 Task: Discover repositories using GitHub's "Topics."
Action: Mouse moved to (18, 71)
Screenshot: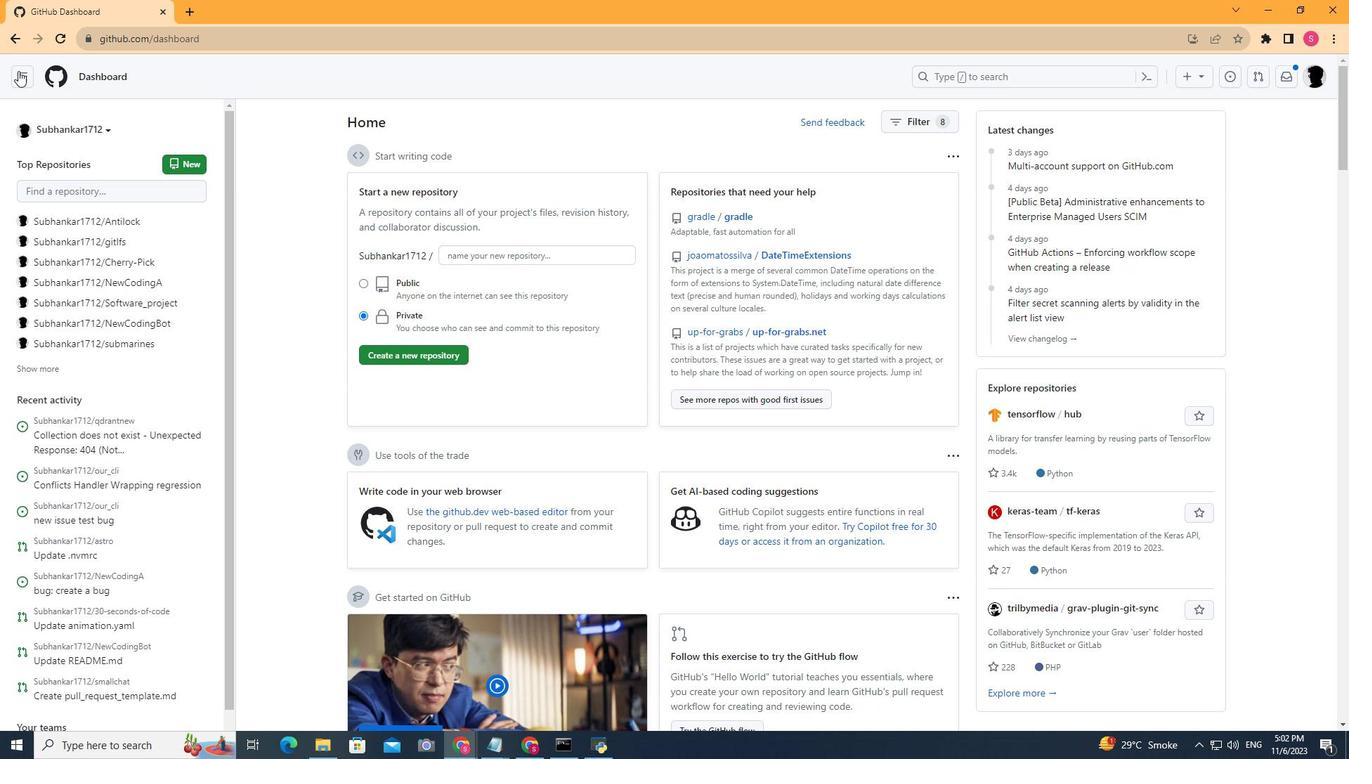 
Action: Mouse pressed left at (18, 71)
Screenshot: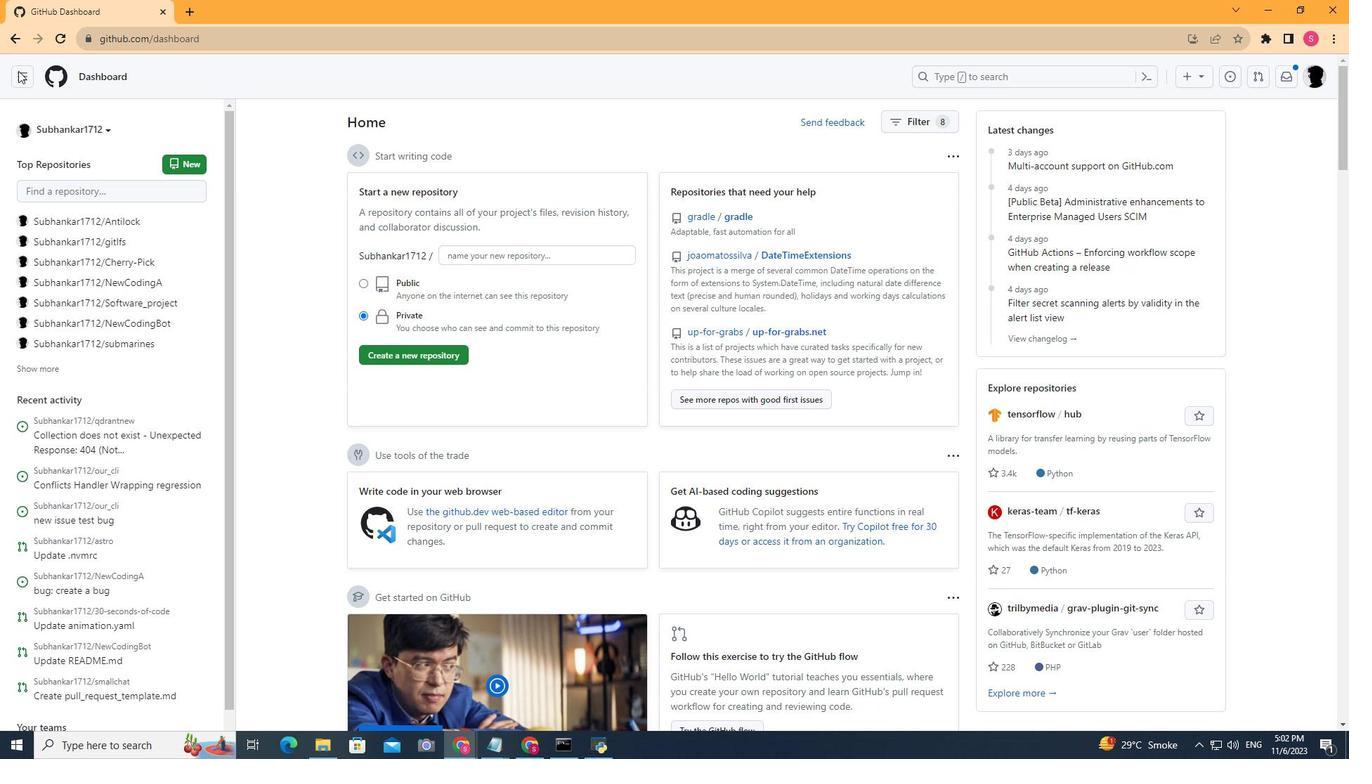 
Action: Mouse moved to (37, 227)
Screenshot: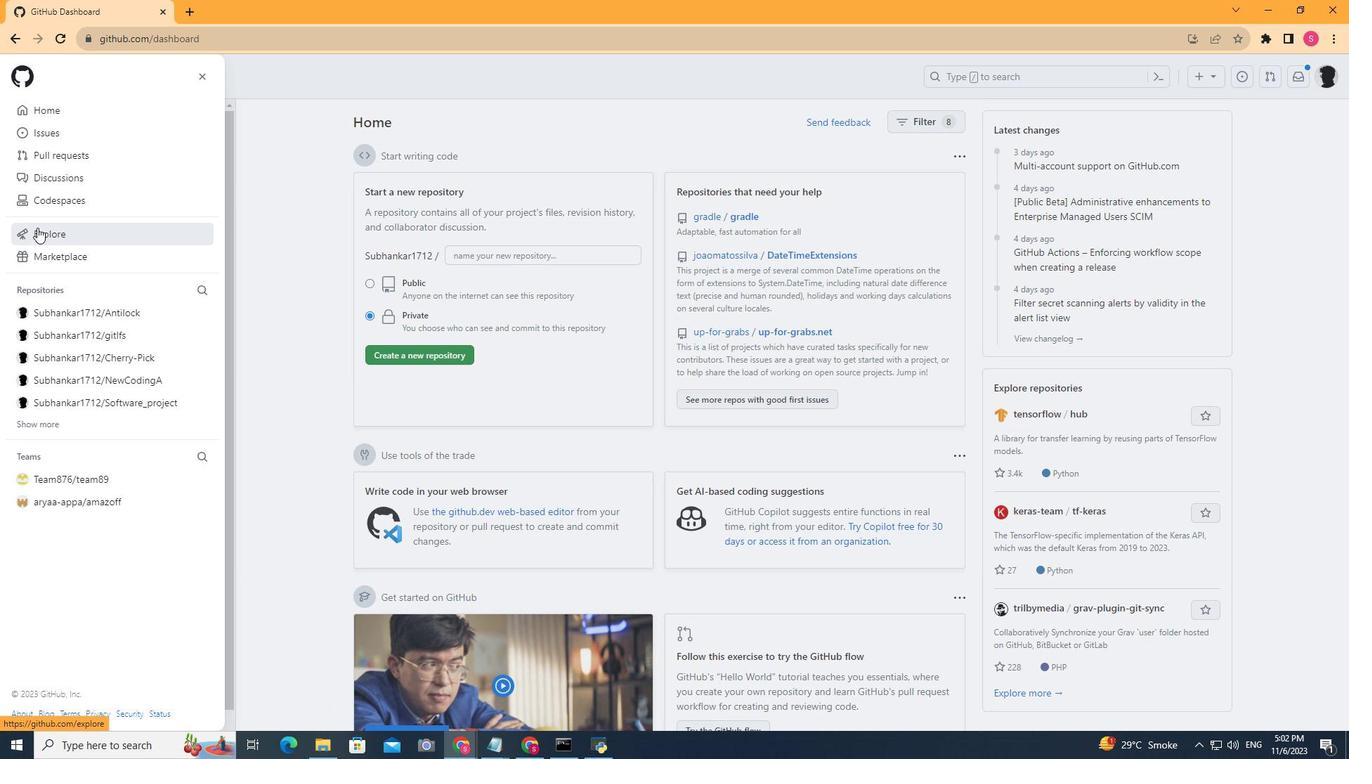 
Action: Mouse pressed left at (37, 227)
Screenshot: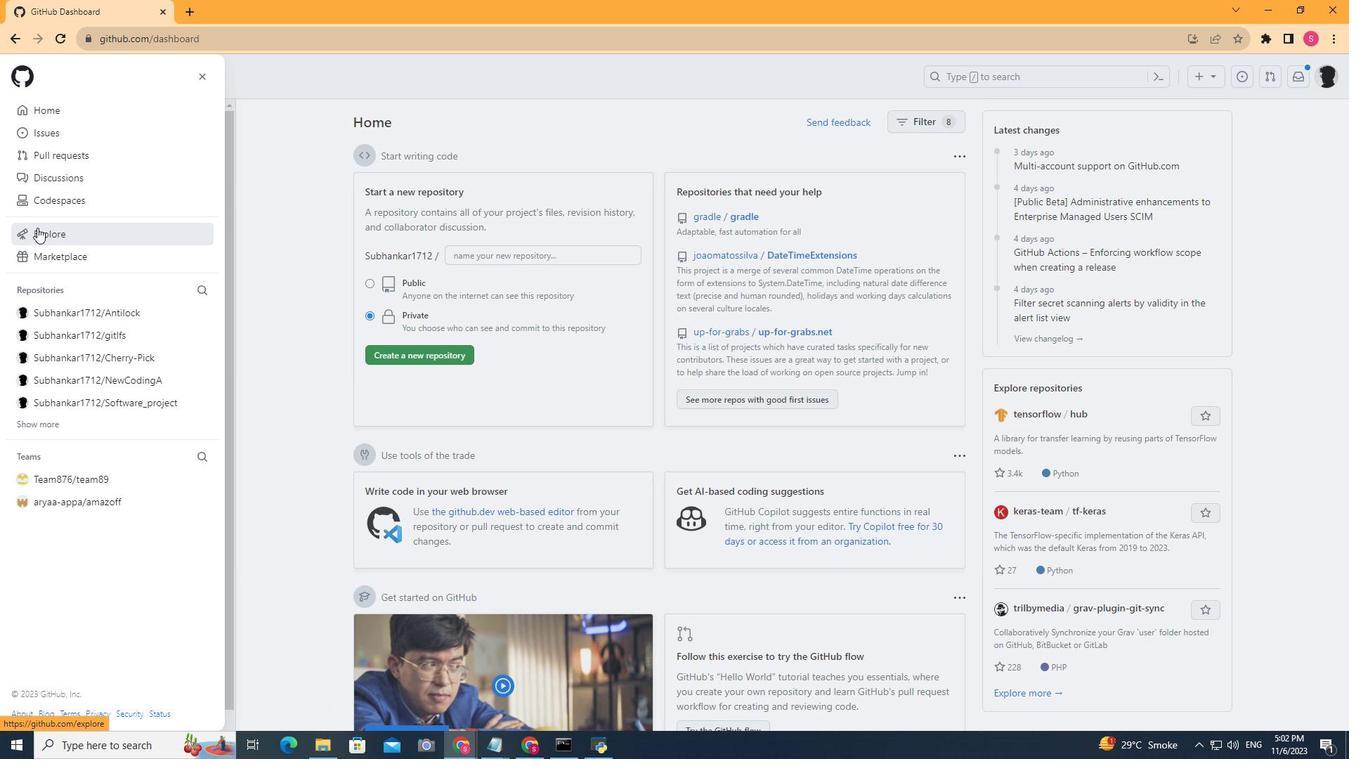 
Action: Mouse moved to (570, 118)
Screenshot: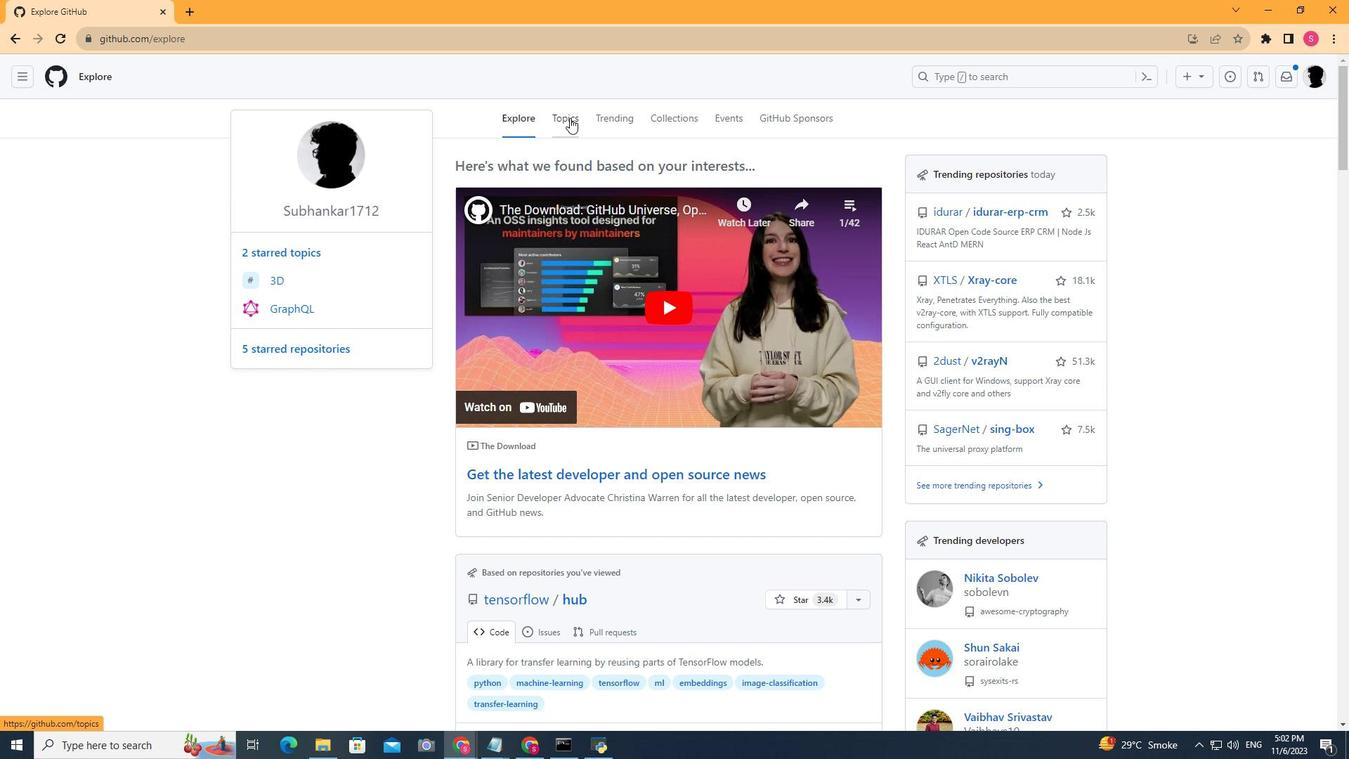 
Action: Mouse pressed left at (570, 118)
Screenshot: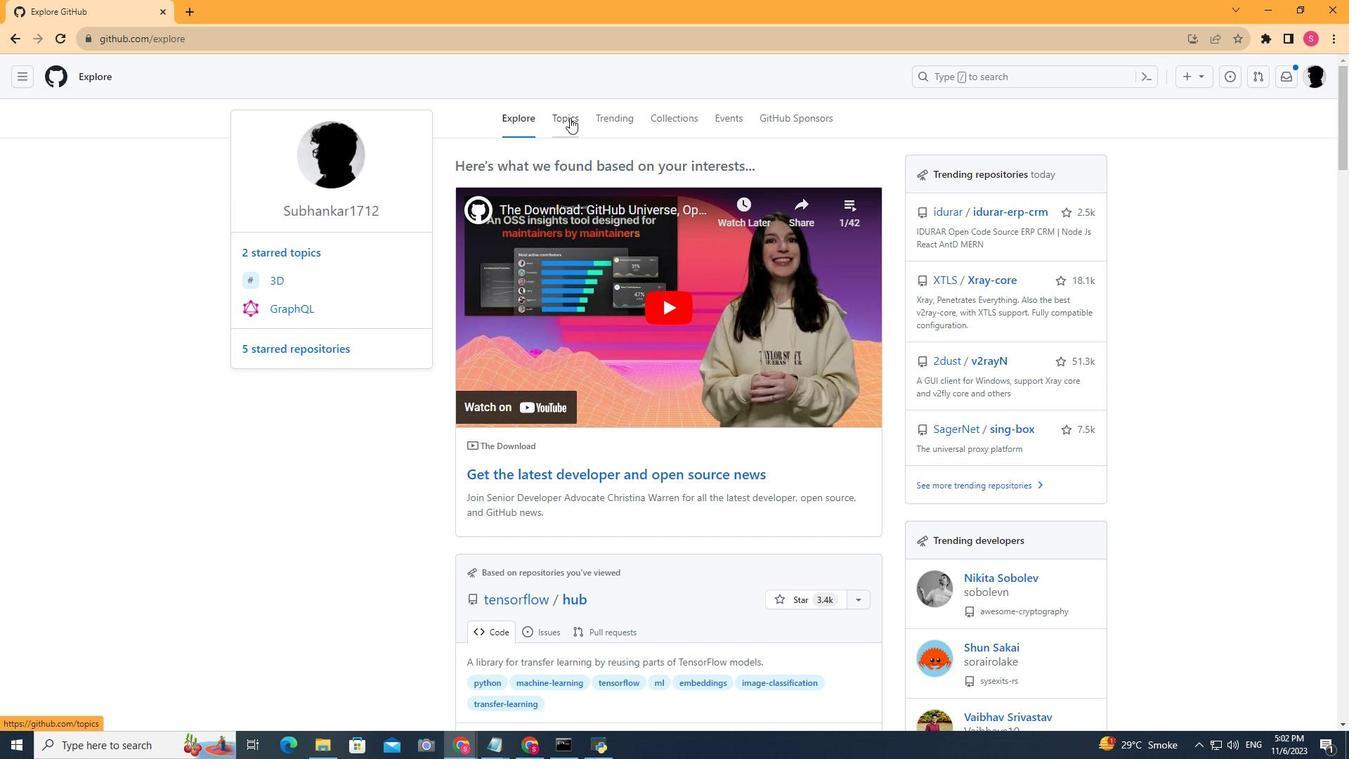 
Action: Mouse moved to (682, 237)
Screenshot: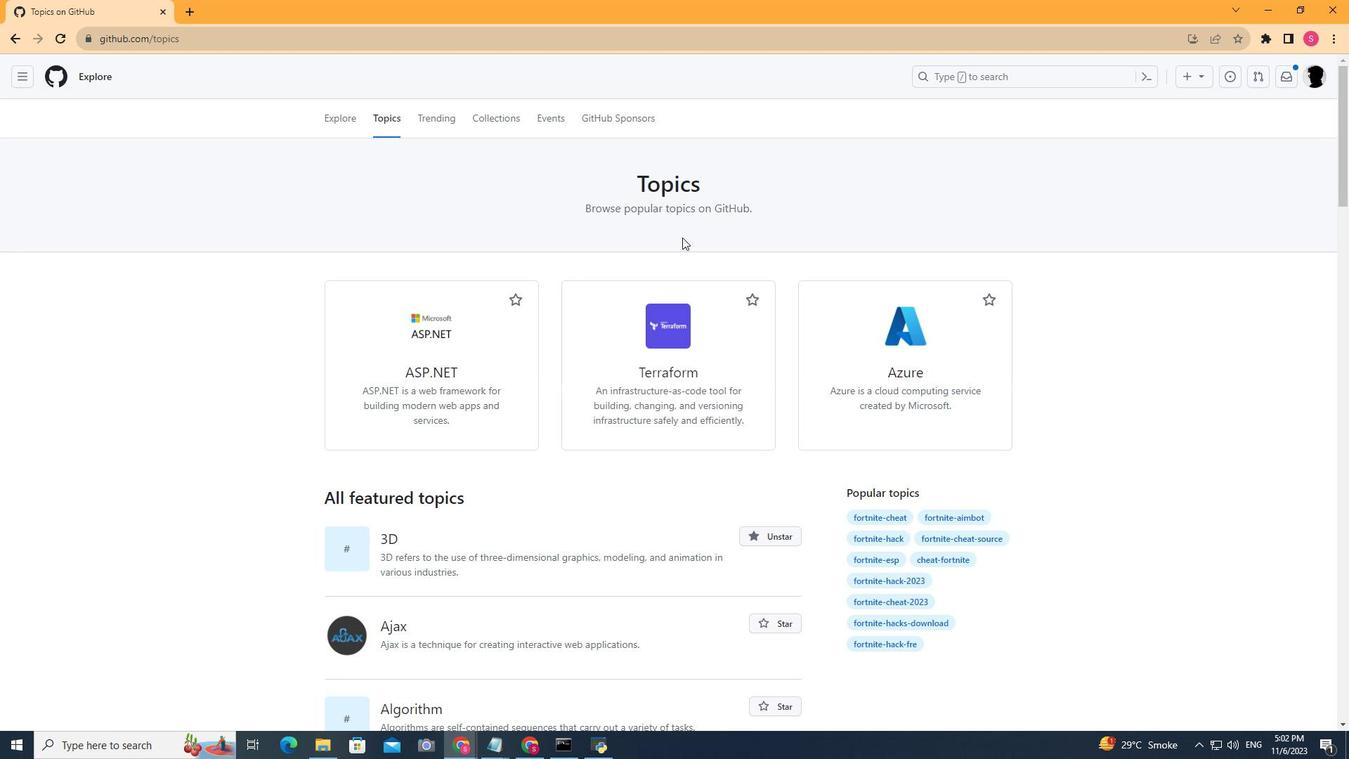 
Action: Mouse scrolled (682, 236) with delta (0, 0)
Screenshot: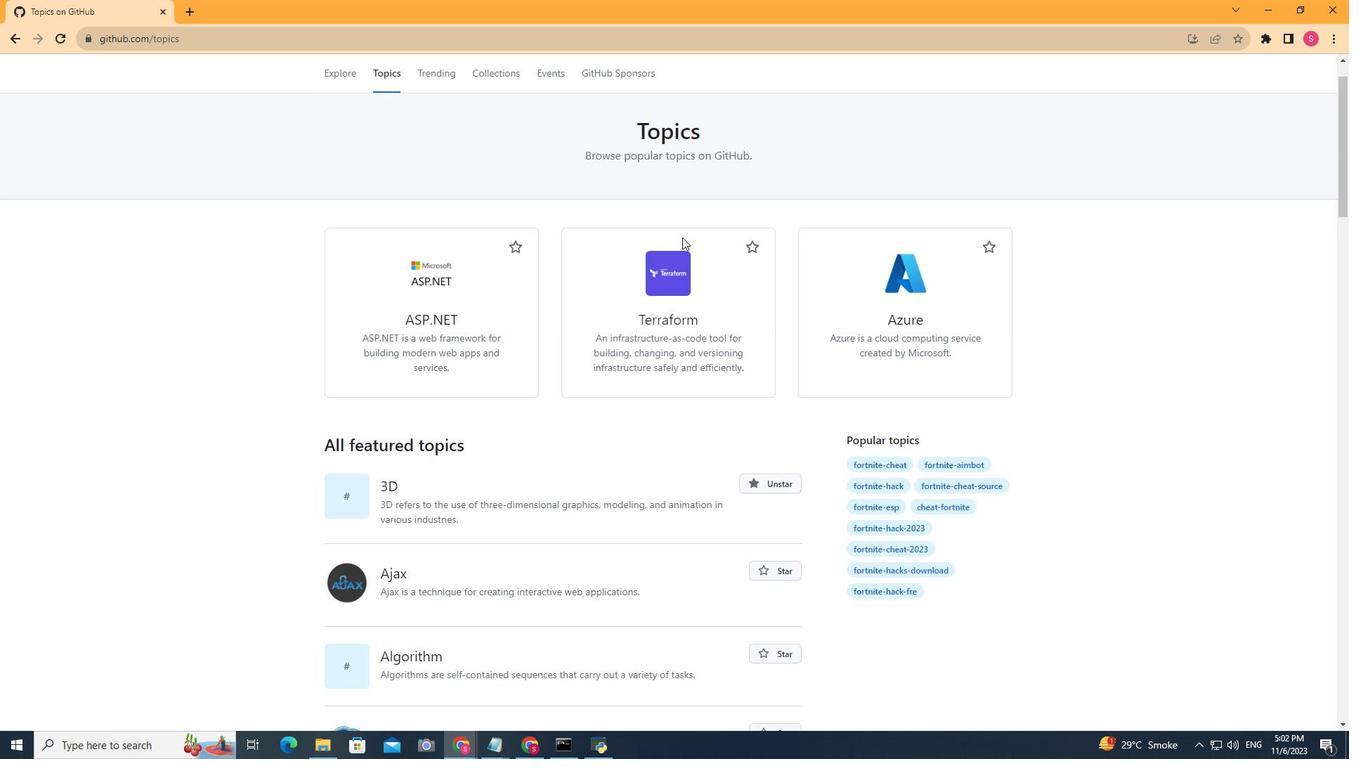 
Action: Mouse scrolled (682, 236) with delta (0, 0)
Screenshot: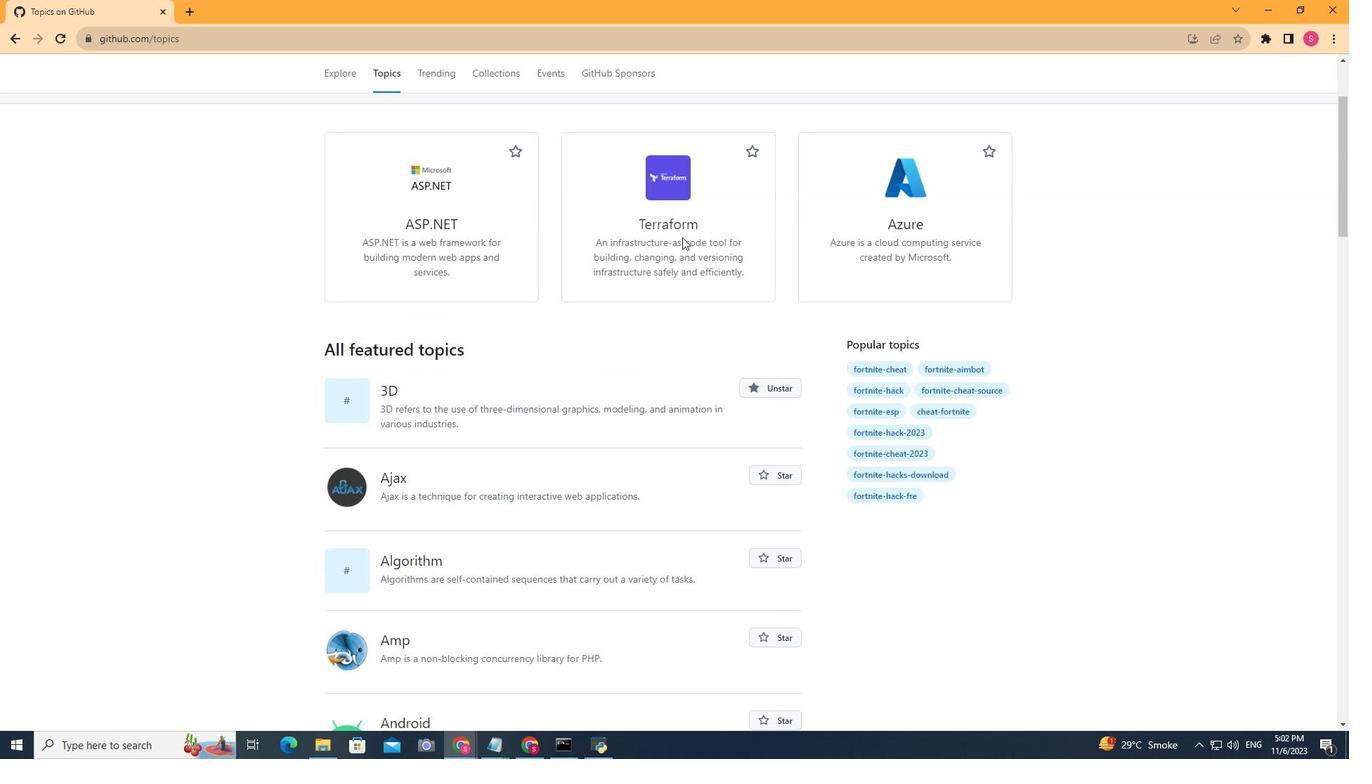 
Action: Mouse scrolled (682, 236) with delta (0, 0)
Screenshot: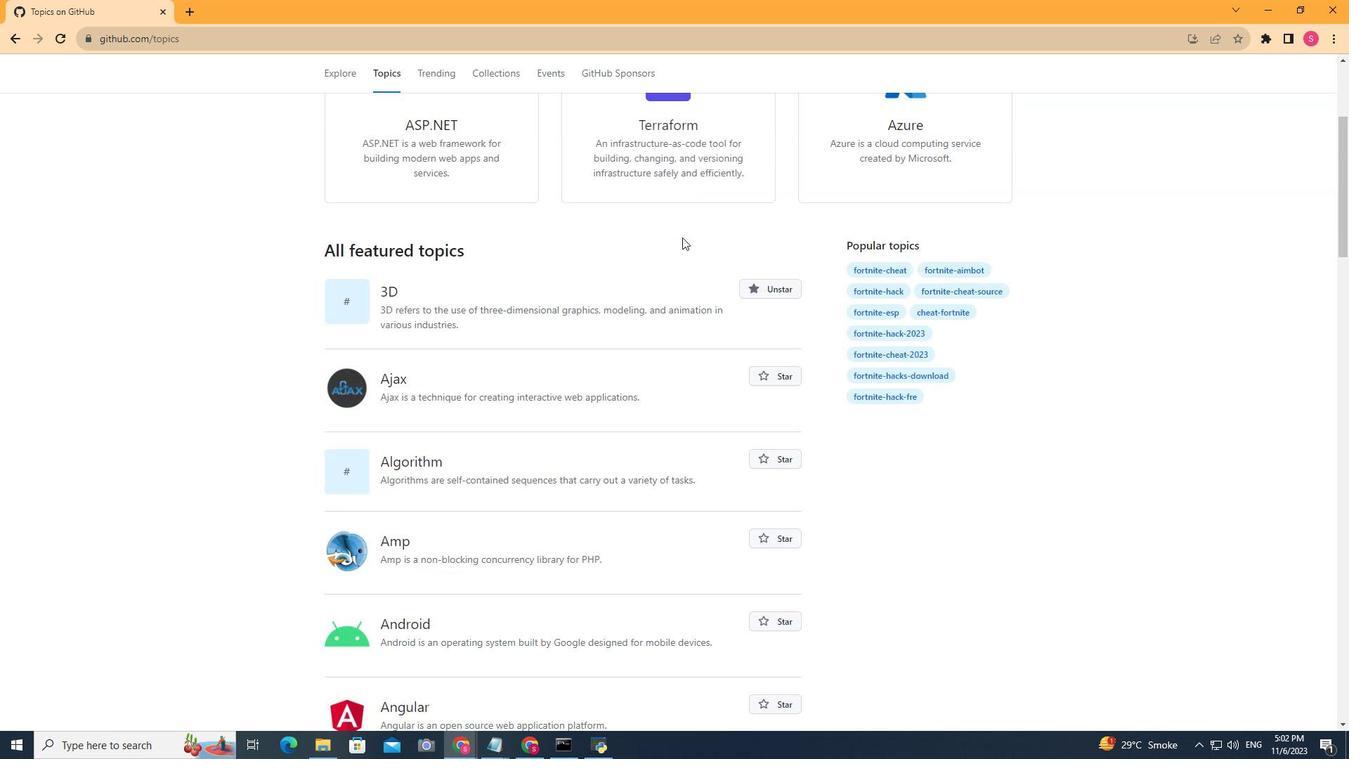 
Action: Mouse scrolled (682, 236) with delta (0, 0)
Screenshot: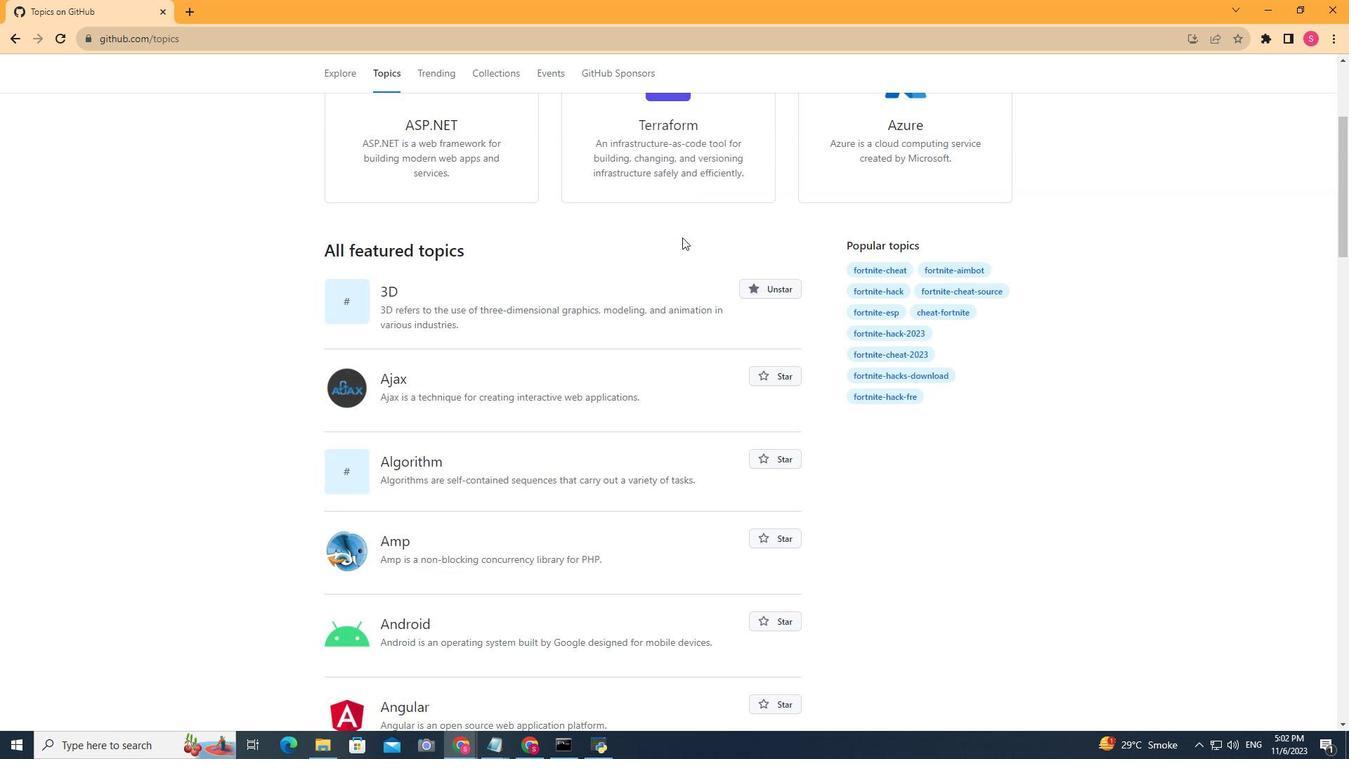 
Action: Mouse scrolled (682, 236) with delta (0, 0)
Screenshot: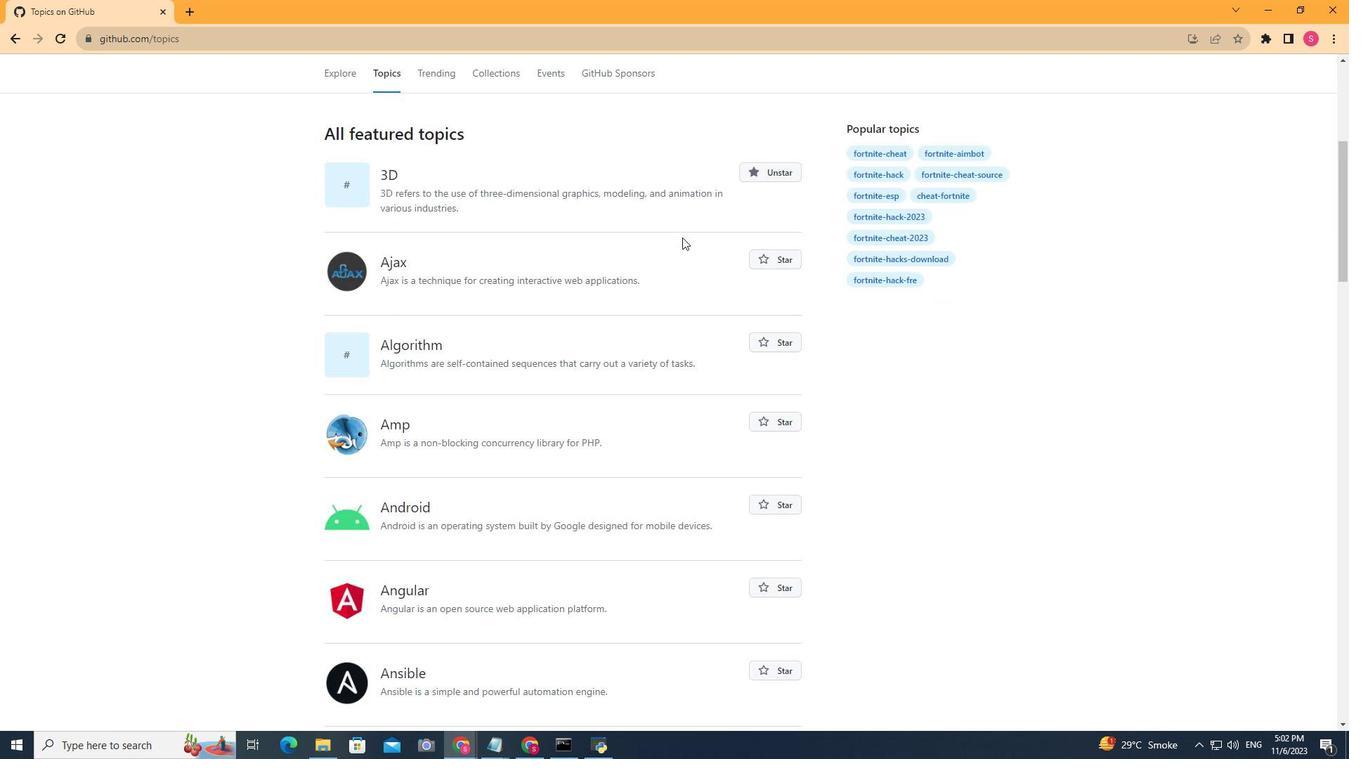 
Action: Mouse scrolled (682, 236) with delta (0, 0)
Screenshot: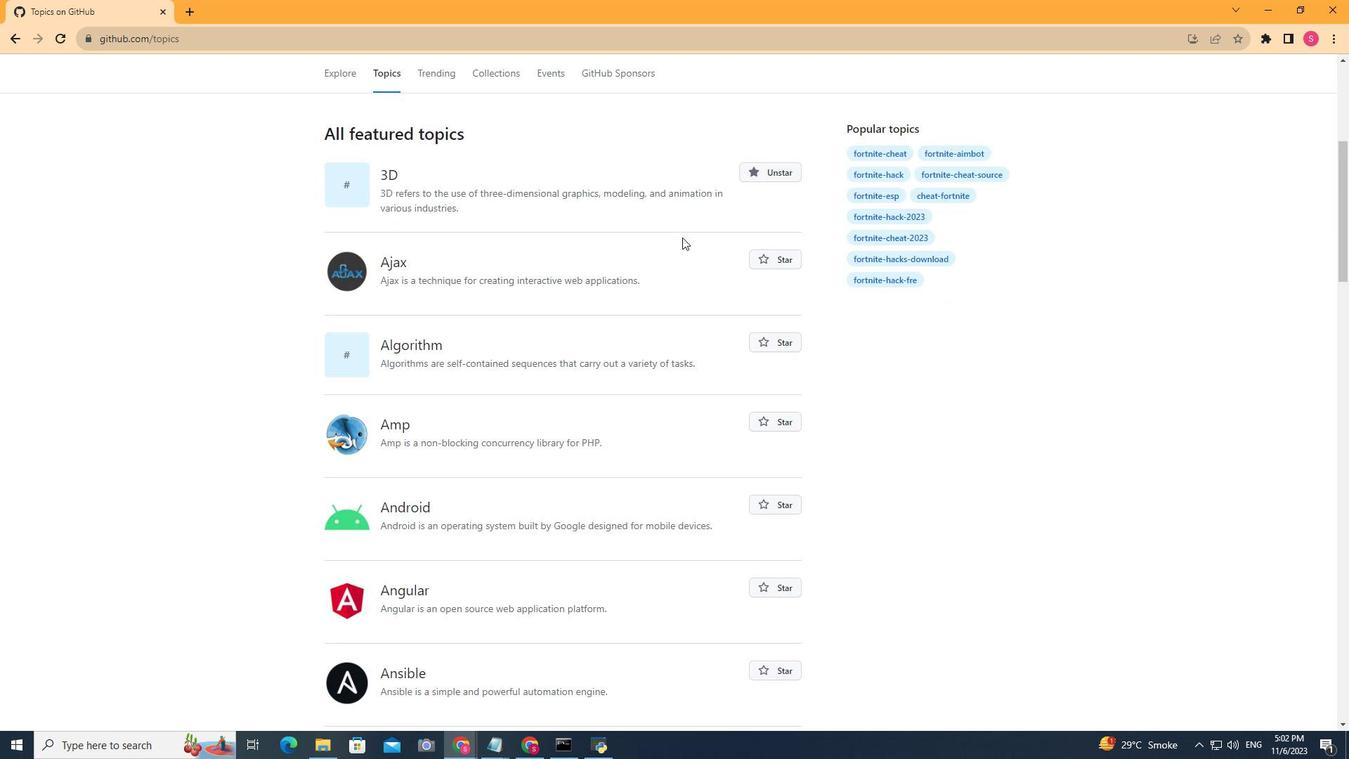 
Action: Mouse moved to (423, 288)
Screenshot: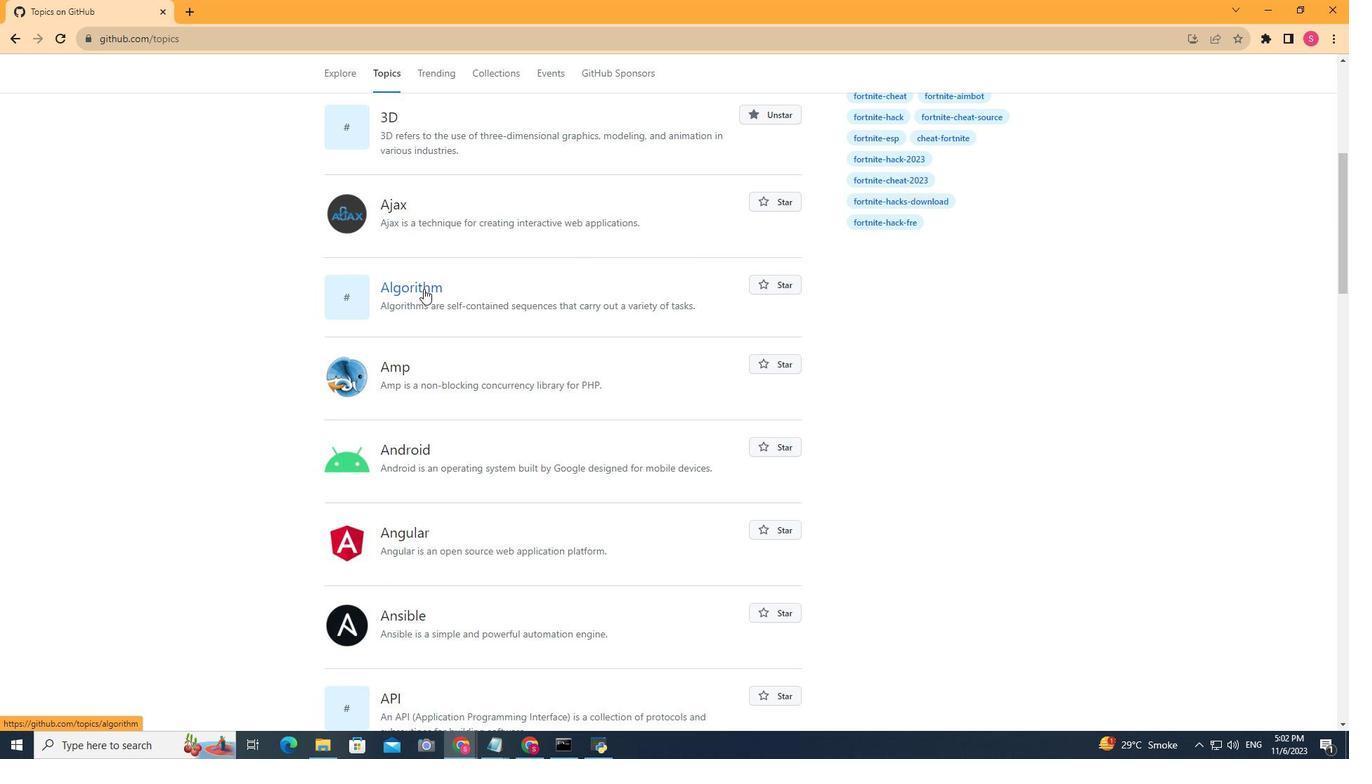 
Action: Mouse scrolled (423, 288) with delta (0, 0)
Screenshot: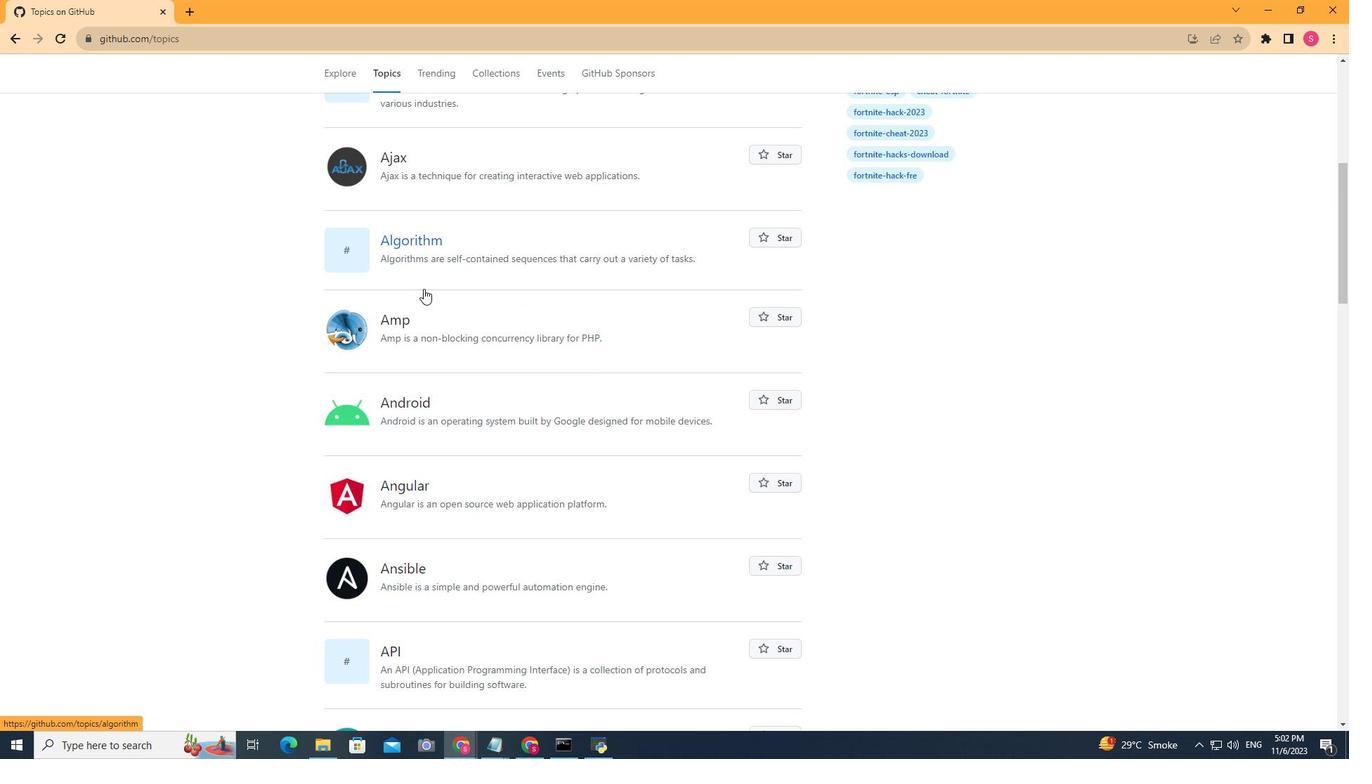 
Action: Mouse scrolled (423, 288) with delta (0, 0)
Screenshot: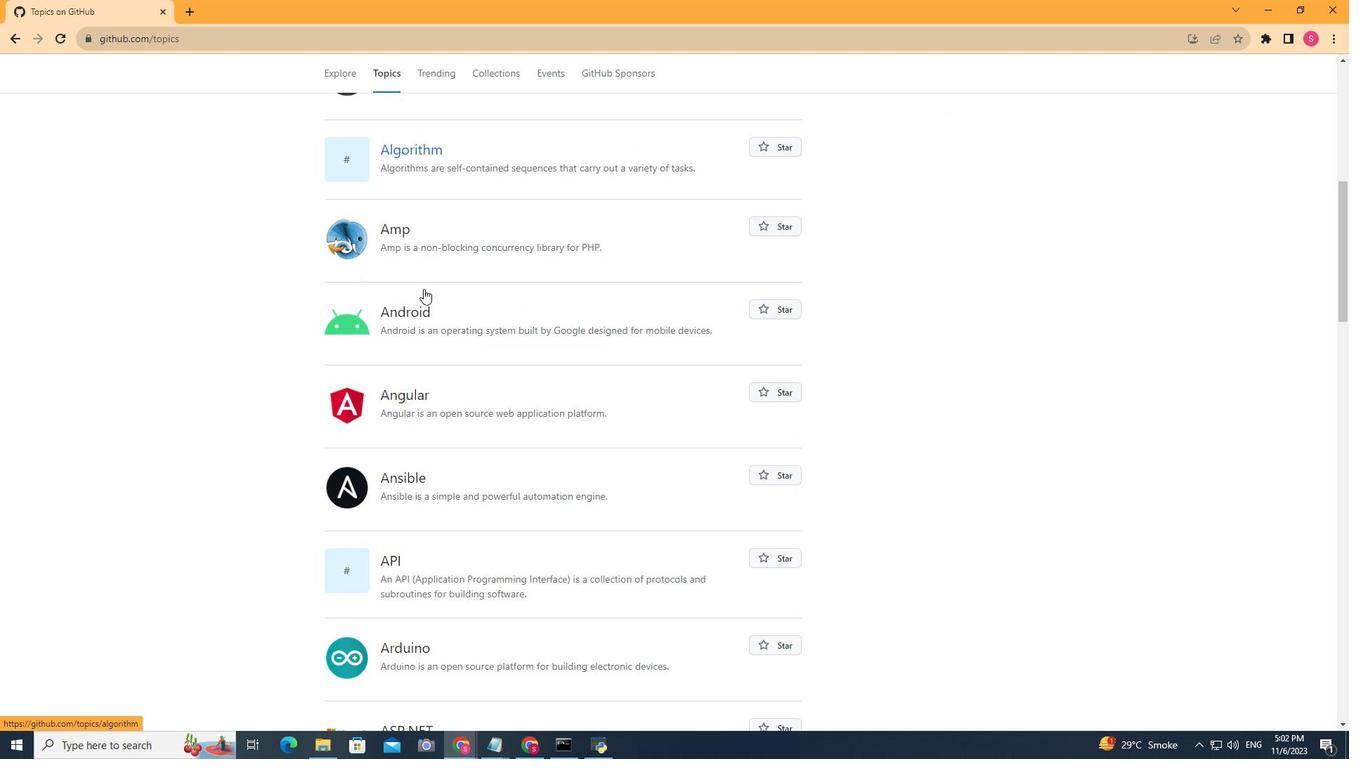 
Action: Mouse moved to (414, 308)
Screenshot: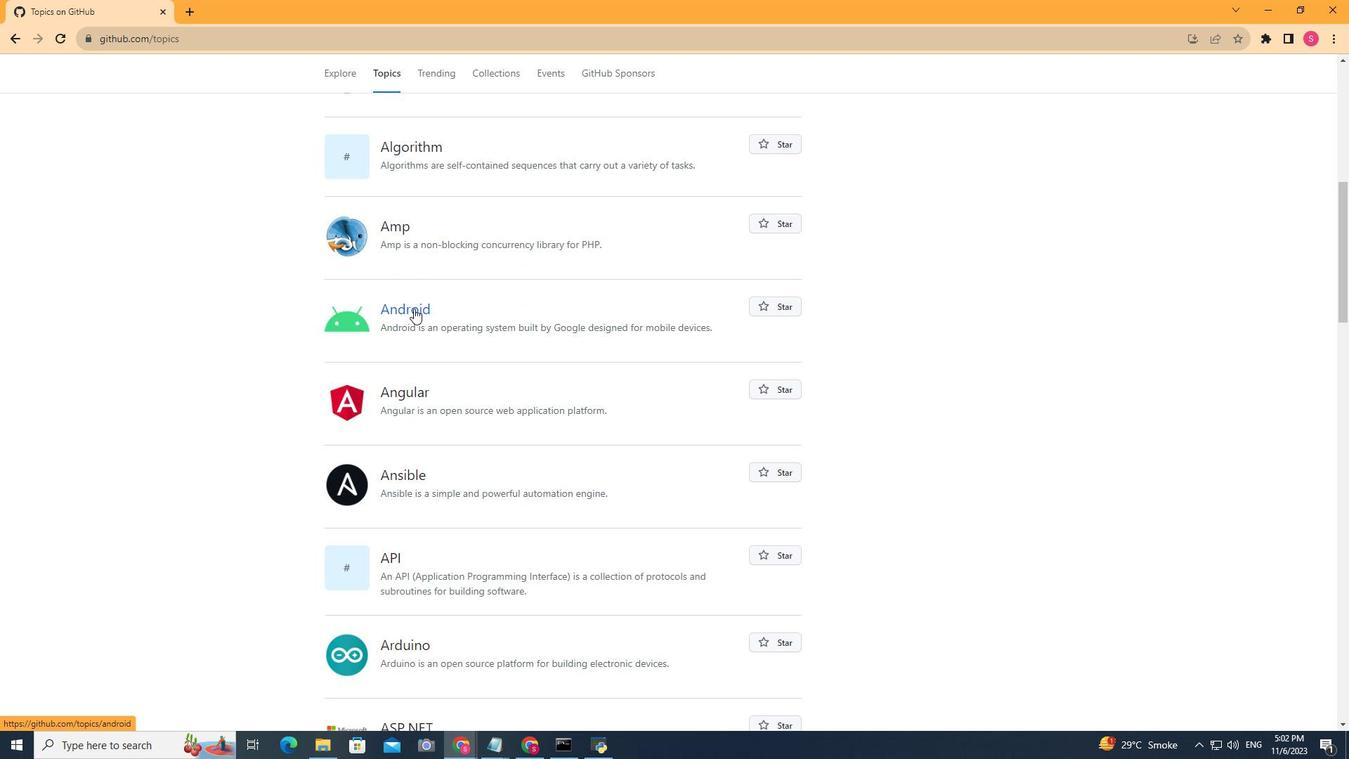
Action: Mouse pressed left at (414, 308)
Screenshot: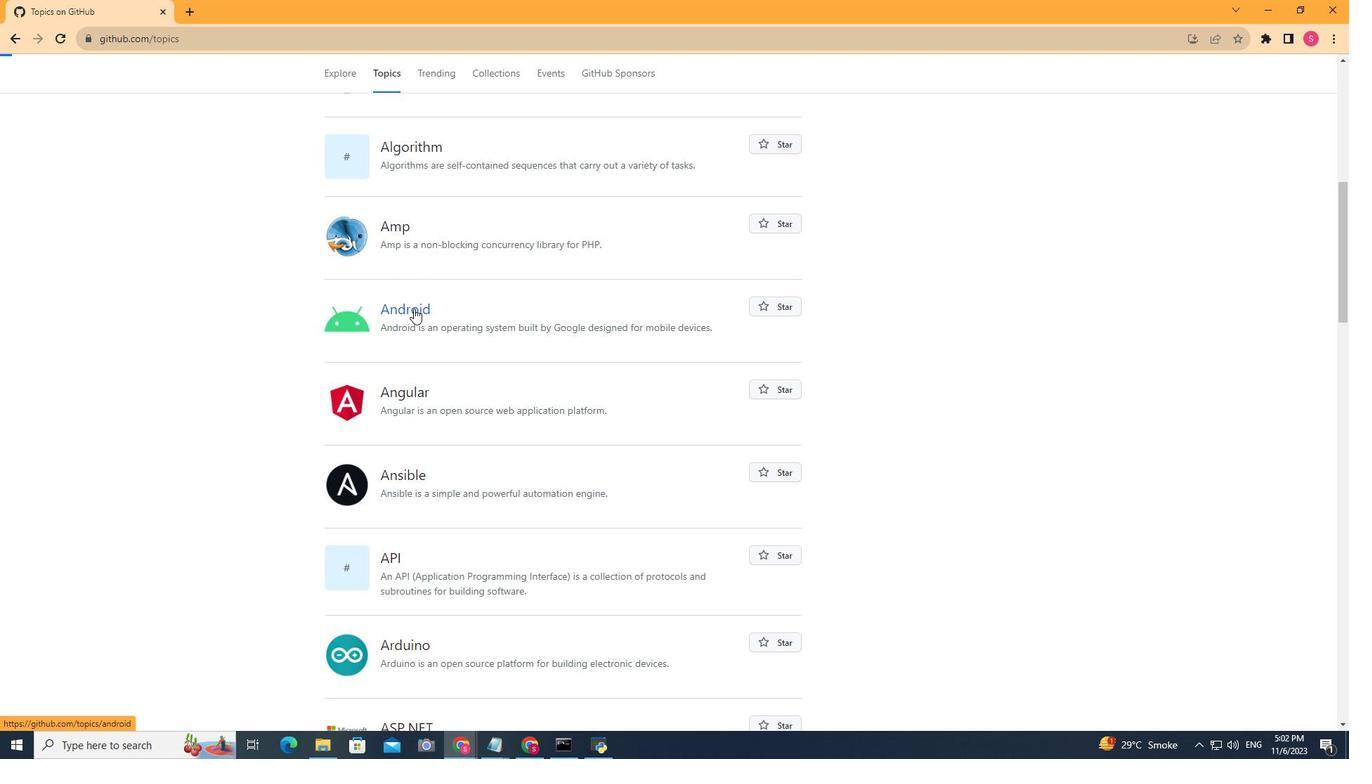 
Action: Mouse moved to (439, 254)
Screenshot: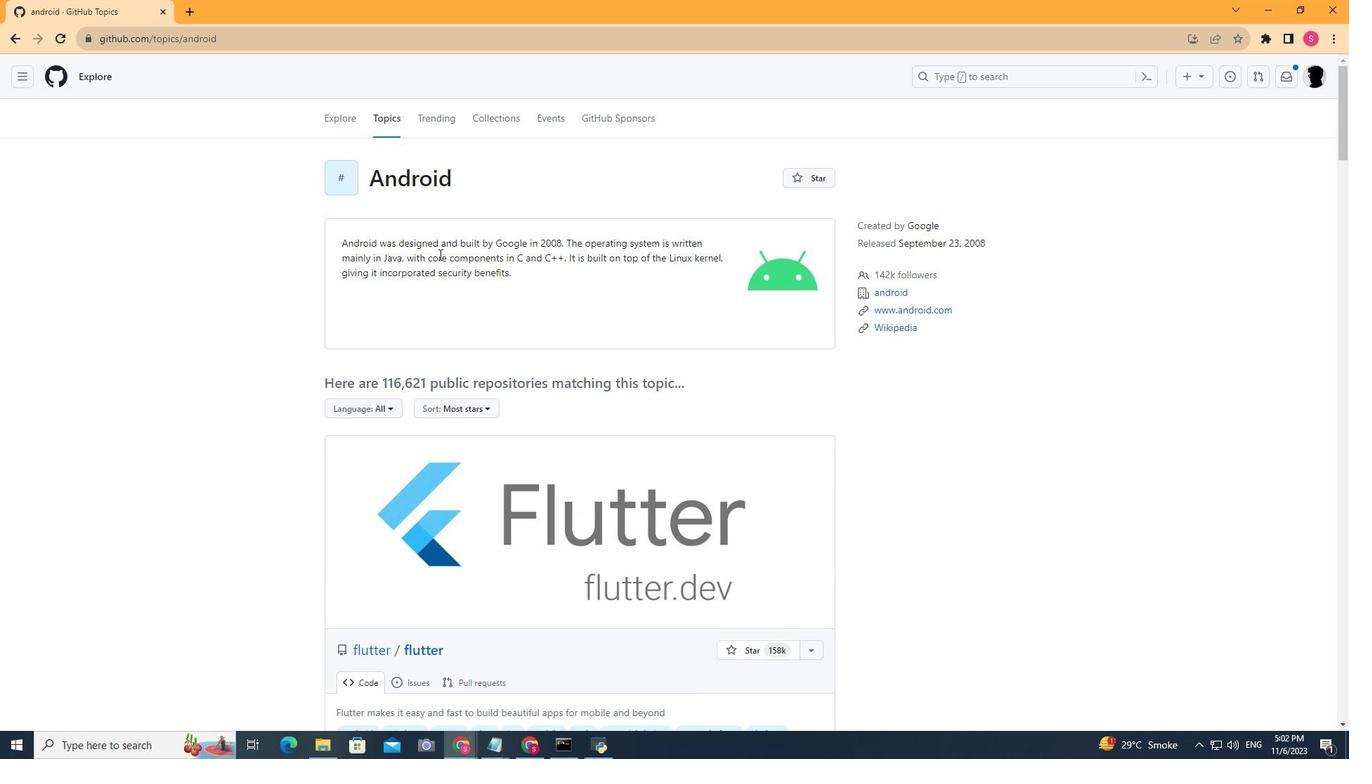 
Action: Mouse scrolled (439, 253) with delta (0, 0)
Screenshot: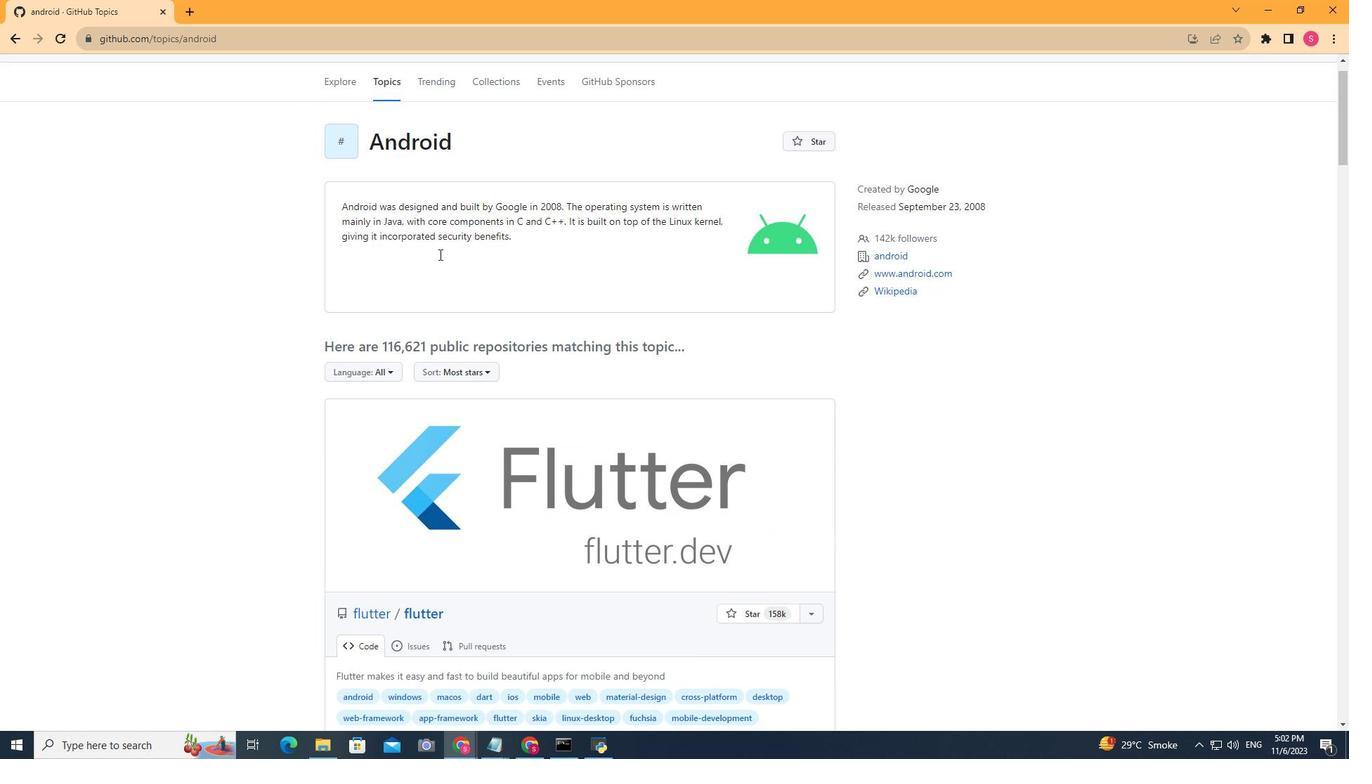 
Action: Mouse scrolled (439, 253) with delta (0, 0)
Screenshot: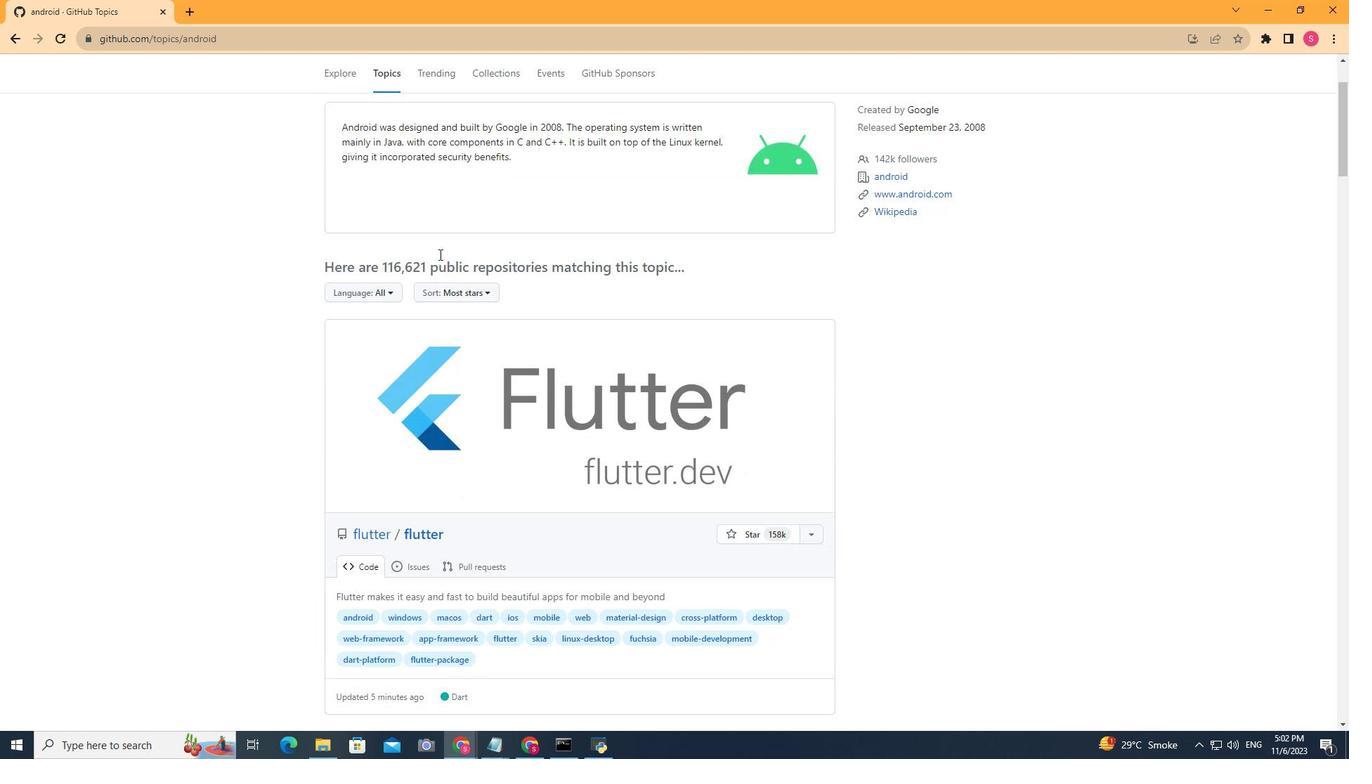
Action: Mouse scrolled (439, 253) with delta (0, 0)
Screenshot: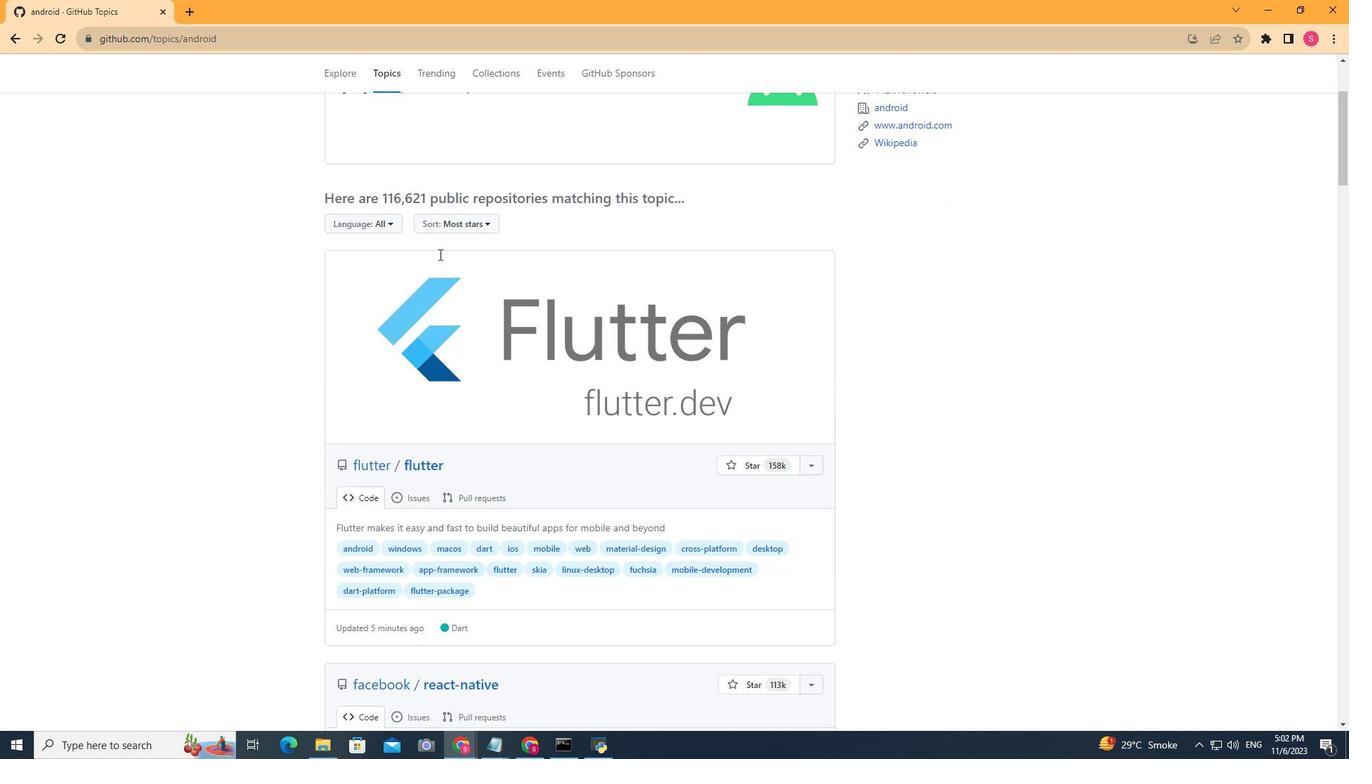 
Action: Mouse scrolled (439, 253) with delta (0, 0)
Screenshot: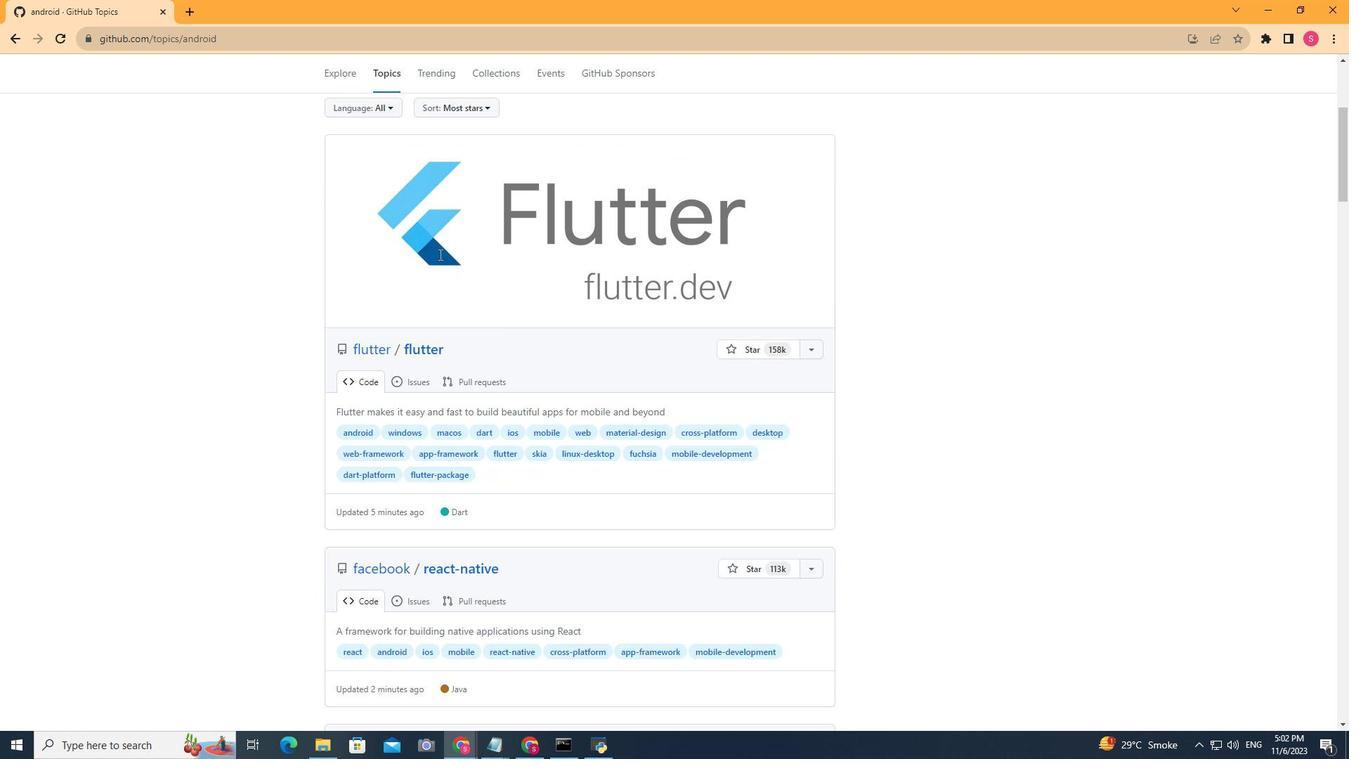 
Action: Mouse scrolled (439, 253) with delta (0, 0)
Screenshot: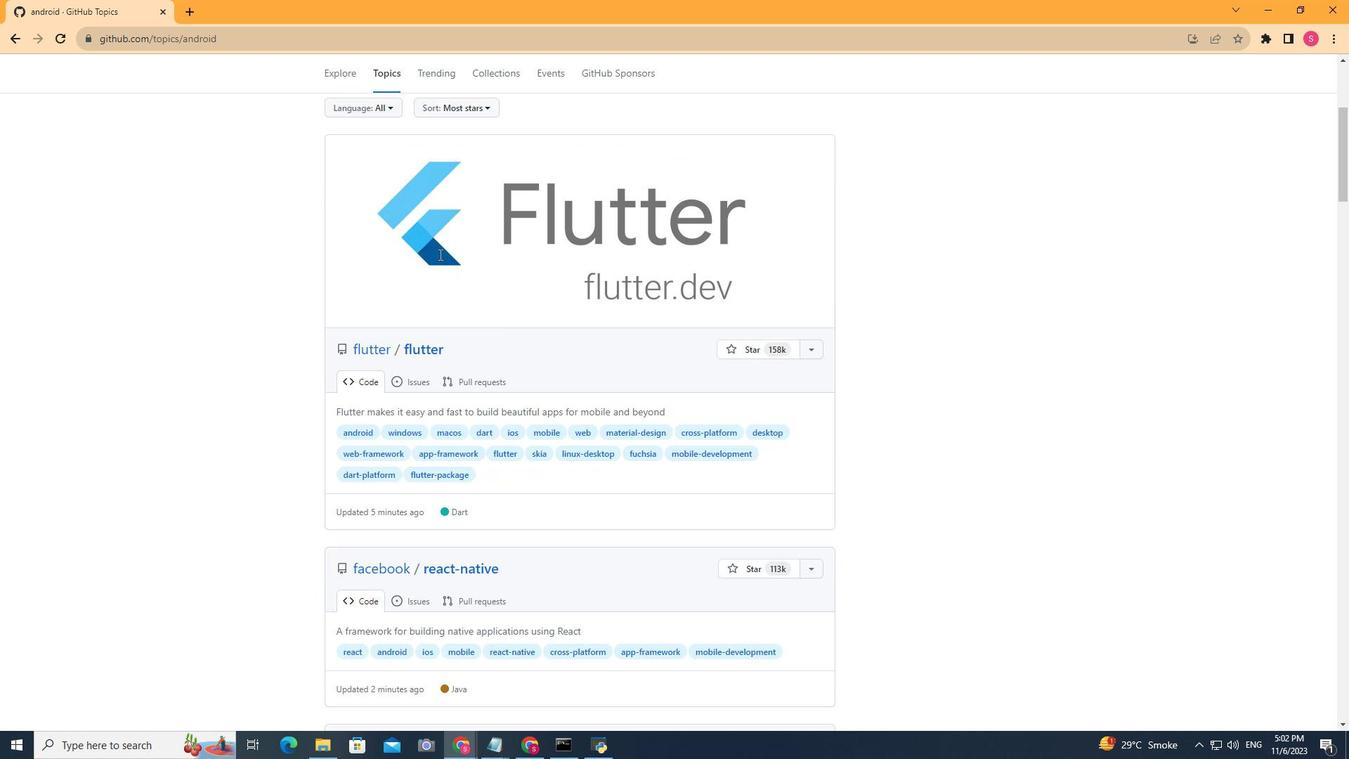 
Action: Mouse scrolled (439, 253) with delta (0, 0)
Screenshot: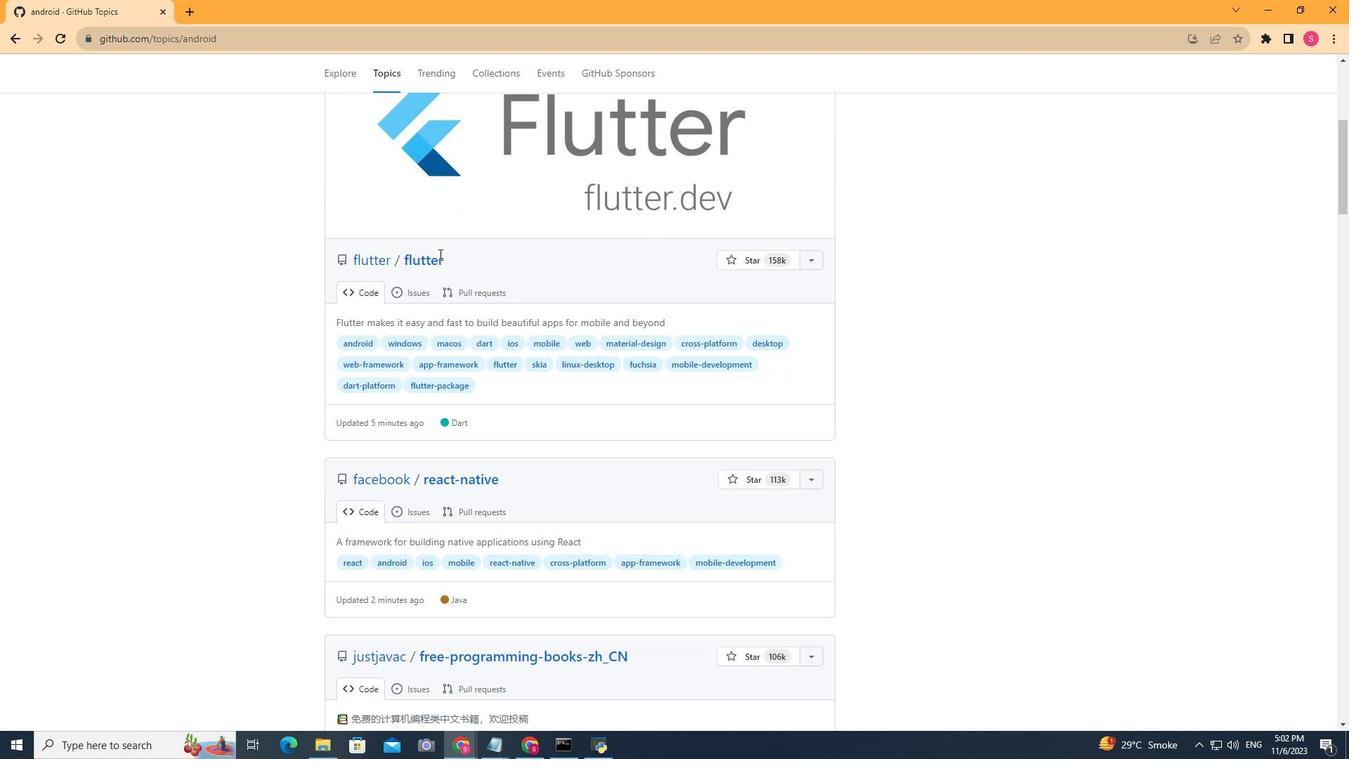 
Action: Mouse scrolled (439, 253) with delta (0, 0)
Screenshot: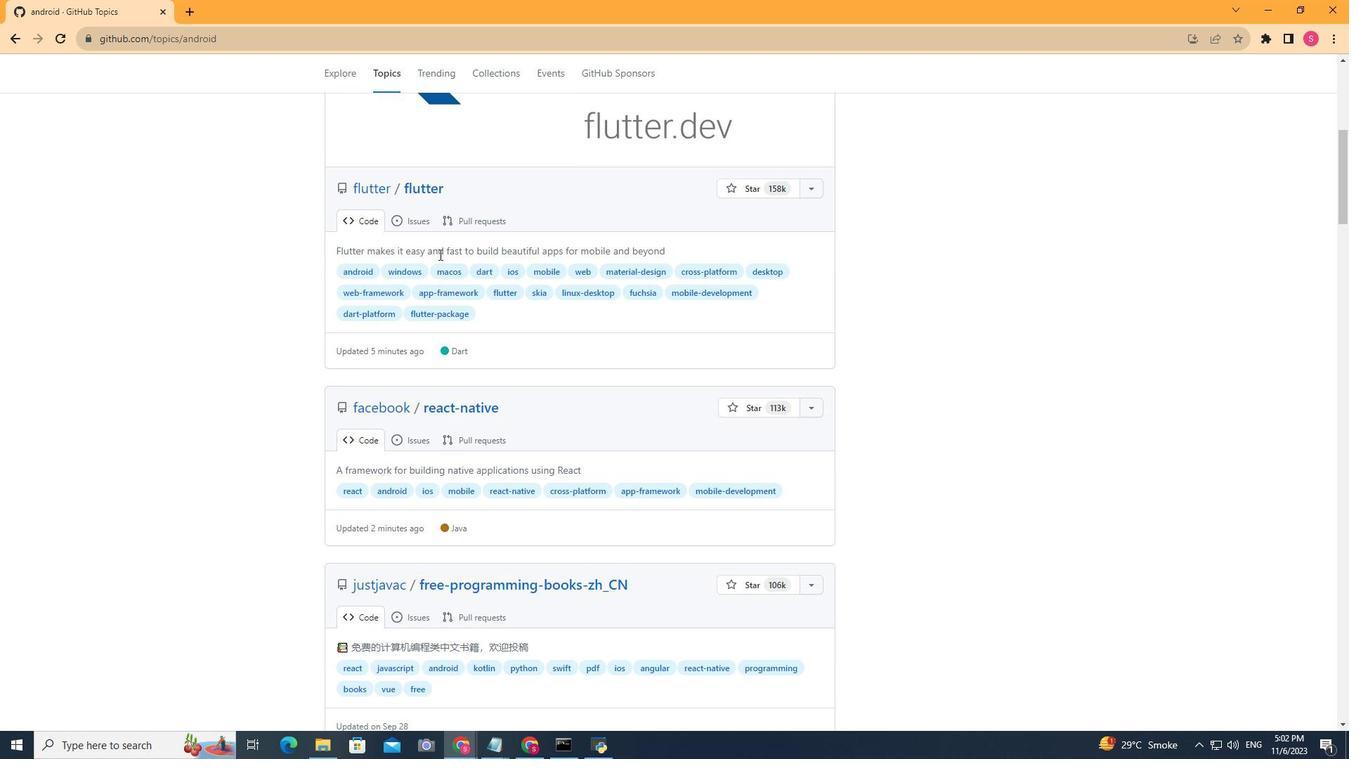 
Action: Mouse scrolled (439, 253) with delta (0, 0)
Screenshot: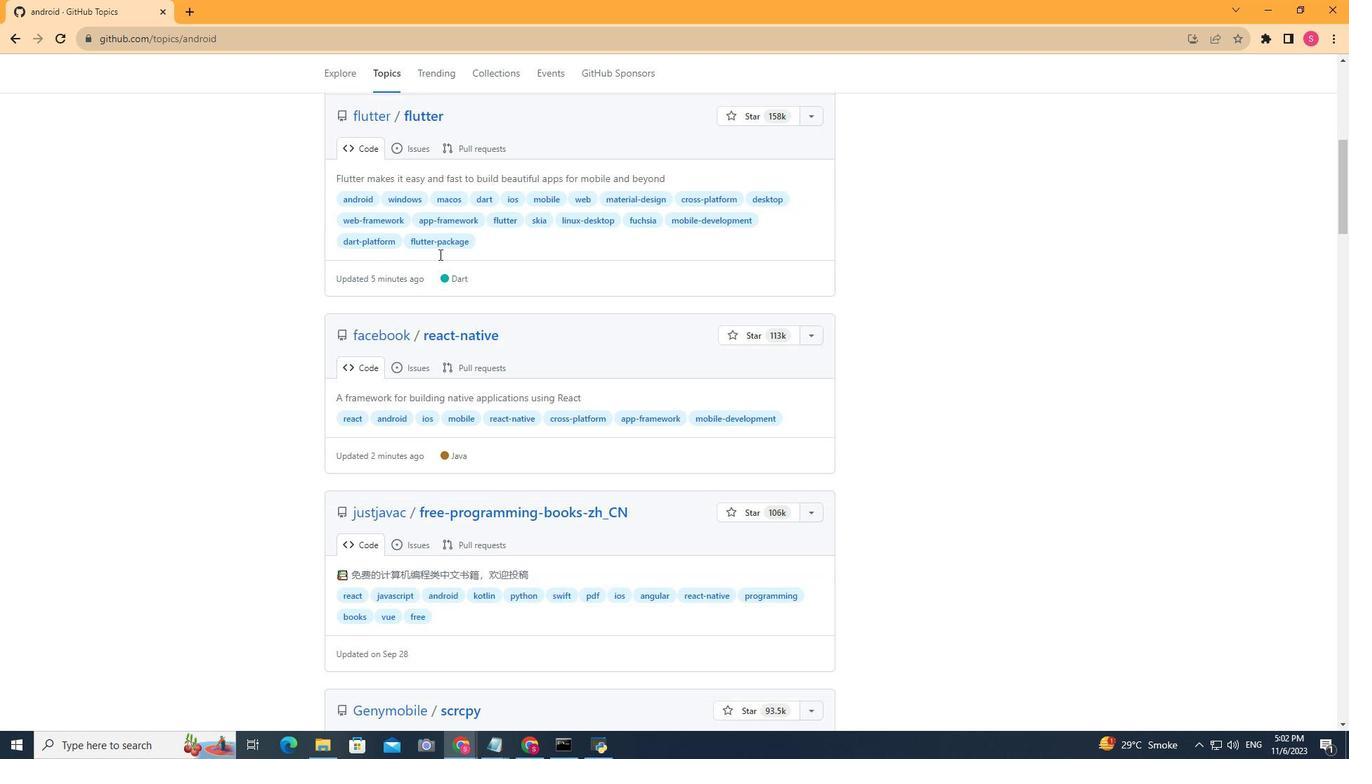 
Action: Mouse scrolled (439, 253) with delta (0, 0)
Screenshot: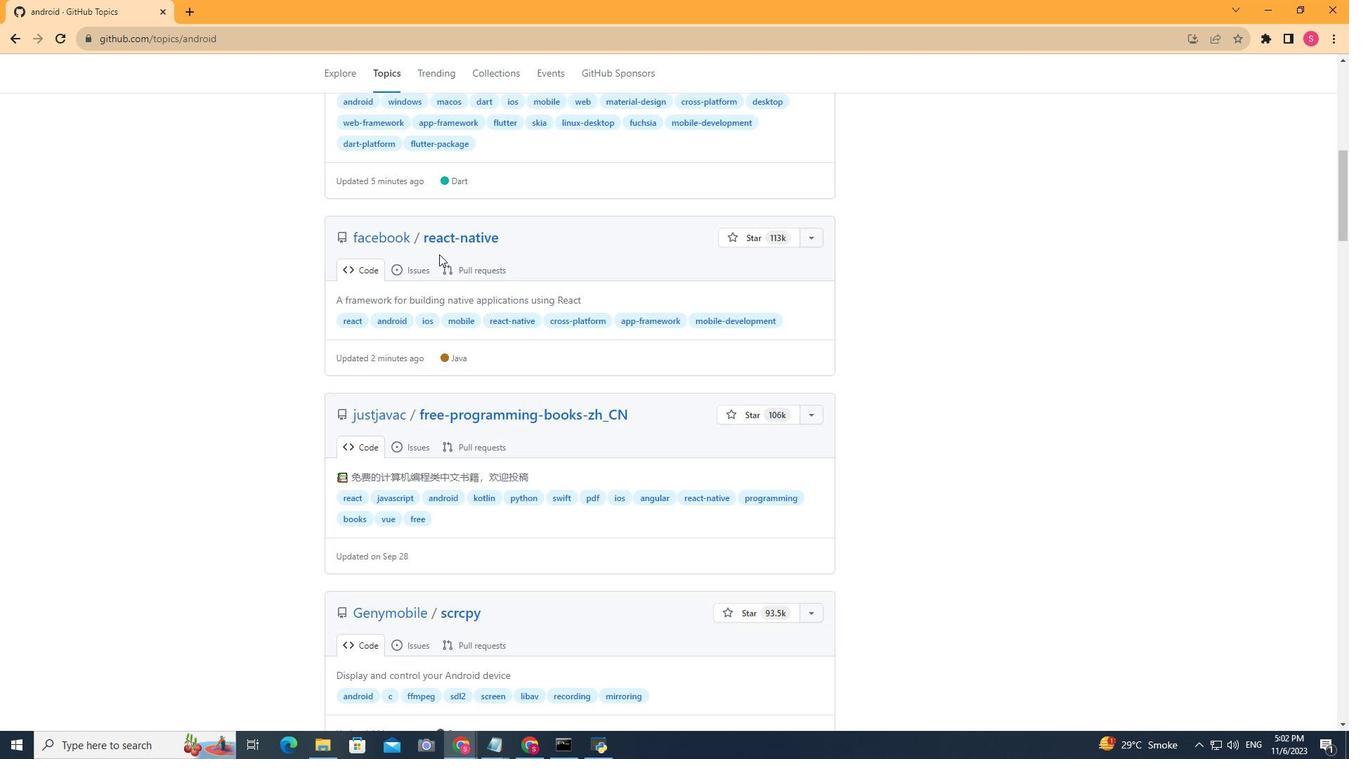 
Action: Mouse moved to (461, 243)
Screenshot: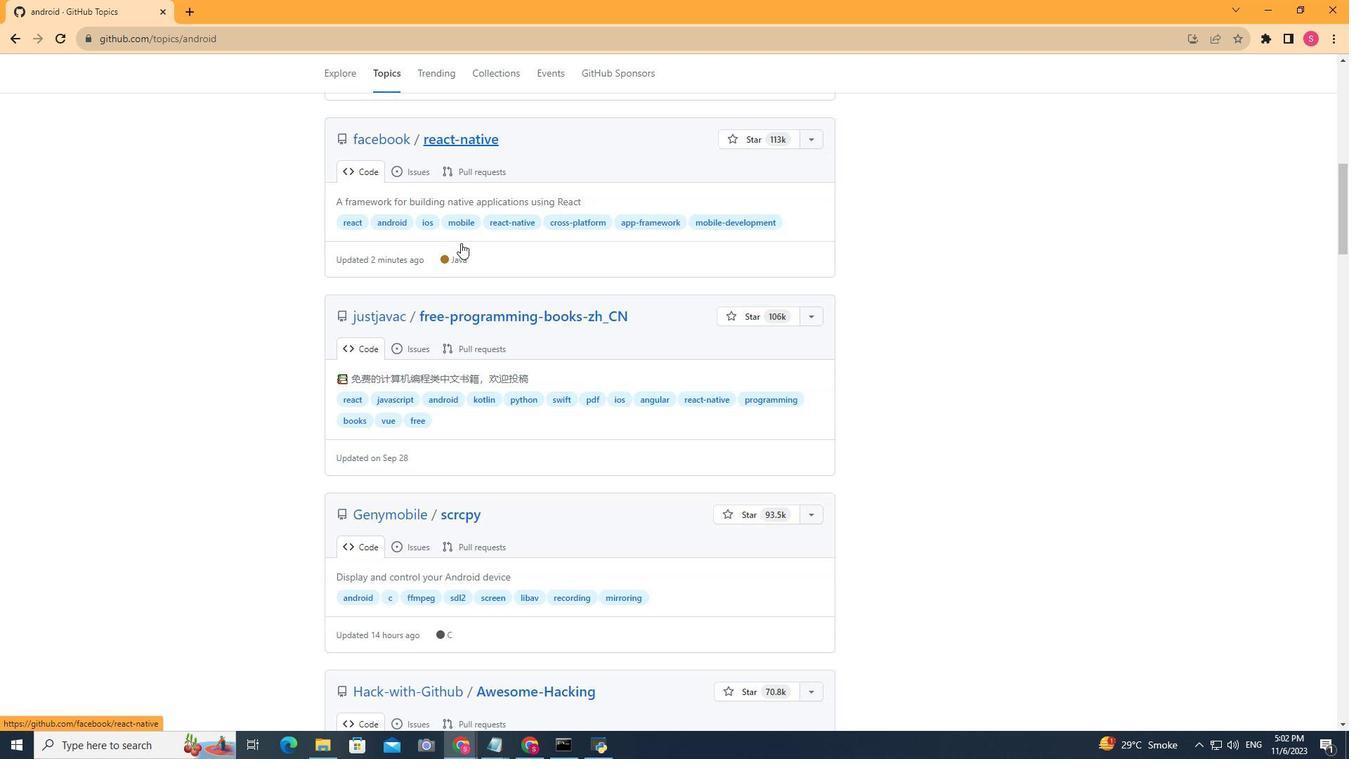 
Action: Mouse scrolled (461, 242) with delta (0, 0)
Screenshot: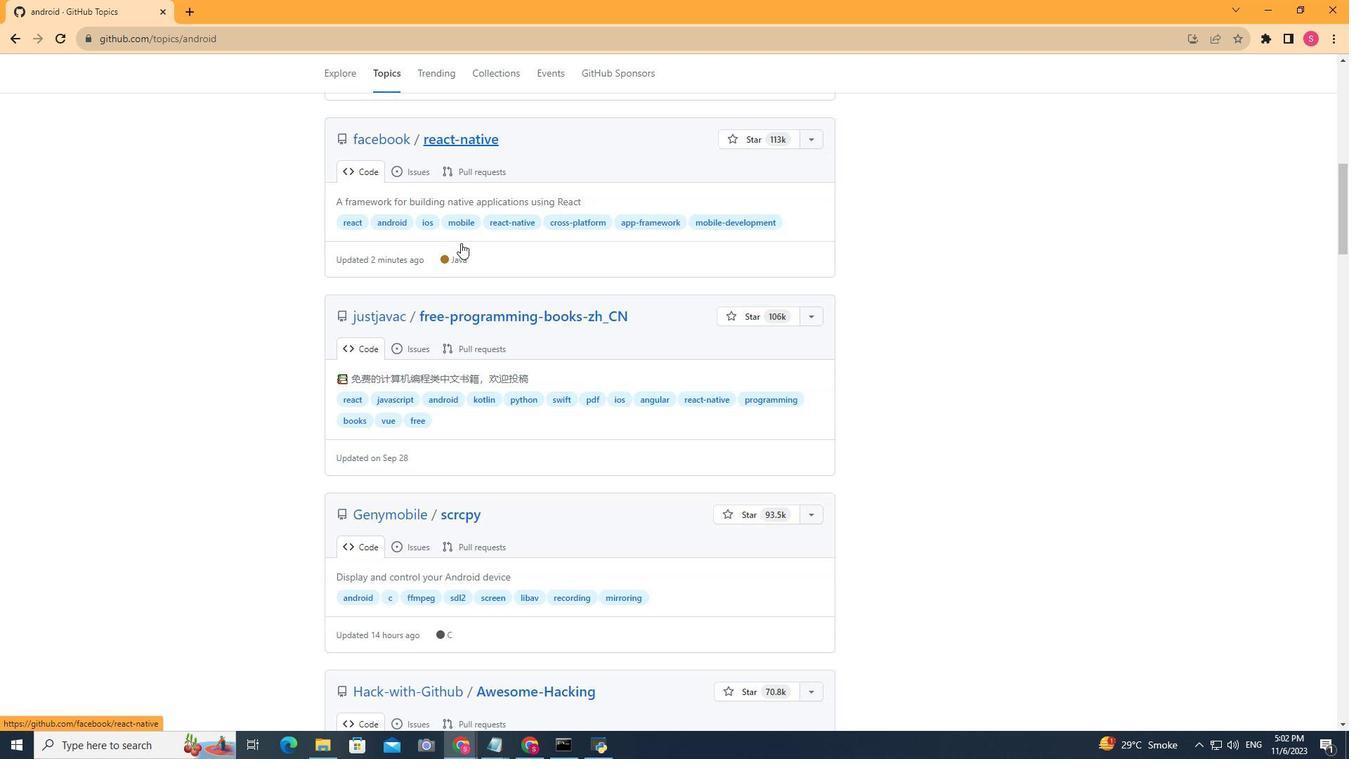 
Action: Mouse scrolled (461, 242) with delta (0, 0)
Screenshot: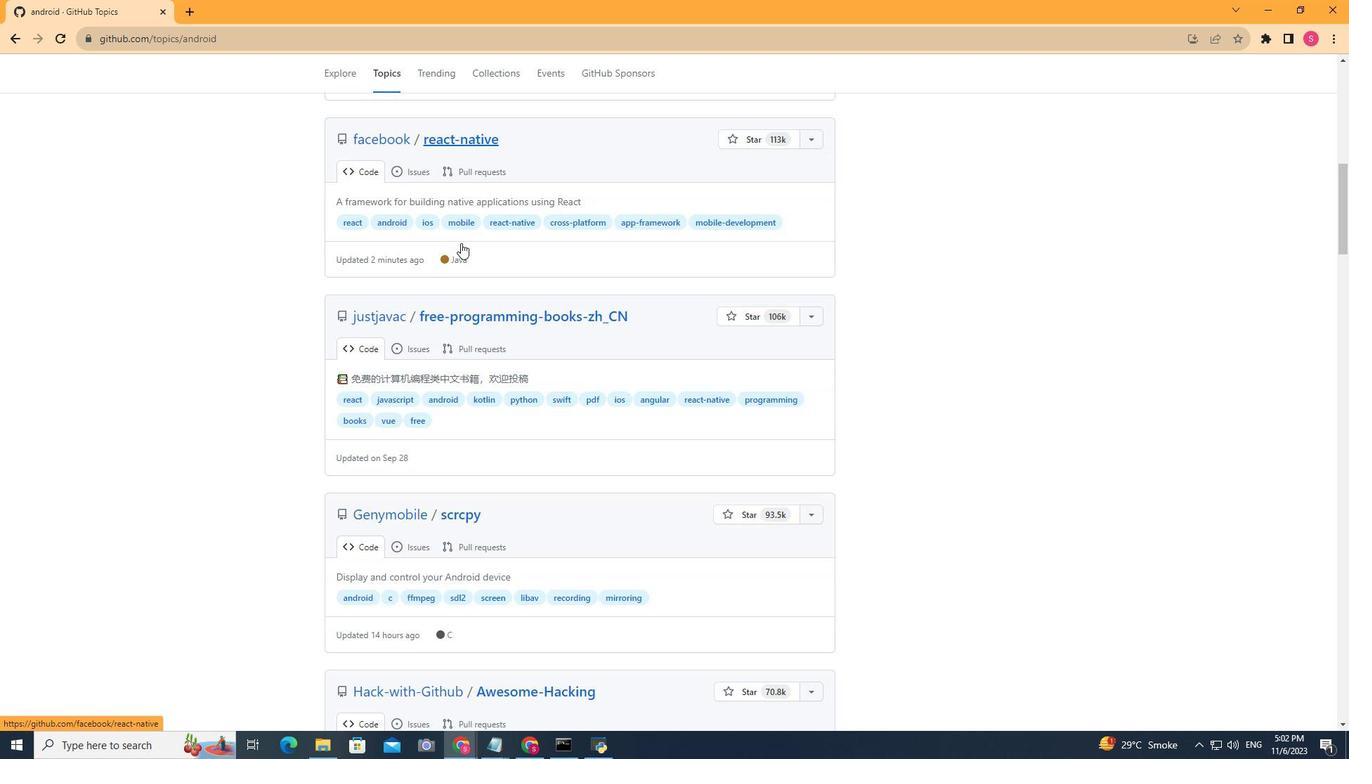 
Action: Mouse scrolled (461, 242) with delta (0, 0)
Screenshot: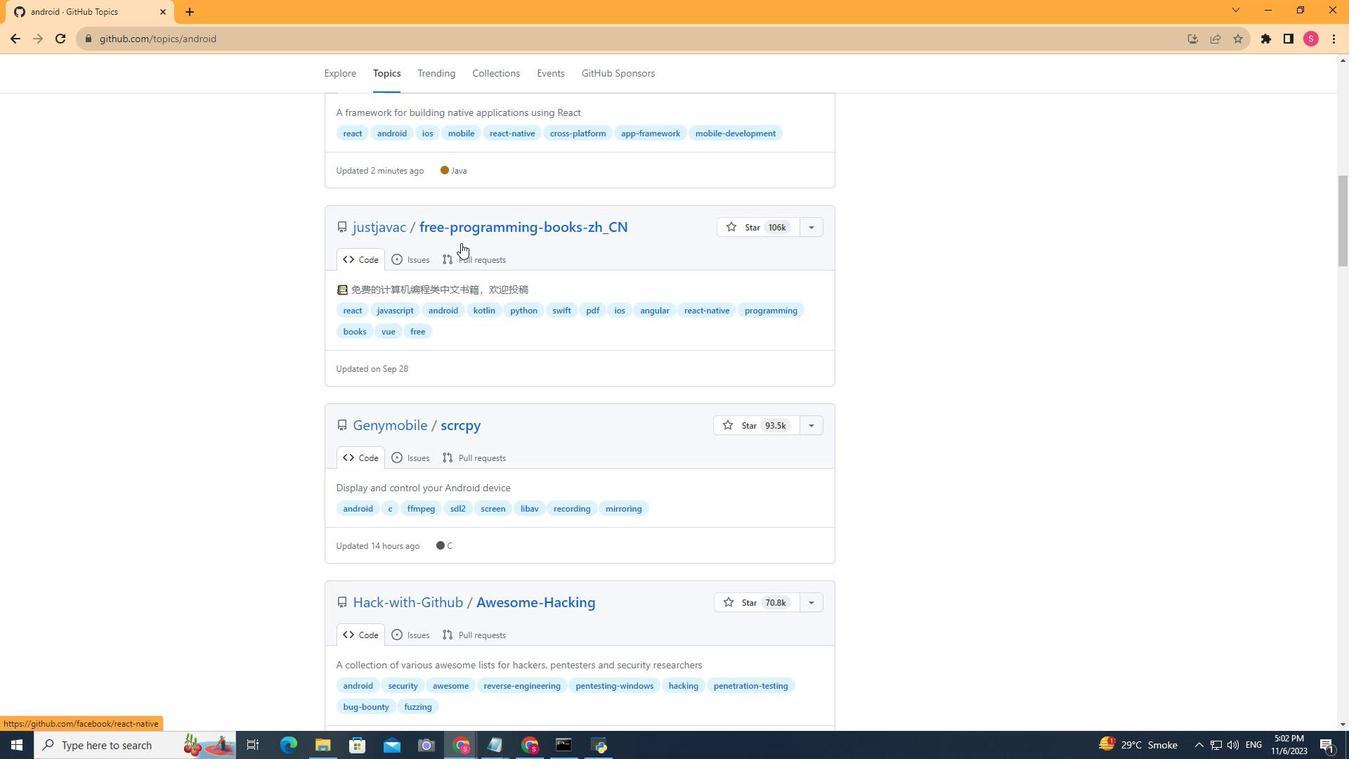
Action: Mouse scrolled (461, 243) with delta (0, 0)
Screenshot: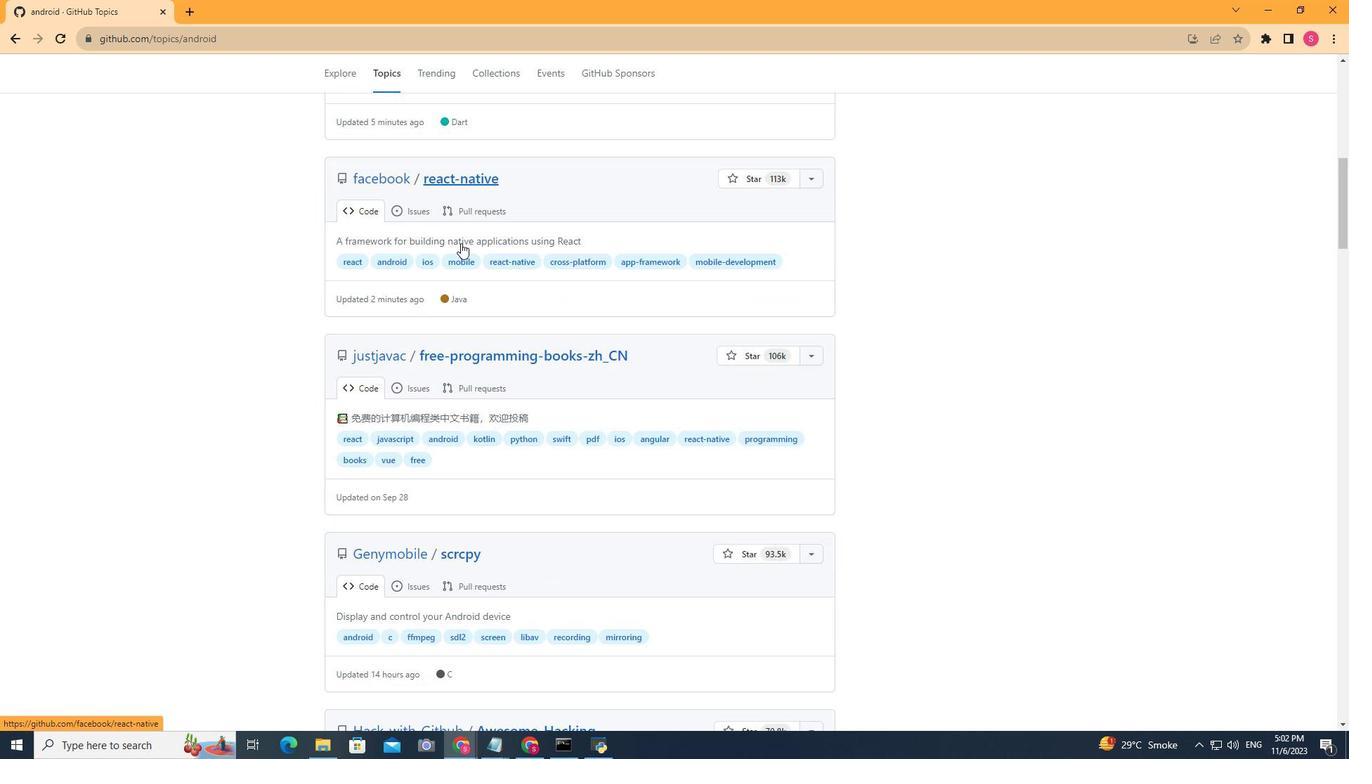 
Action: Mouse scrolled (461, 243) with delta (0, 0)
Screenshot: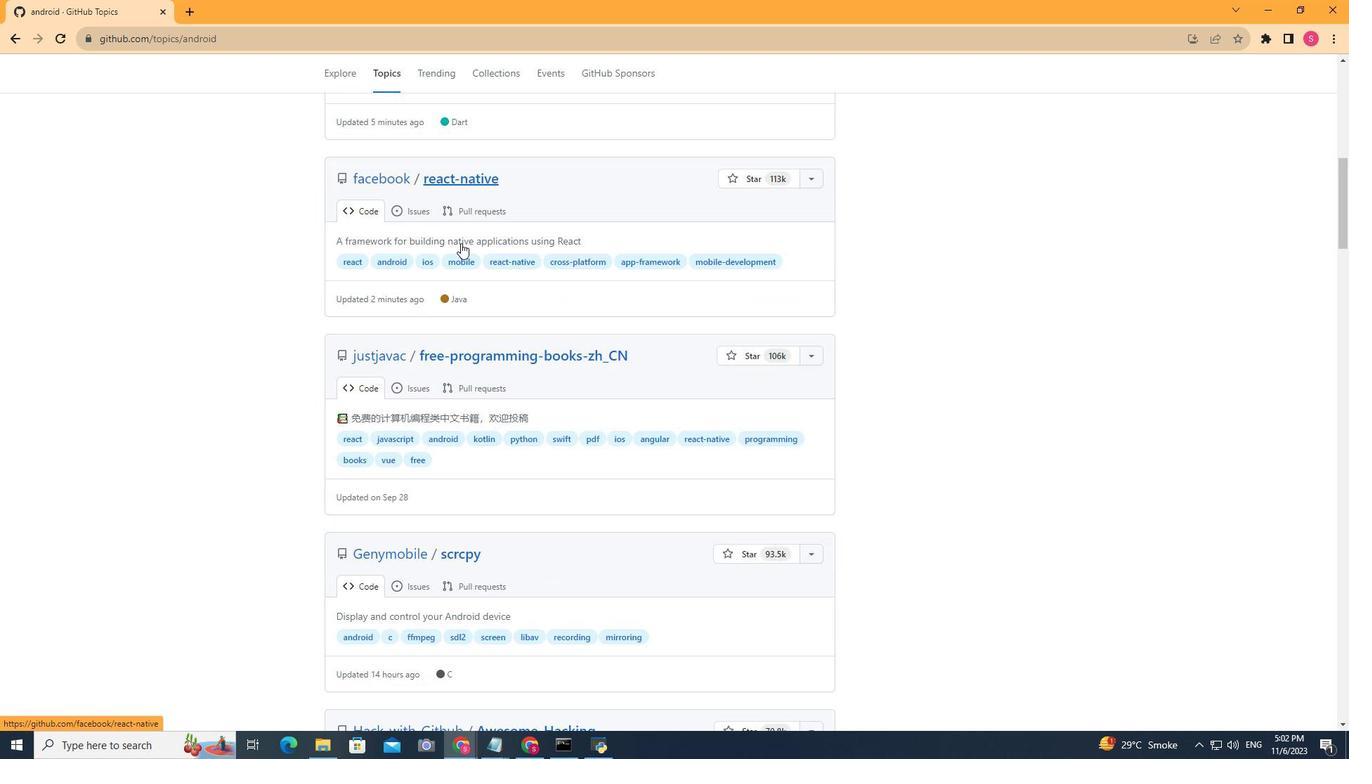
Action: Mouse scrolled (461, 243) with delta (0, 0)
Screenshot: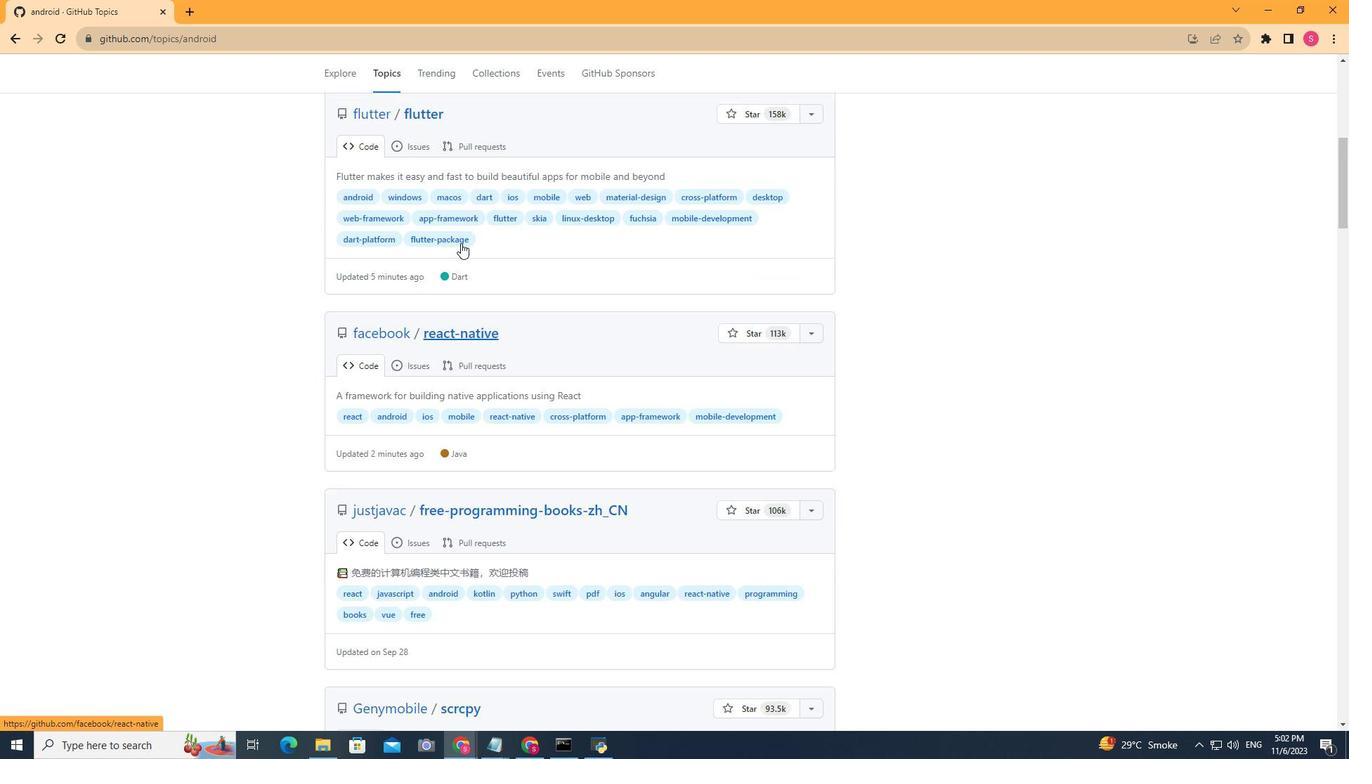 
Action: Mouse scrolled (461, 243) with delta (0, 0)
Screenshot: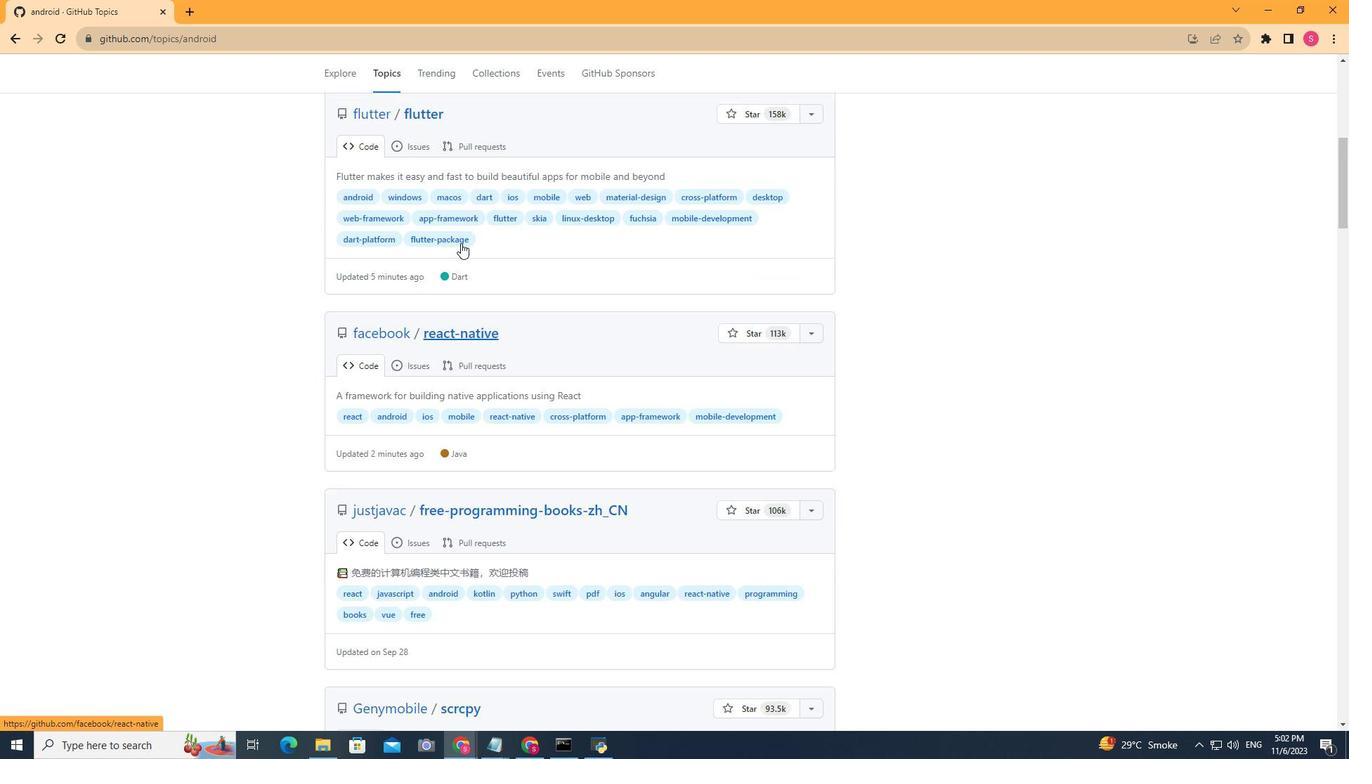 
Action: Mouse scrolled (461, 243) with delta (0, 0)
Screenshot: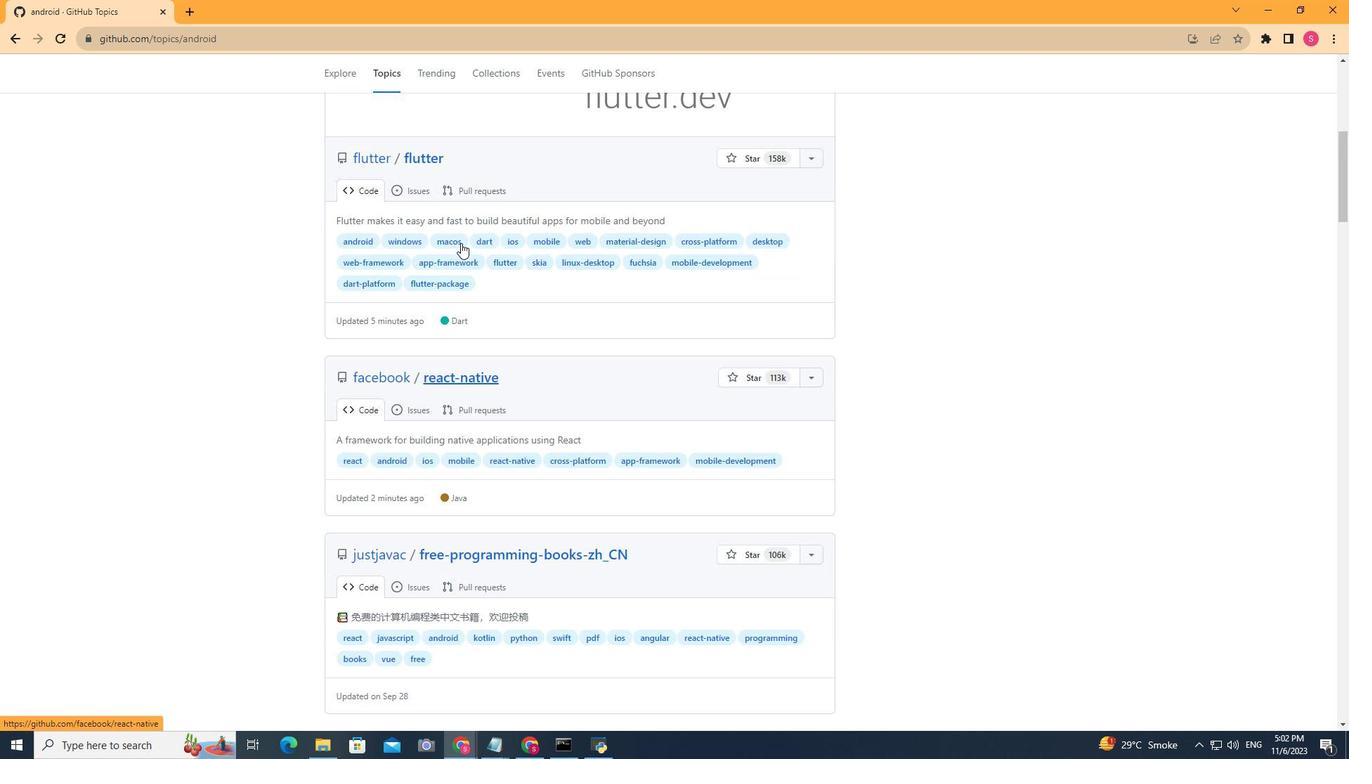 
Action: Mouse scrolled (461, 243) with delta (0, 0)
Screenshot: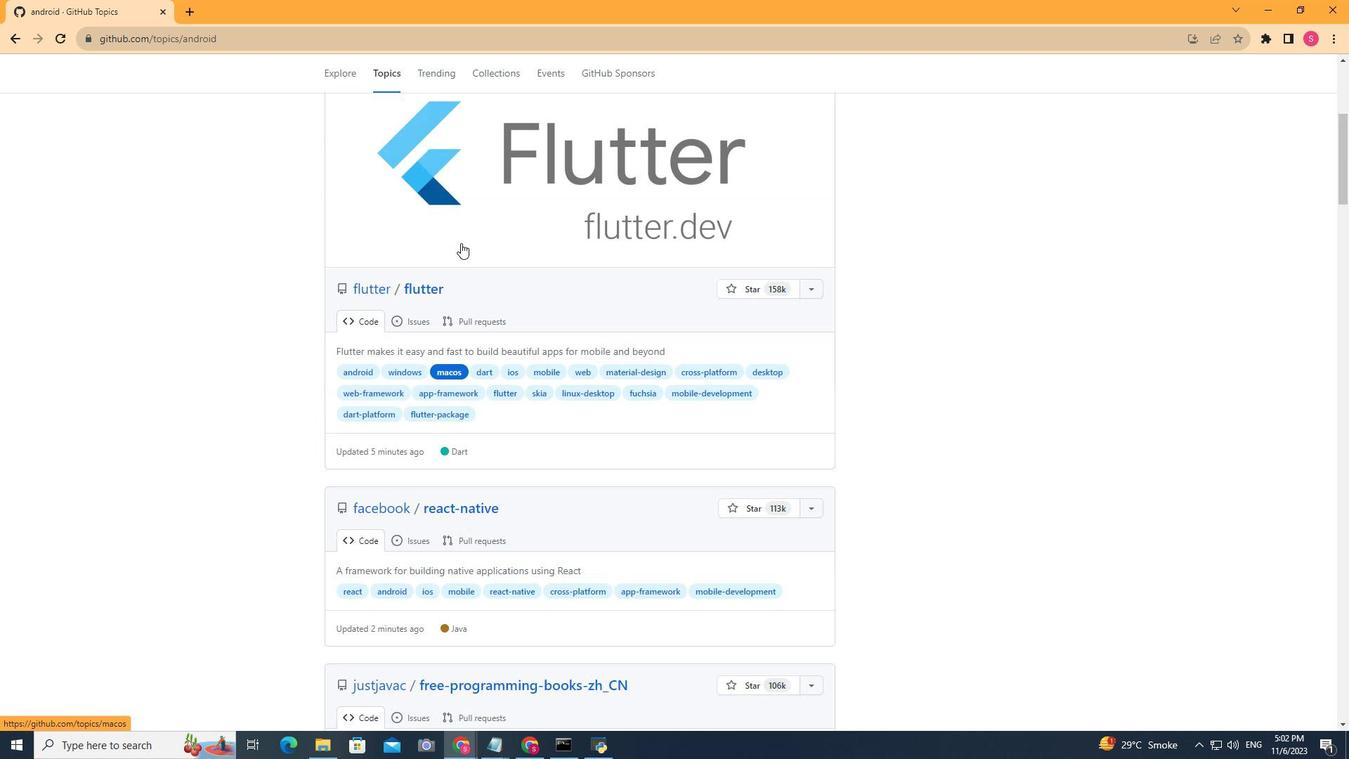 
Action: Mouse scrolled (461, 243) with delta (0, 0)
Screenshot: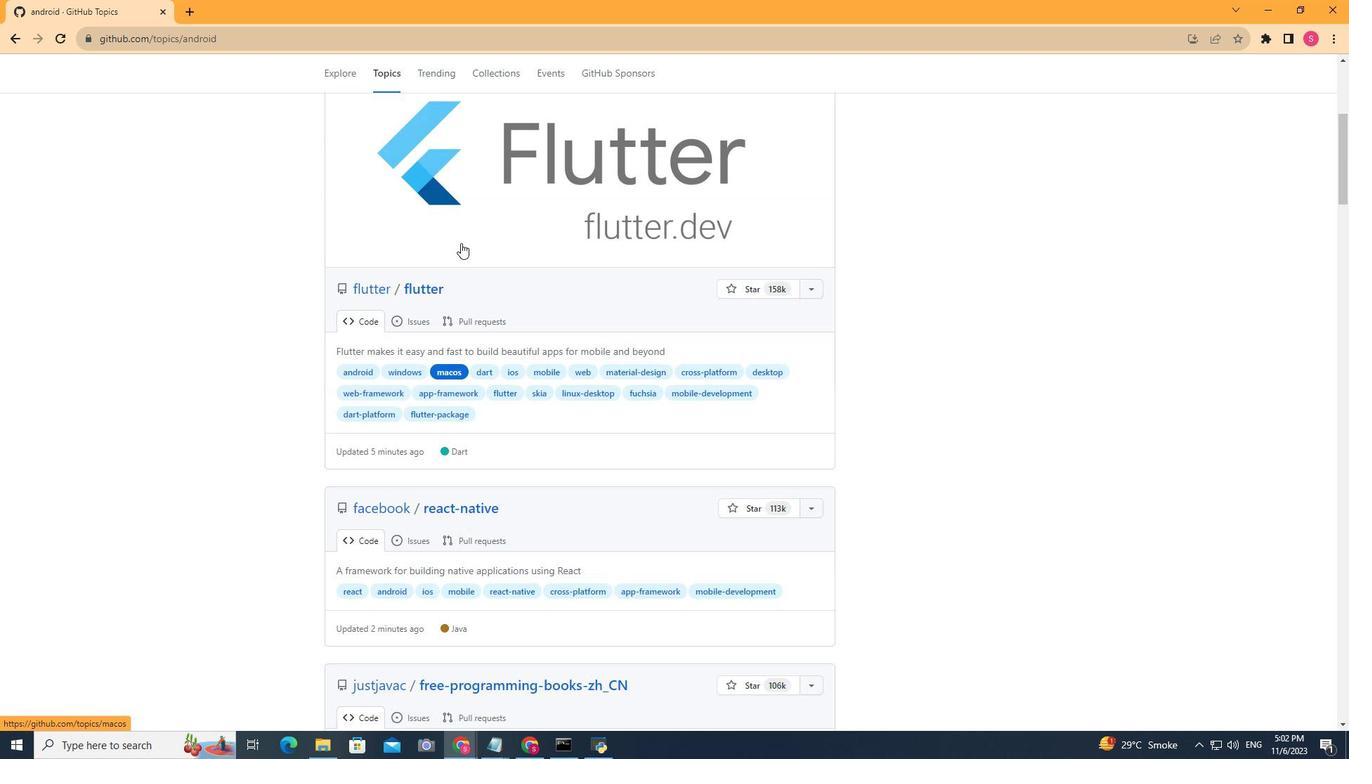 
Action: Mouse scrolled (461, 243) with delta (0, 0)
Screenshot: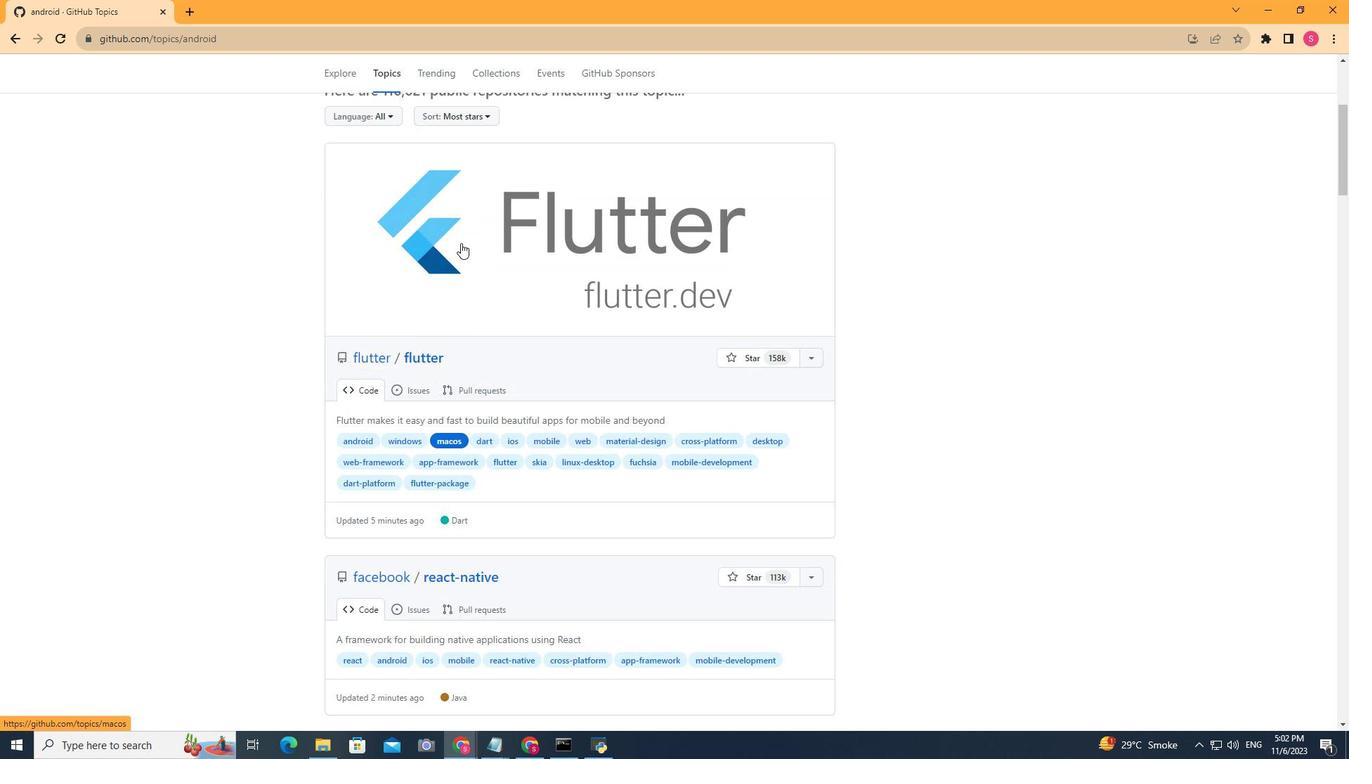 
Action: Mouse scrolled (461, 242) with delta (0, 0)
Screenshot: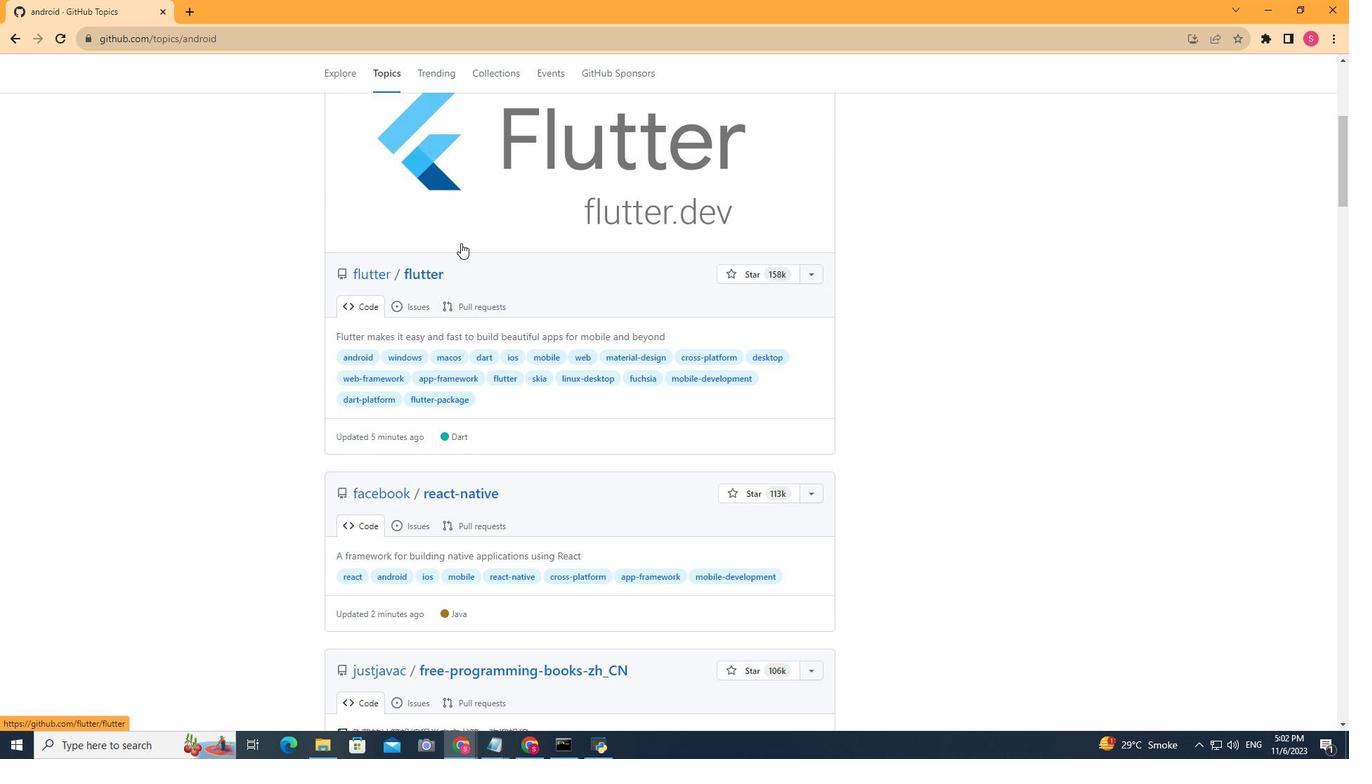 
Action: Mouse scrolled (461, 242) with delta (0, 0)
Screenshot: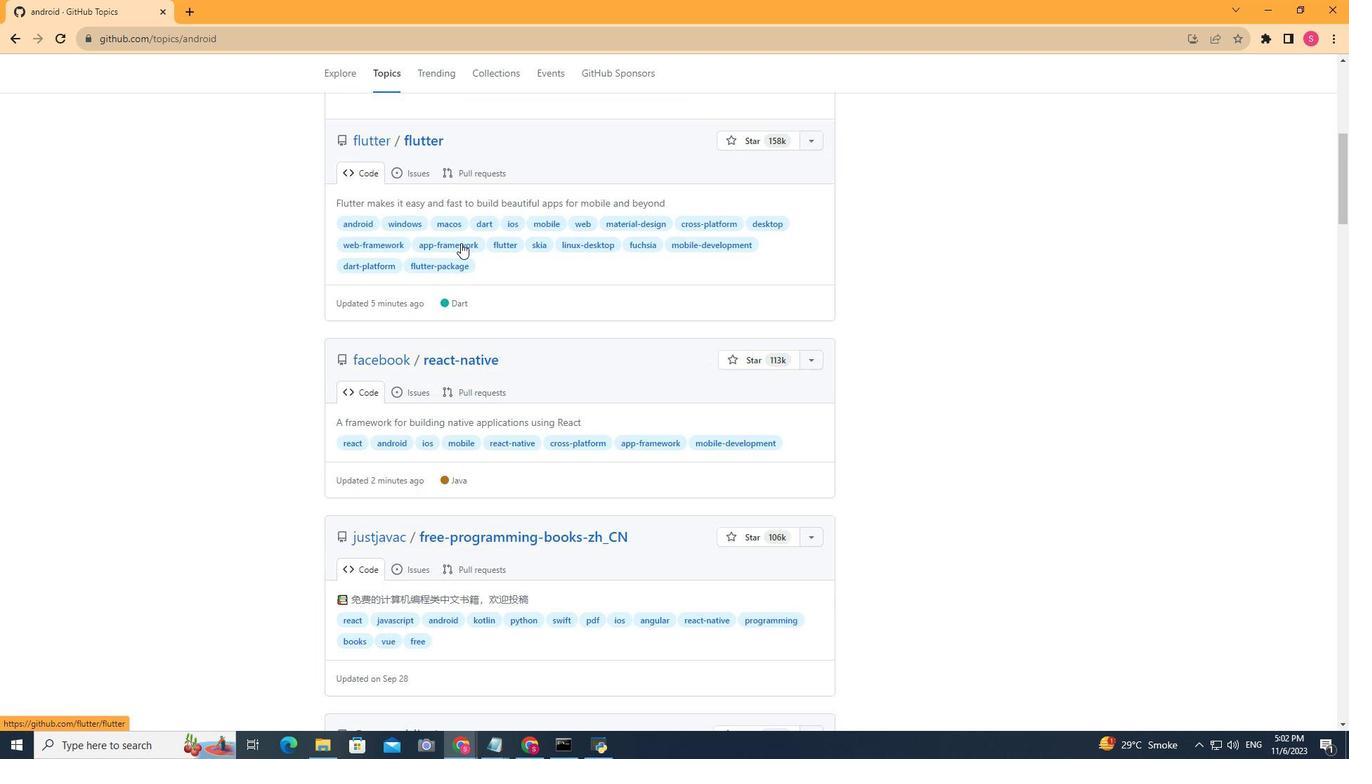 
Action: Mouse scrolled (461, 242) with delta (0, 0)
Screenshot: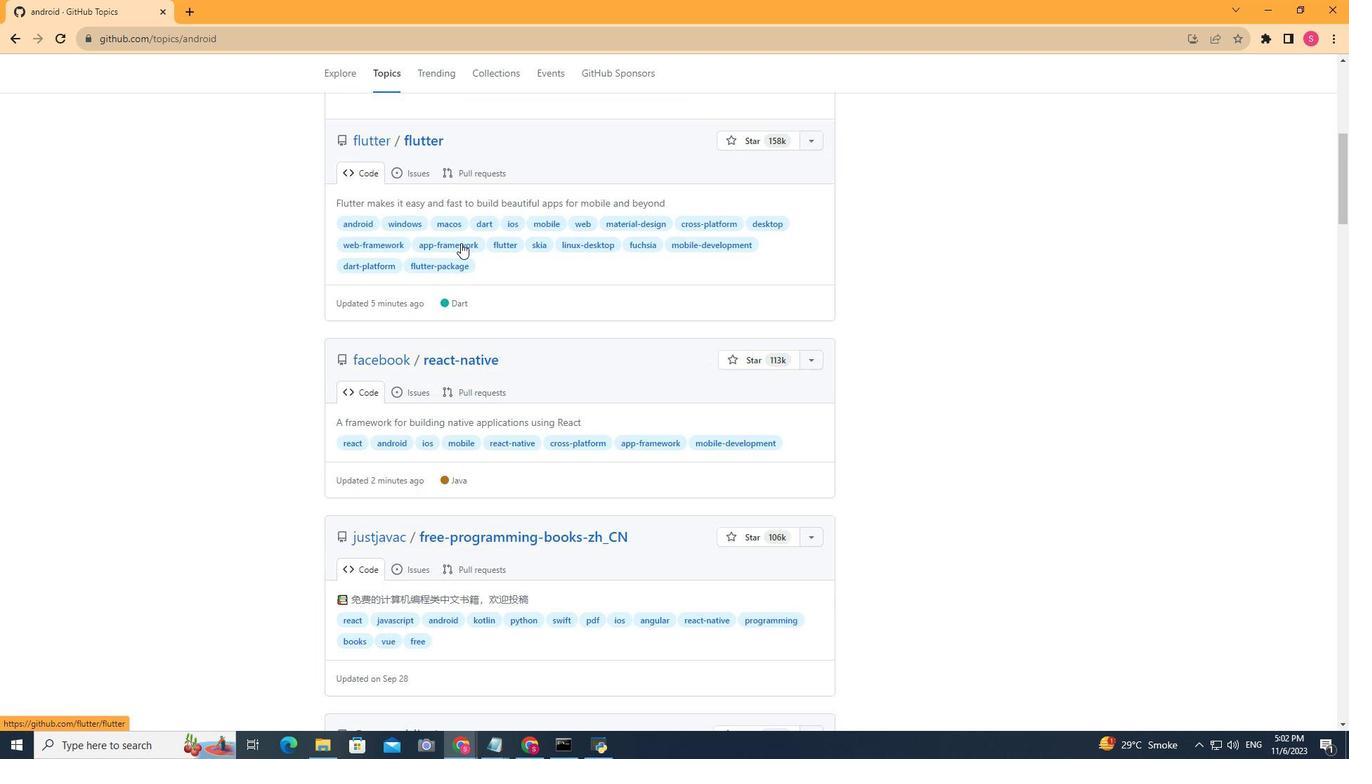 
Action: Mouse scrolled (461, 242) with delta (0, 0)
Screenshot: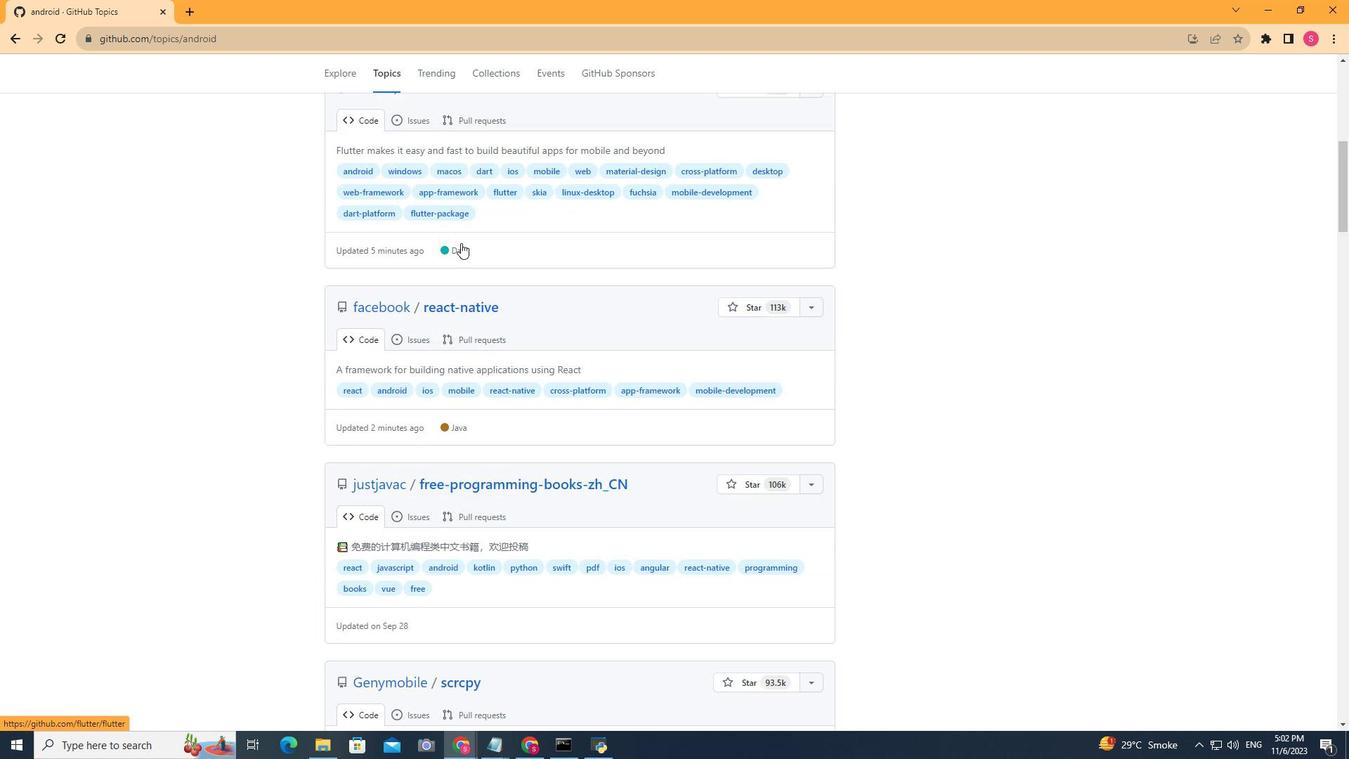 
Action: Mouse scrolled (461, 242) with delta (0, 0)
Screenshot: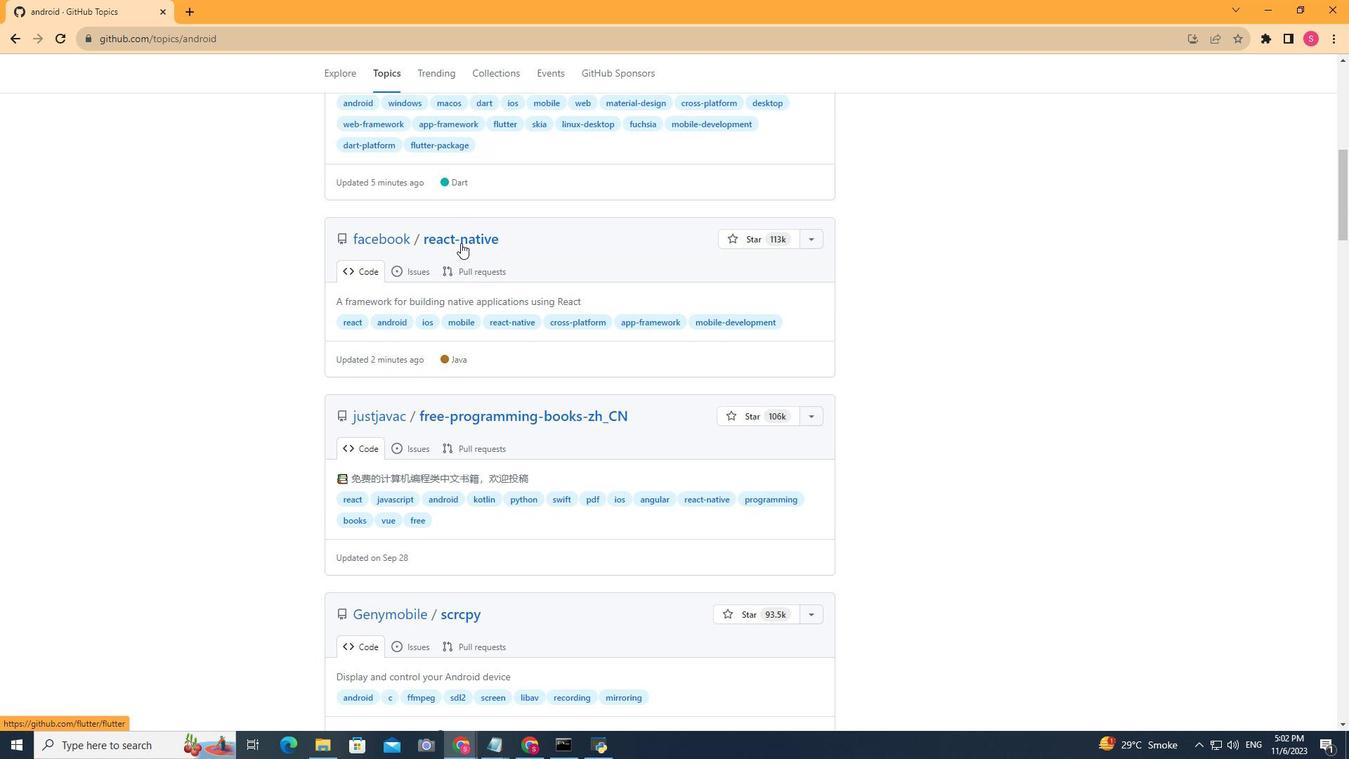 
Action: Mouse scrolled (461, 242) with delta (0, 0)
Screenshot: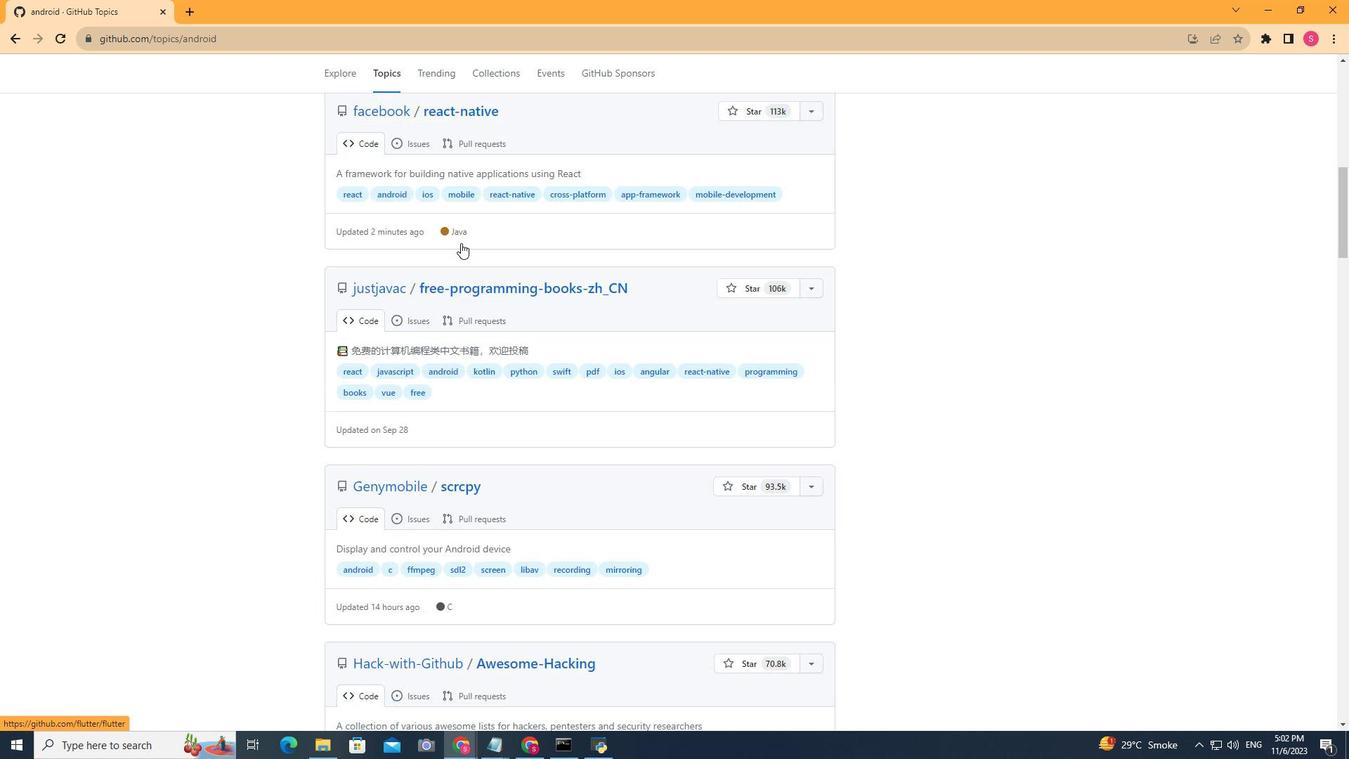 
Action: Mouse scrolled (461, 242) with delta (0, 0)
Screenshot: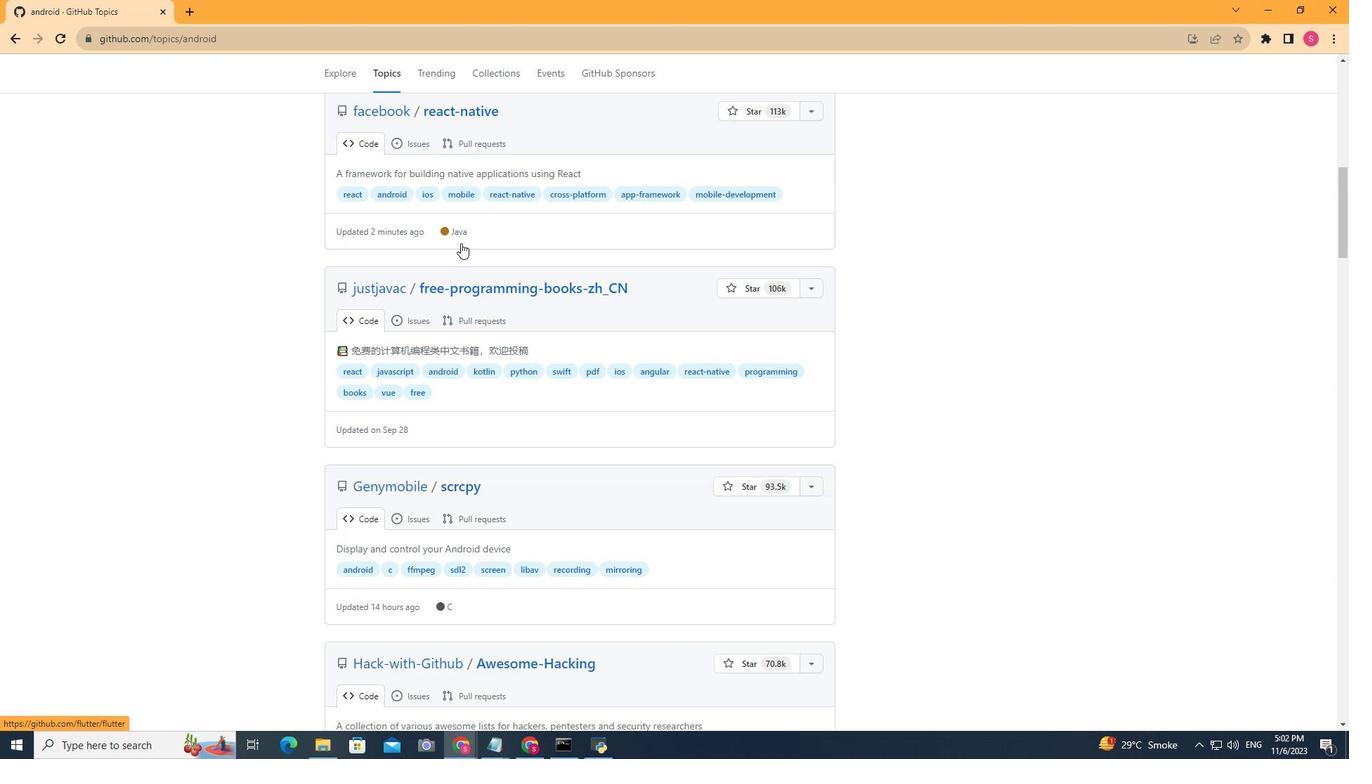 
Action: Mouse moved to (468, 272)
Screenshot: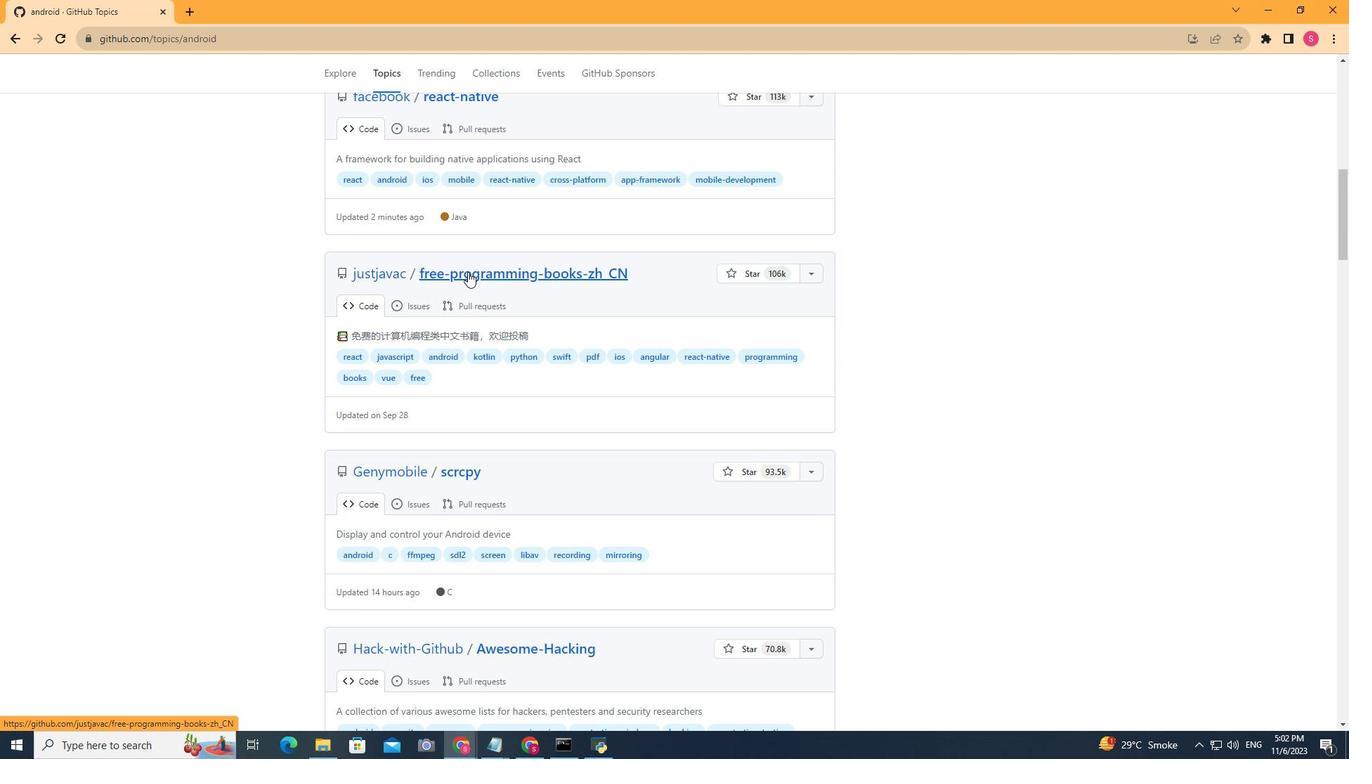 
Action: Mouse pressed left at (468, 272)
Screenshot: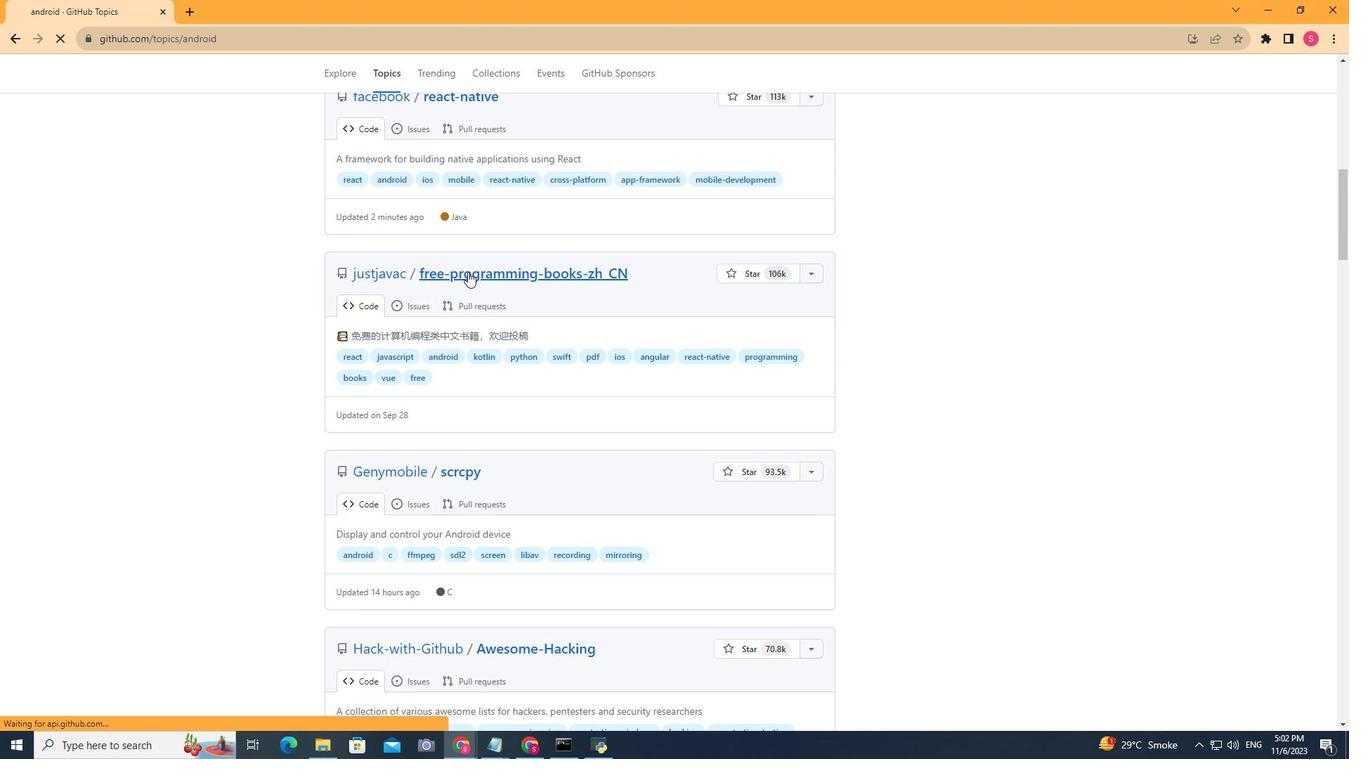 
Action: Mouse moved to (461, 258)
Screenshot: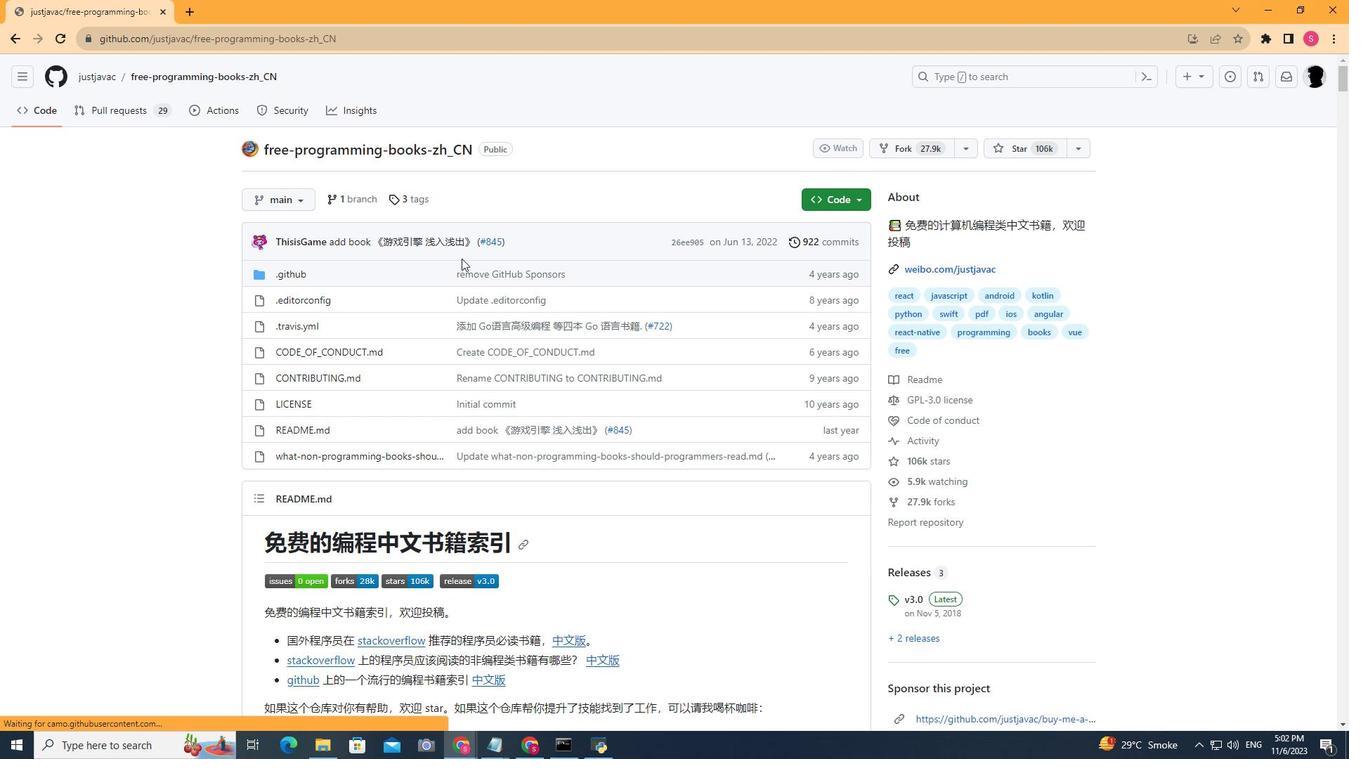 
Action: Mouse scrolled (461, 258) with delta (0, 0)
Screenshot: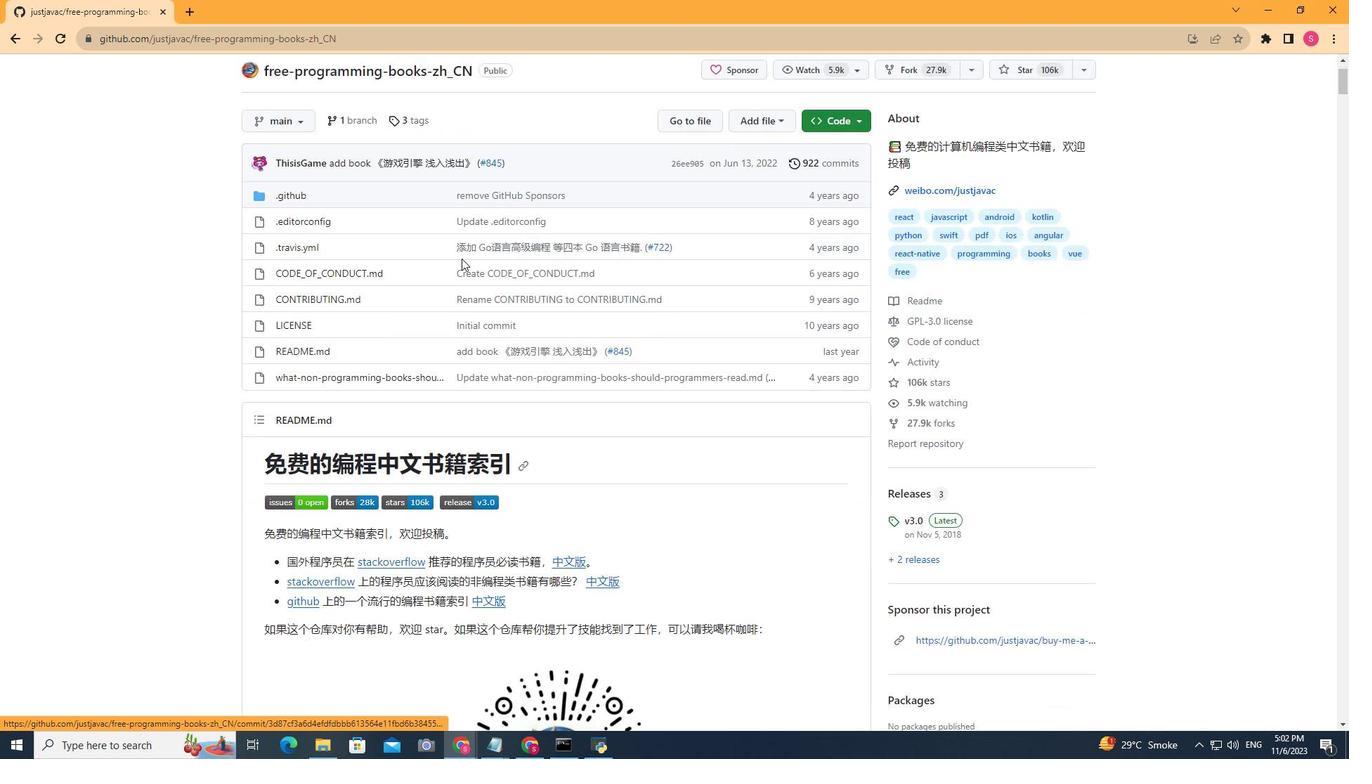 
Action: Mouse scrolled (461, 258) with delta (0, 0)
Screenshot: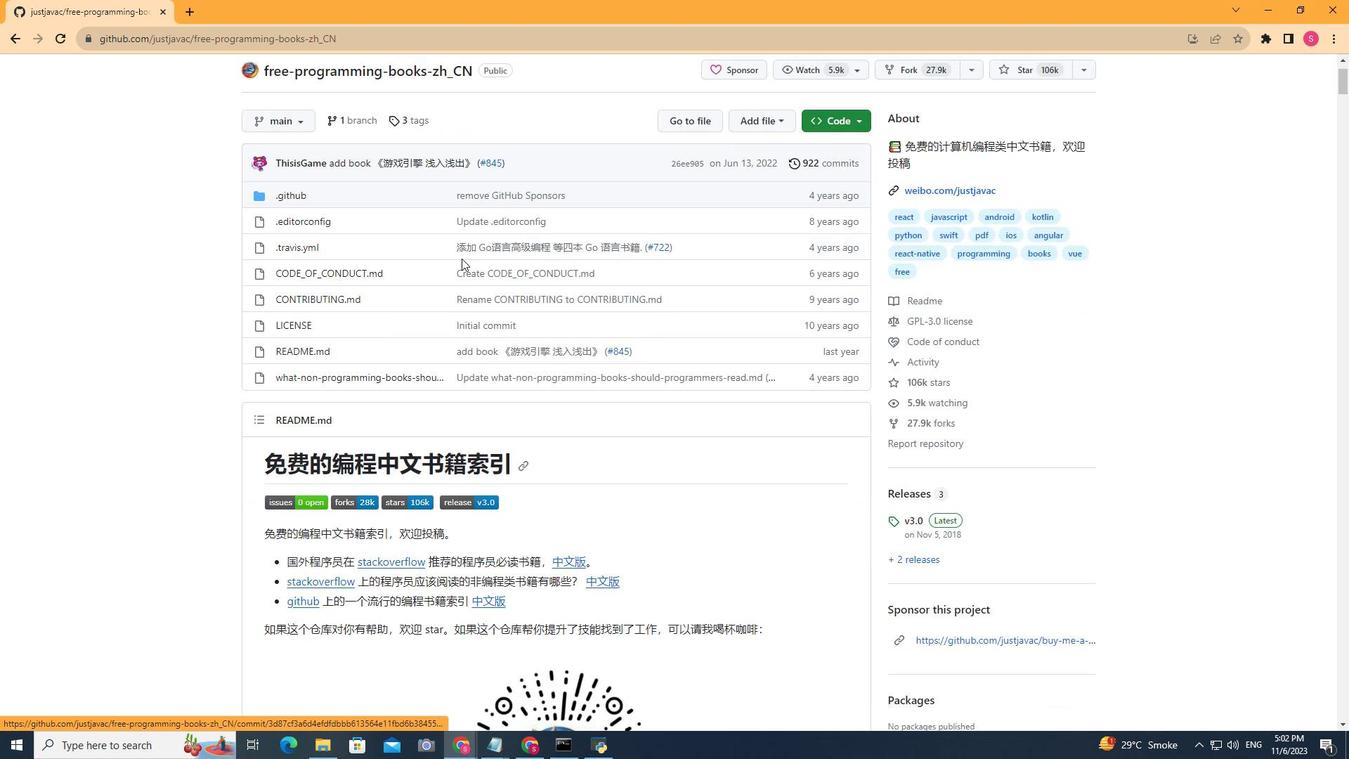 
Action: Mouse scrolled (461, 258) with delta (0, 0)
Screenshot: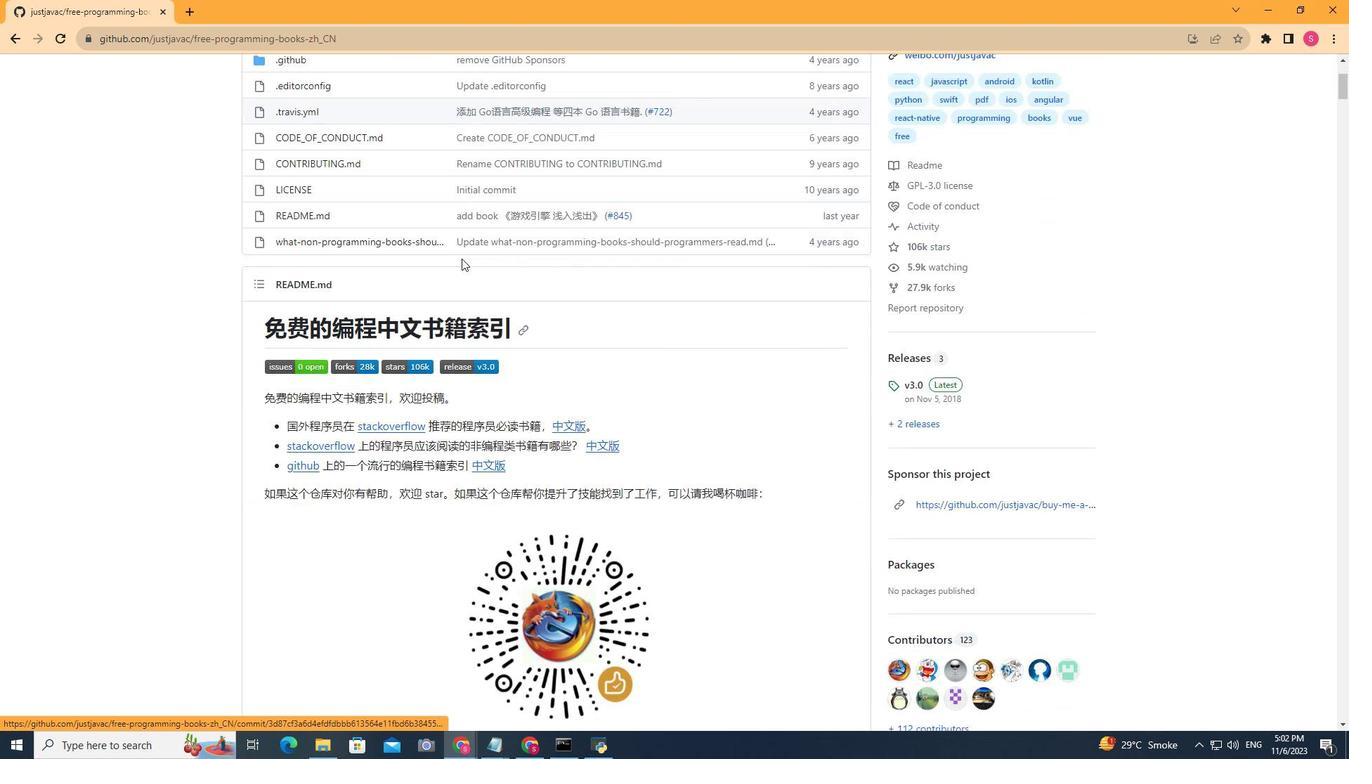 
Action: Mouse scrolled (461, 258) with delta (0, 0)
Screenshot: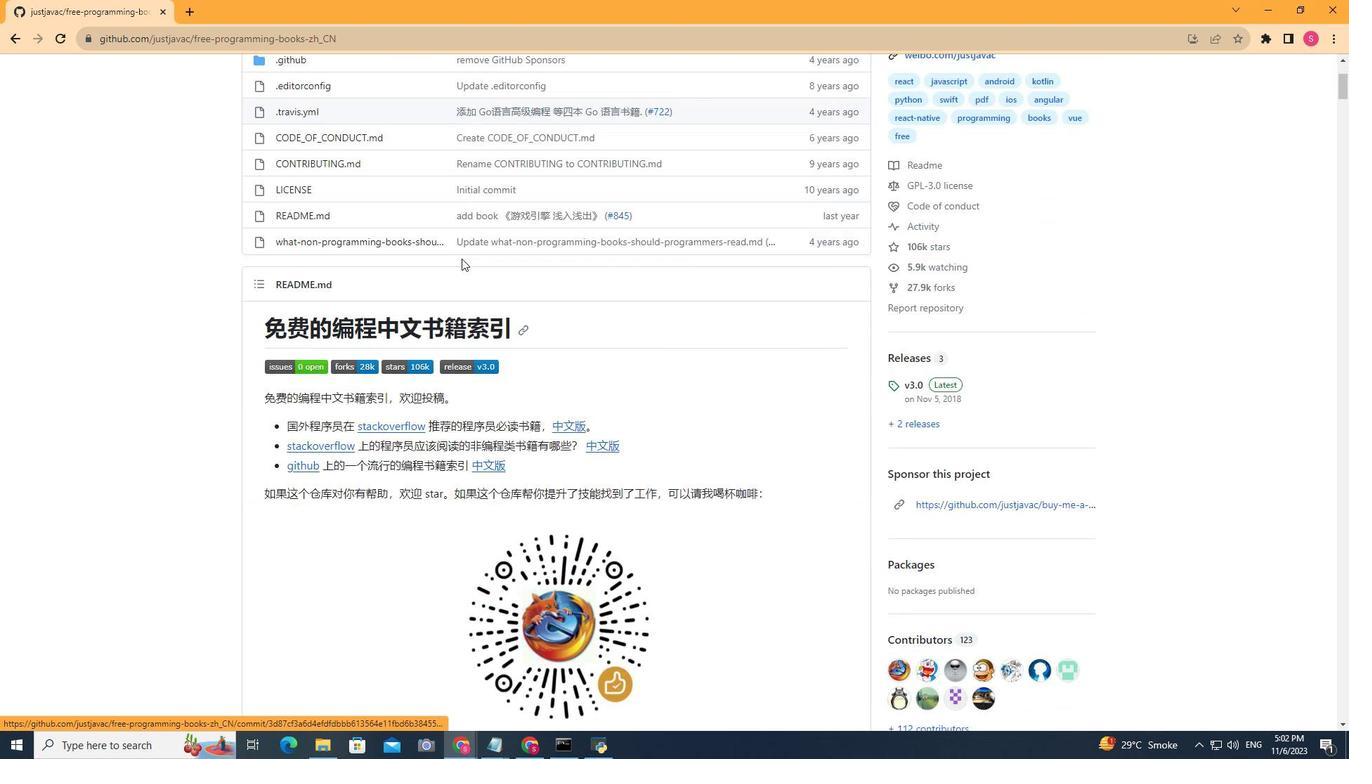 
Action: Mouse scrolled (461, 258) with delta (0, 0)
Screenshot: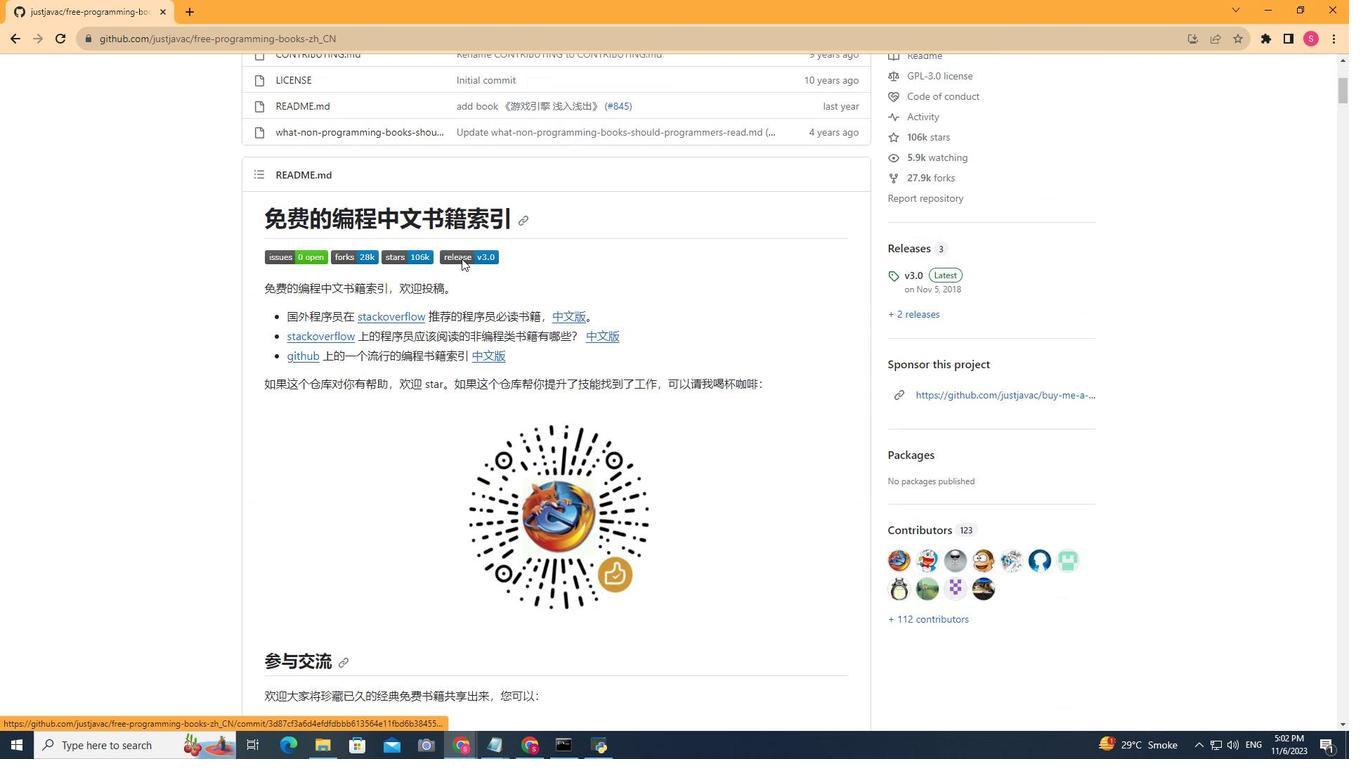 
Action: Mouse scrolled (461, 259) with delta (0, 0)
Screenshot: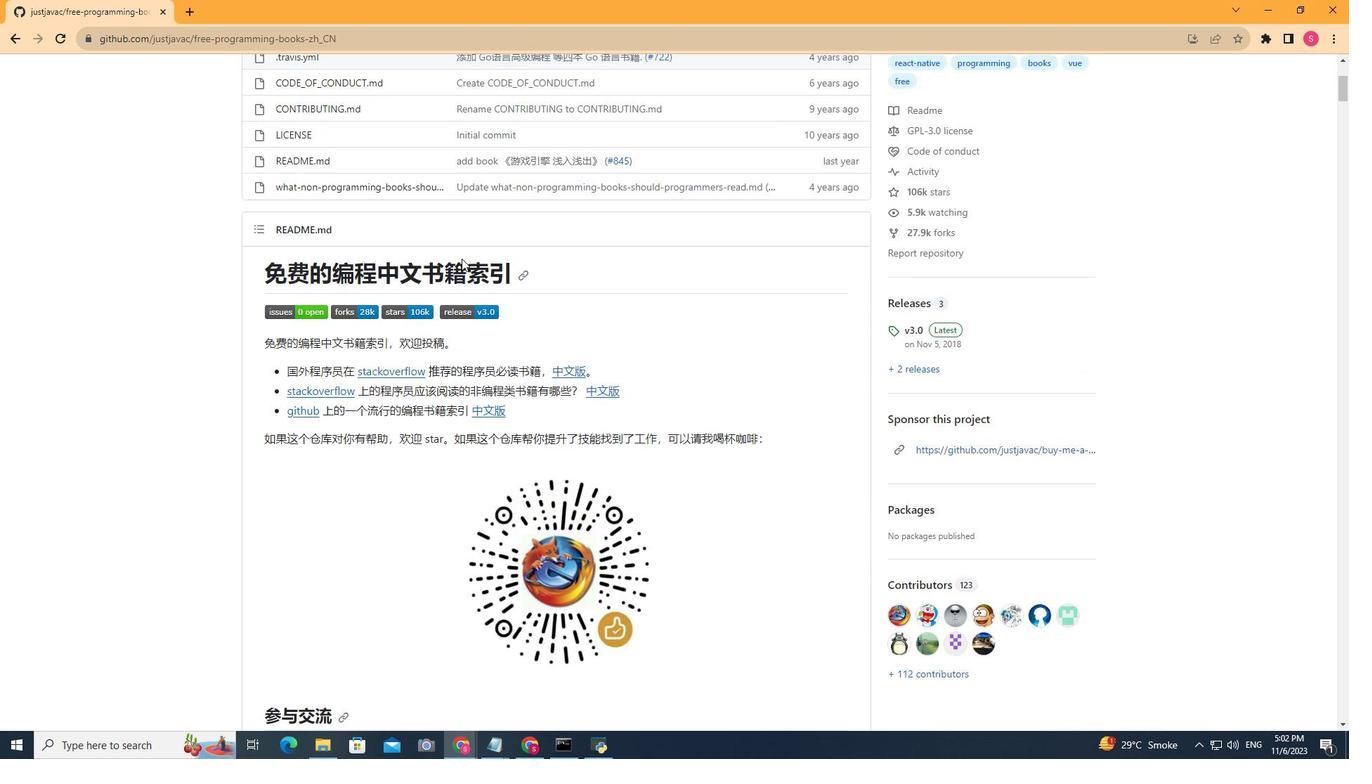 
Action: Mouse scrolled (461, 259) with delta (0, 0)
Screenshot: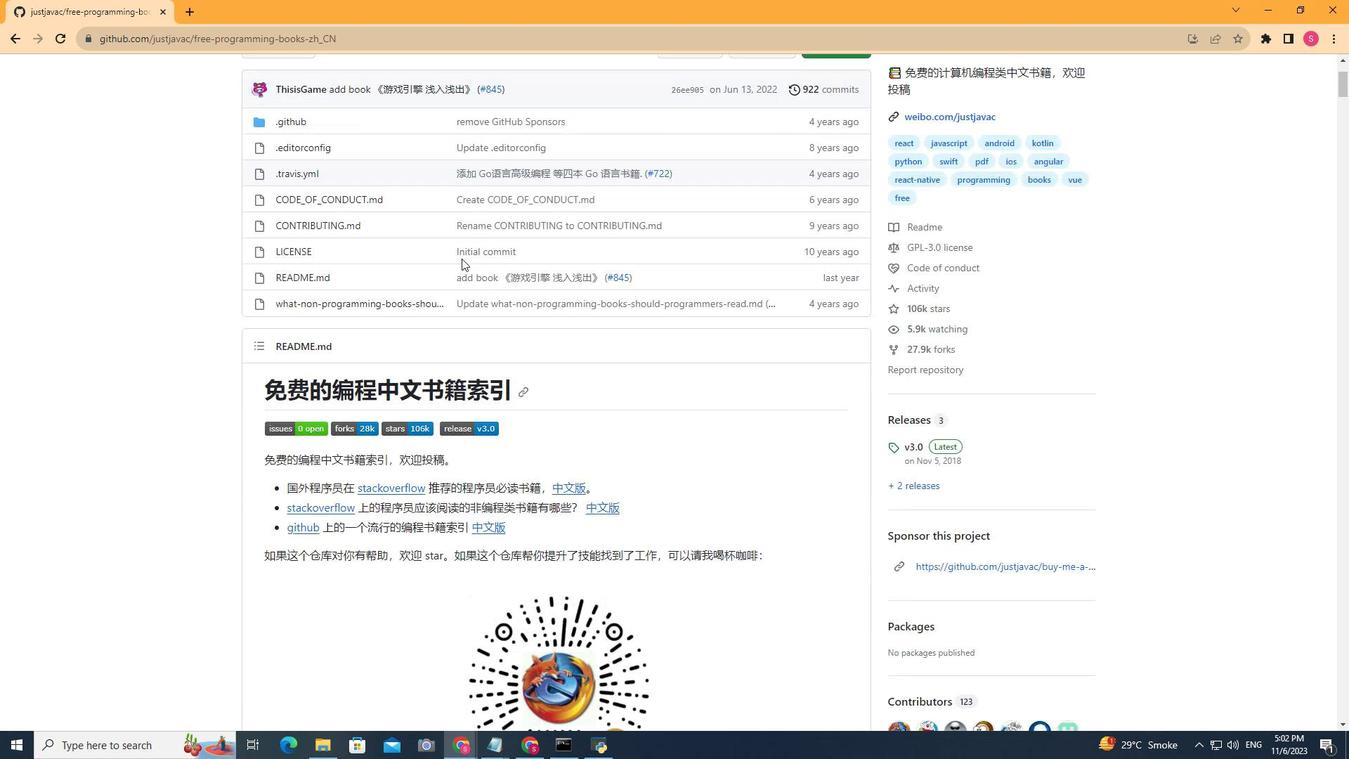 
Action: Mouse scrolled (461, 259) with delta (0, 0)
Screenshot: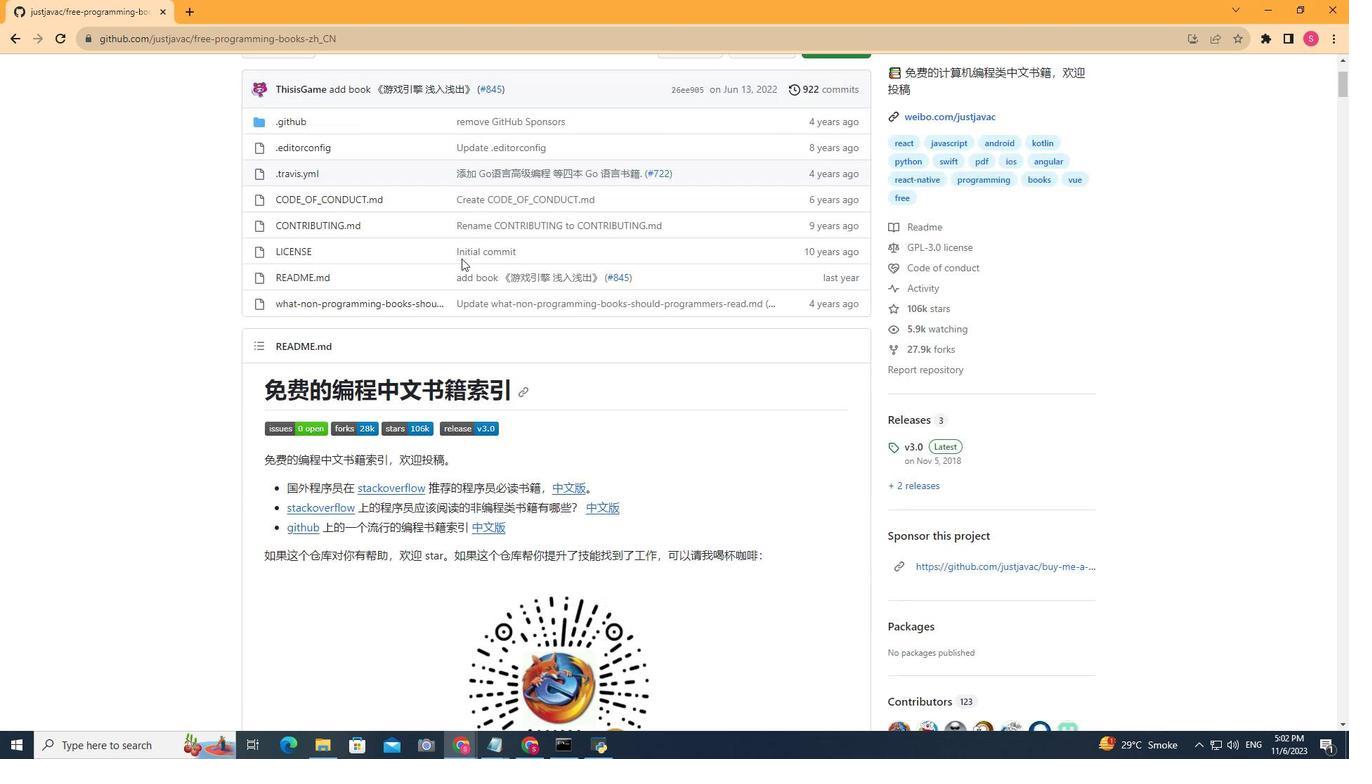 
Action: Mouse scrolled (461, 259) with delta (0, 0)
Screenshot: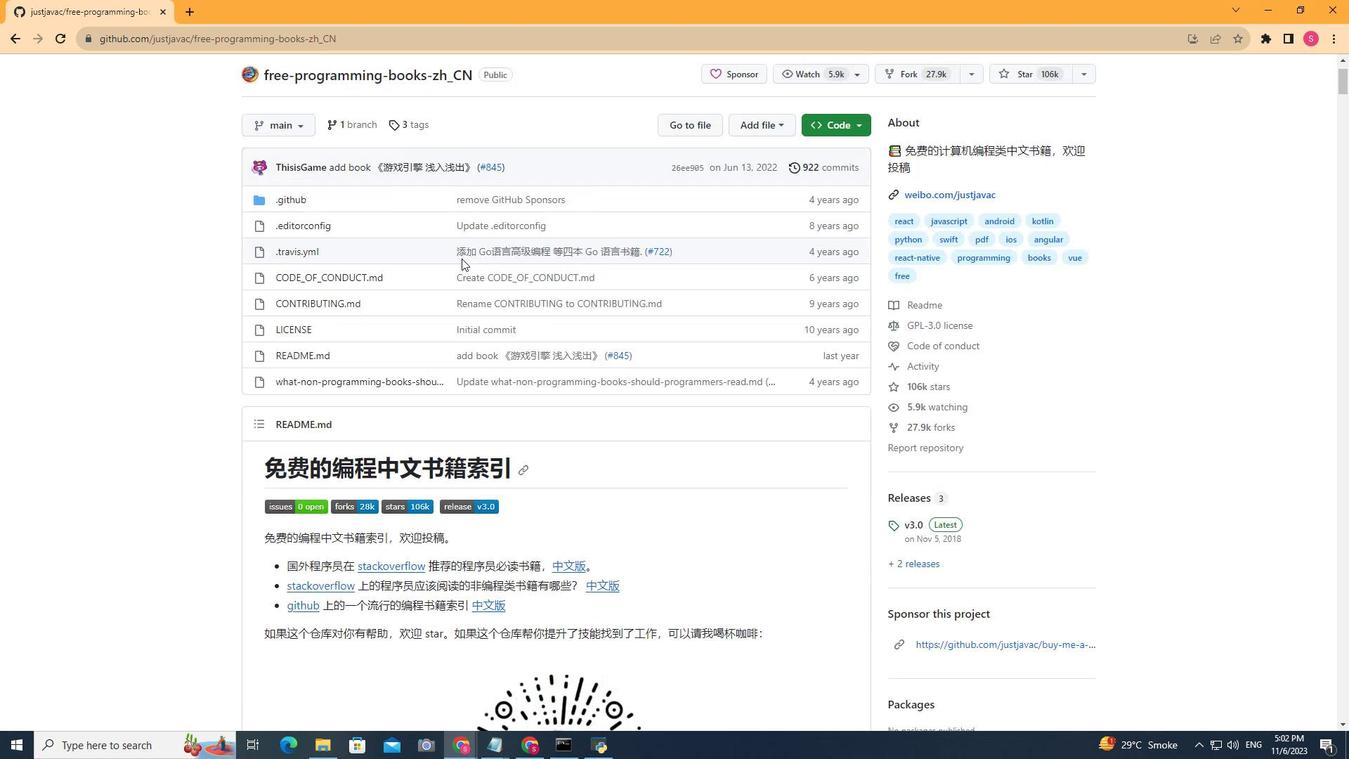 
Action: Mouse scrolled (461, 259) with delta (0, 0)
Screenshot: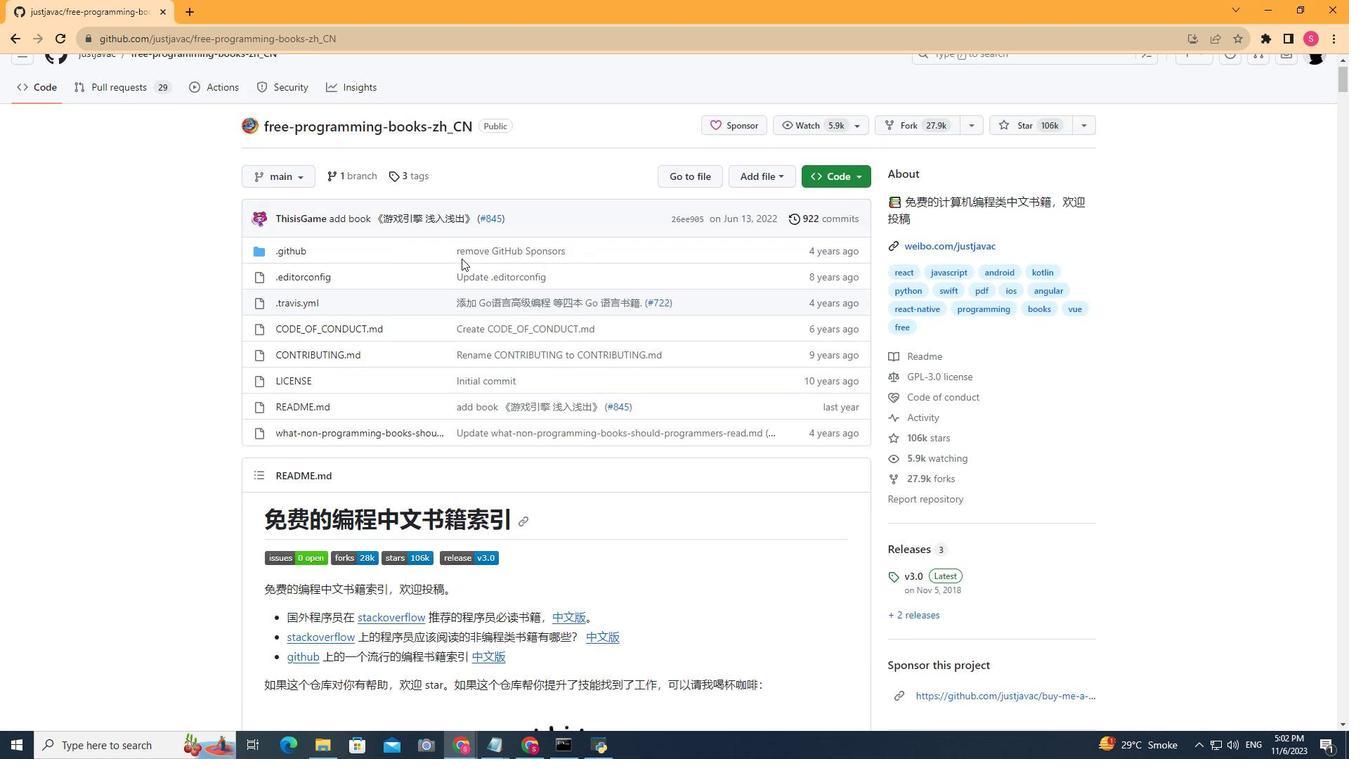 
Action: Mouse scrolled (461, 259) with delta (0, 0)
Screenshot: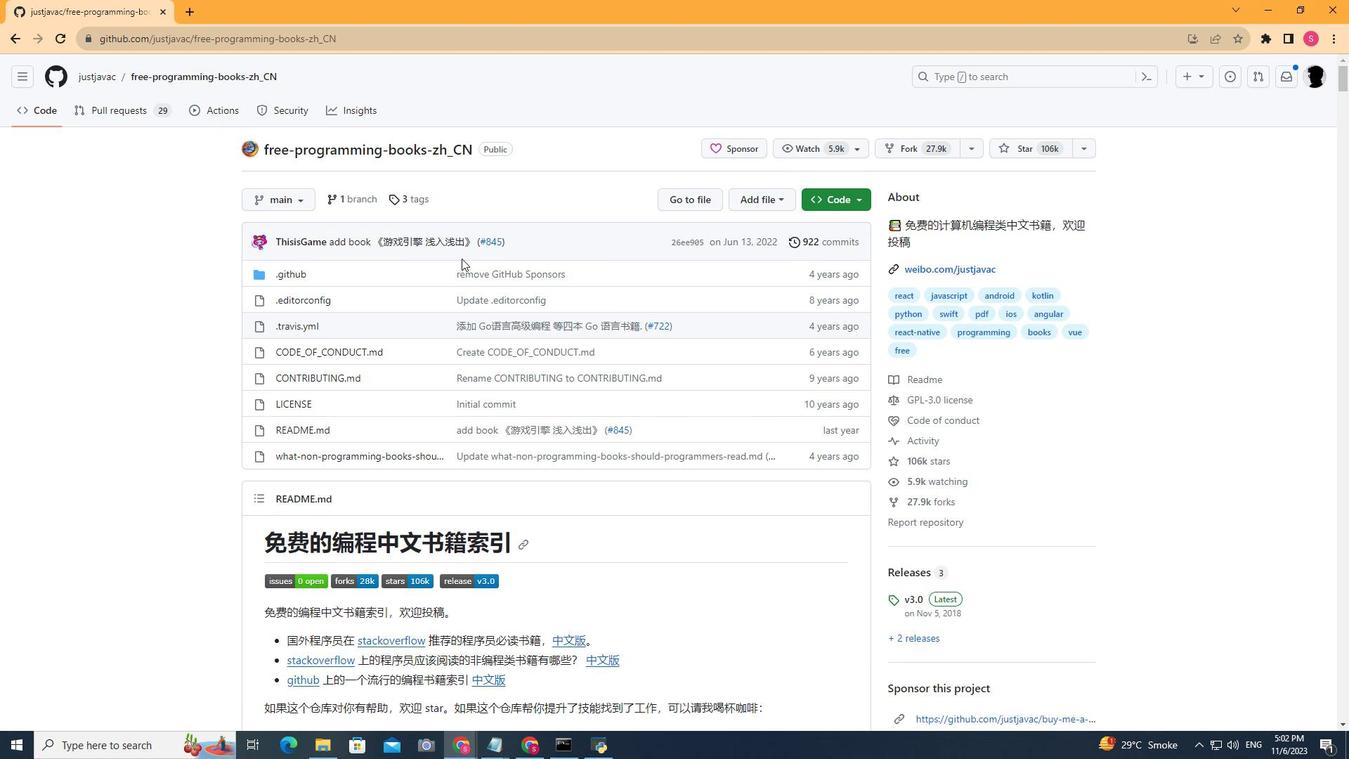 
Action: Mouse scrolled (461, 259) with delta (0, 0)
Screenshot: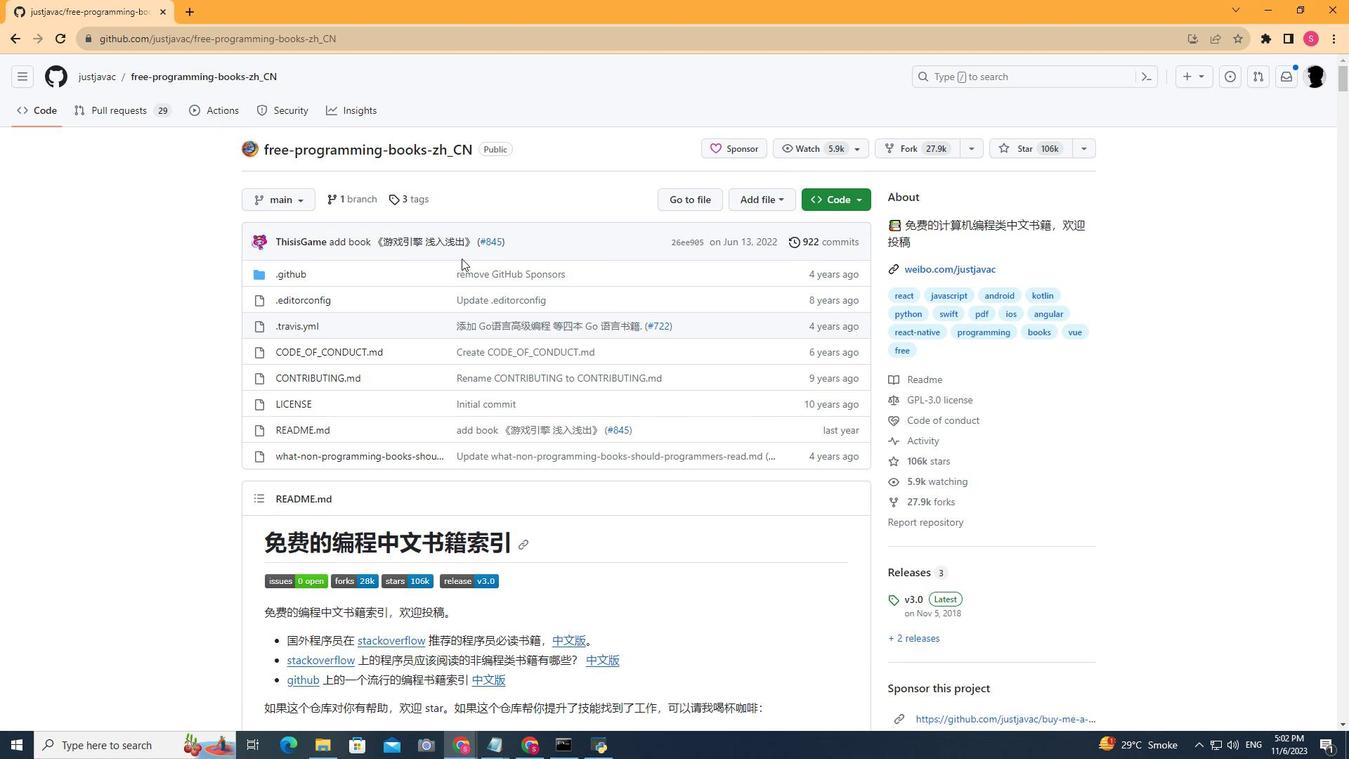 
Action: Mouse scrolled (461, 259) with delta (0, 0)
Screenshot: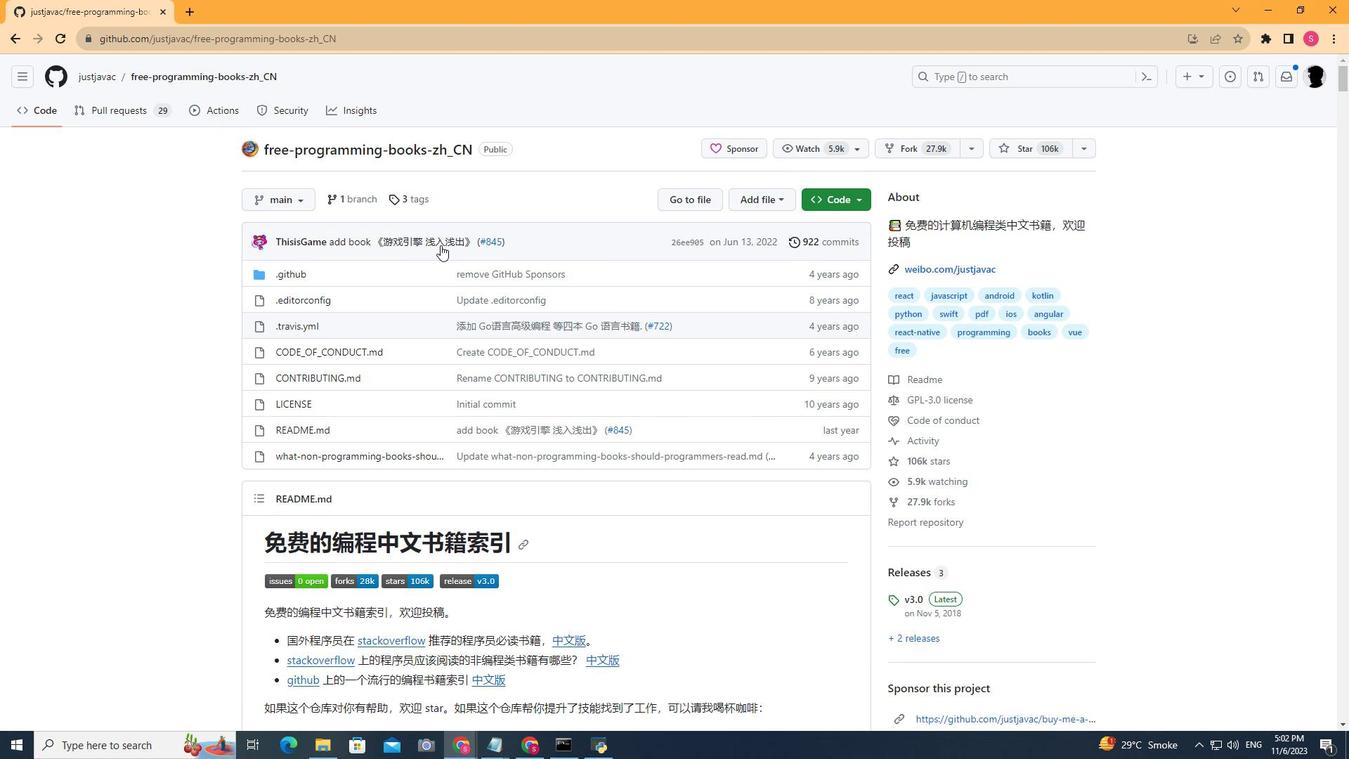 
Action: Mouse scrolled (461, 259) with delta (0, 0)
Screenshot: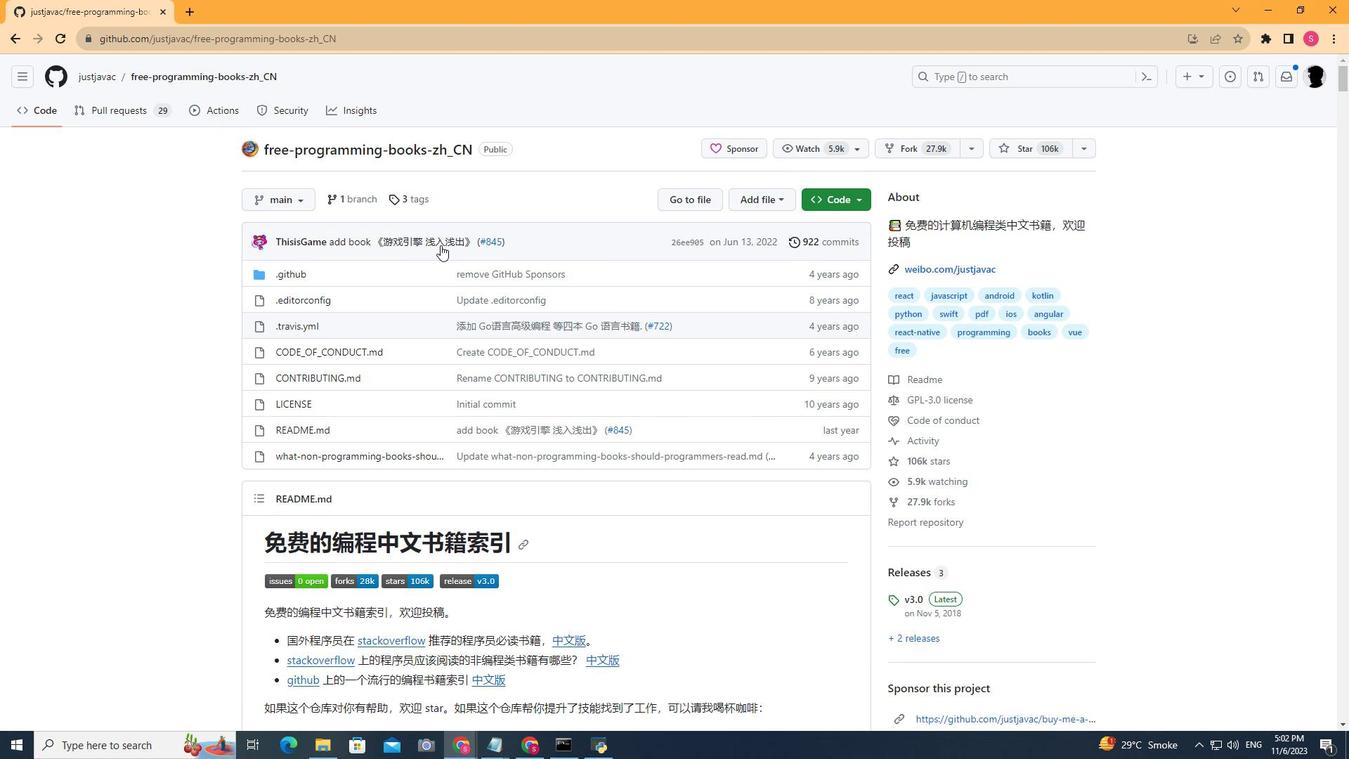 
Action: Mouse scrolled (461, 259) with delta (0, 0)
Screenshot: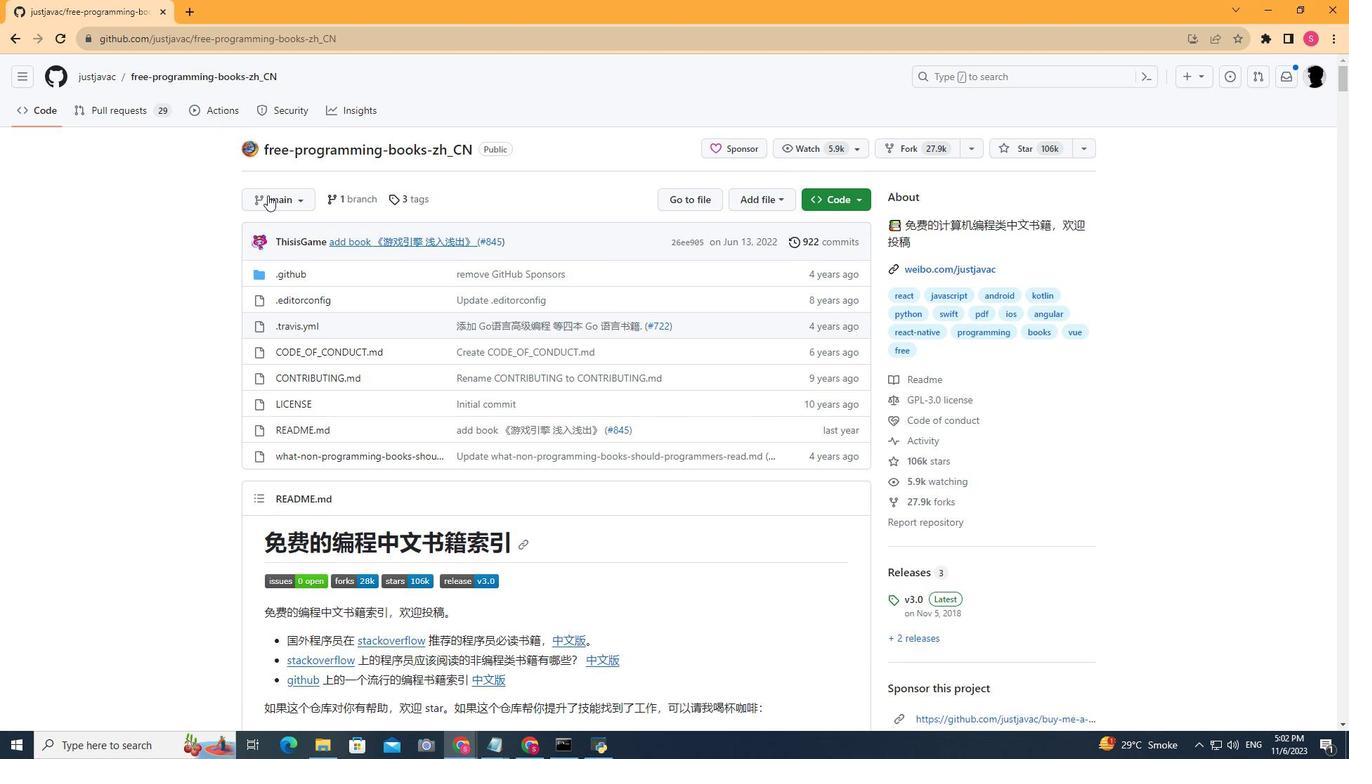 
Action: Mouse moved to (12, 38)
Screenshot: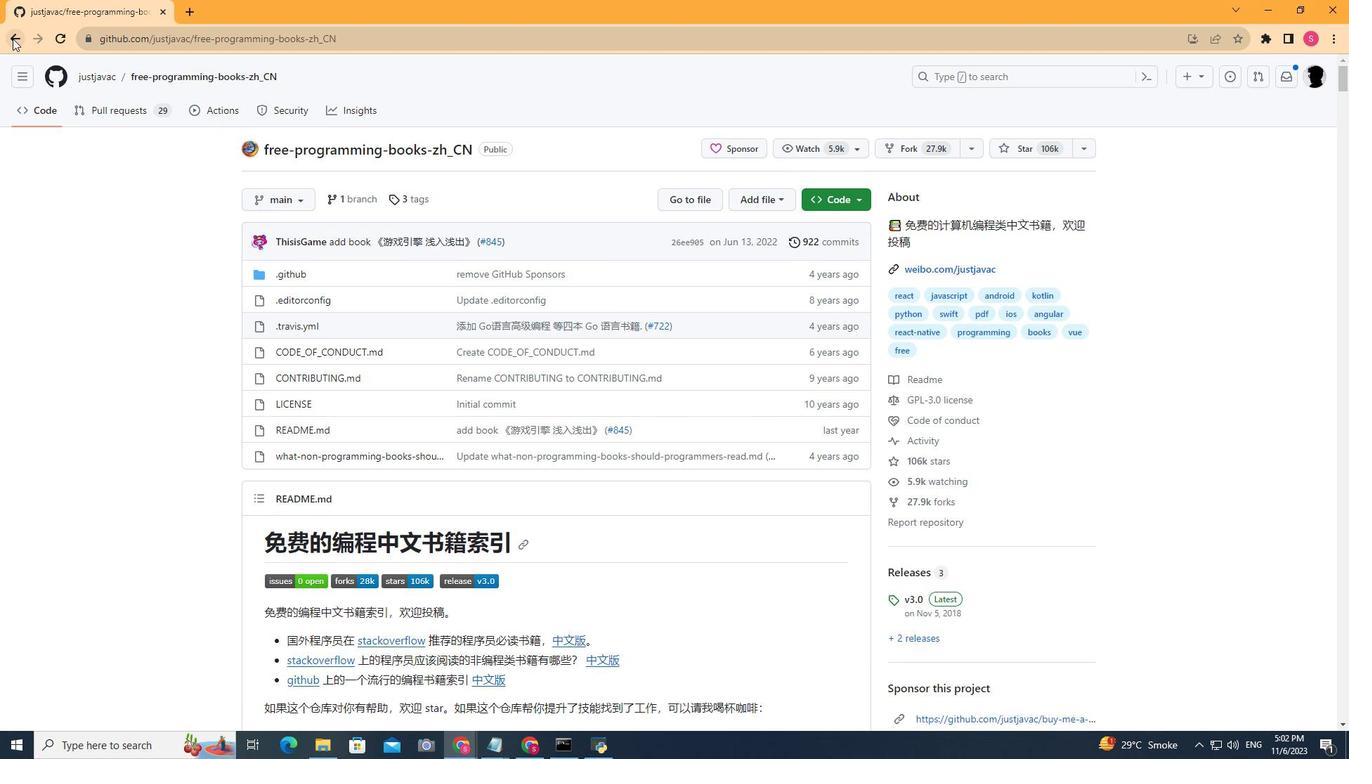 
Action: Mouse pressed left at (12, 38)
Screenshot: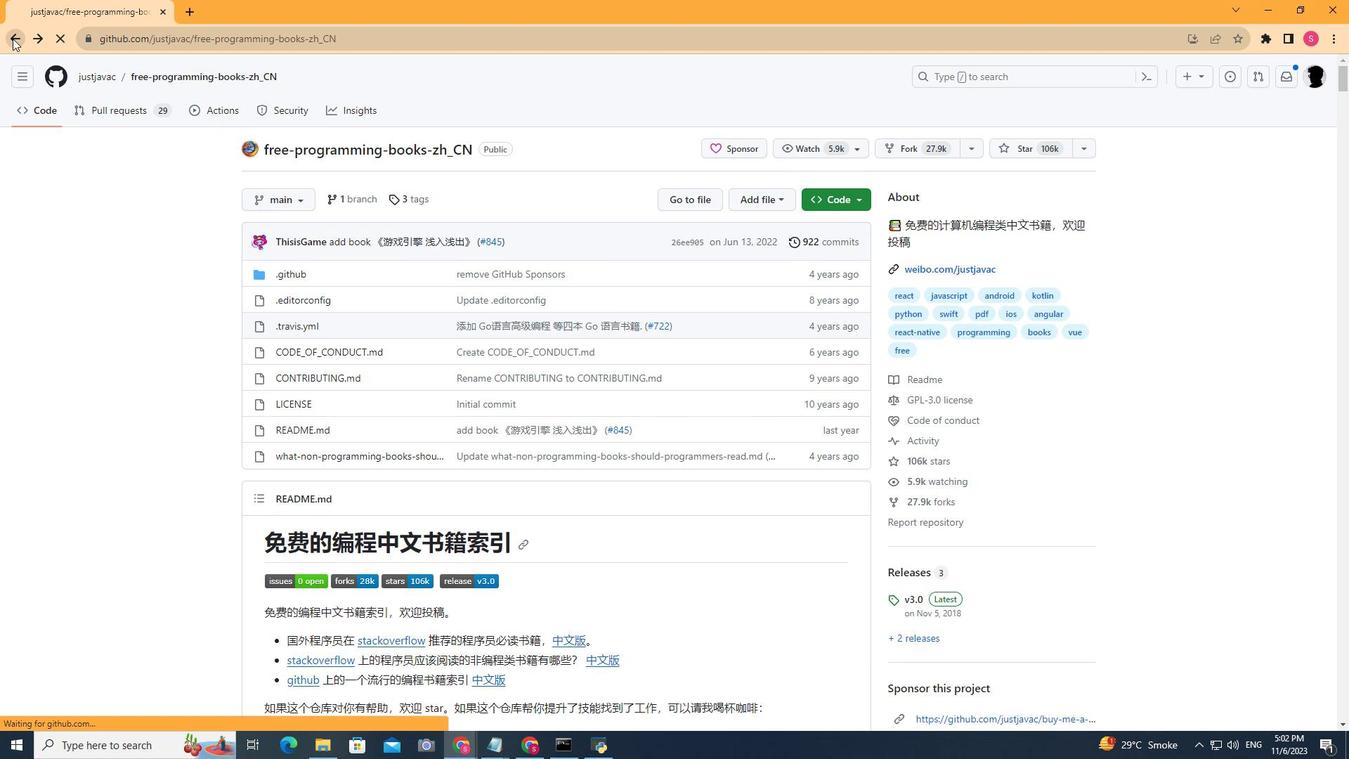 
Action: Mouse moved to (379, 305)
Screenshot: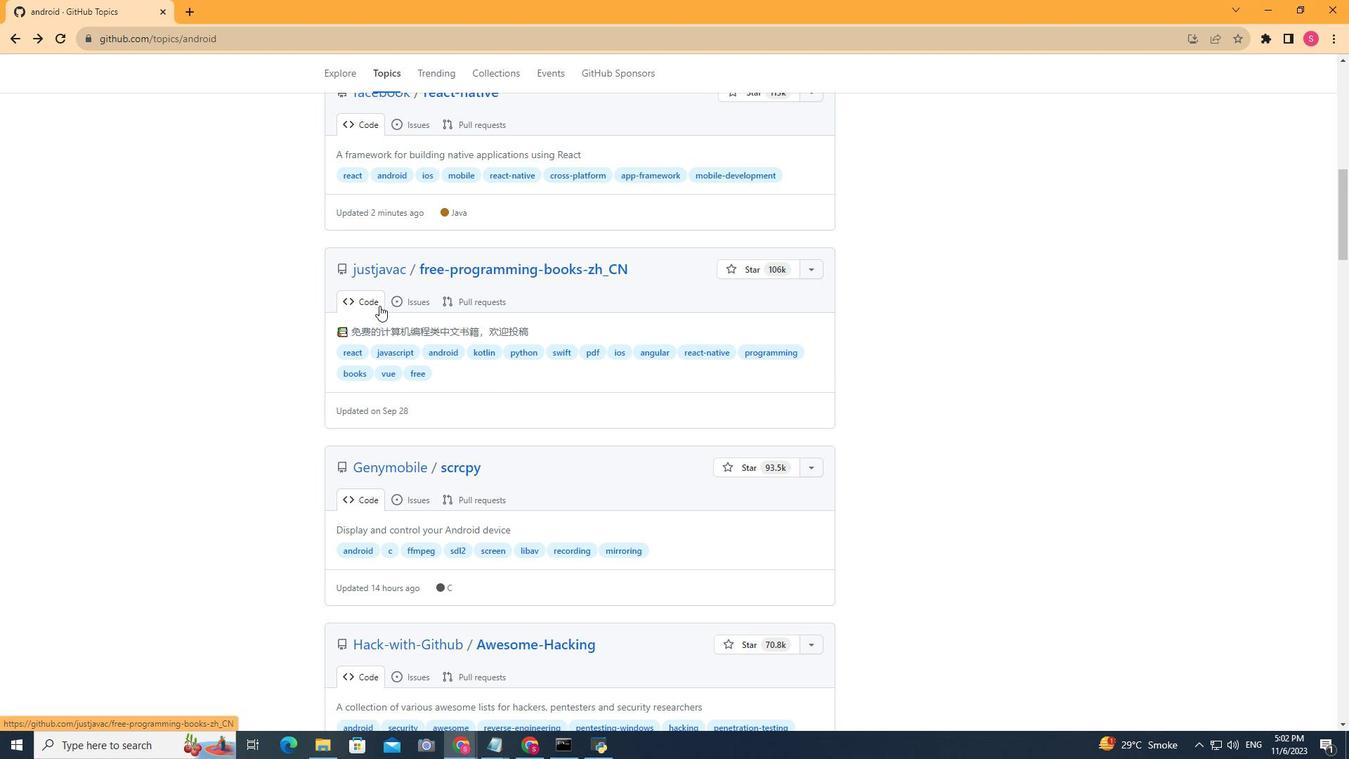 
Action: Mouse scrolled (379, 305) with delta (0, 0)
Screenshot: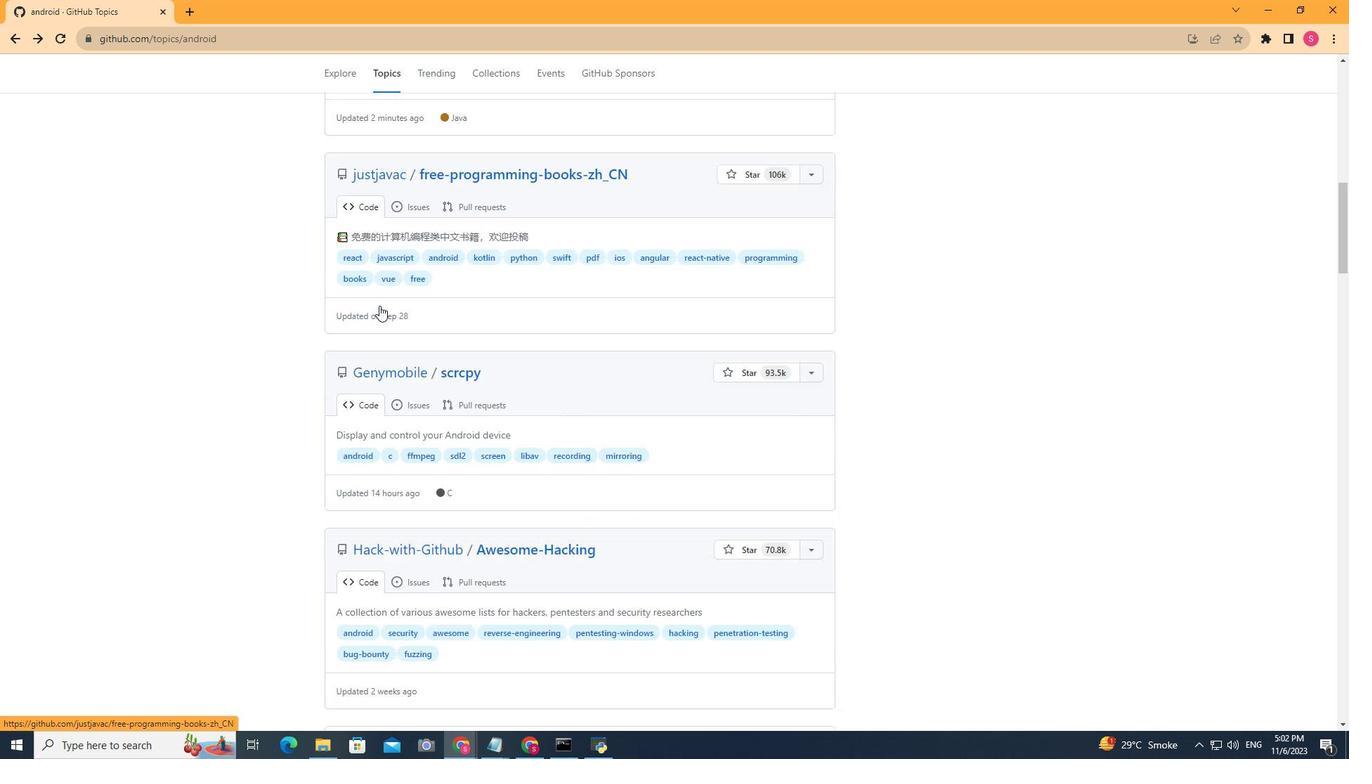 
Action: Mouse scrolled (379, 305) with delta (0, 0)
Screenshot: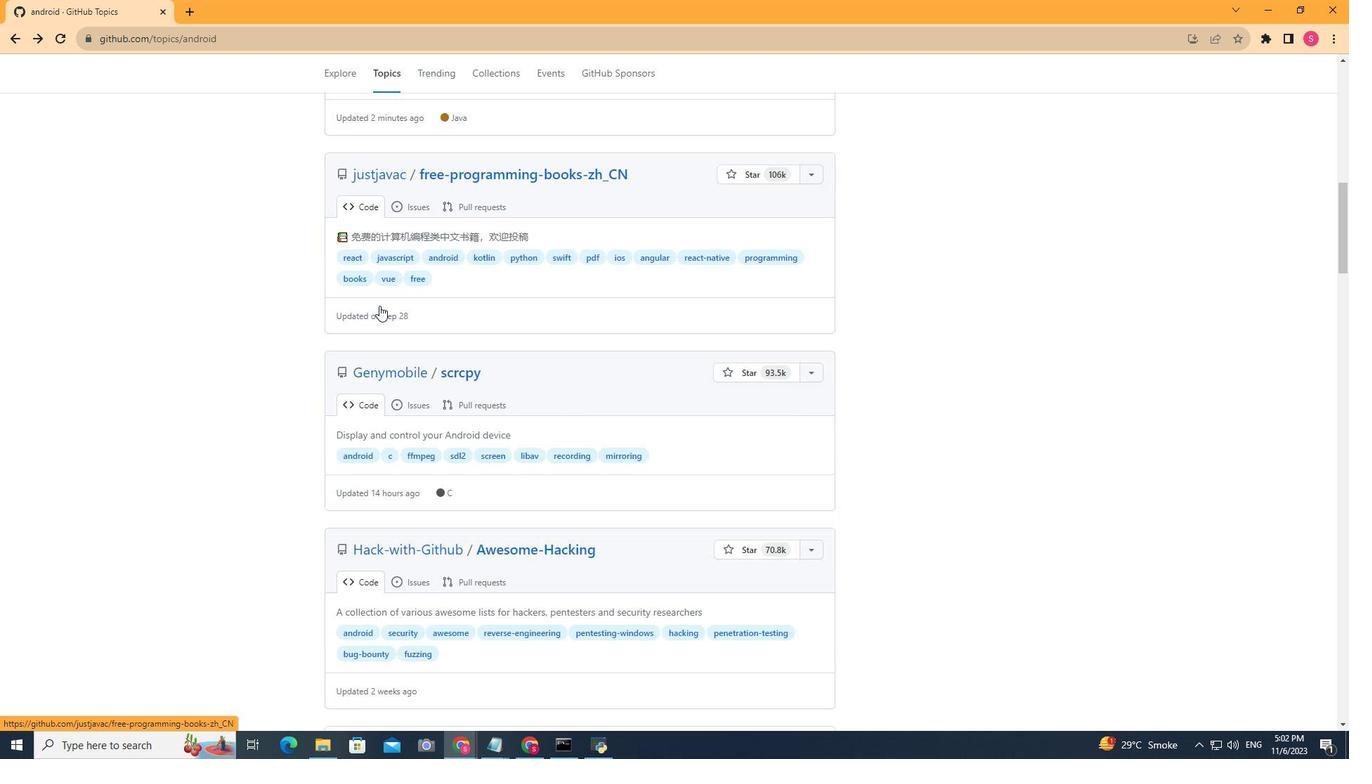 
Action: Mouse moved to (392, 327)
Screenshot: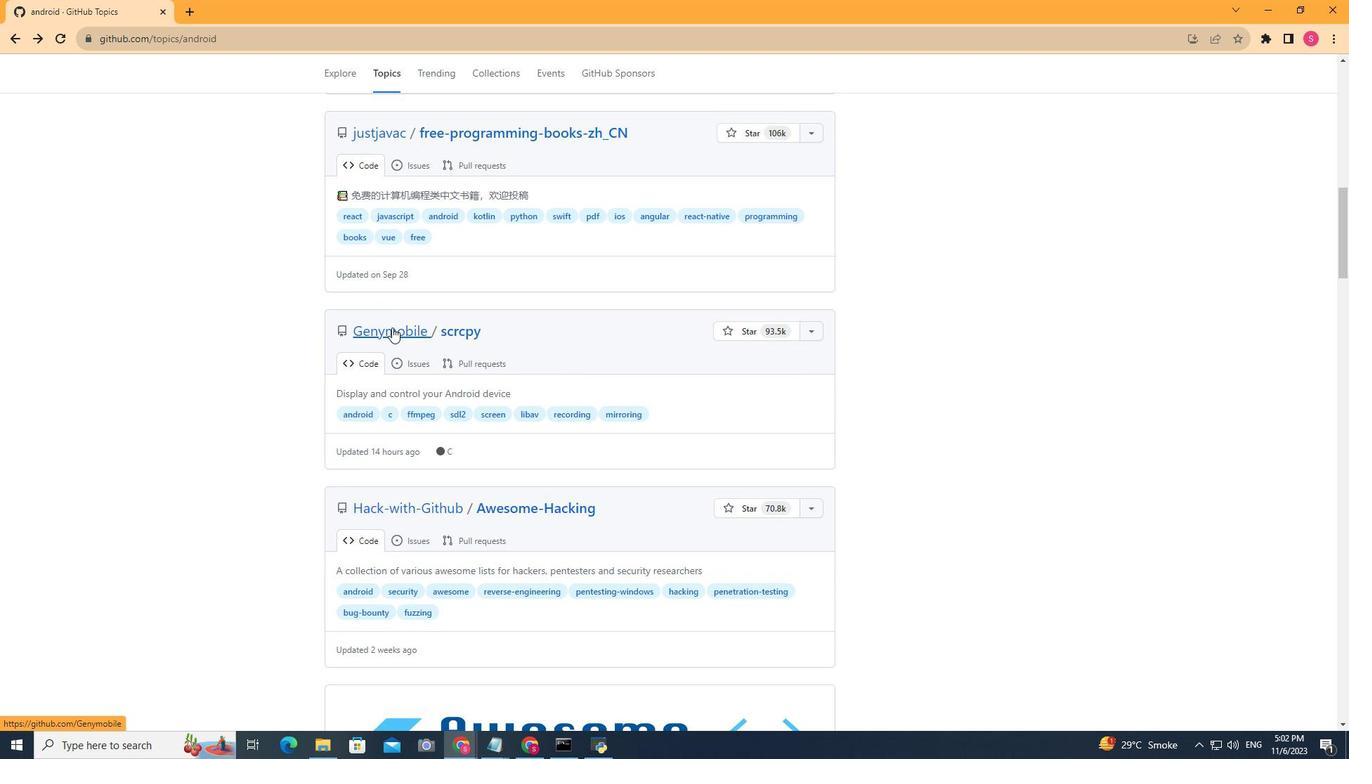 
Action: Mouse pressed left at (392, 327)
Screenshot: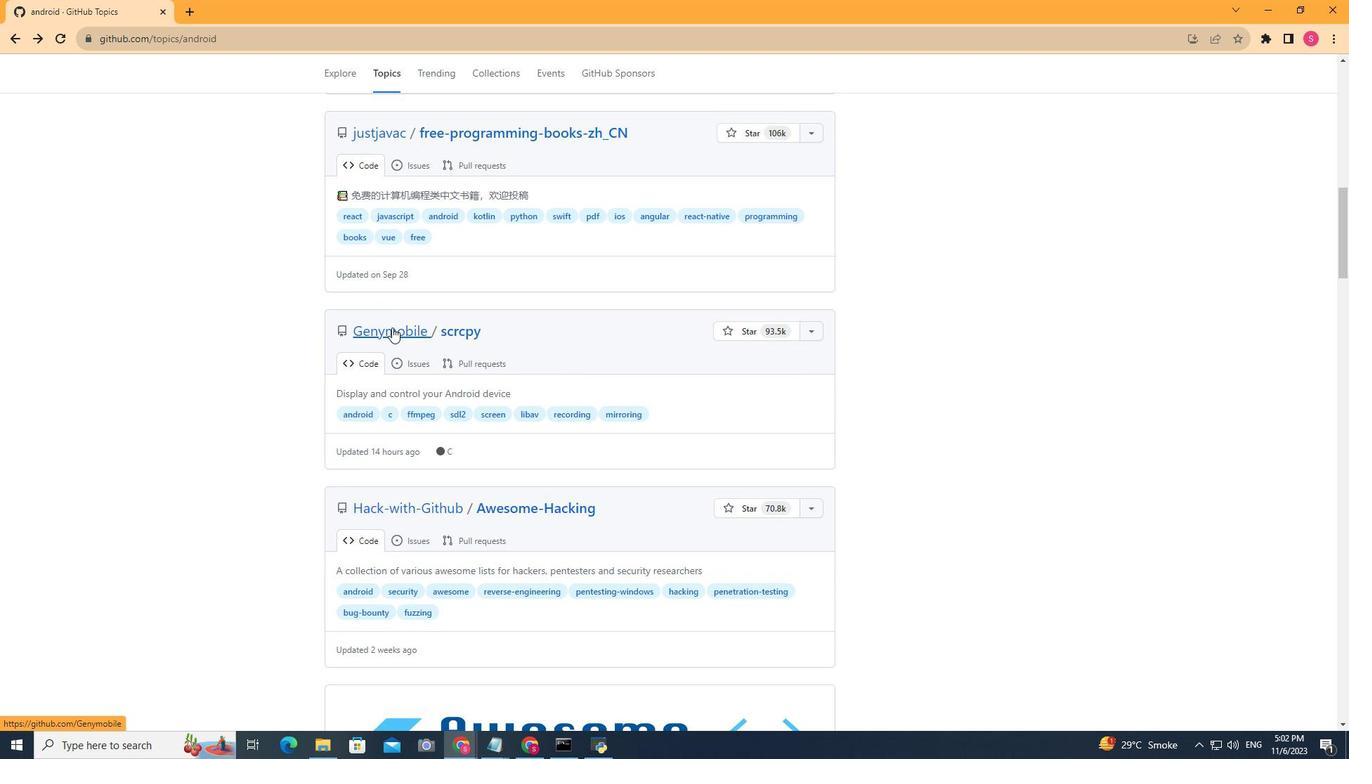 
Action: Mouse moved to (453, 279)
Screenshot: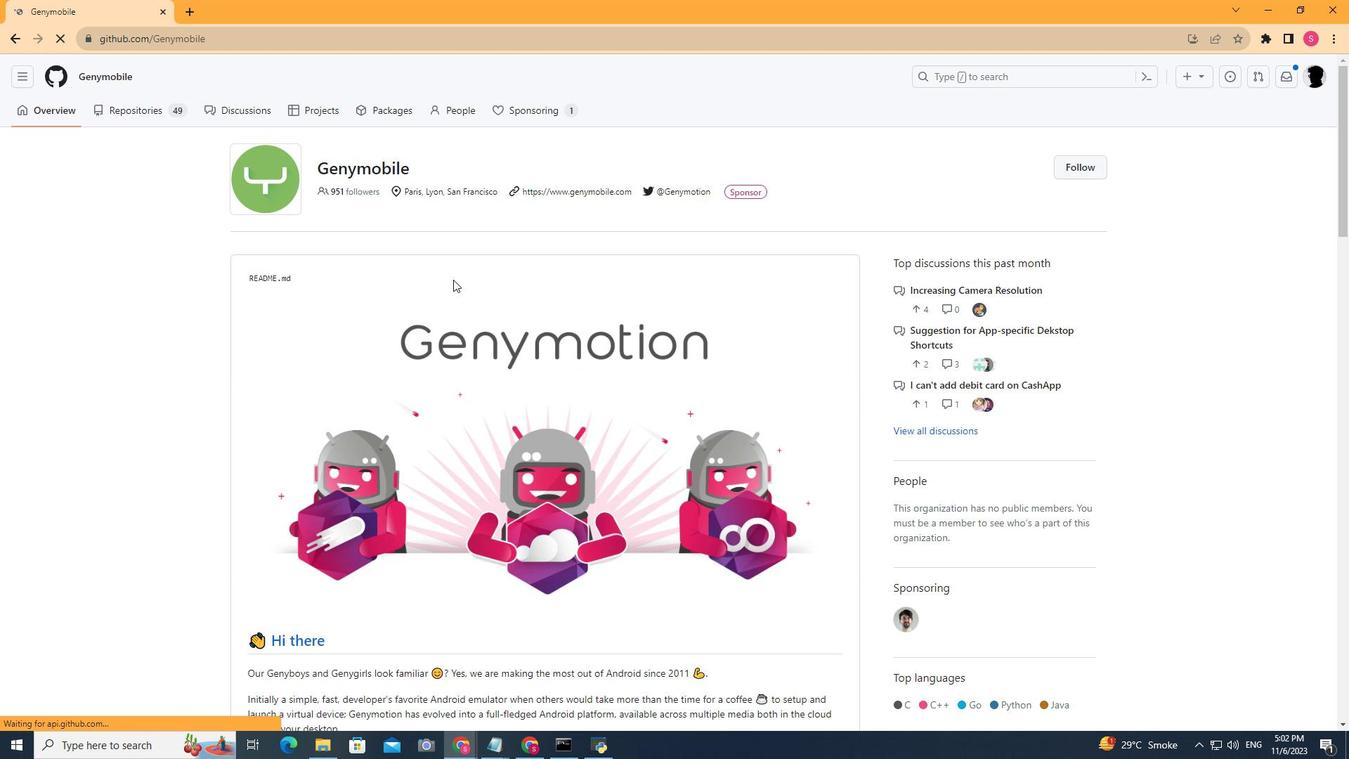 
Action: Mouse scrolled (453, 279) with delta (0, 0)
Screenshot: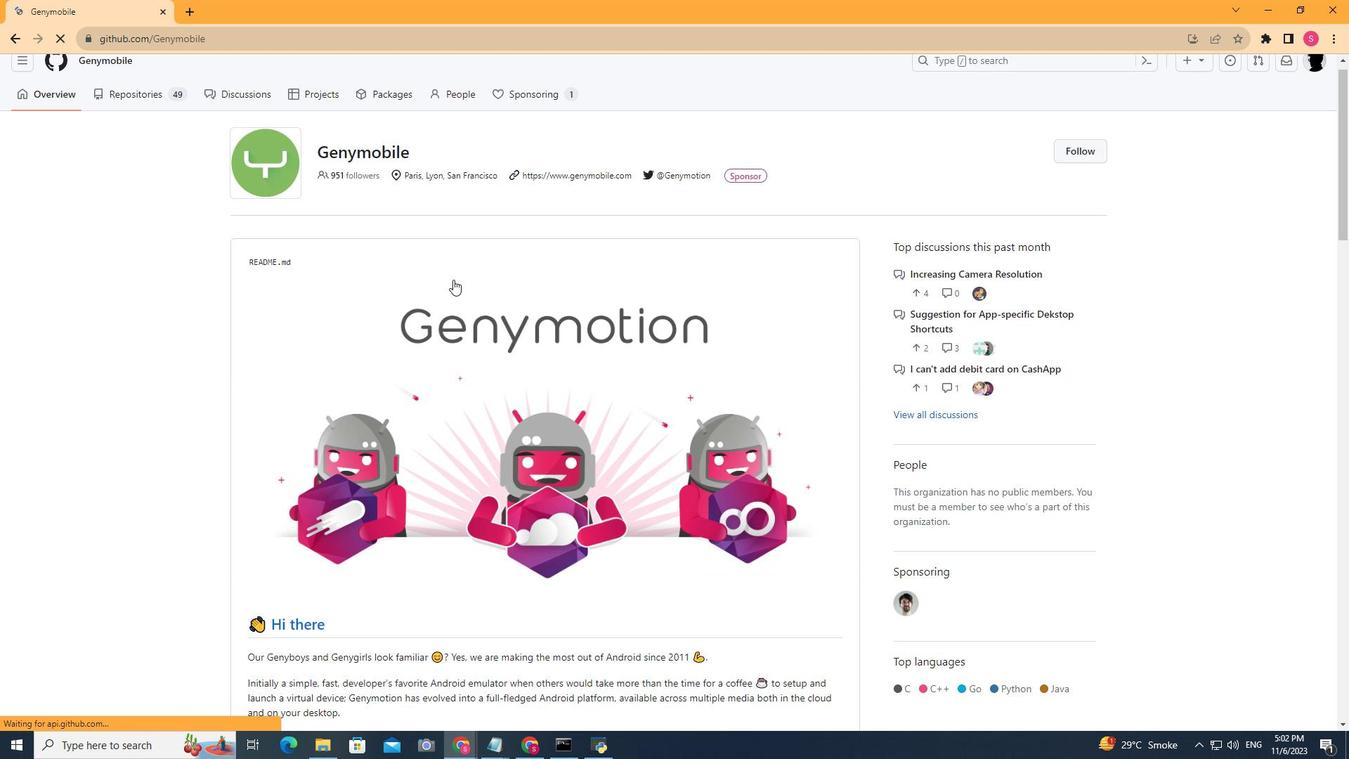 
Action: Mouse scrolled (453, 279) with delta (0, 0)
Screenshot: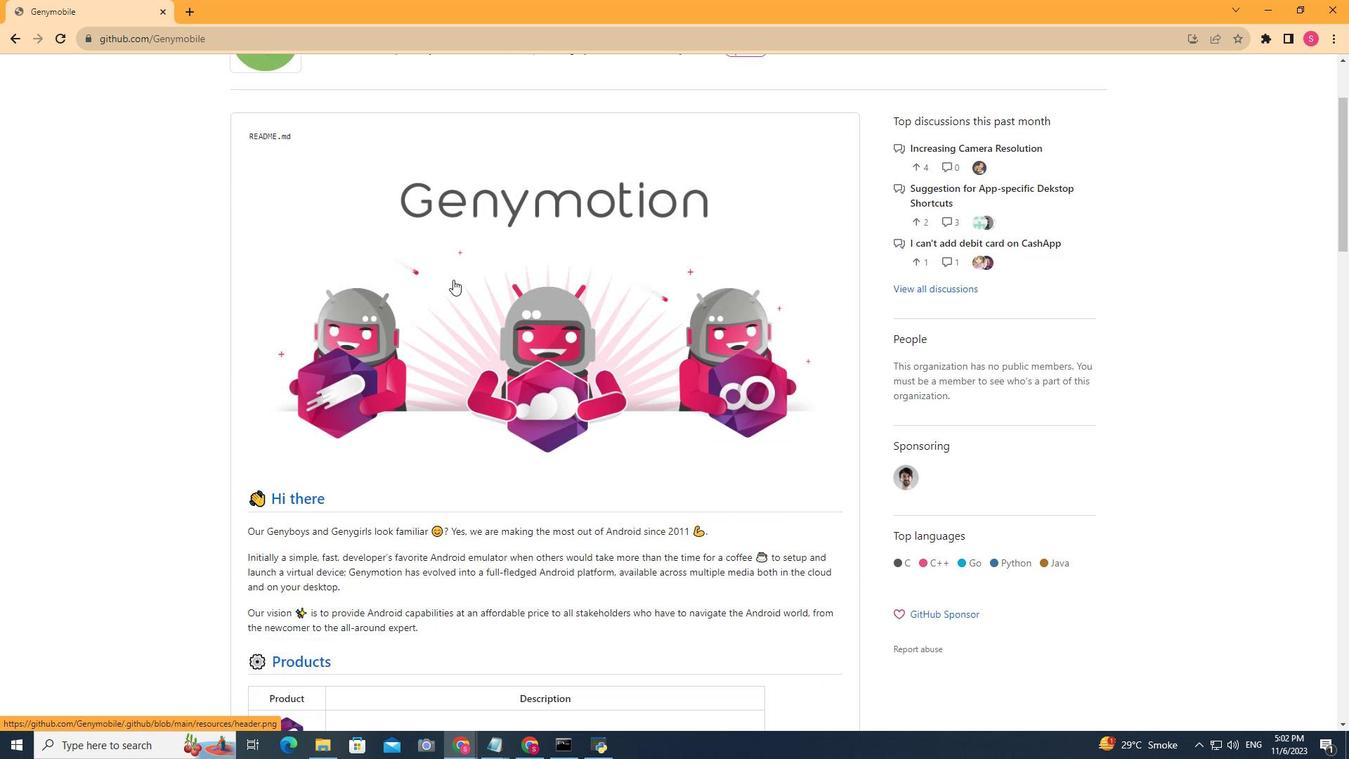 
Action: Mouse scrolled (453, 279) with delta (0, 0)
Screenshot: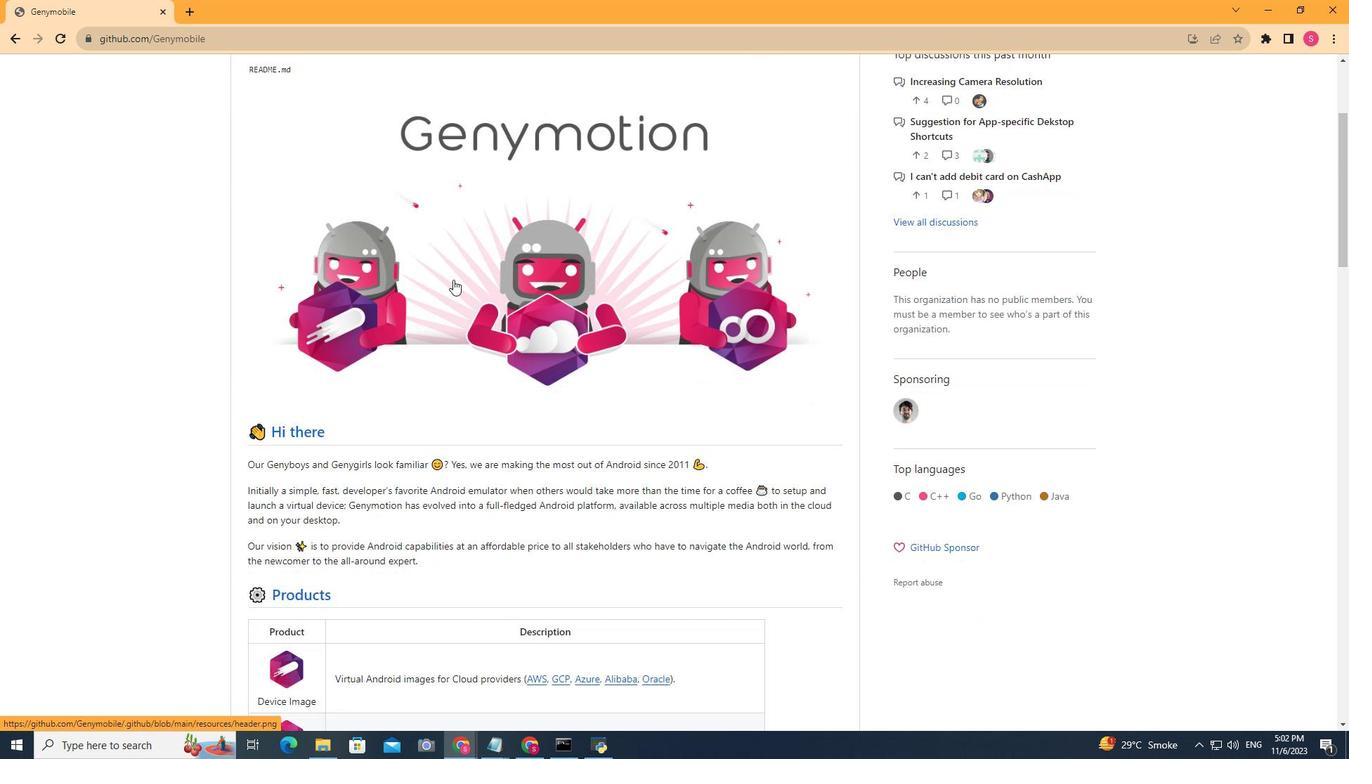 
Action: Mouse scrolled (453, 279) with delta (0, 0)
Screenshot: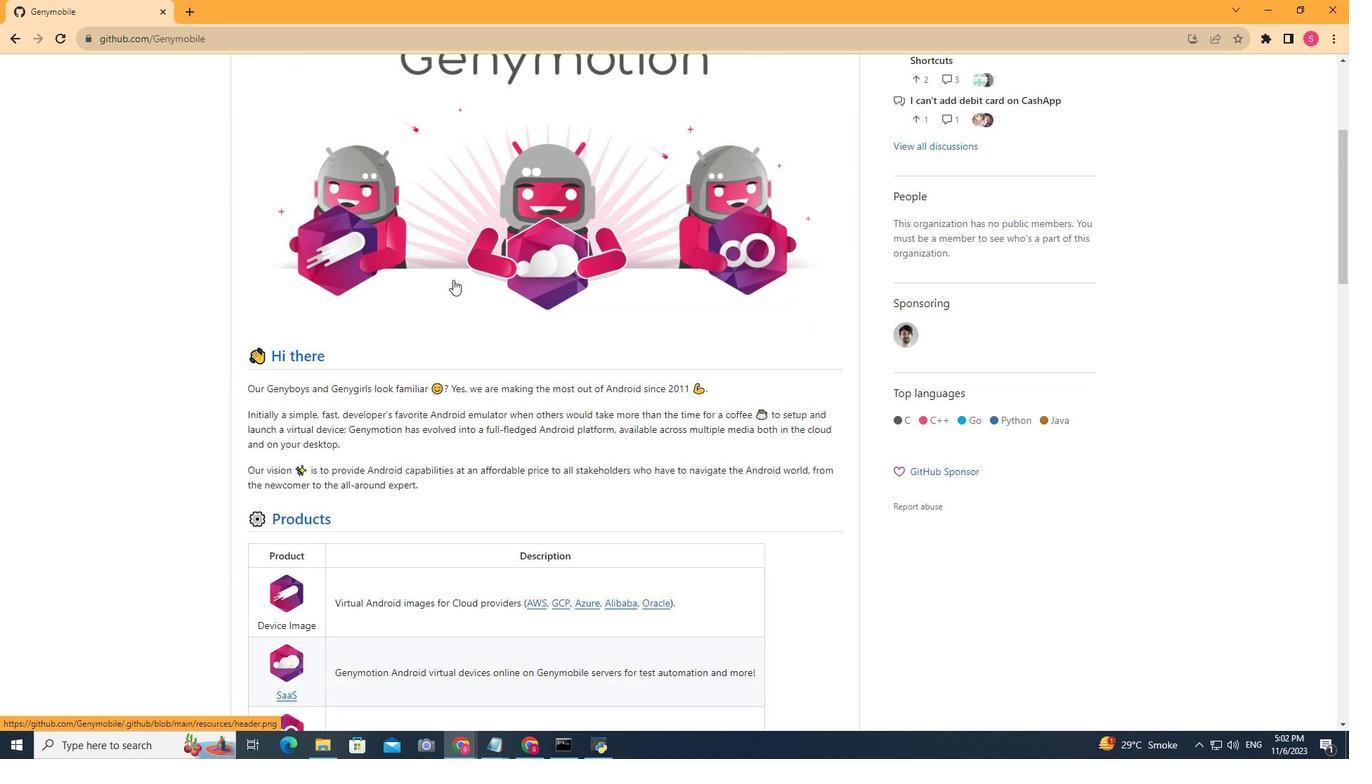 
Action: Mouse scrolled (453, 279) with delta (0, 0)
Screenshot: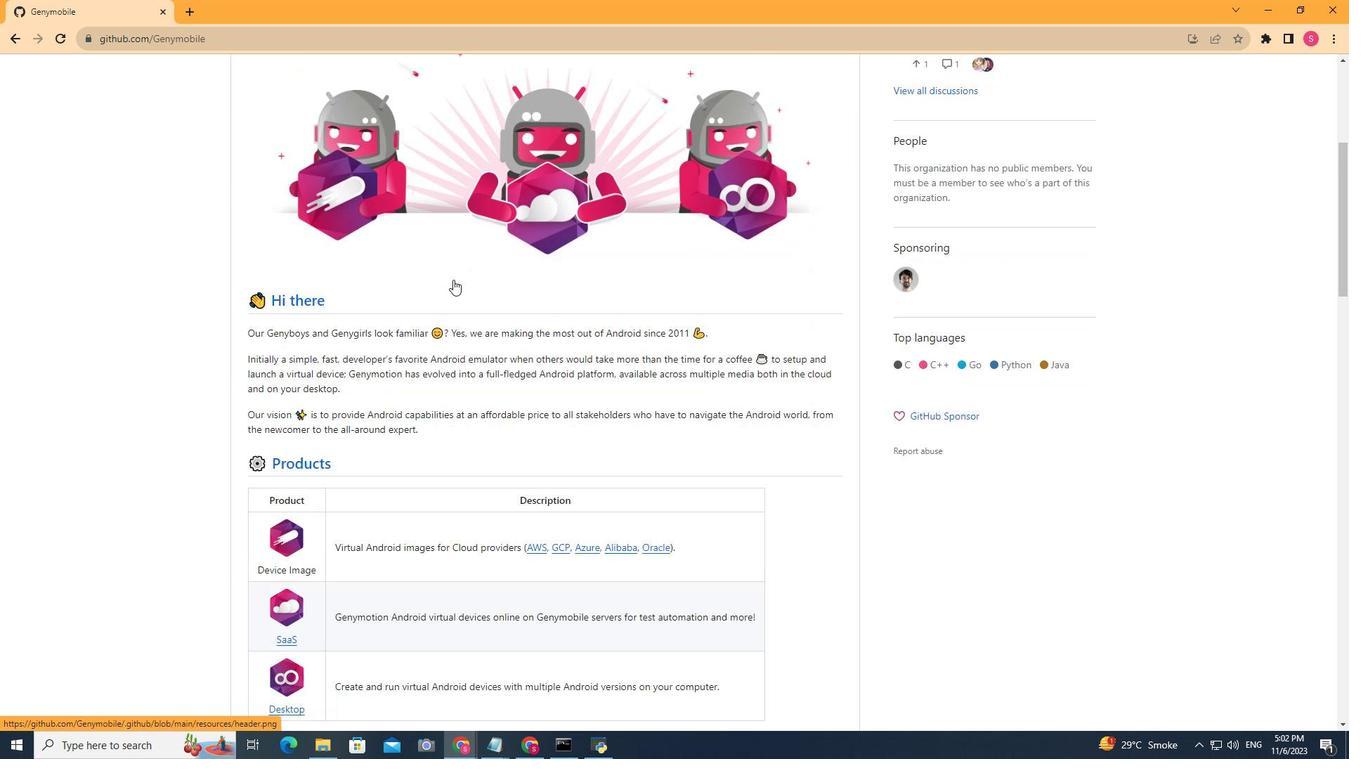 
Action: Mouse scrolled (453, 279) with delta (0, 0)
Screenshot: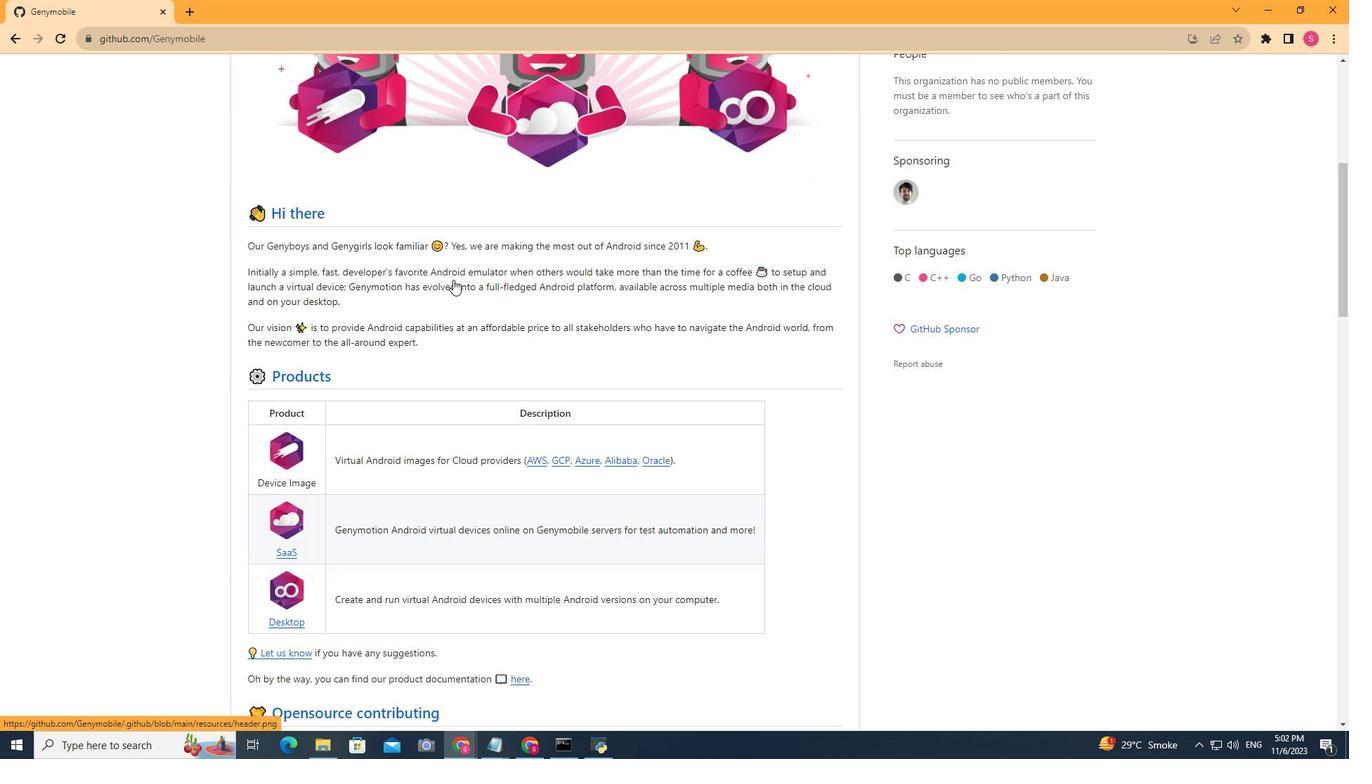 
Action: Mouse scrolled (453, 279) with delta (0, 0)
Screenshot: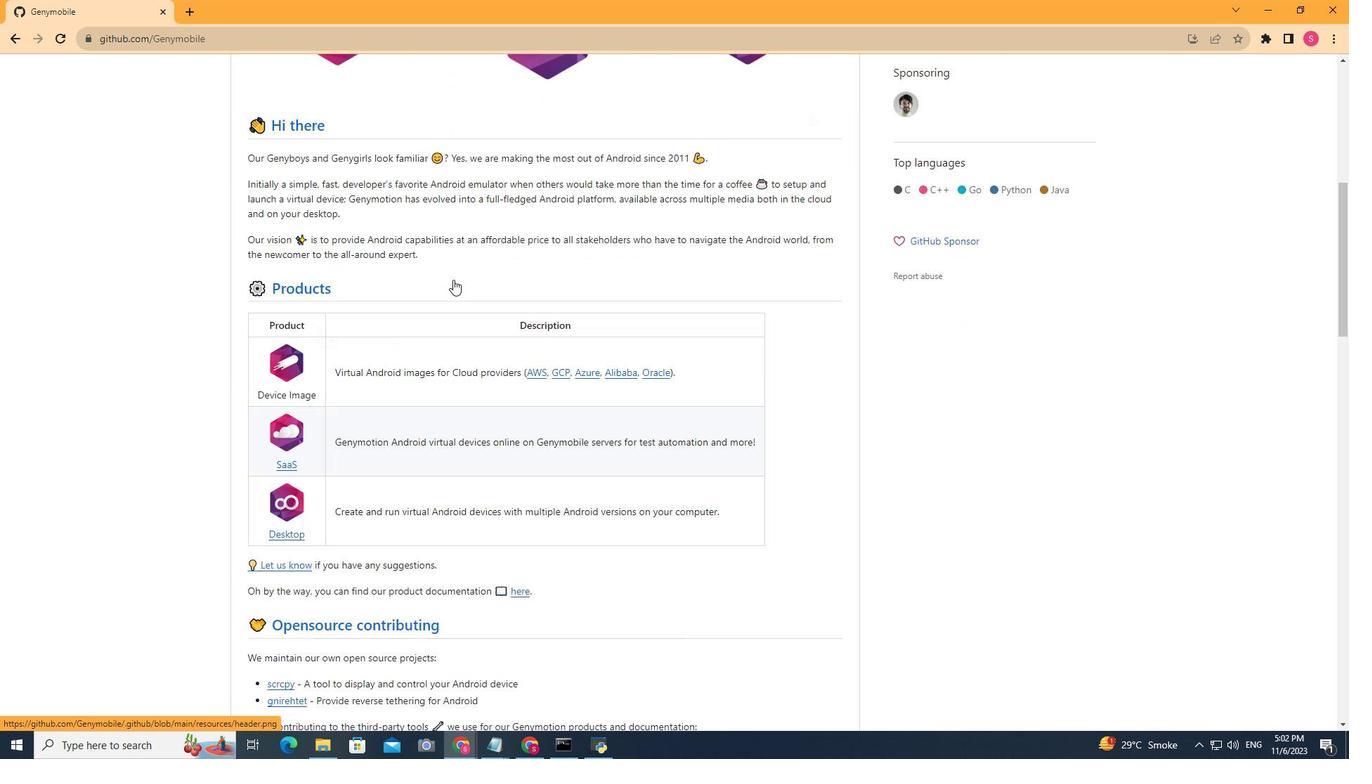 
Action: Mouse scrolled (453, 279) with delta (0, 0)
Screenshot: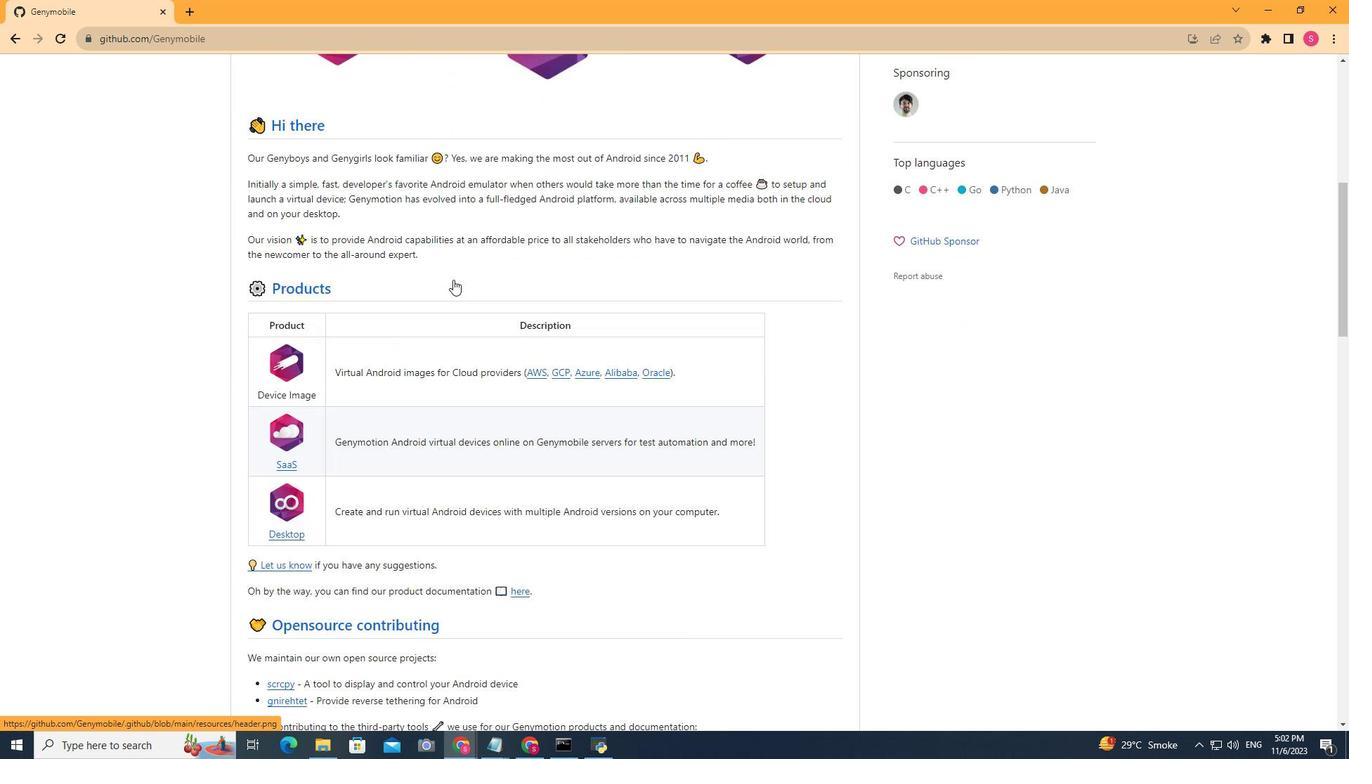 
Action: Mouse scrolled (453, 279) with delta (0, 0)
Screenshot: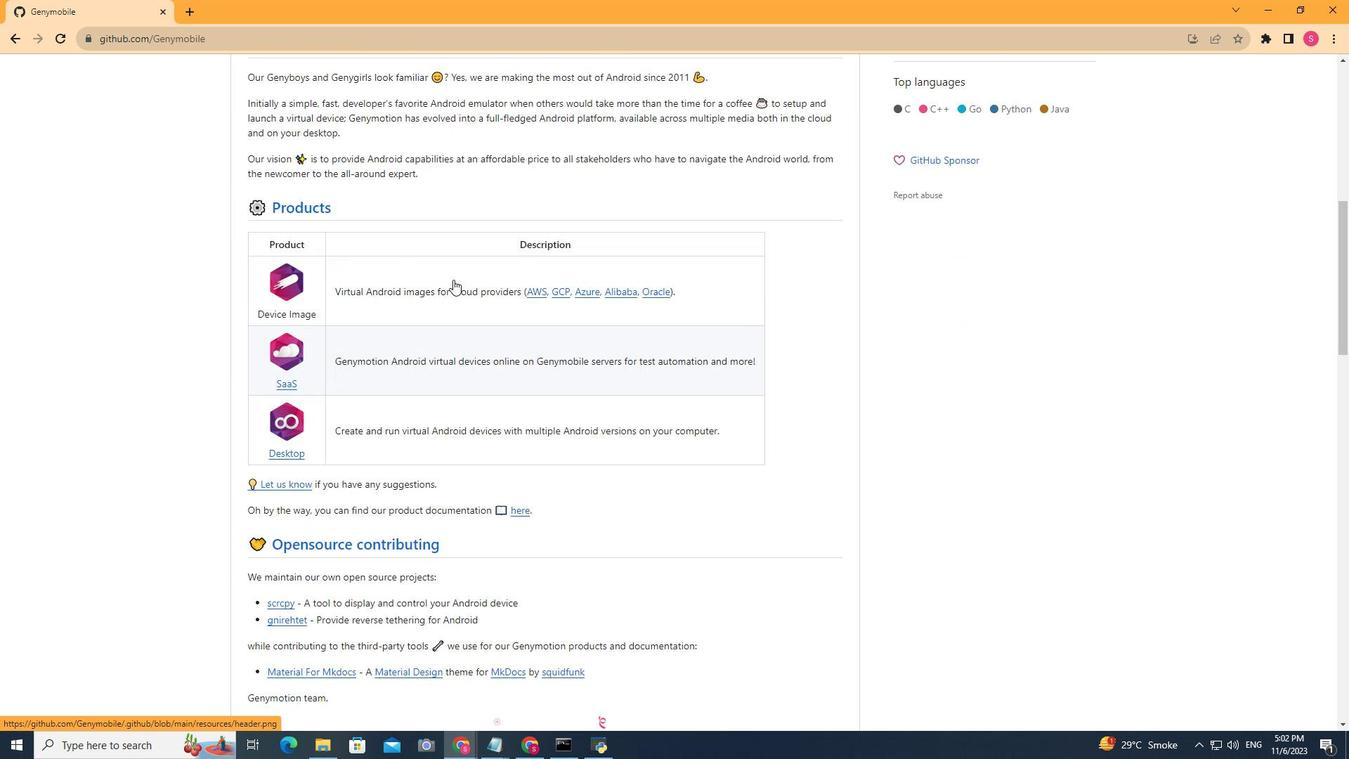 
Action: Mouse scrolled (453, 280) with delta (0, 0)
Screenshot: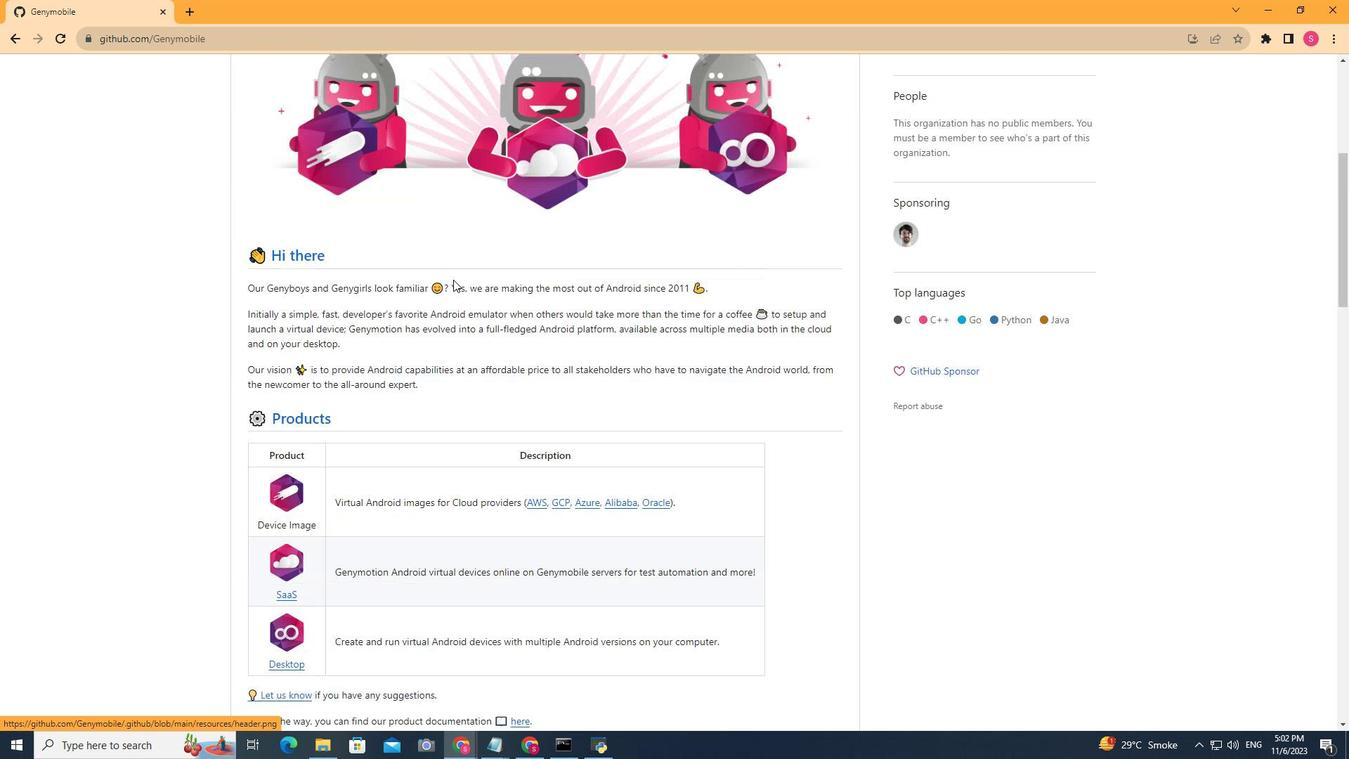 
Action: Mouse scrolled (453, 280) with delta (0, 0)
Screenshot: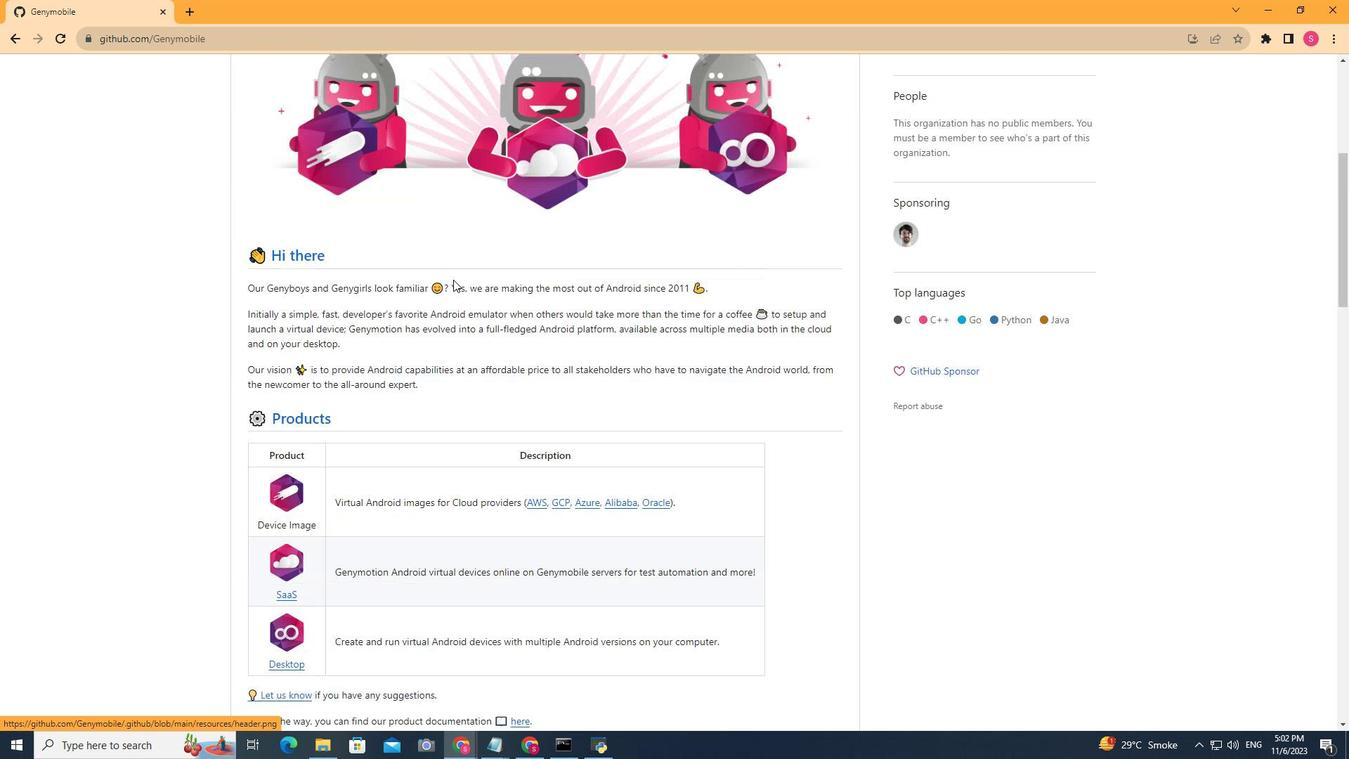 
Action: Mouse scrolled (453, 280) with delta (0, 0)
Screenshot: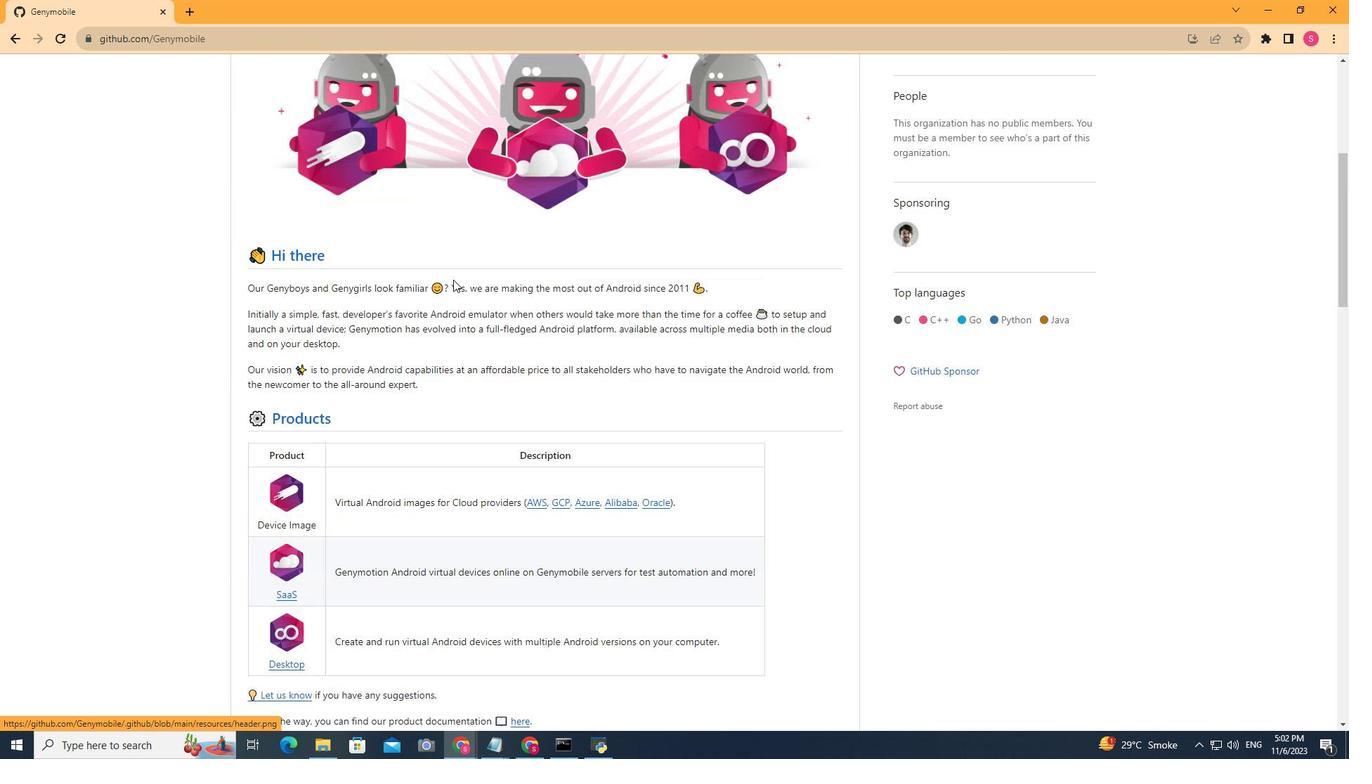 
Action: Mouse scrolled (453, 280) with delta (0, 0)
Screenshot: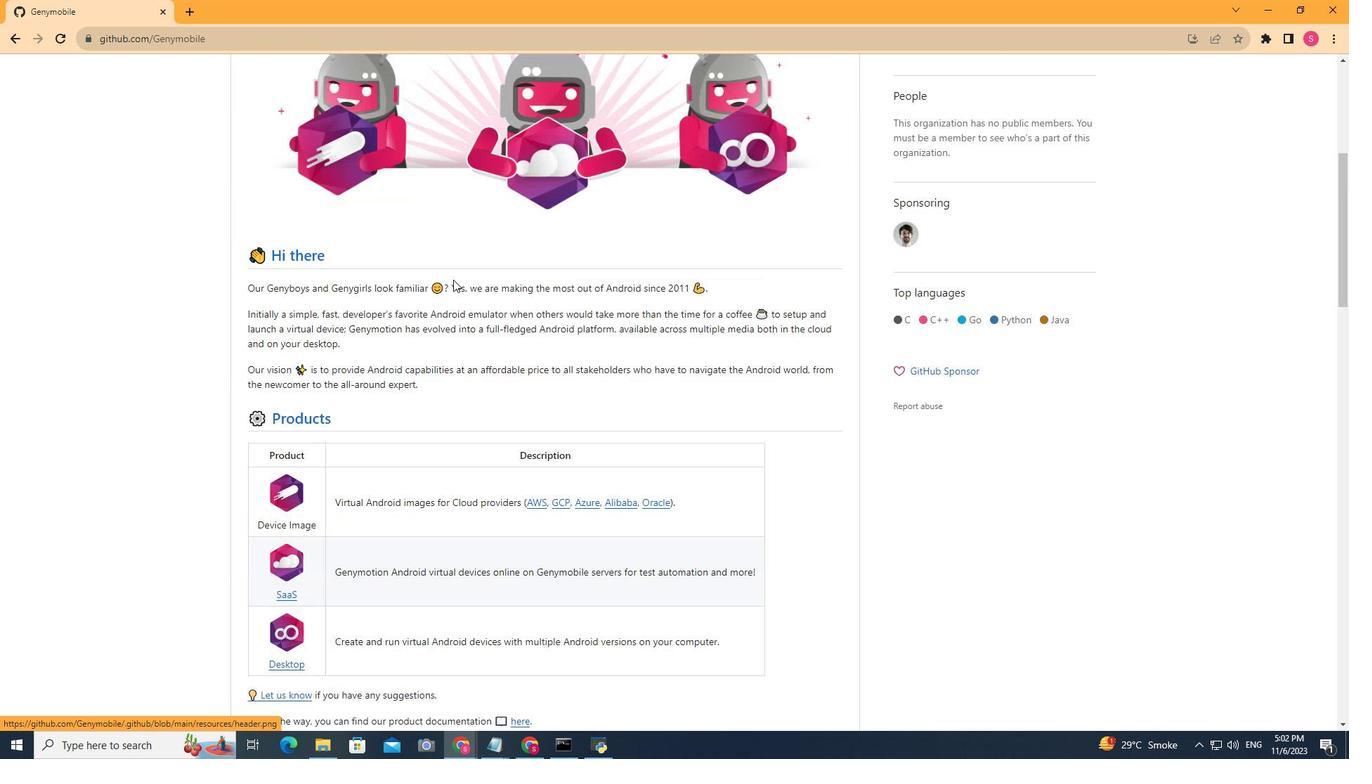 
Action: Mouse scrolled (453, 280) with delta (0, 0)
Screenshot: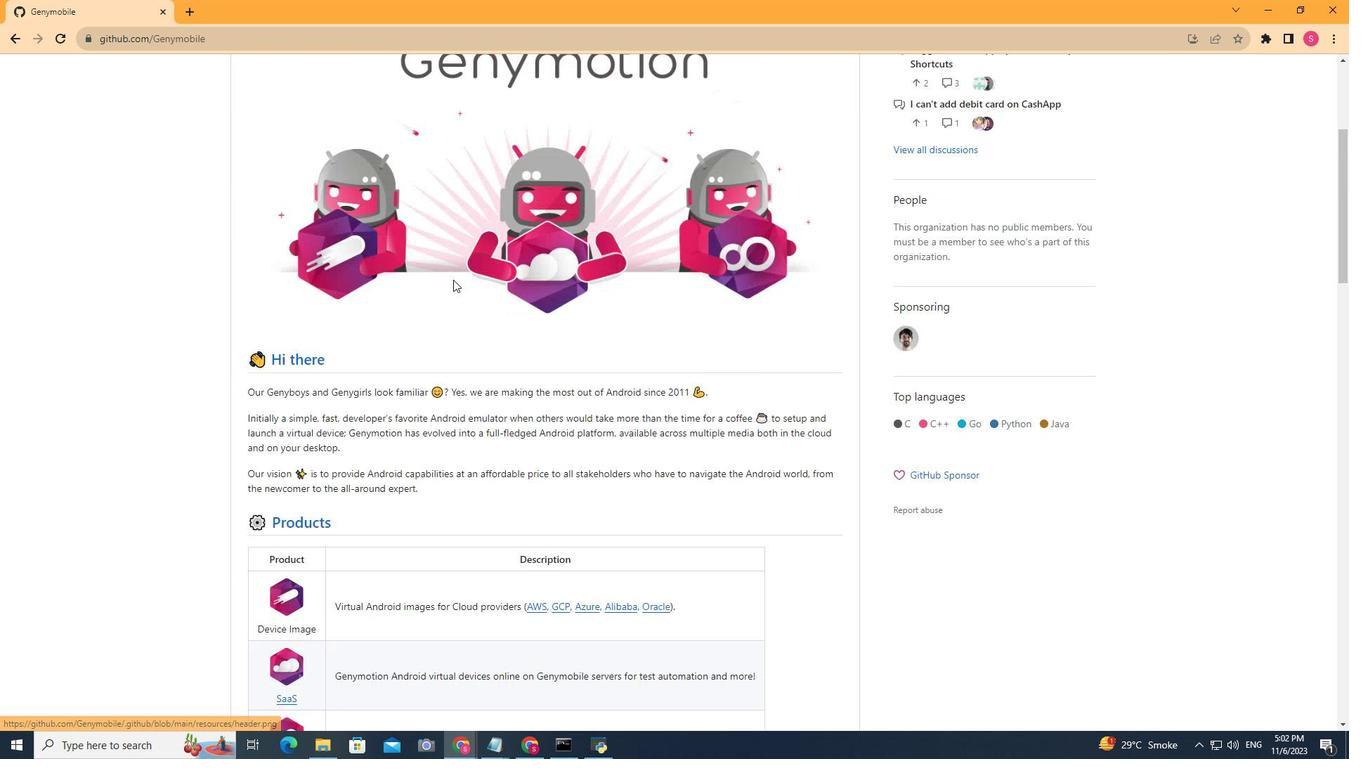 
Action: Mouse scrolled (453, 280) with delta (0, 0)
Screenshot: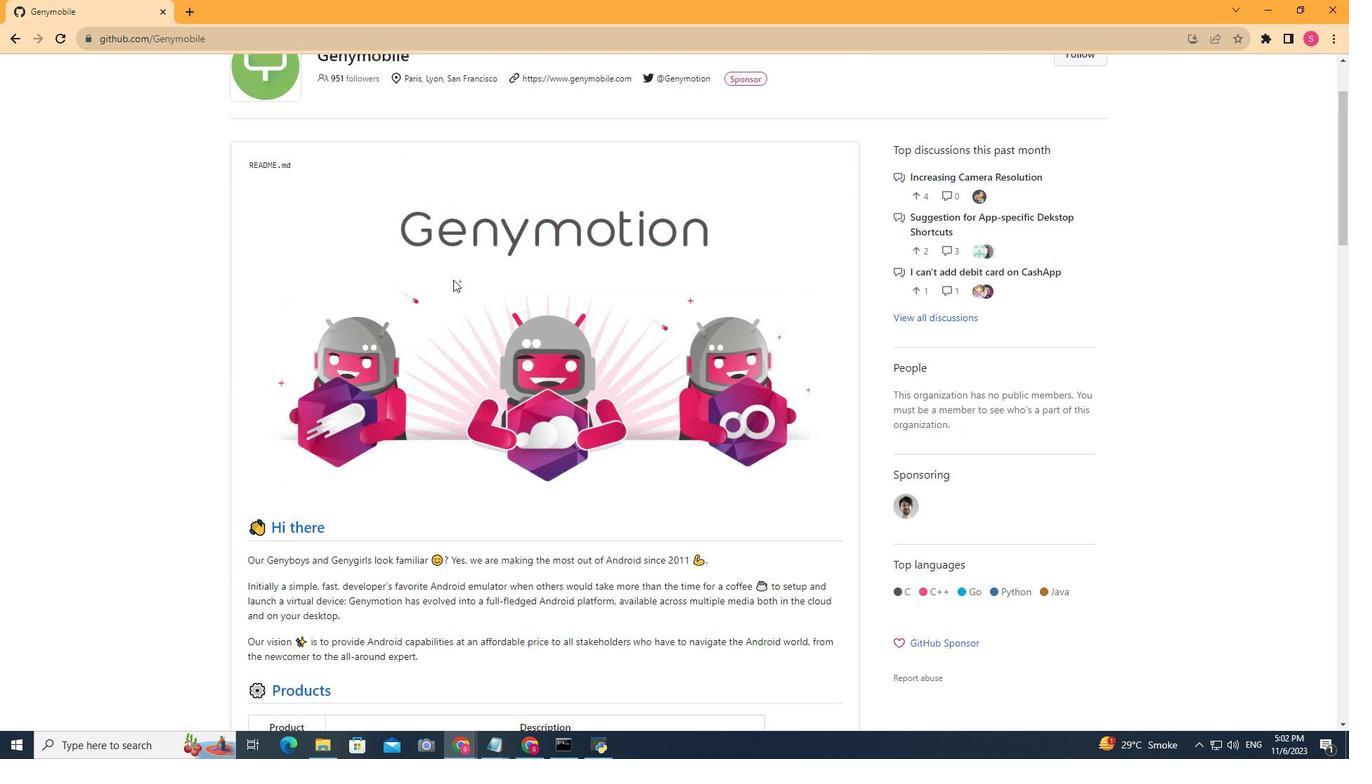 
Action: Mouse scrolled (453, 280) with delta (0, 0)
Screenshot: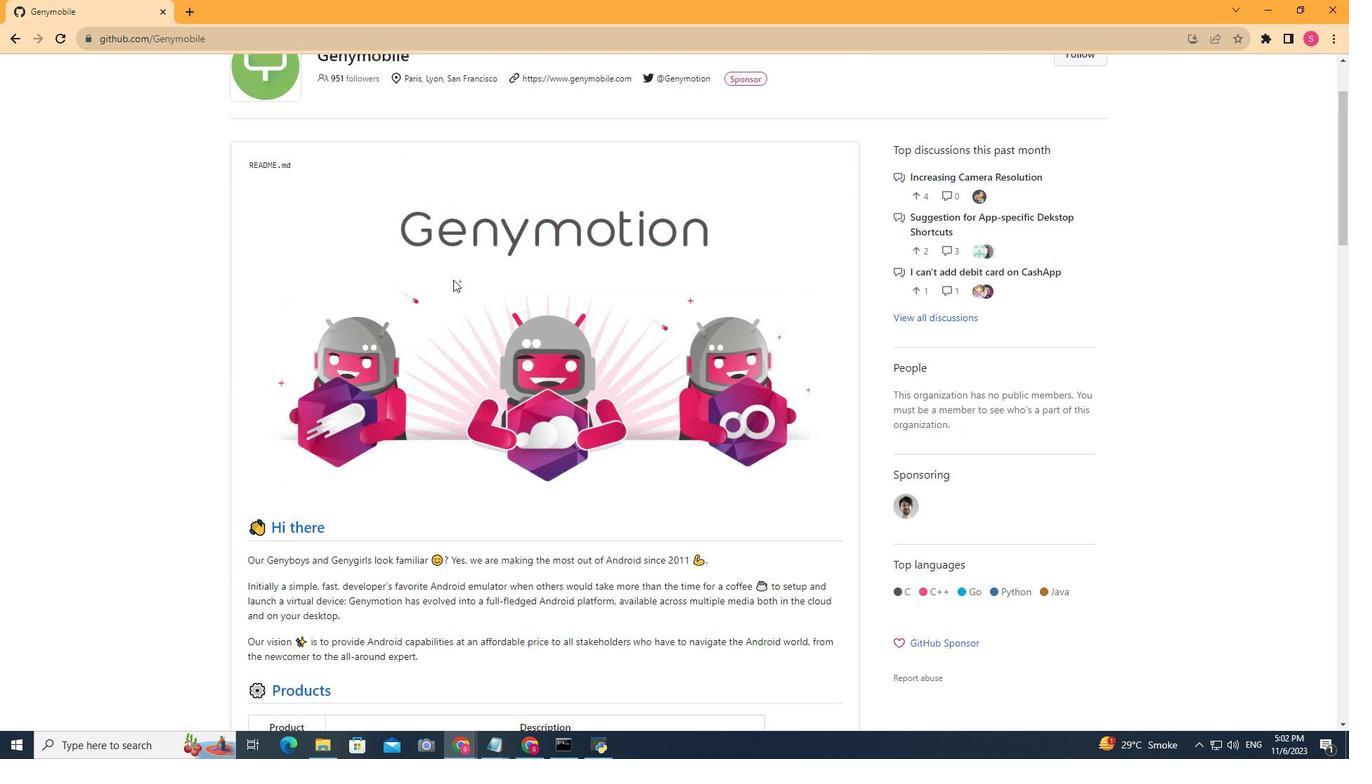 
Action: Mouse scrolled (453, 280) with delta (0, 0)
Screenshot: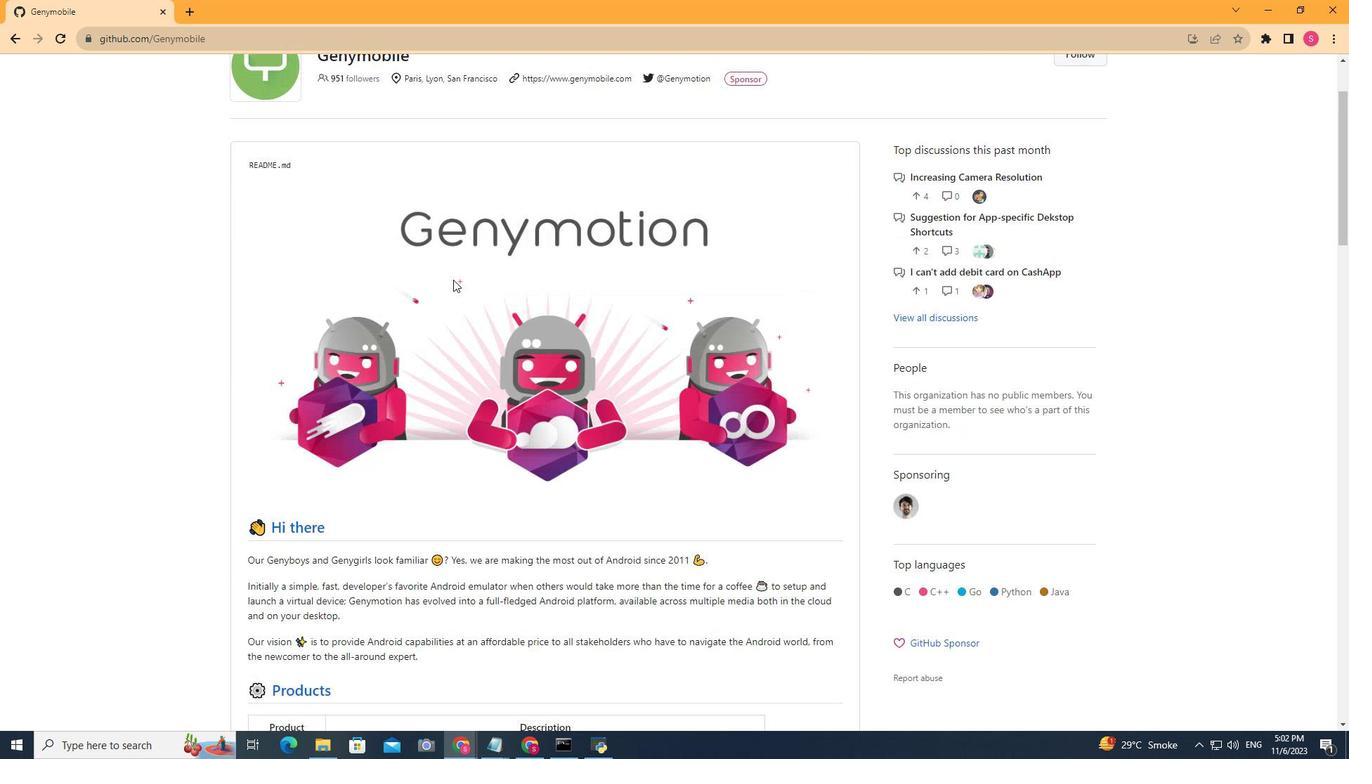 
Action: Mouse scrolled (453, 280) with delta (0, 0)
Screenshot: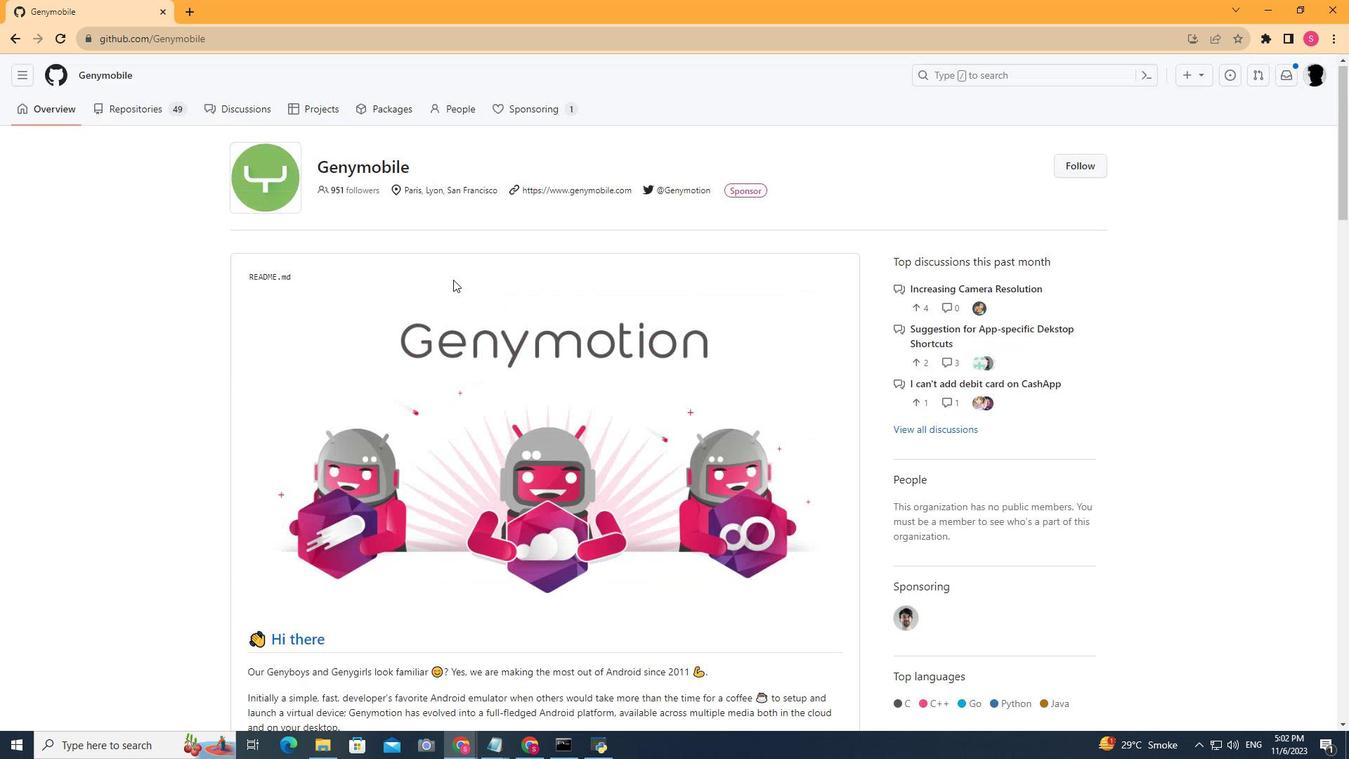 
Action: Mouse scrolled (453, 280) with delta (0, 0)
Screenshot: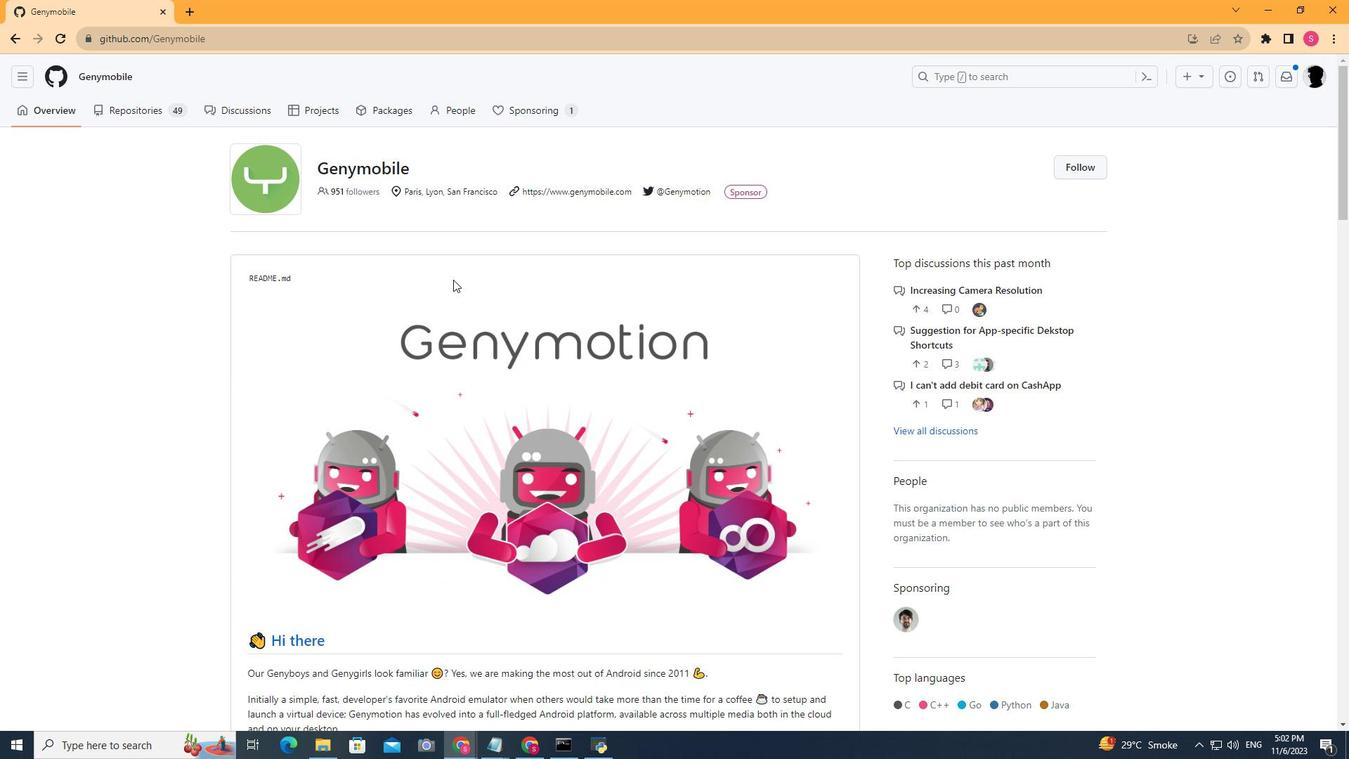 
Action: Mouse scrolled (453, 280) with delta (0, 0)
Screenshot: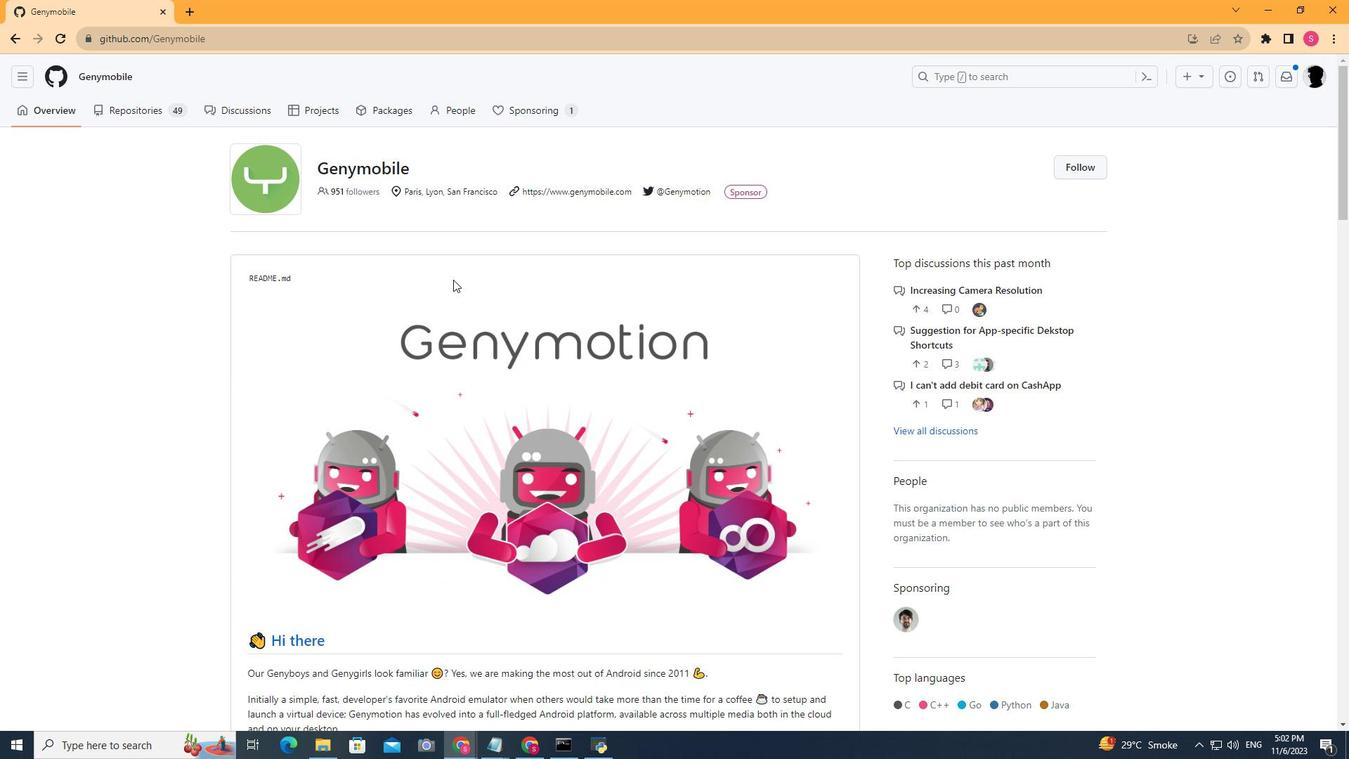 
Action: Mouse scrolled (453, 280) with delta (0, 0)
Screenshot: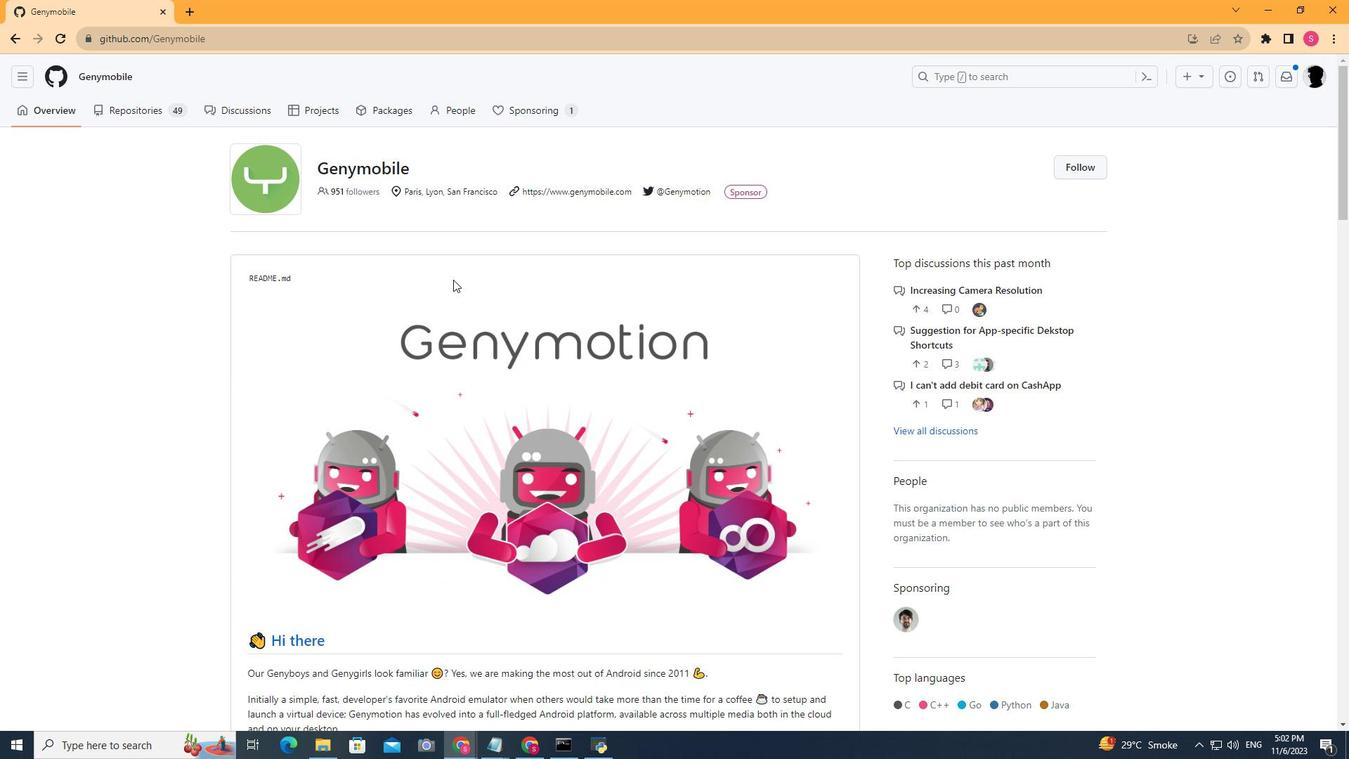 
Action: Mouse scrolled (453, 280) with delta (0, 0)
Screenshot: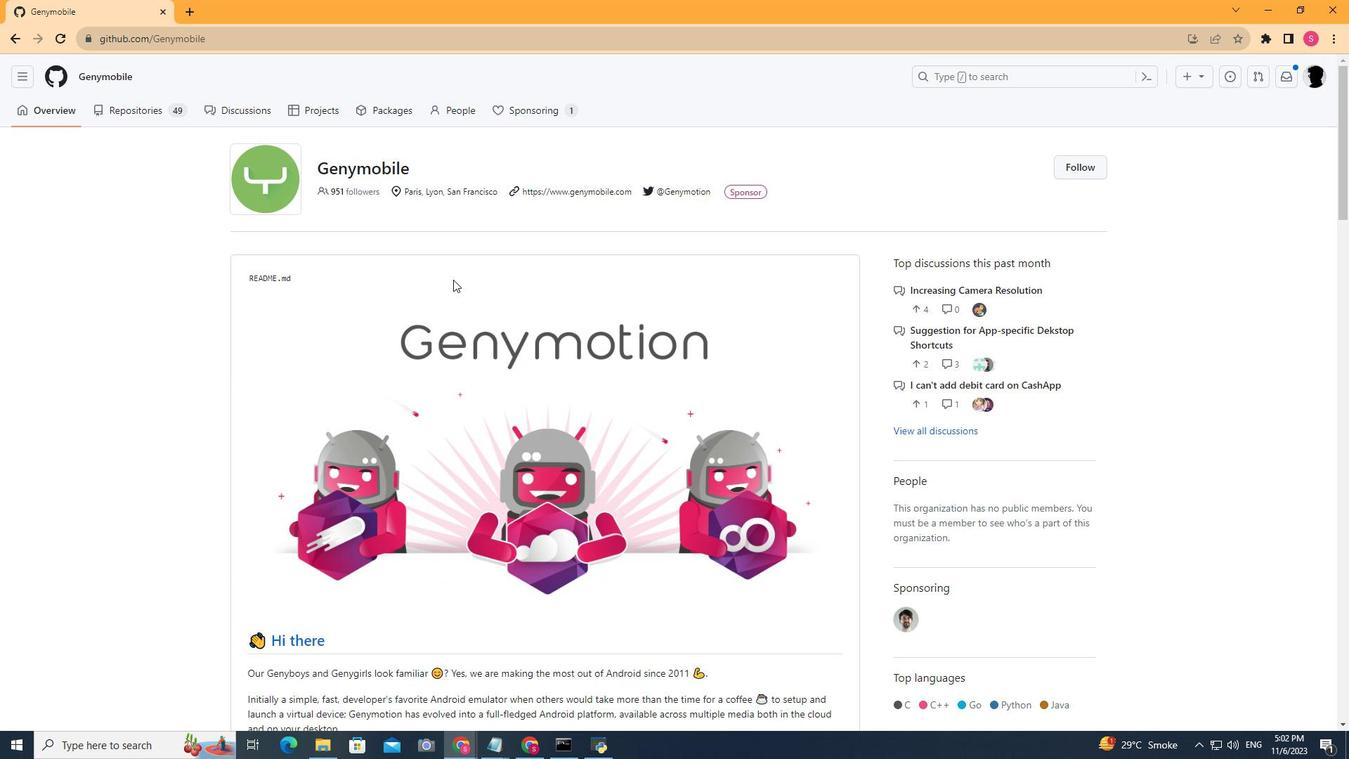 
Action: Mouse scrolled (453, 280) with delta (0, 0)
Screenshot: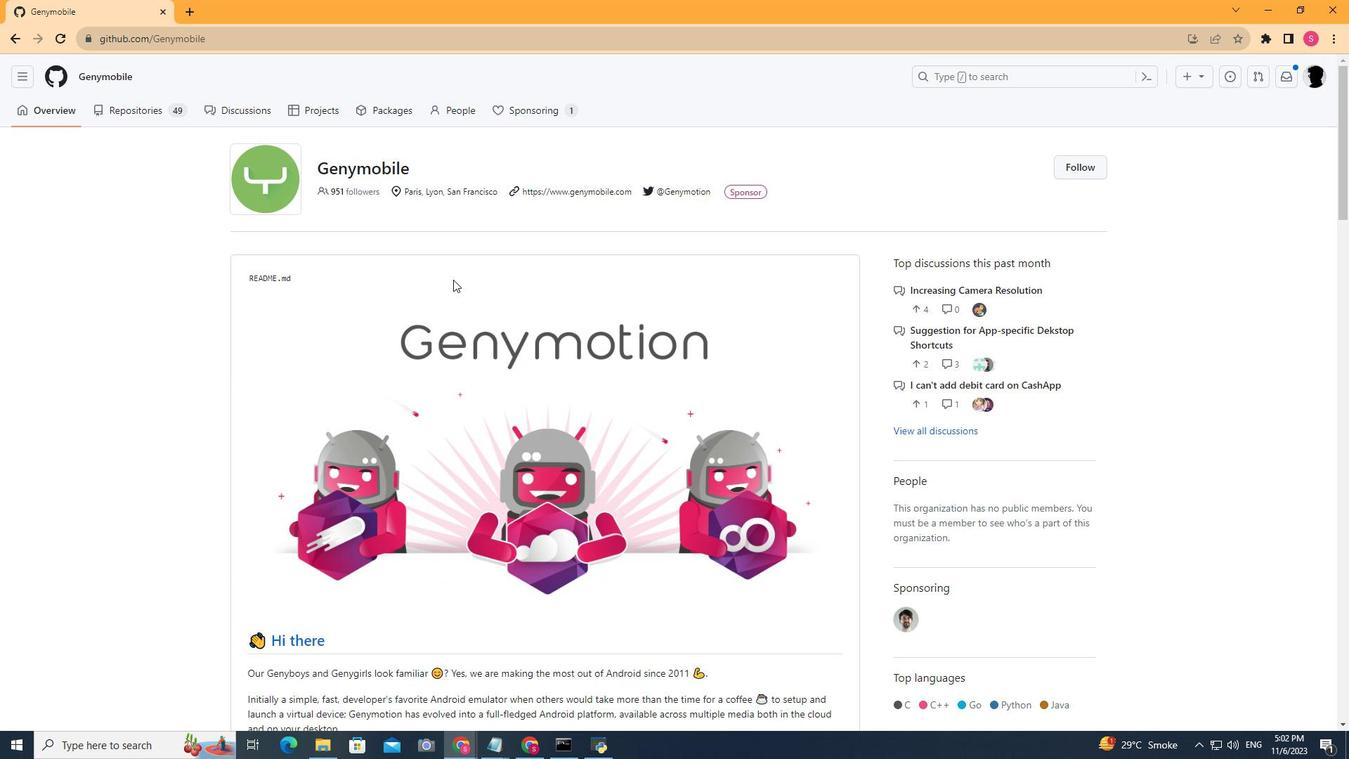 
Action: Mouse moved to (15, 41)
Screenshot: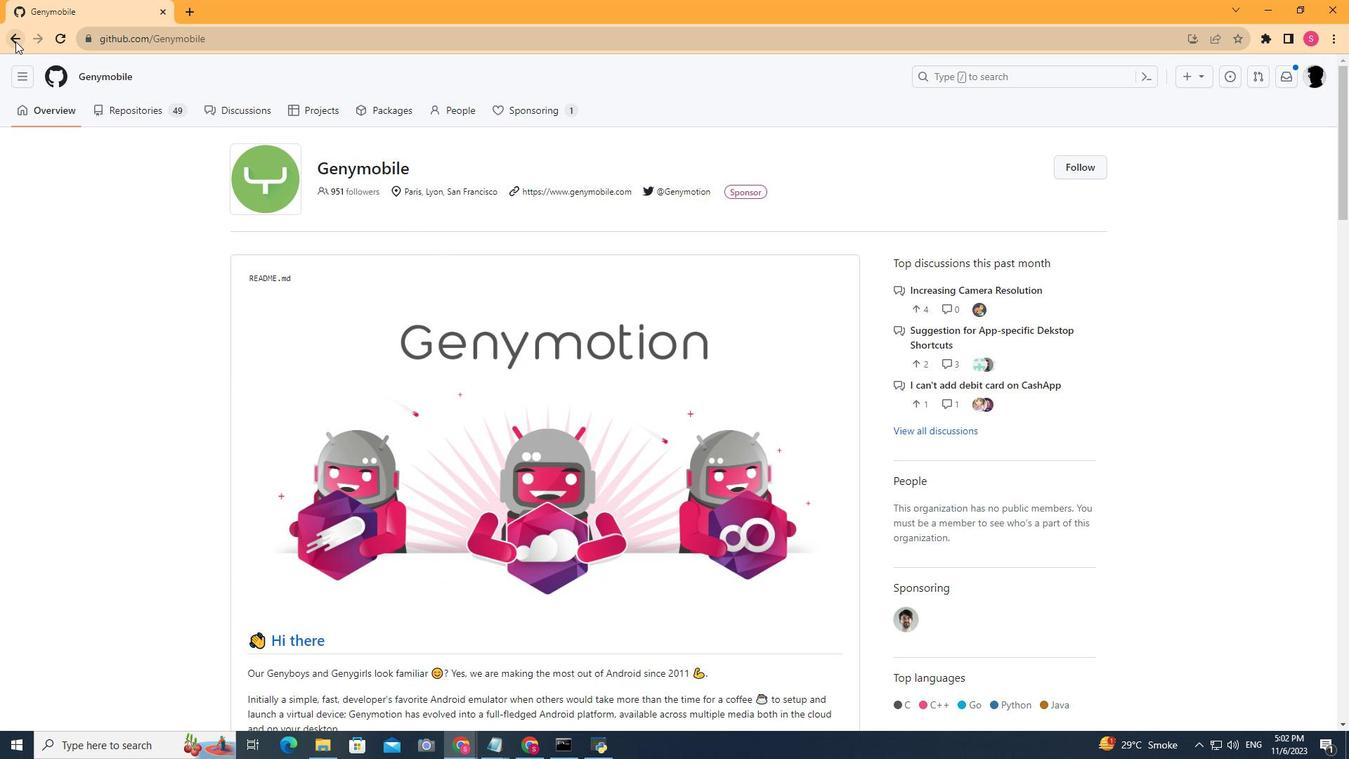 
Action: Mouse pressed left at (15, 41)
Screenshot: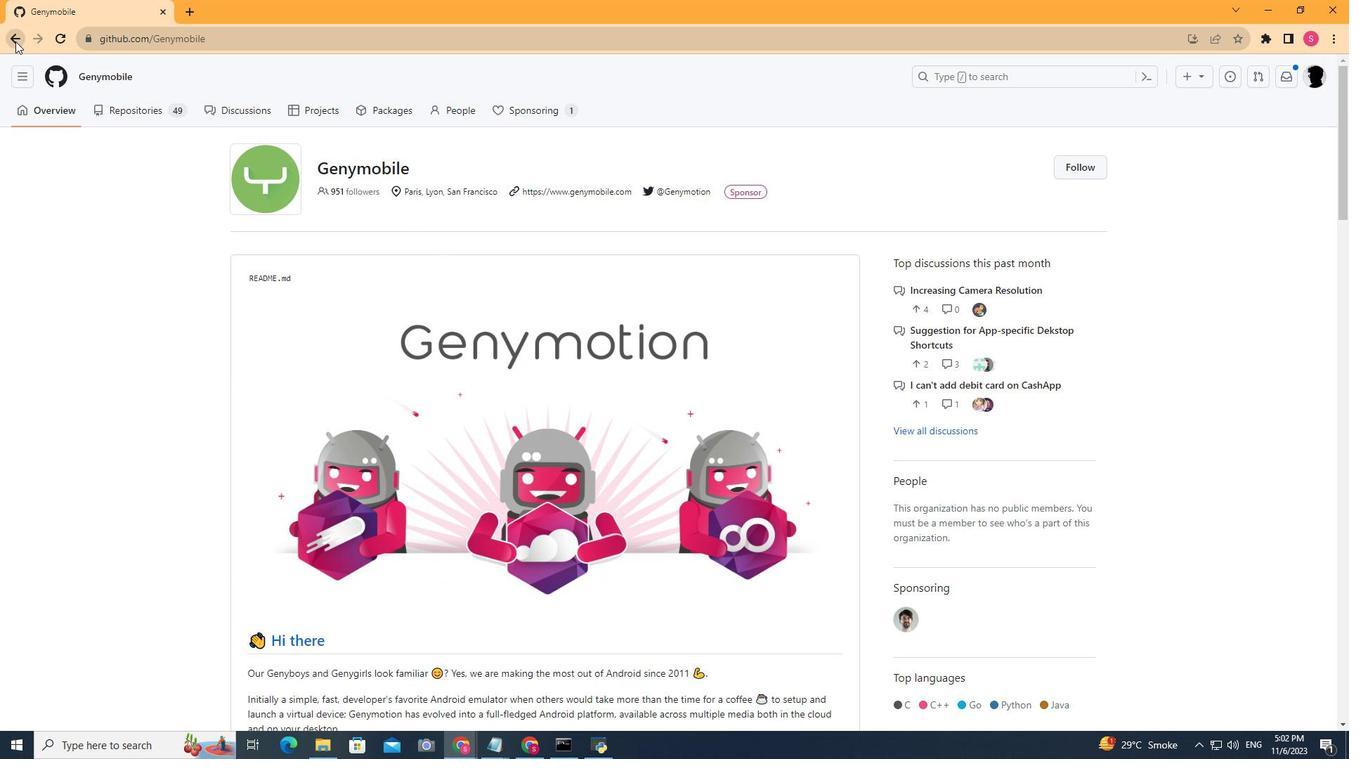 
Action: Mouse moved to (514, 507)
Screenshot: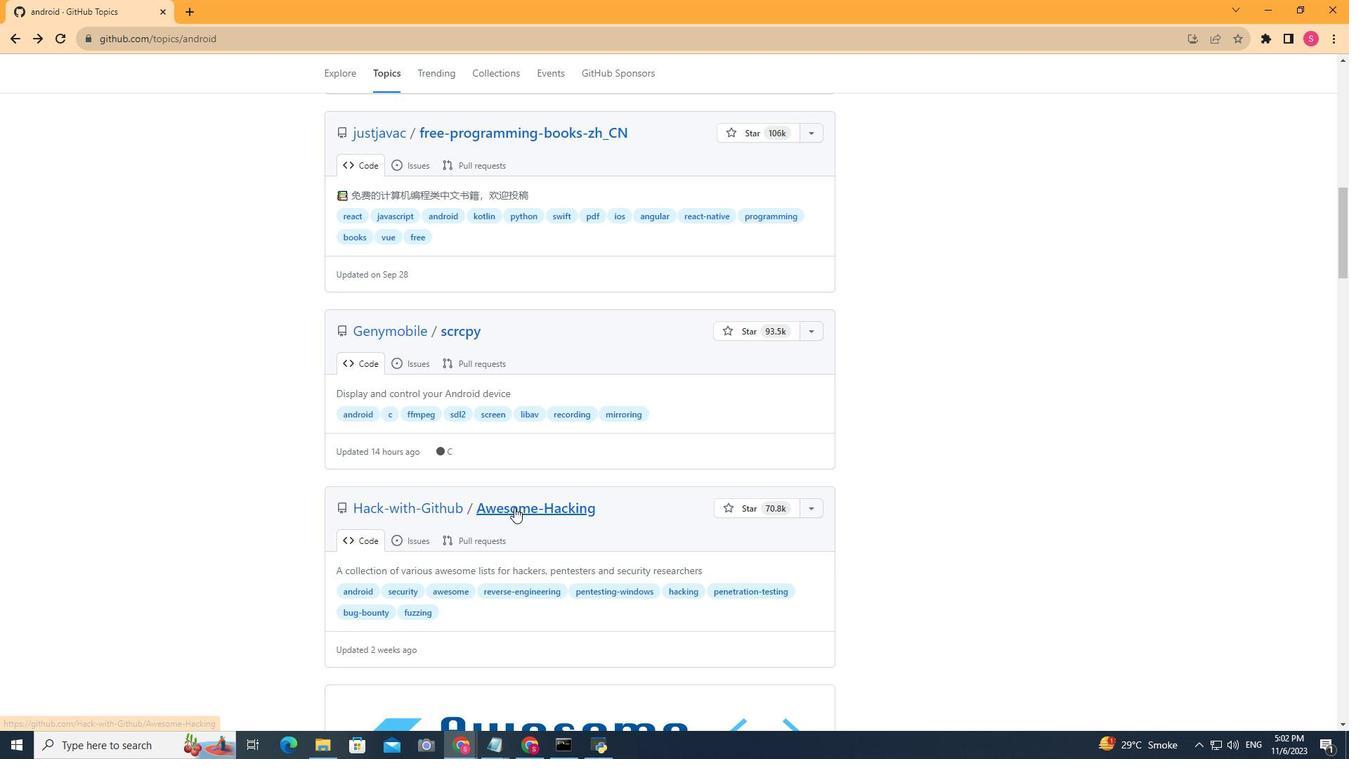 
Action: Mouse pressed left at (514, 507)
Screenshot: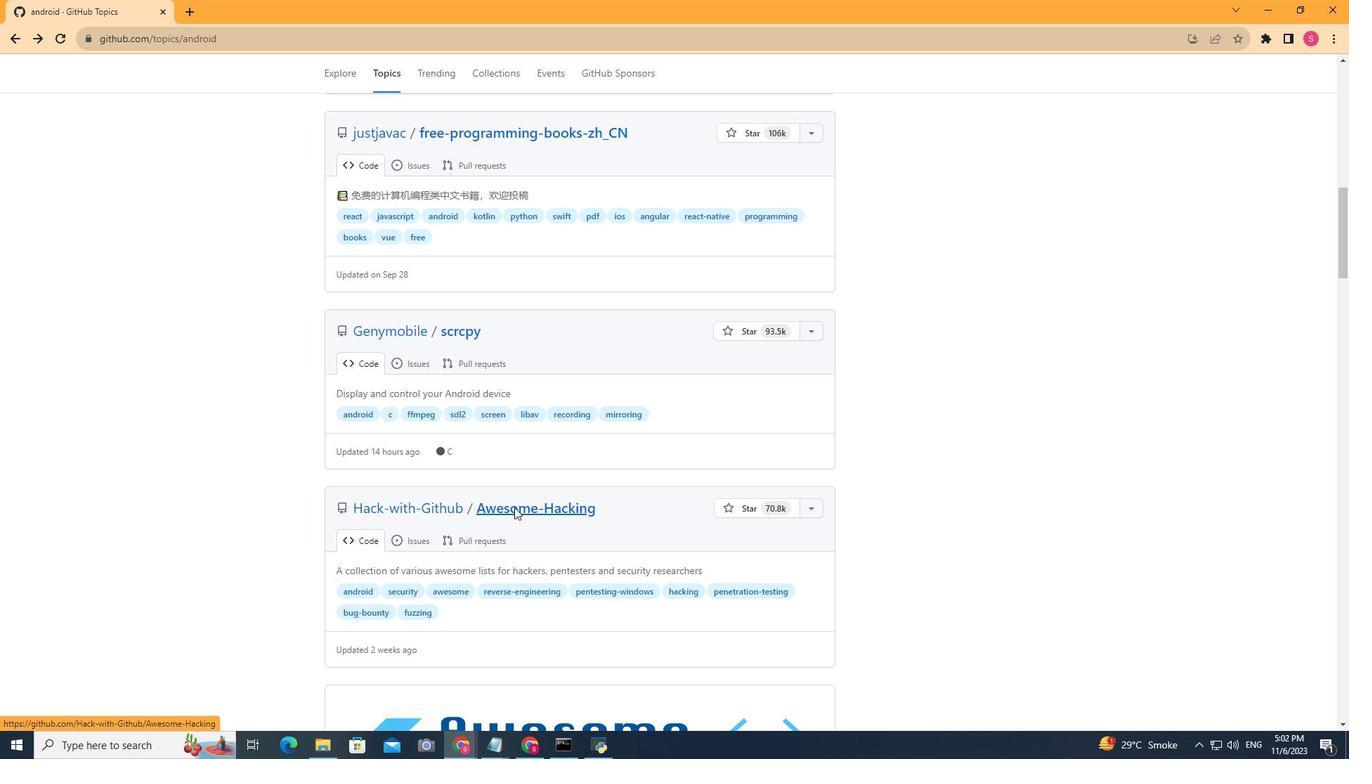 
Action: Mouse moved to (535, 448)
Screenshot: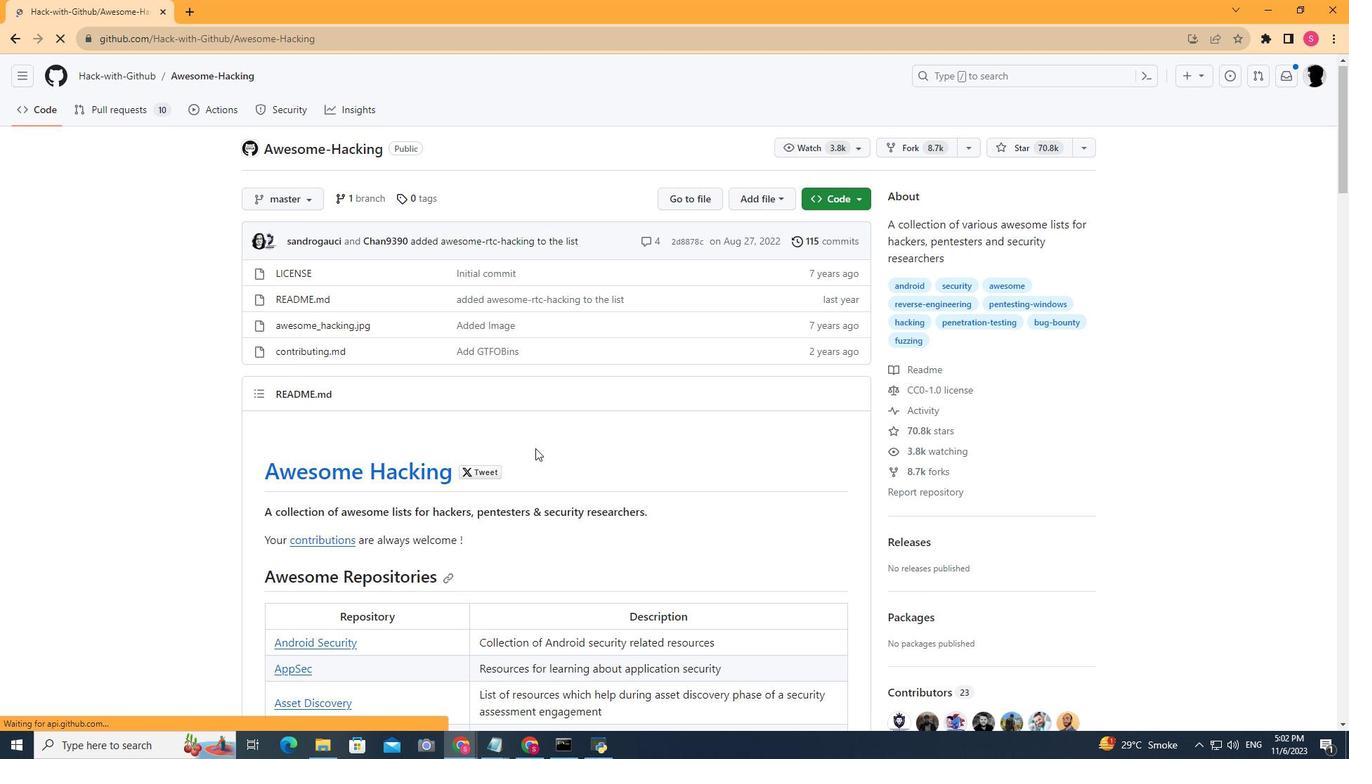 
Action: Mouse scrolled (535, 447) with delta (0, 0)
Screenshot: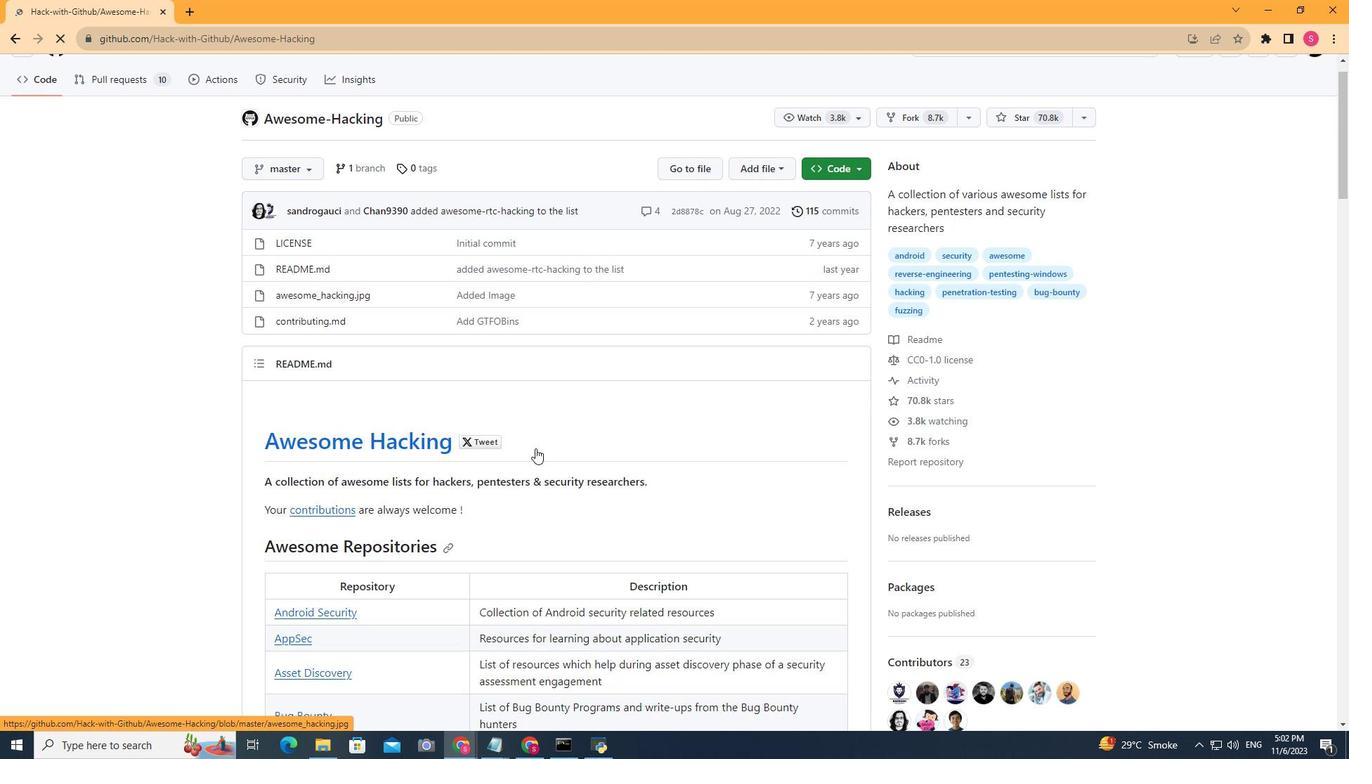 
Action: Mouse scrolled (535, 447) with delta (0, 0)
Screenshot: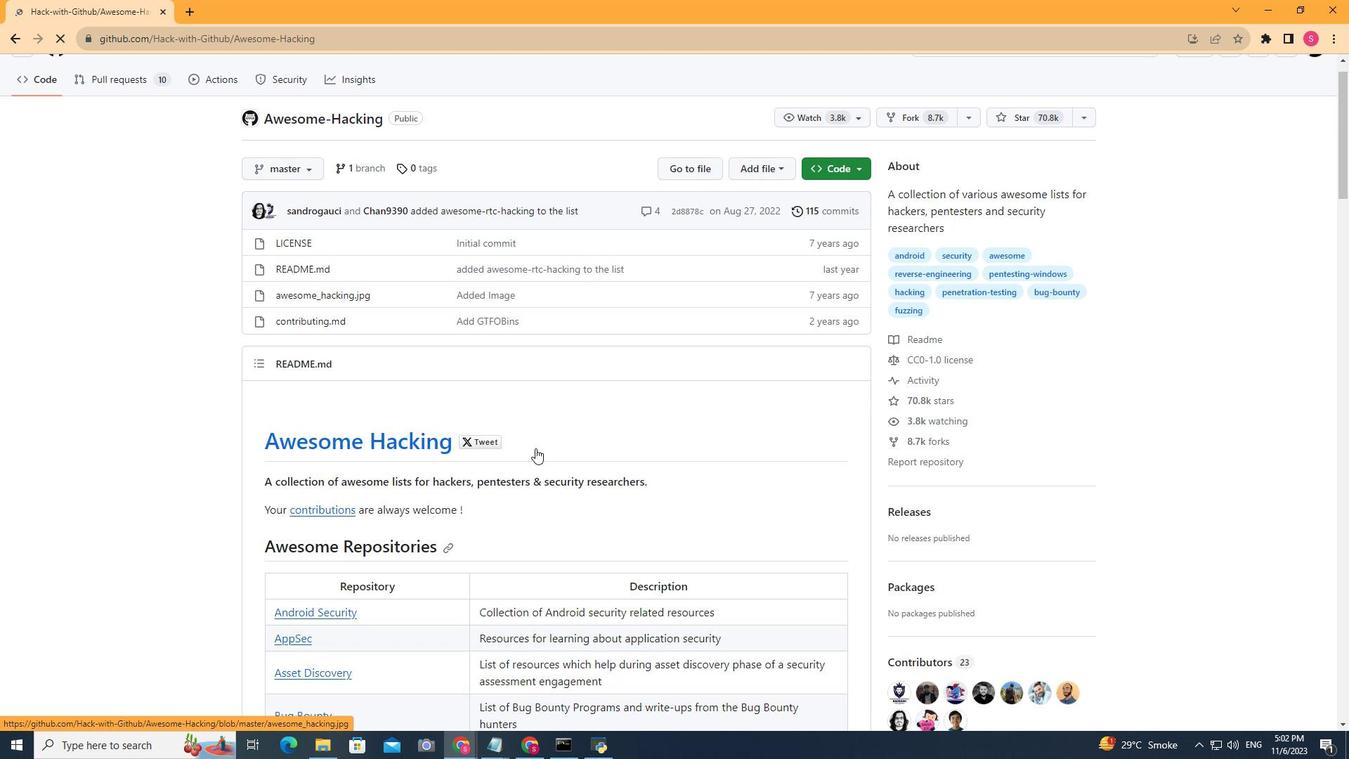
Action: Mouse scrolled (535, 447) with delta (0, 0)
Screenshot: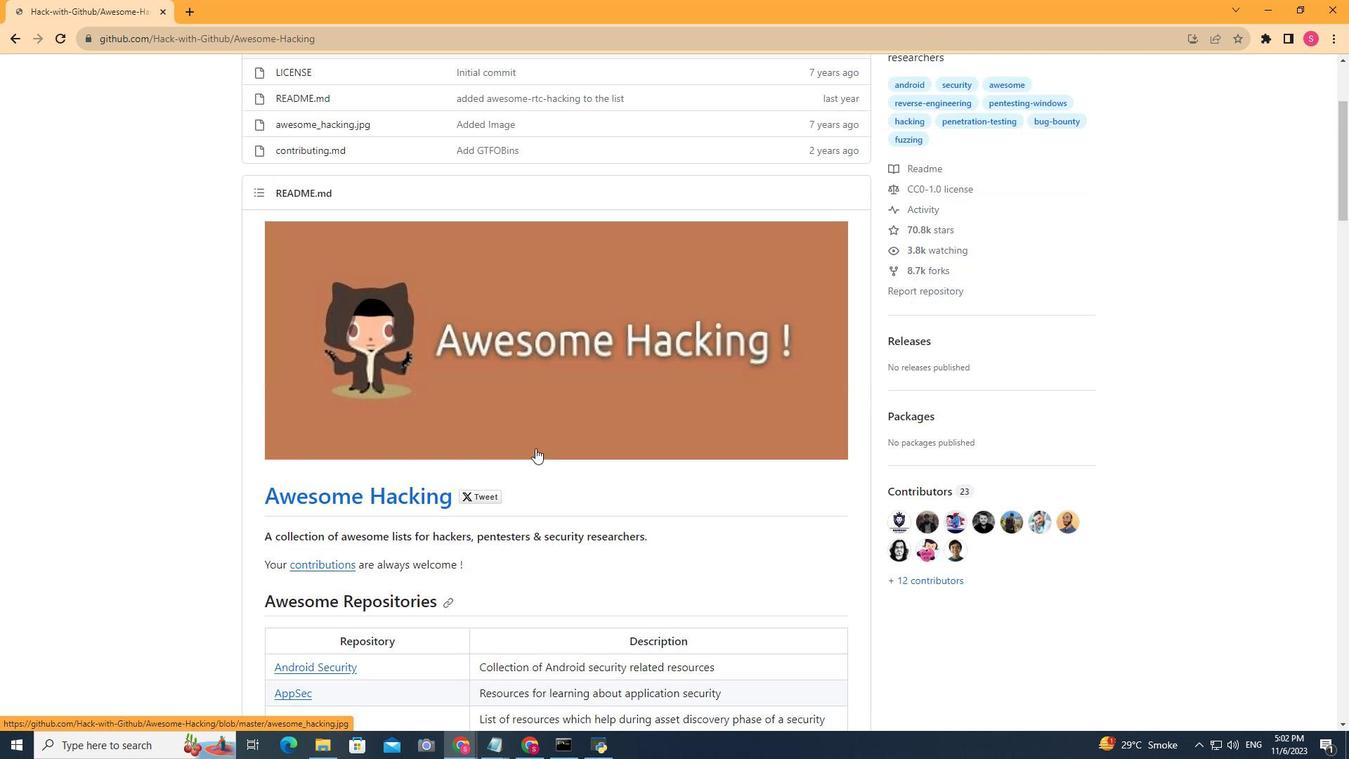 
Action: Mouse scrolled (535, 447) with delta (0, 0)
Screenshot: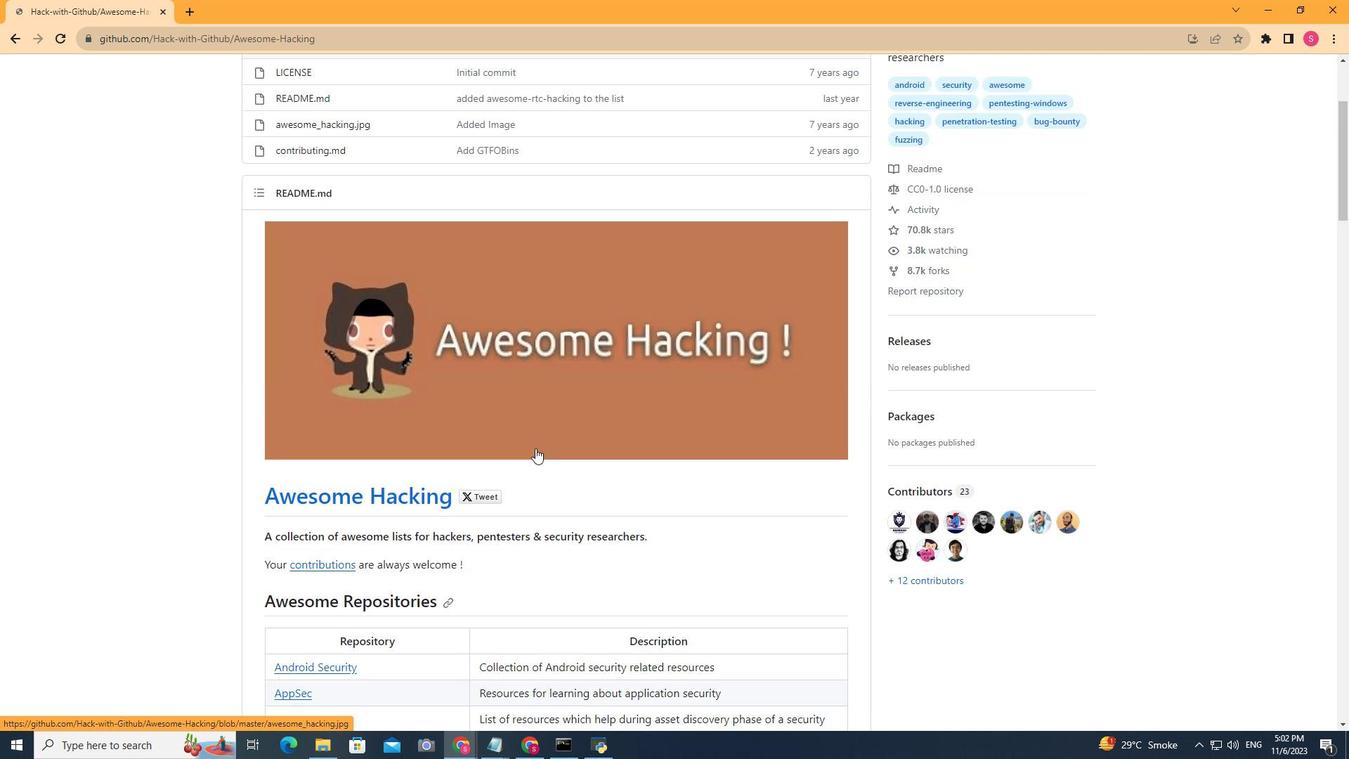 
Action: Mouse scrolled (535, 447) with delta (0, 0)
Screenshot: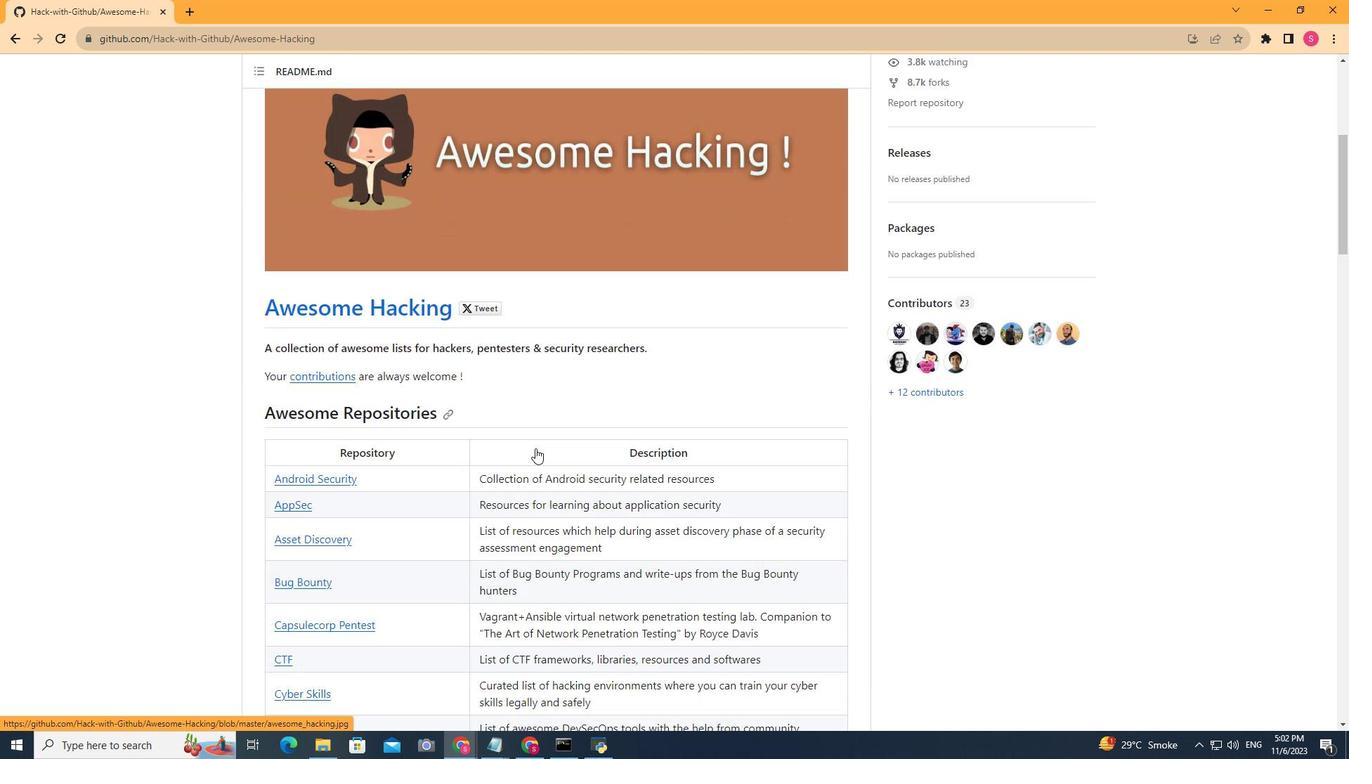 
Action: Mouse scrolled (535, 447) with delta (0, 0)
Screenshot: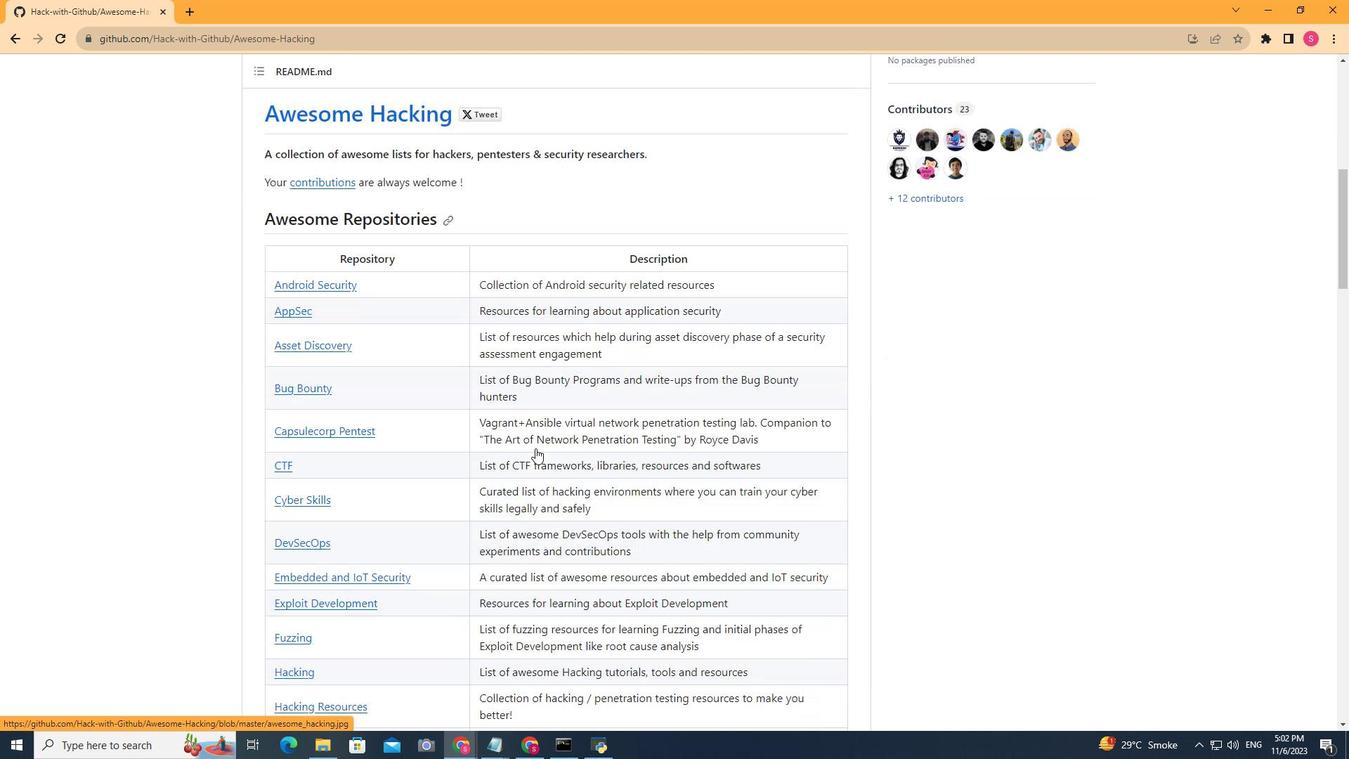 
Action: Mouse scrolled (535, 447) with delta (0, 0)
Screenshot: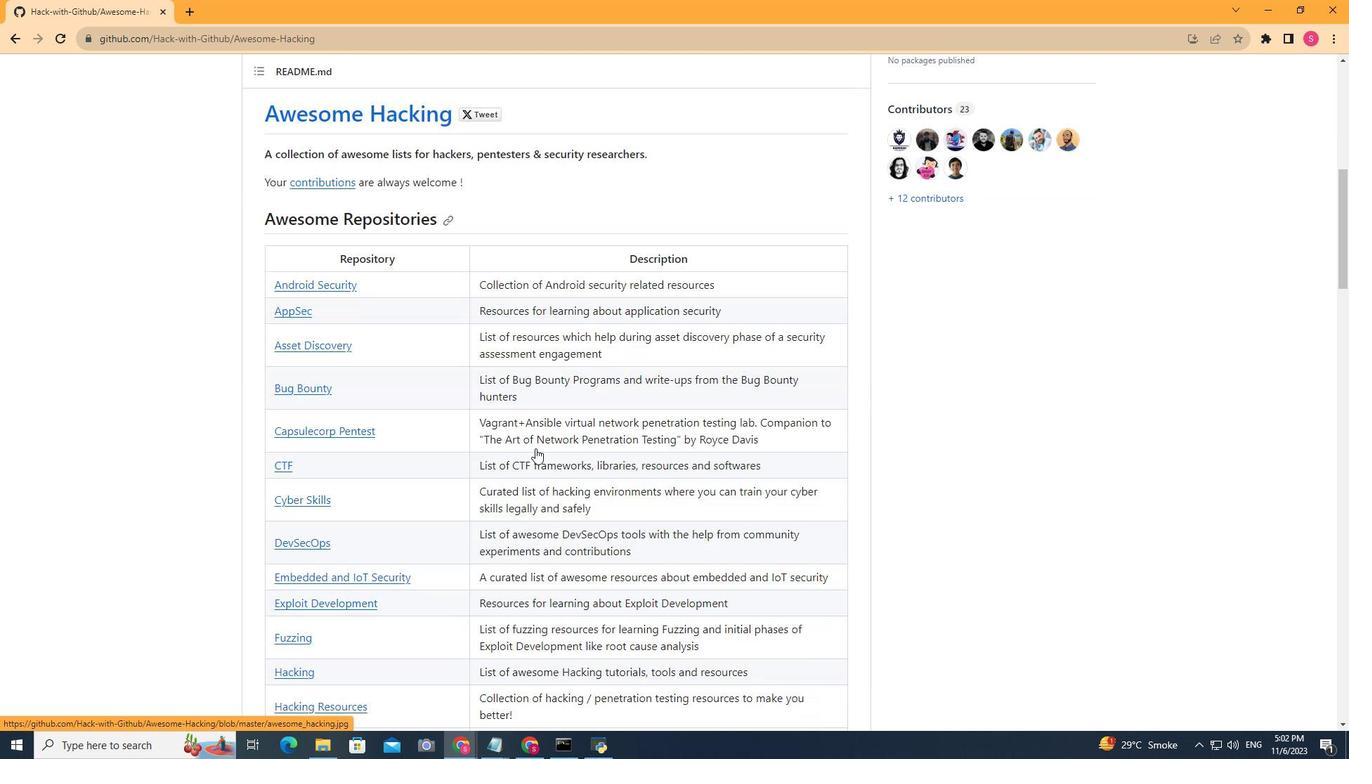 
Action: Mouse scrolled (535, 447) with delta (0, 0)
Screenshot: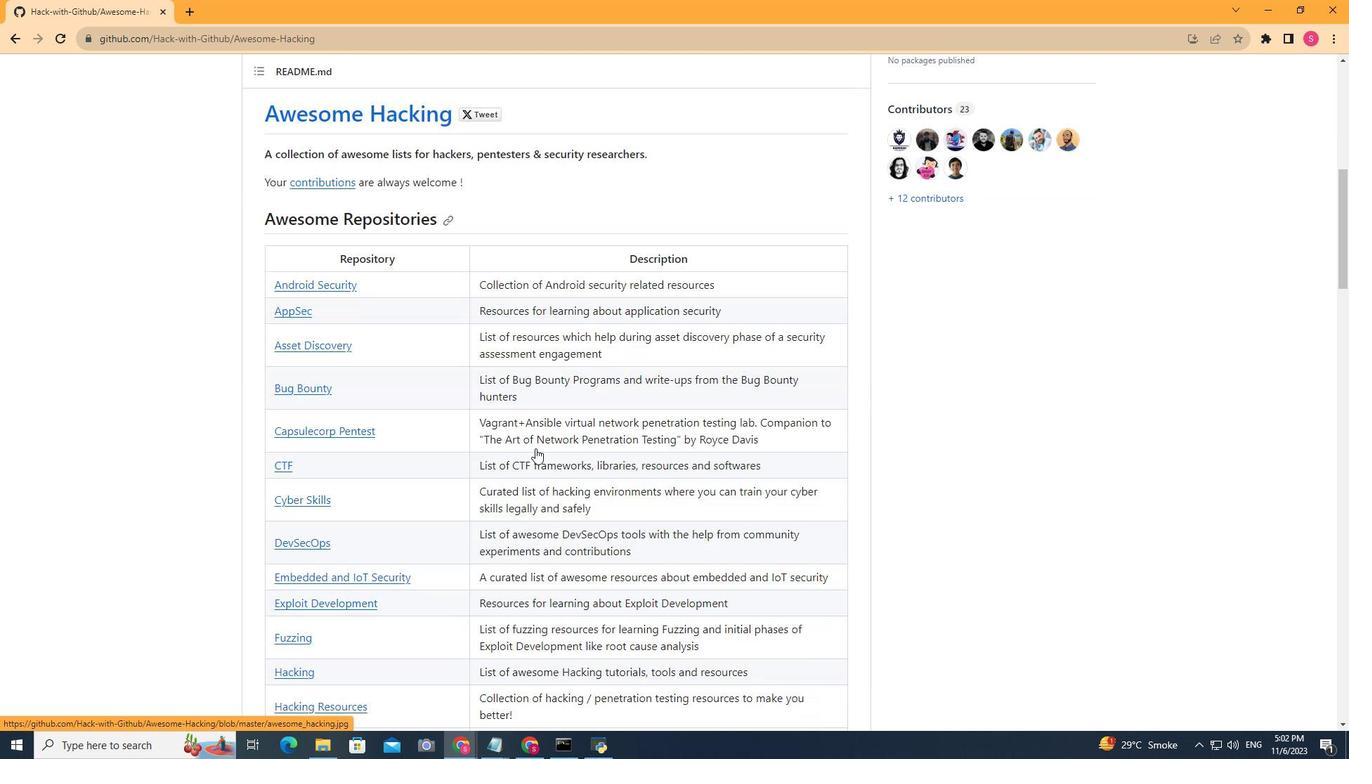
Action: Mouse scrolled (535, 447) with delta (0, 0)
Screenshot: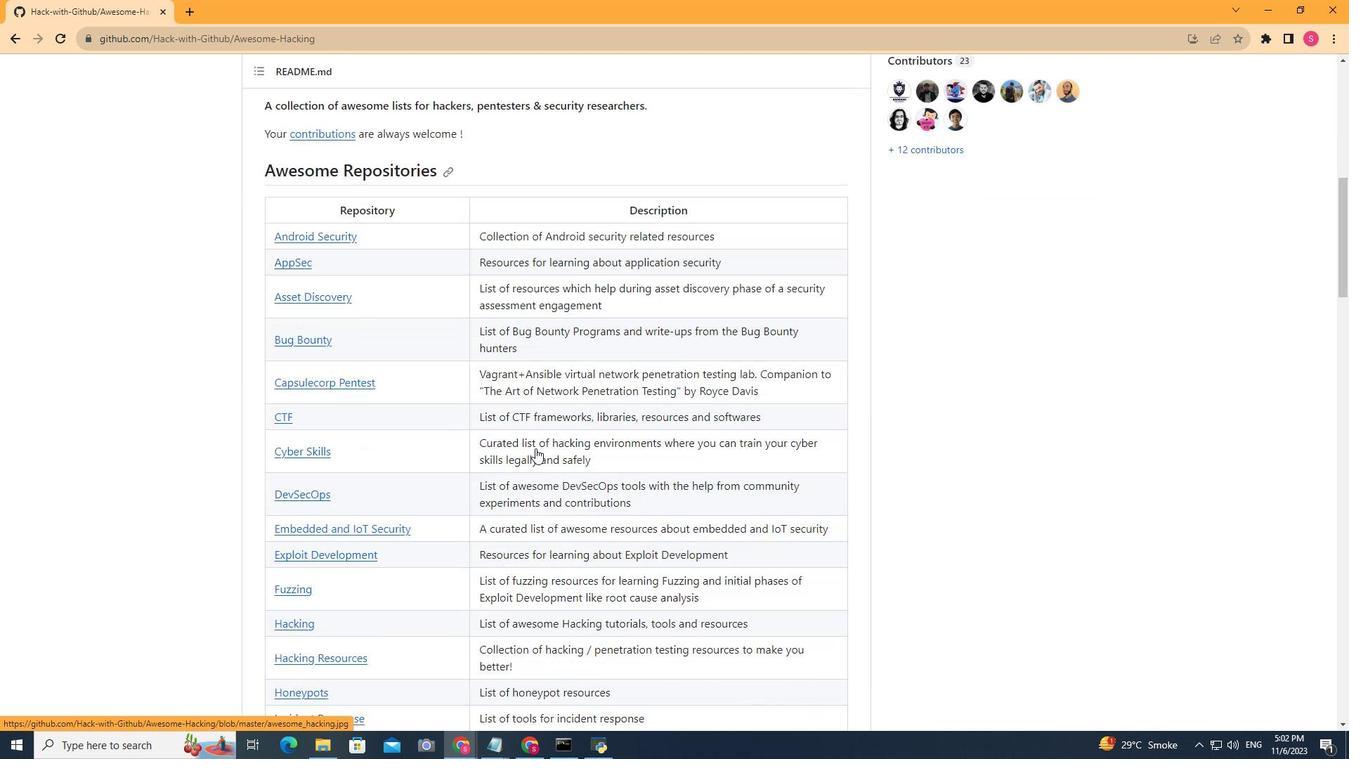 
Action: Mouse scrolled (535, 447) with delta (0, 0)
Screenshot: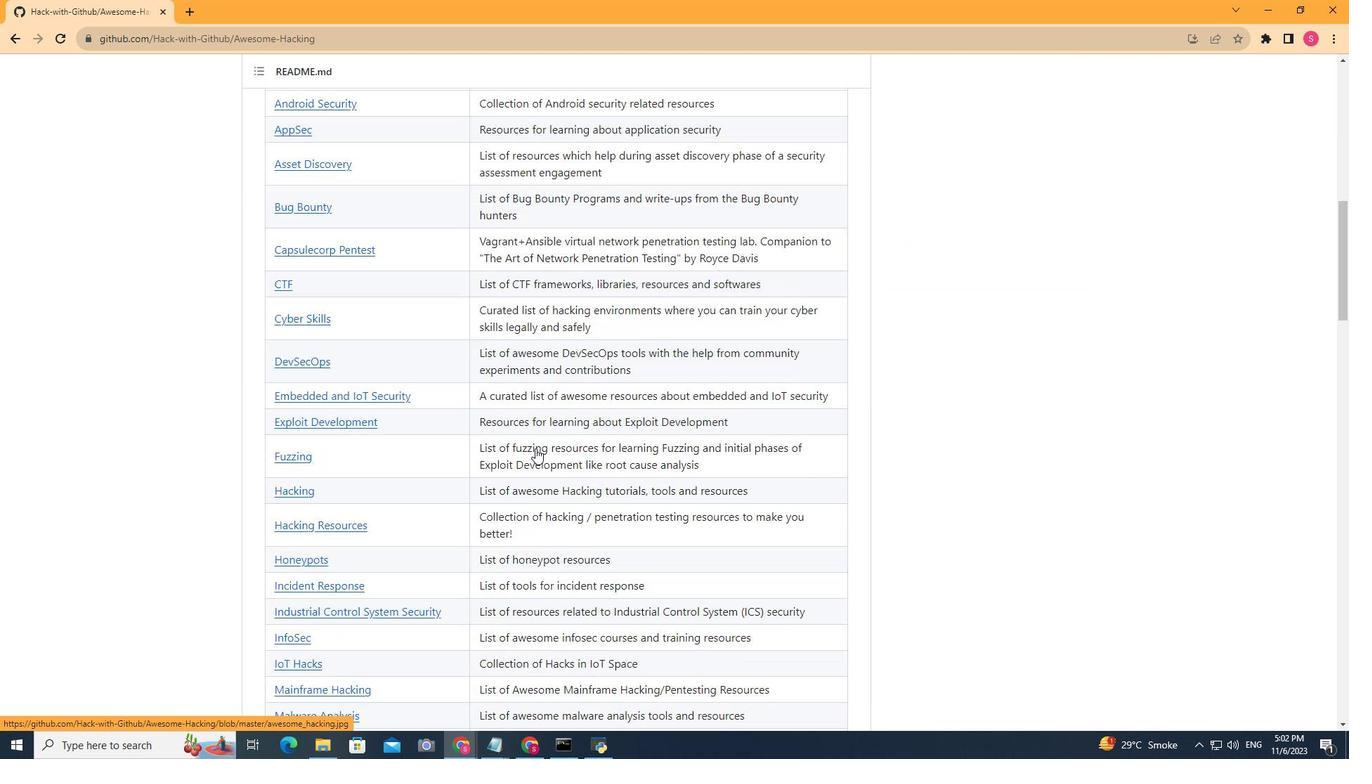 
Action: Mouse scrolled (535, 447) with delta (0, 0)
Screenshot: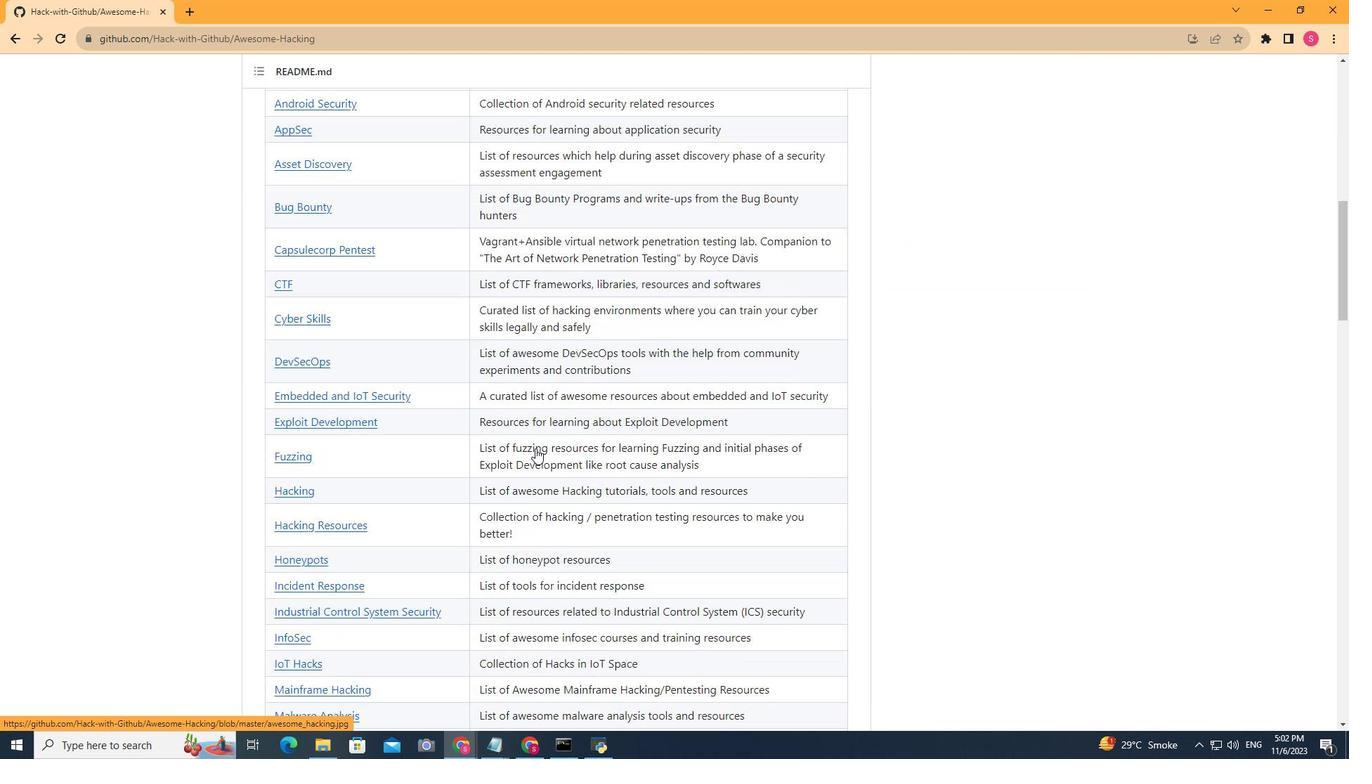 
Action: Mouse scrolled (535, 447) with delta (0, 0)
Screenshot: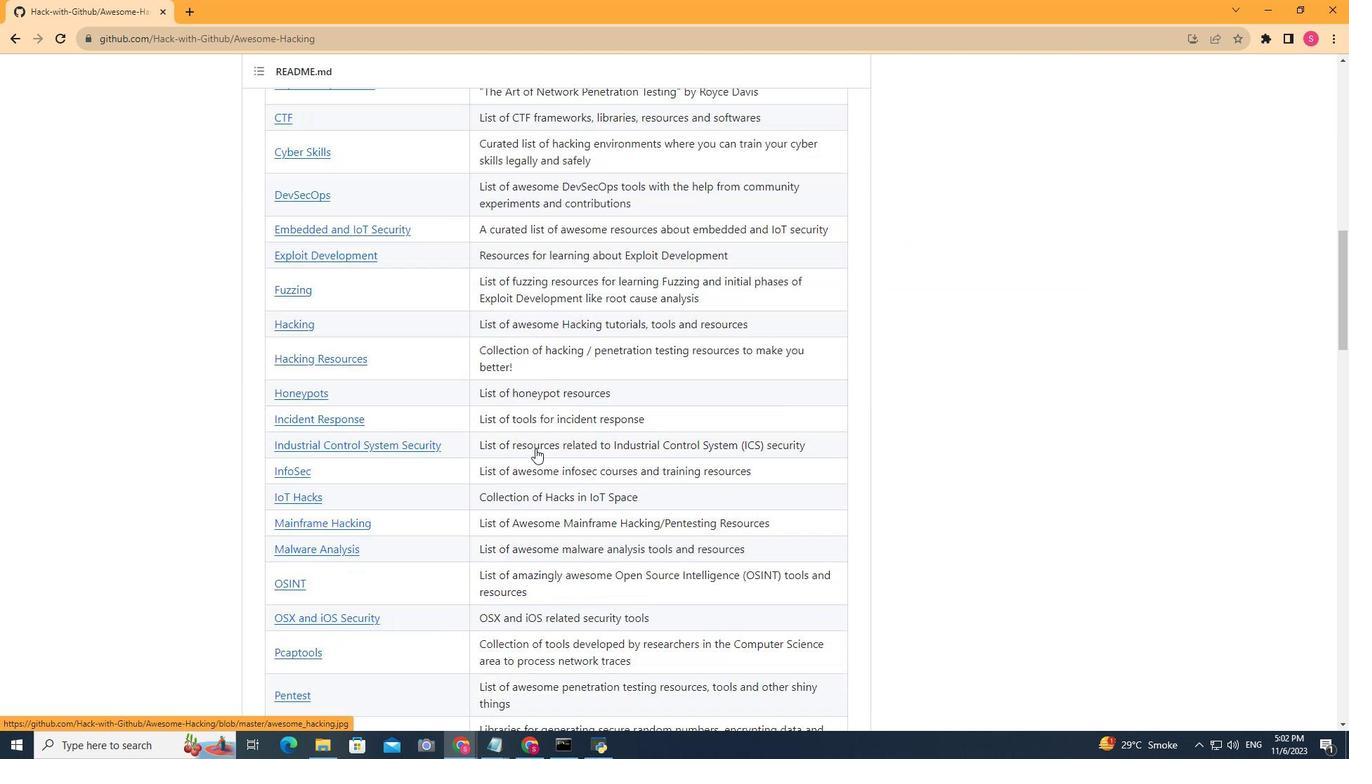 
Action: Mouse scrolled (535, 447) with delta (0, 0)
Screenshot: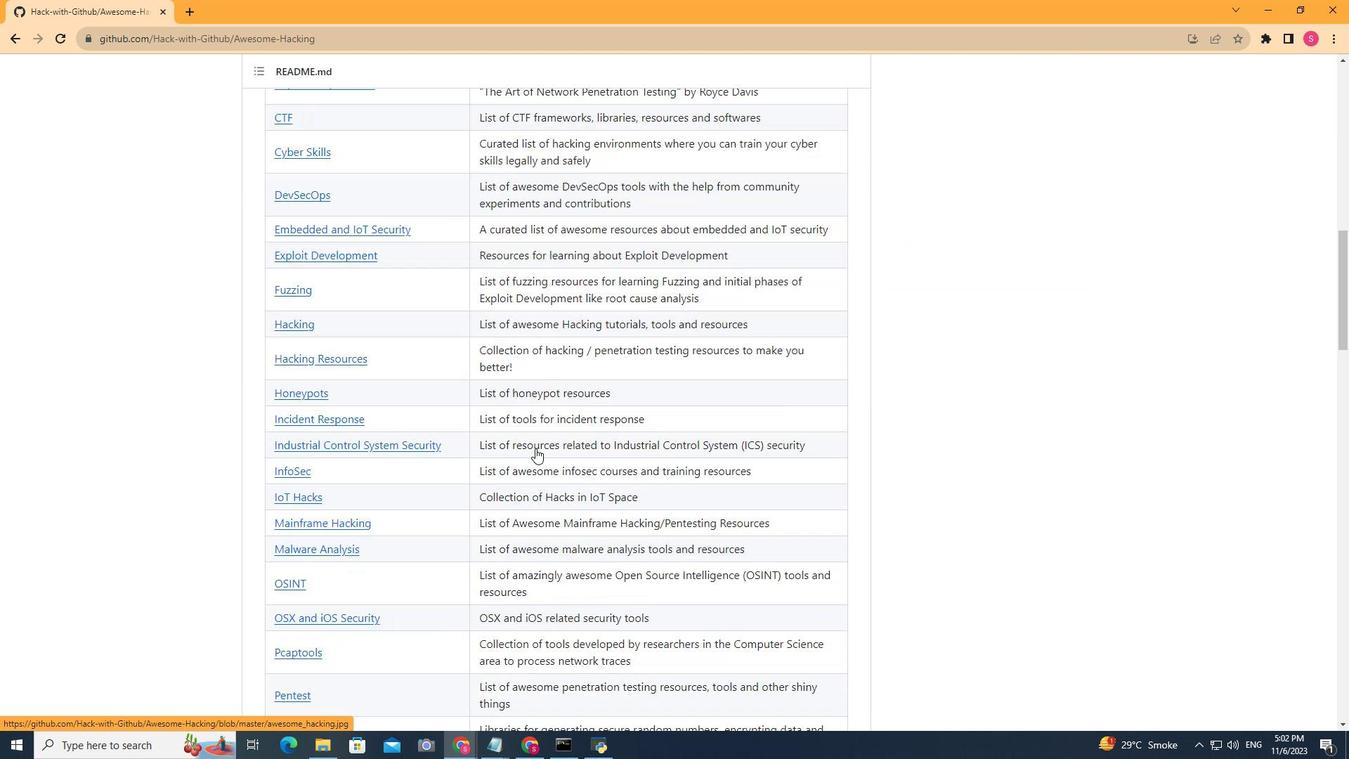 
Action: Mouse scrolled (535, 447) with delta (0, 0)
Screenshot: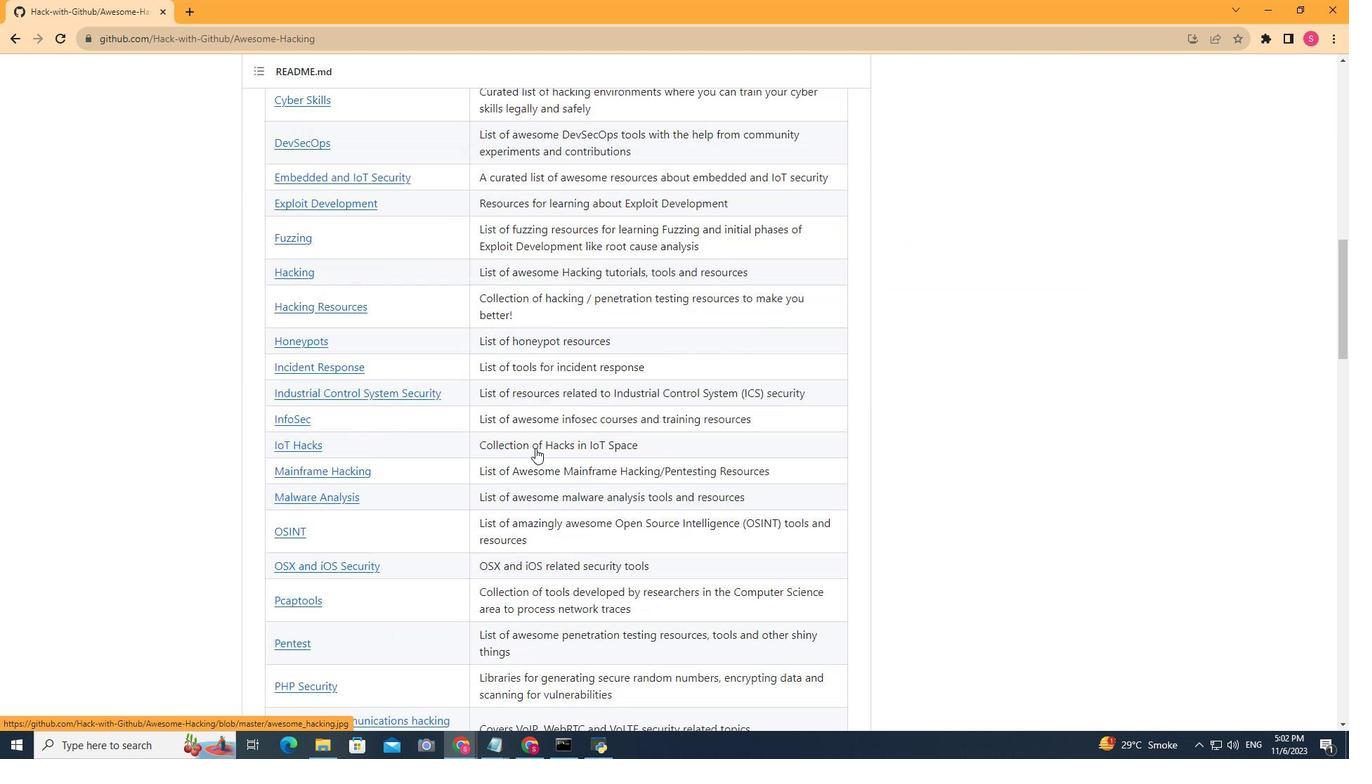 
Action: Mouse scrolled (535, 447) with delta (0, 0)
Screenshot: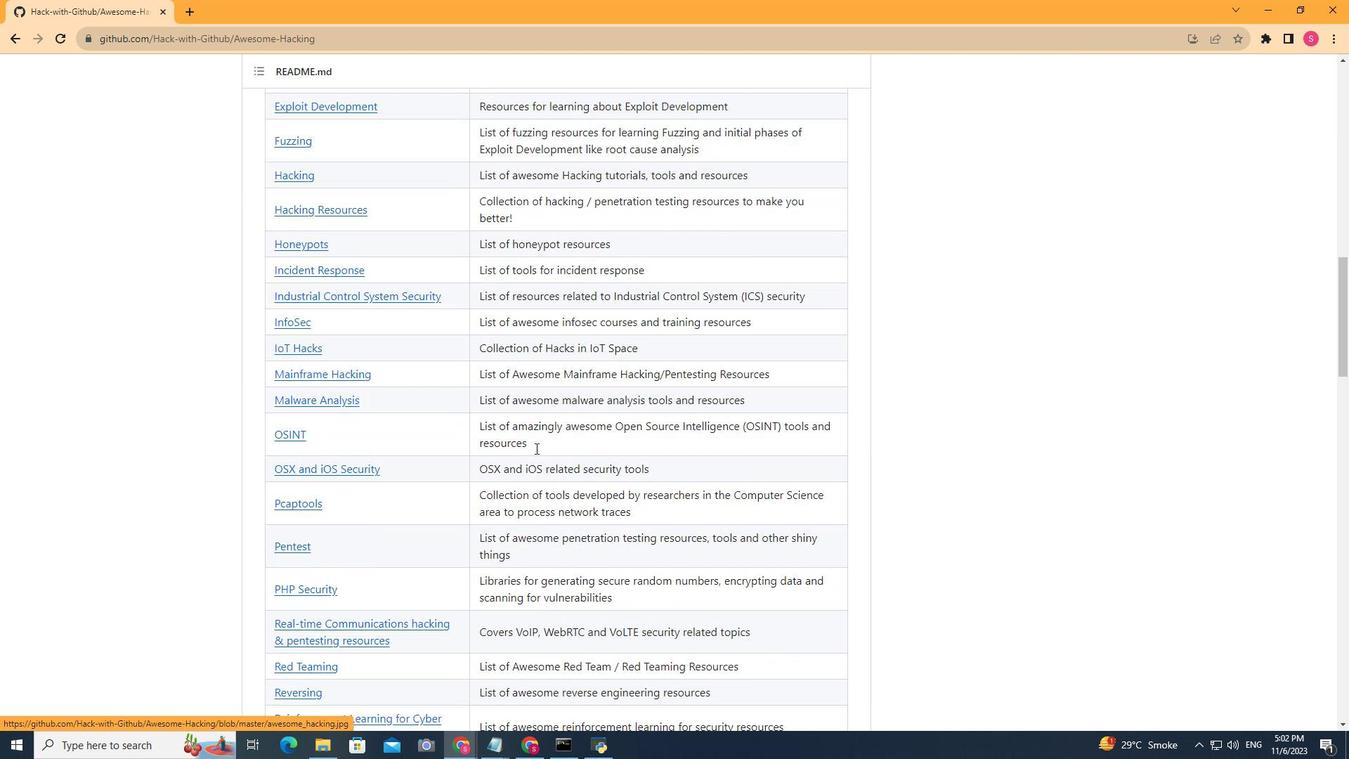 
Action: Mouse scrolled (535, 447) with delta (0, 0)
Screenshot: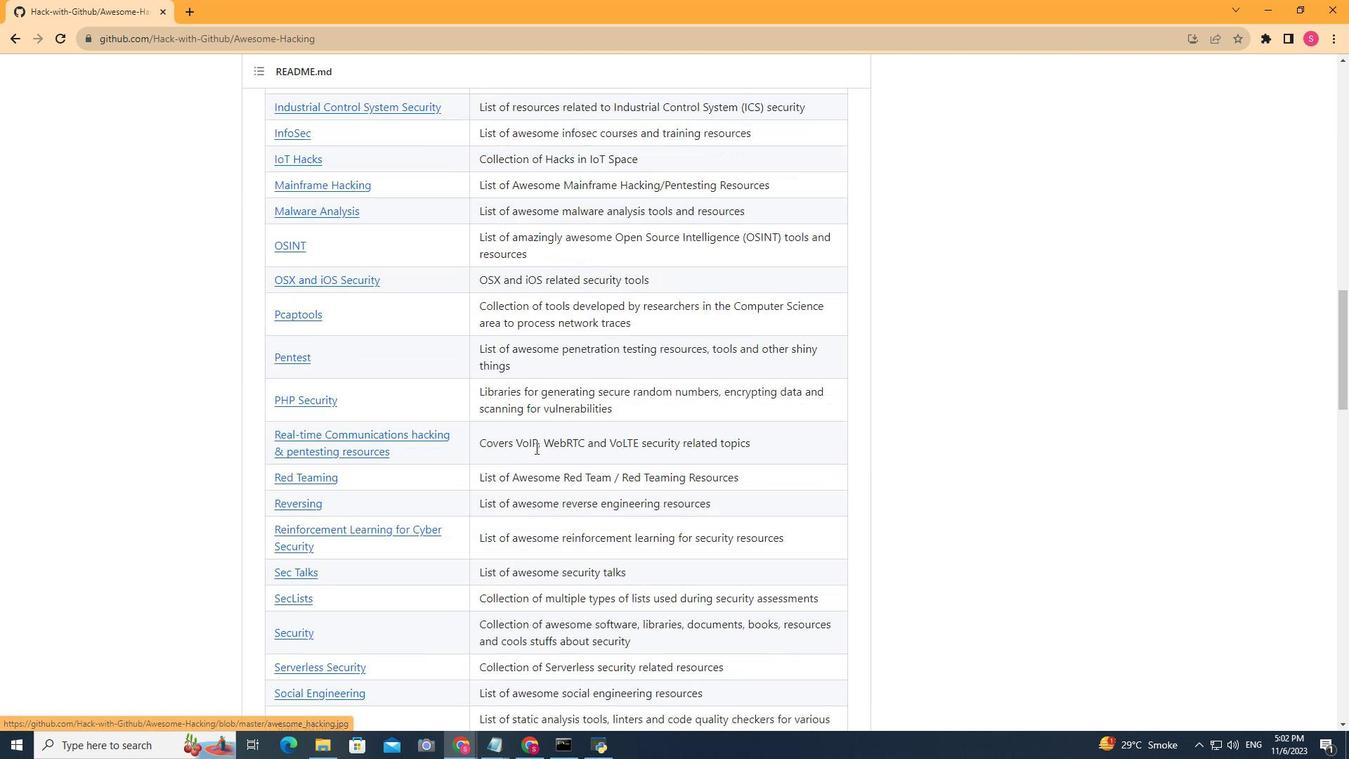 
Action: Mouse scrolled (535, 447) with delta (0, 0)
Screenshot: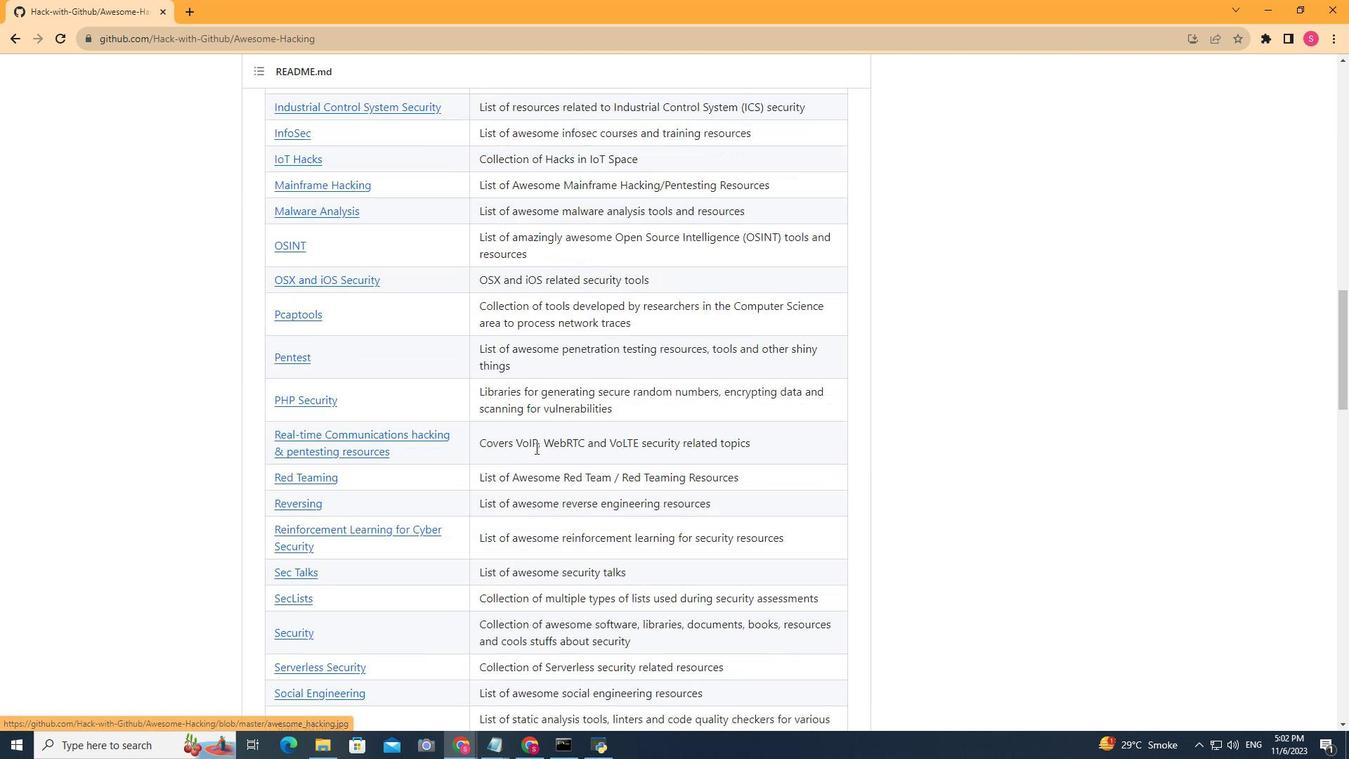 
Action: Mouse scrolled (535, 447) with delta (0, 0)
Screenshot: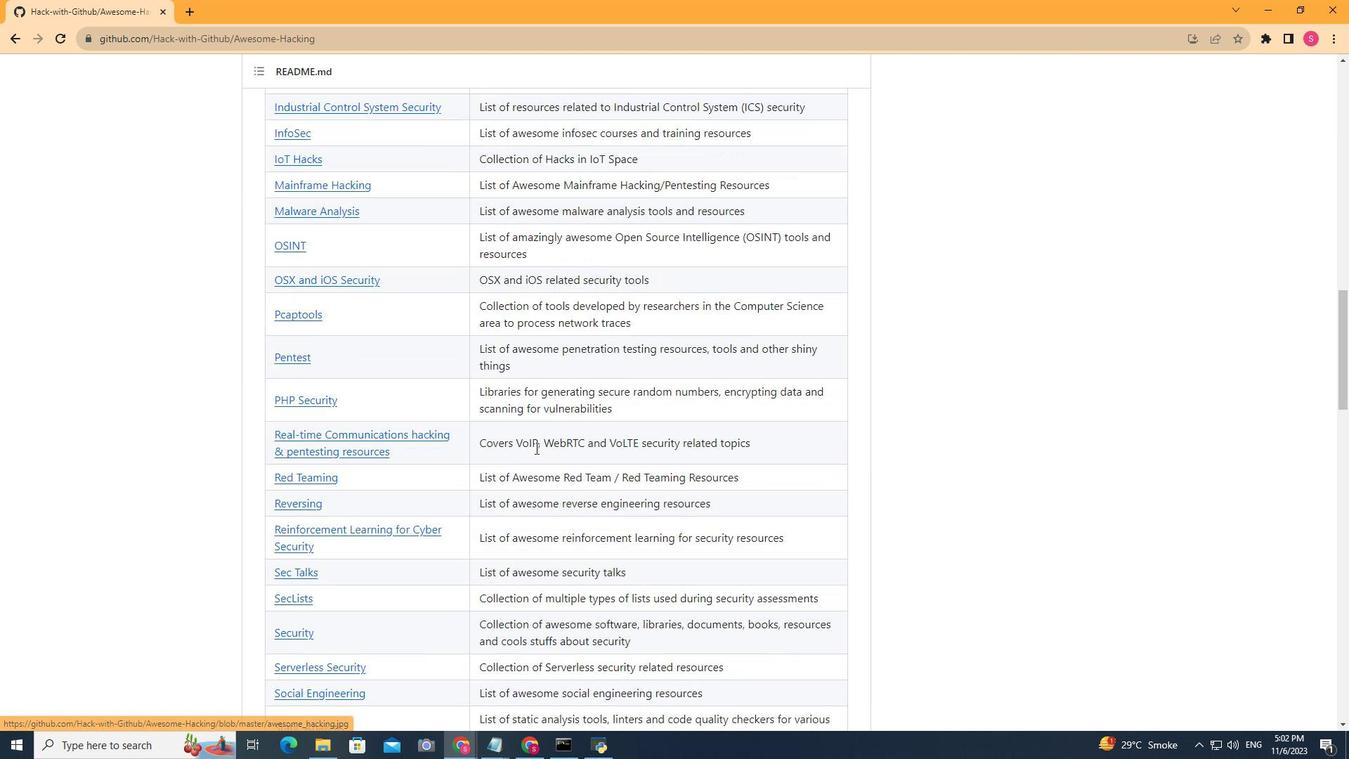 
Action: Mouse scrolled (535, 447) with delta (0, 0)
Screenshot: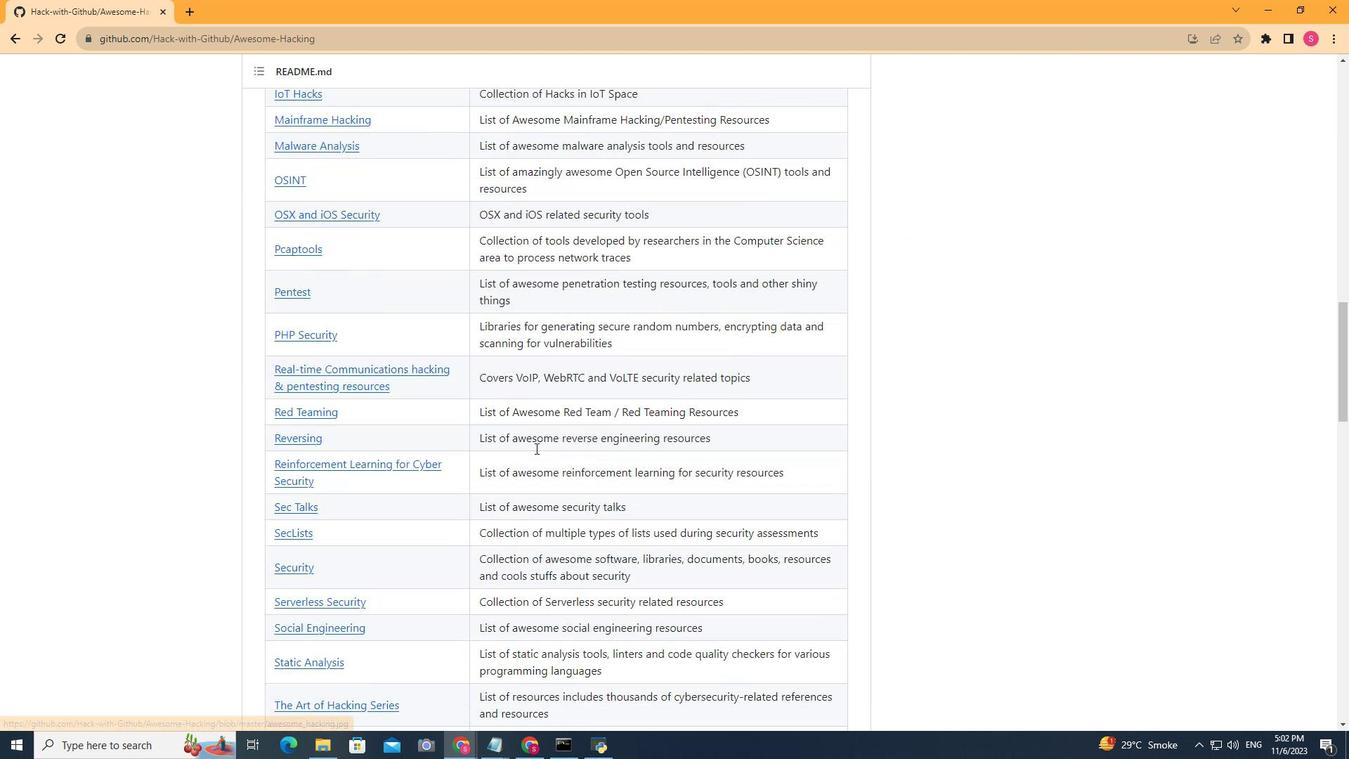 
Action: Mouse scrolled (535, 447) with delta (0, 0)
Screenshot: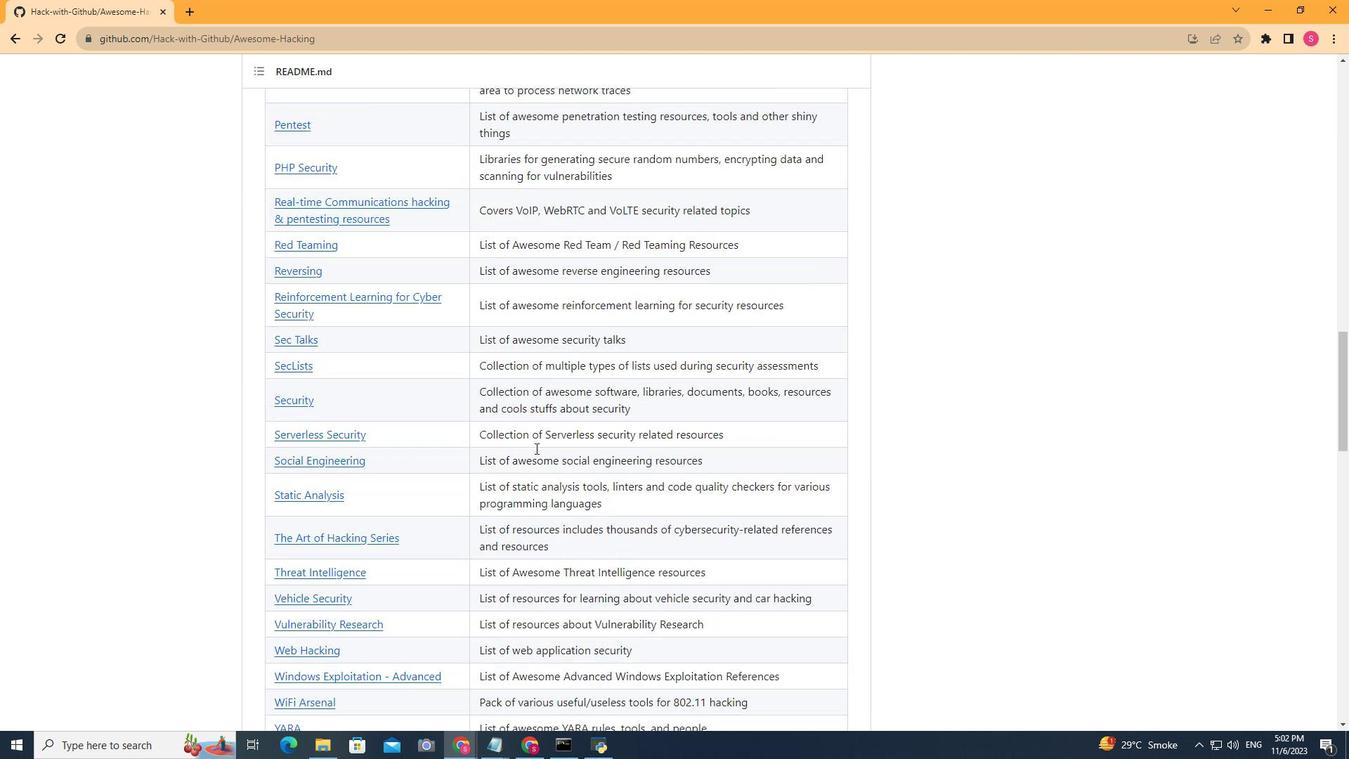 
Action: Mouse scrolled (535, 447) with delta (0, 0)
Screenshot: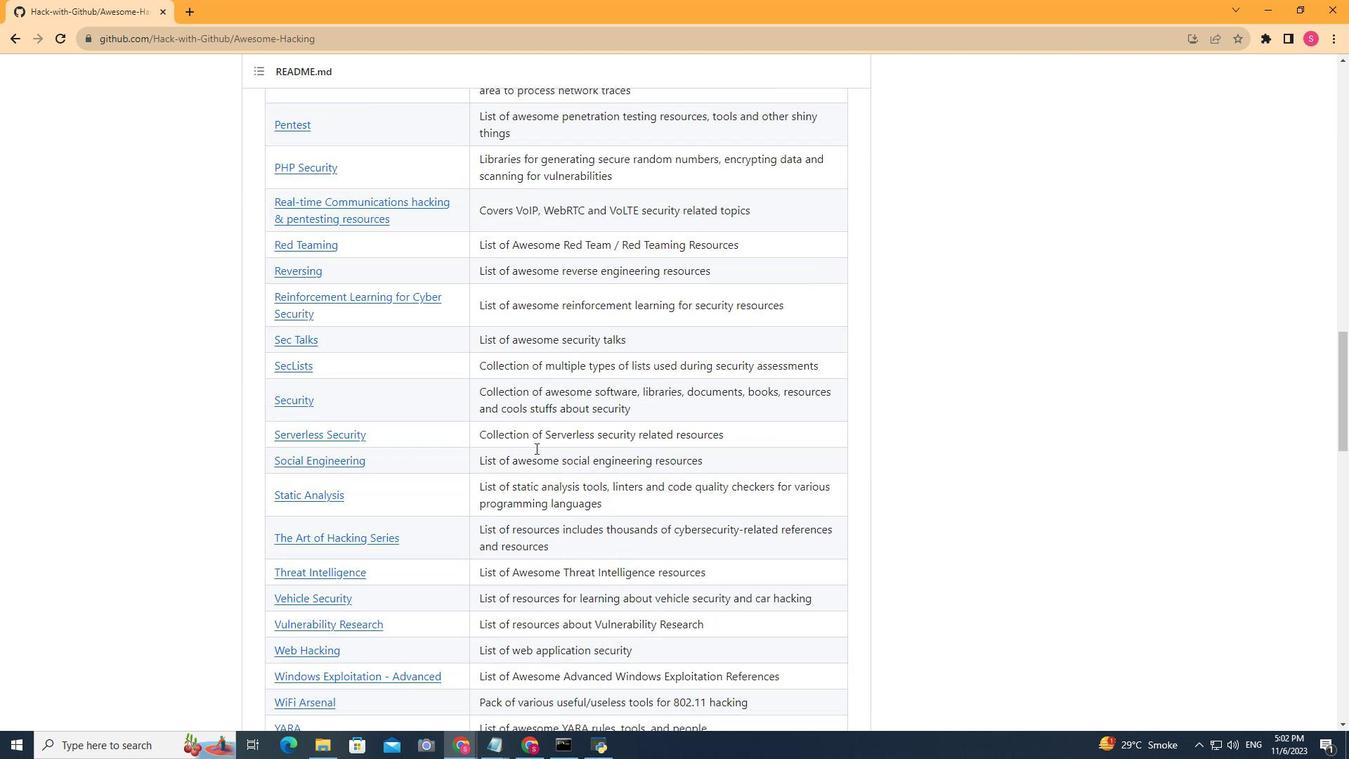 
Action: Mouse scrolled (535, 447) with delta (0, 0)
Screenshot: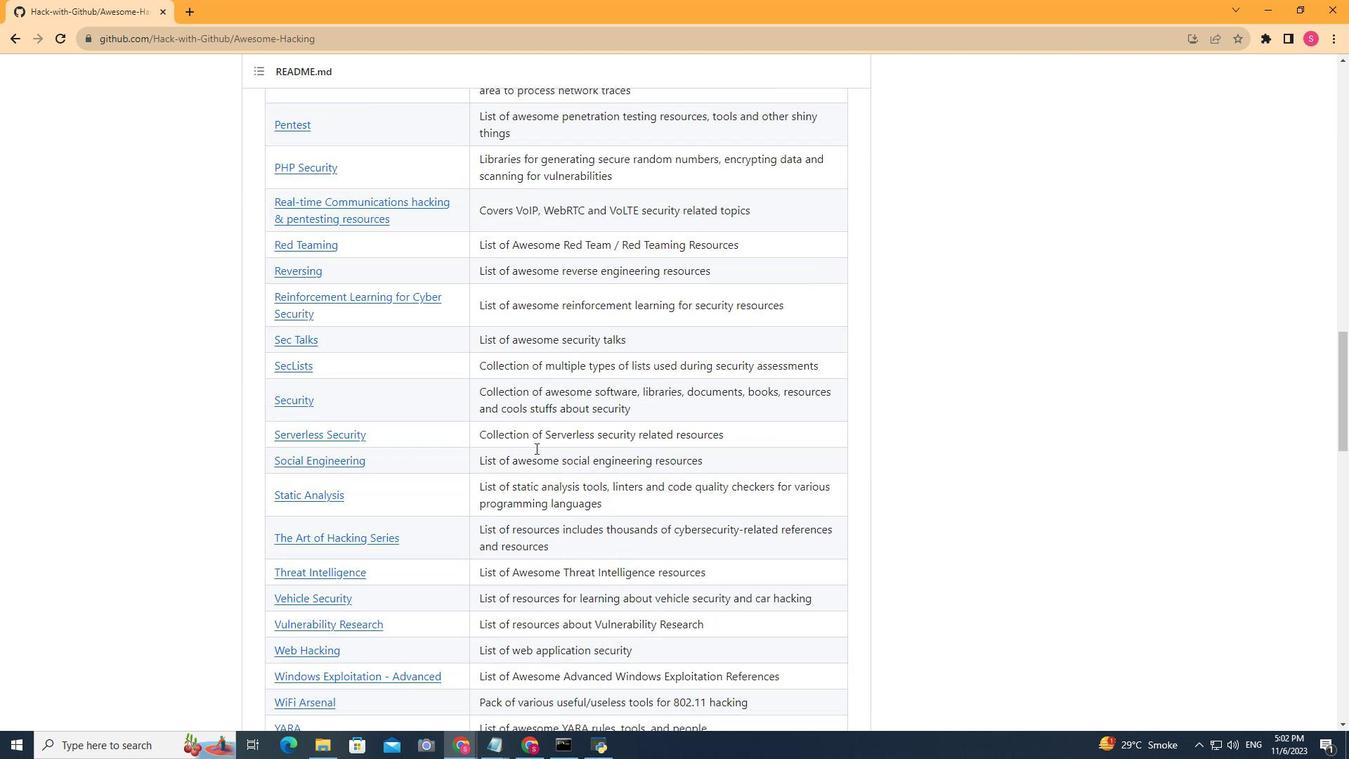 
Action: Mouse scrolled (535, 447) with delta (0, 0)
Screenshot: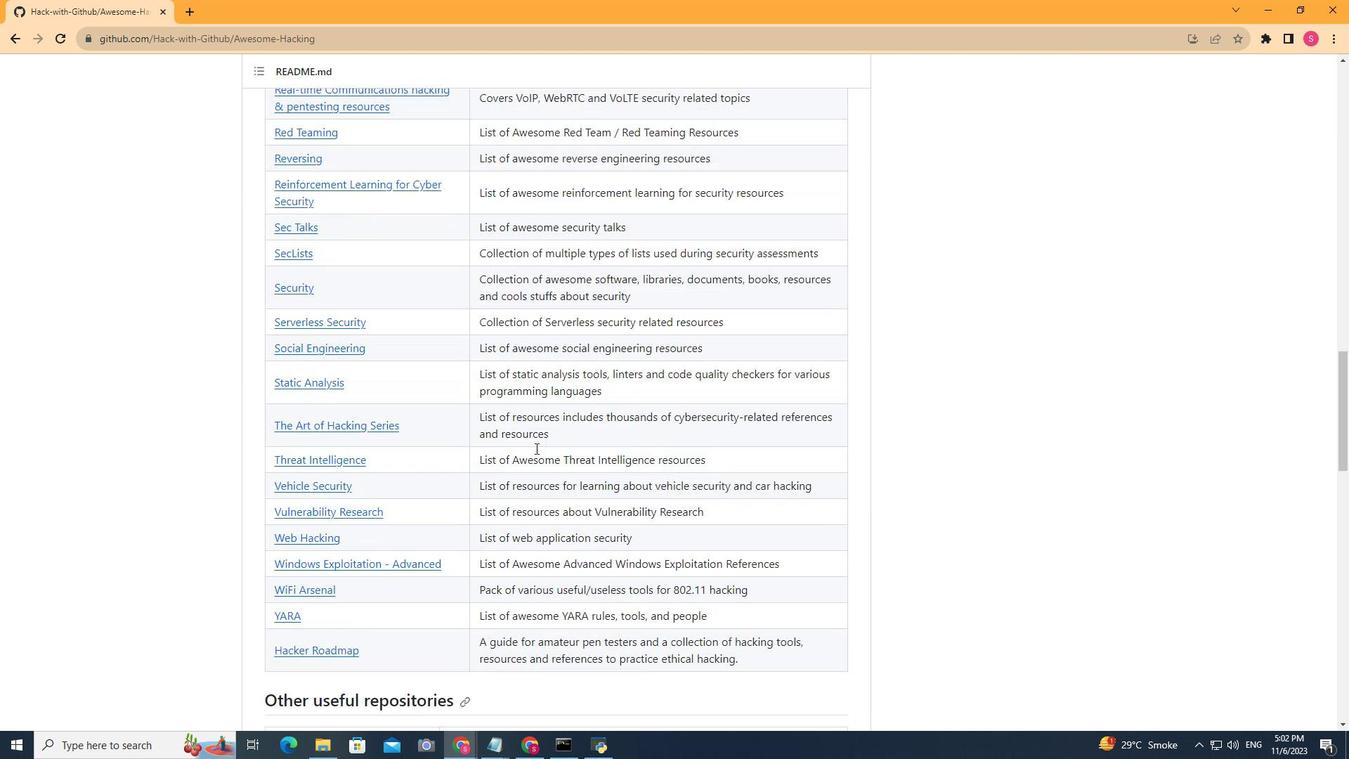 
Action: Mouse moved to (535, 448)
Screenshot: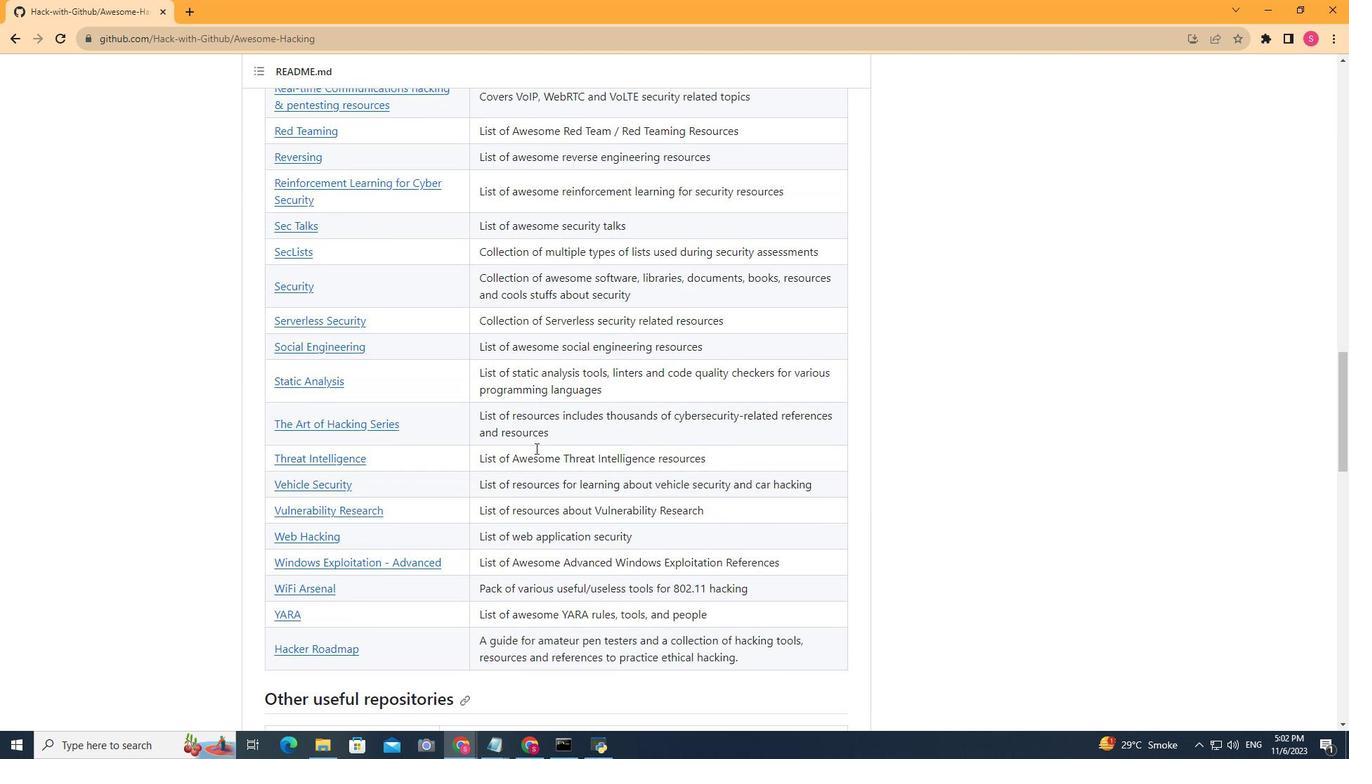 
Action: Mouse scrolled (535, 449) with delta (0, 0)
Screenshot: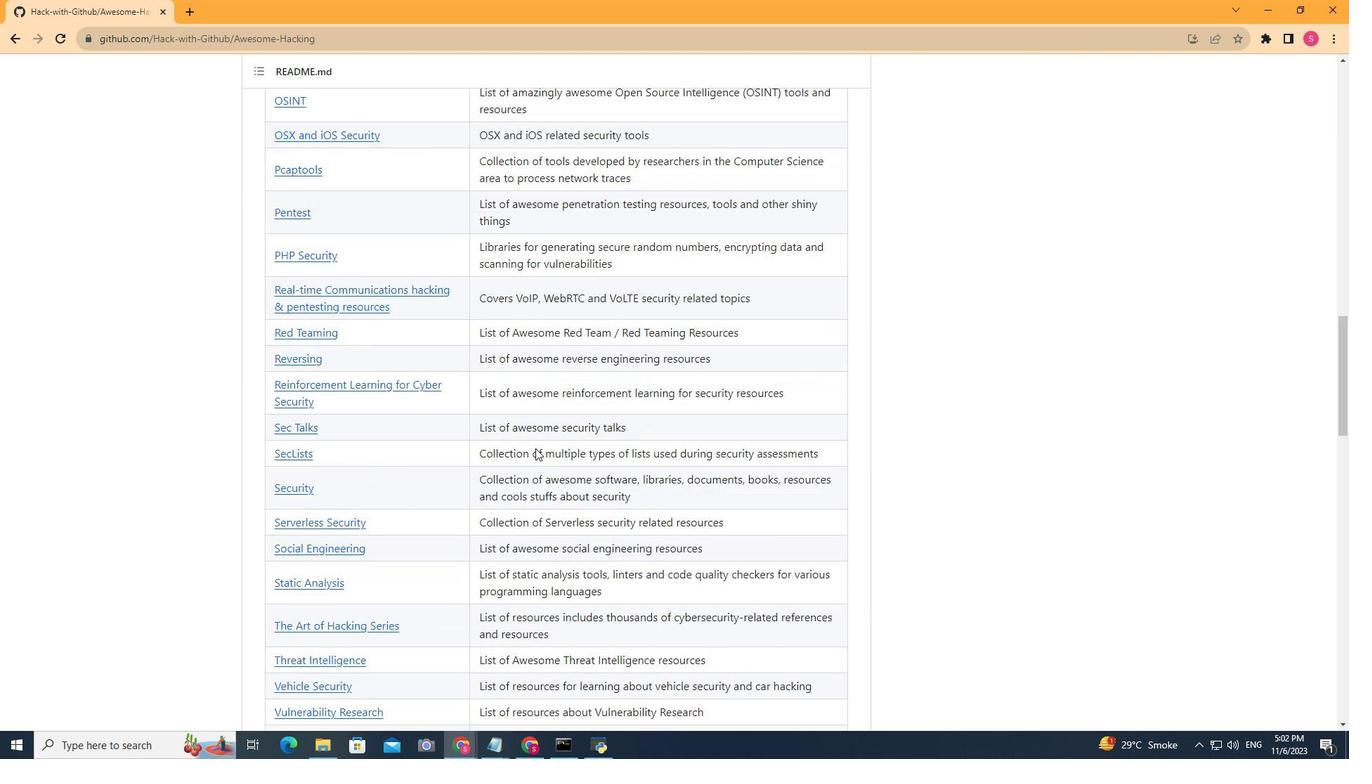 
Action: Mouse scrolled (535, 449) with delta (0, 0)
Screenshot: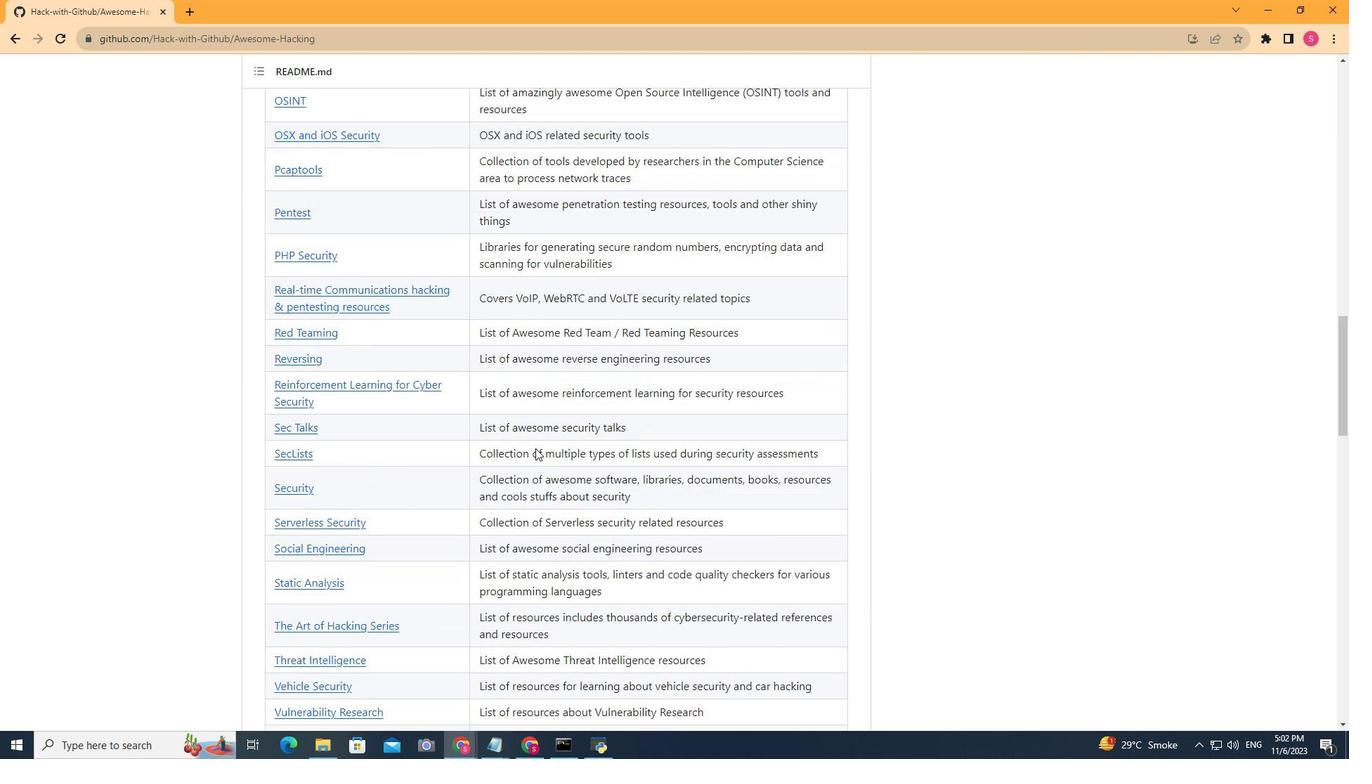 
Action: Mouse scrolled (535, 449) with delta (0, 0)
Screenshot: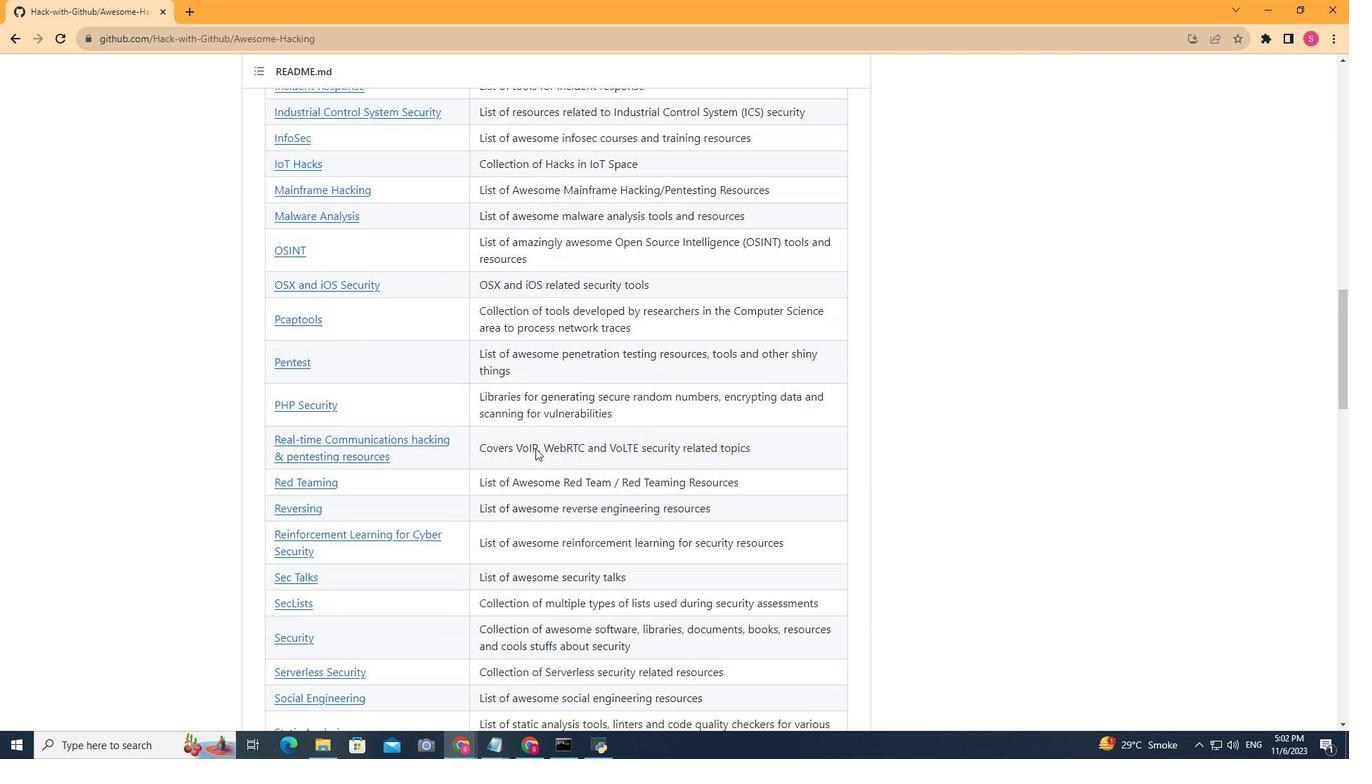 
Action: Mouse scrolled (535, 449) with delta (0, 0)
Screenshot: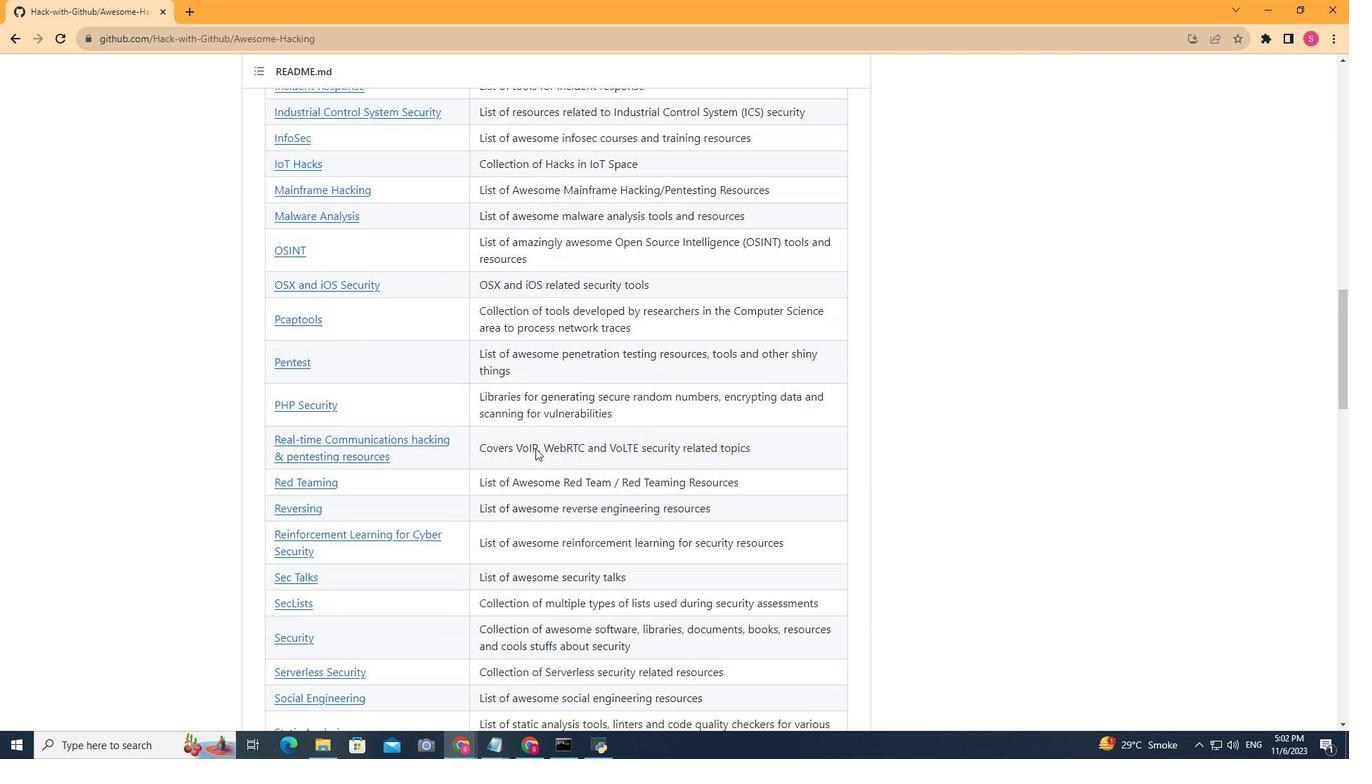 
Action: Mouse scrolled (535, 449) with delta (0, 0)
Screenshot: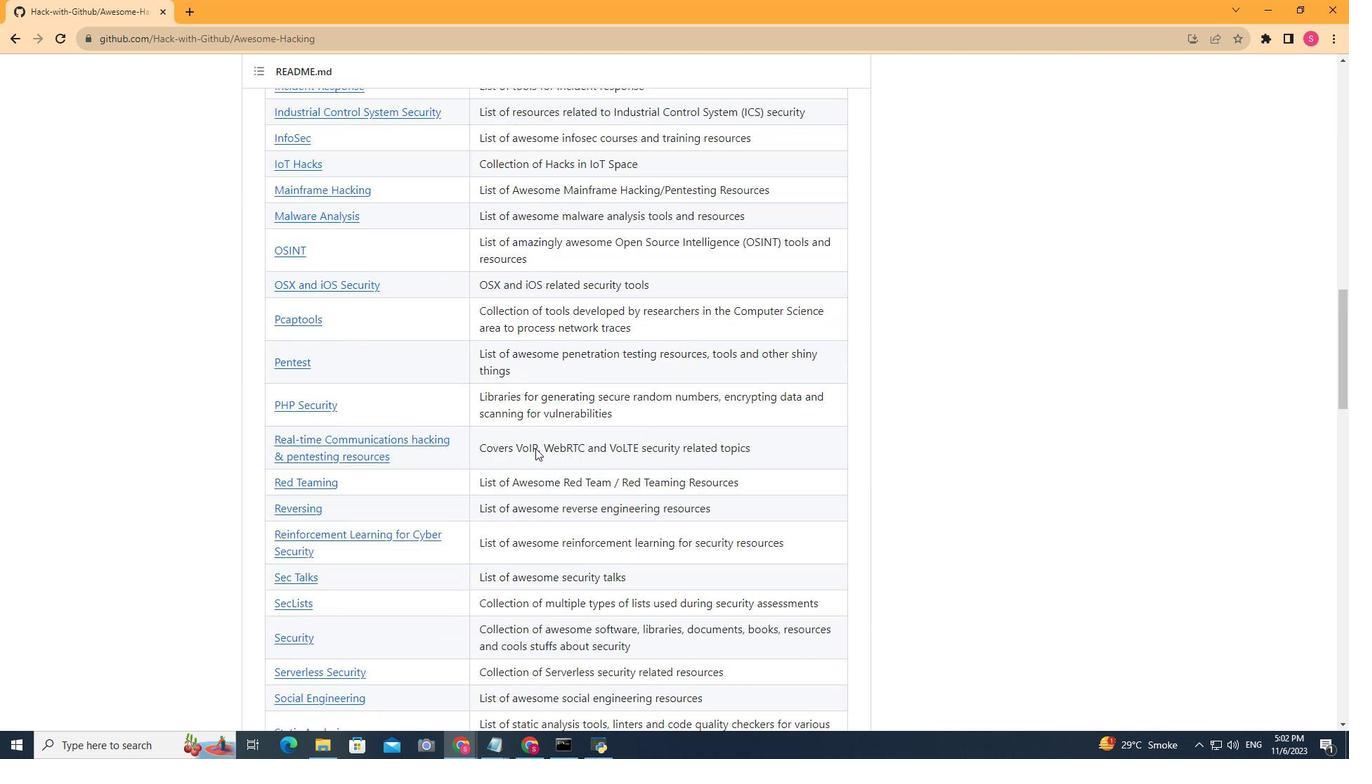 
Action: Mouse scrolled (535, 449) with delta (0, 0)
Screenshot: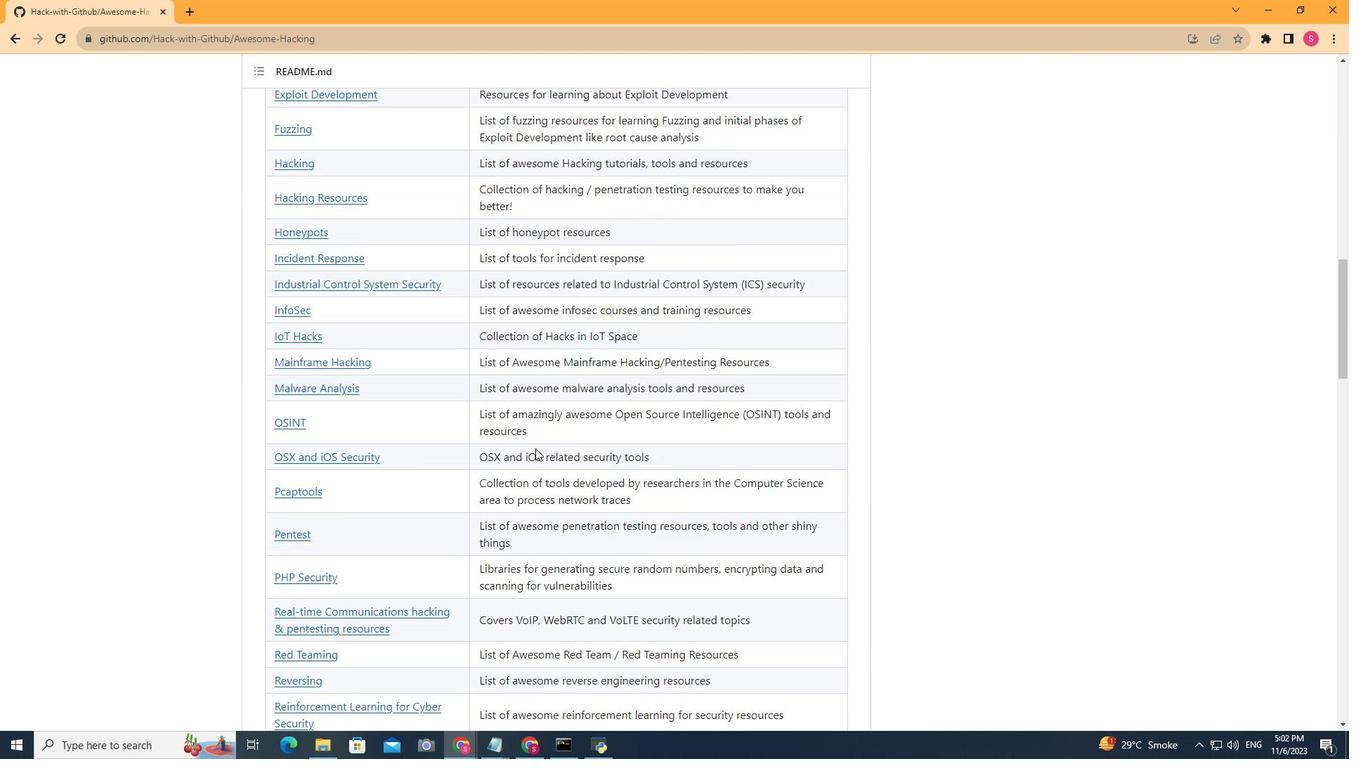 
Action: Mouse scrolled (535, 449) with delta (0, 0)
Screenshot: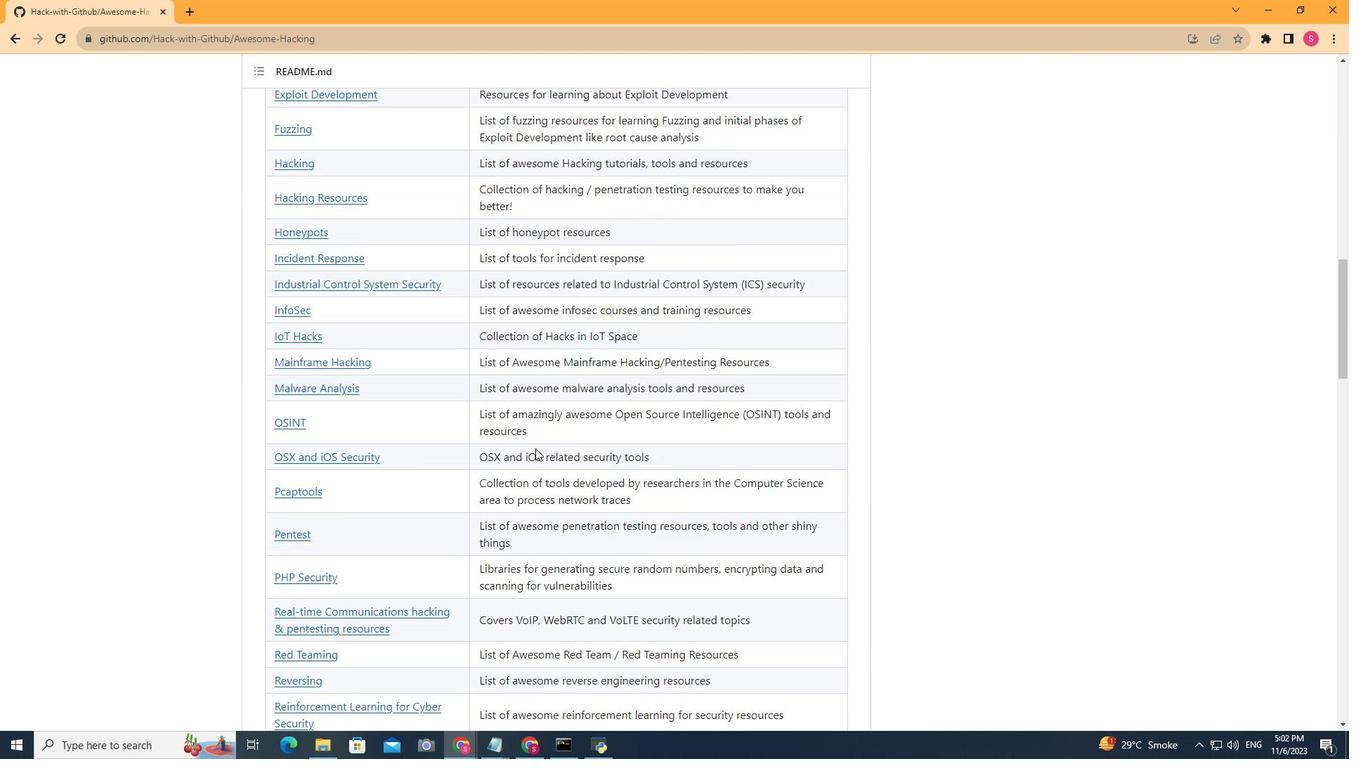 
Action: Mouse scrolled (535, 449) with delta (0, 0)
Screenshot: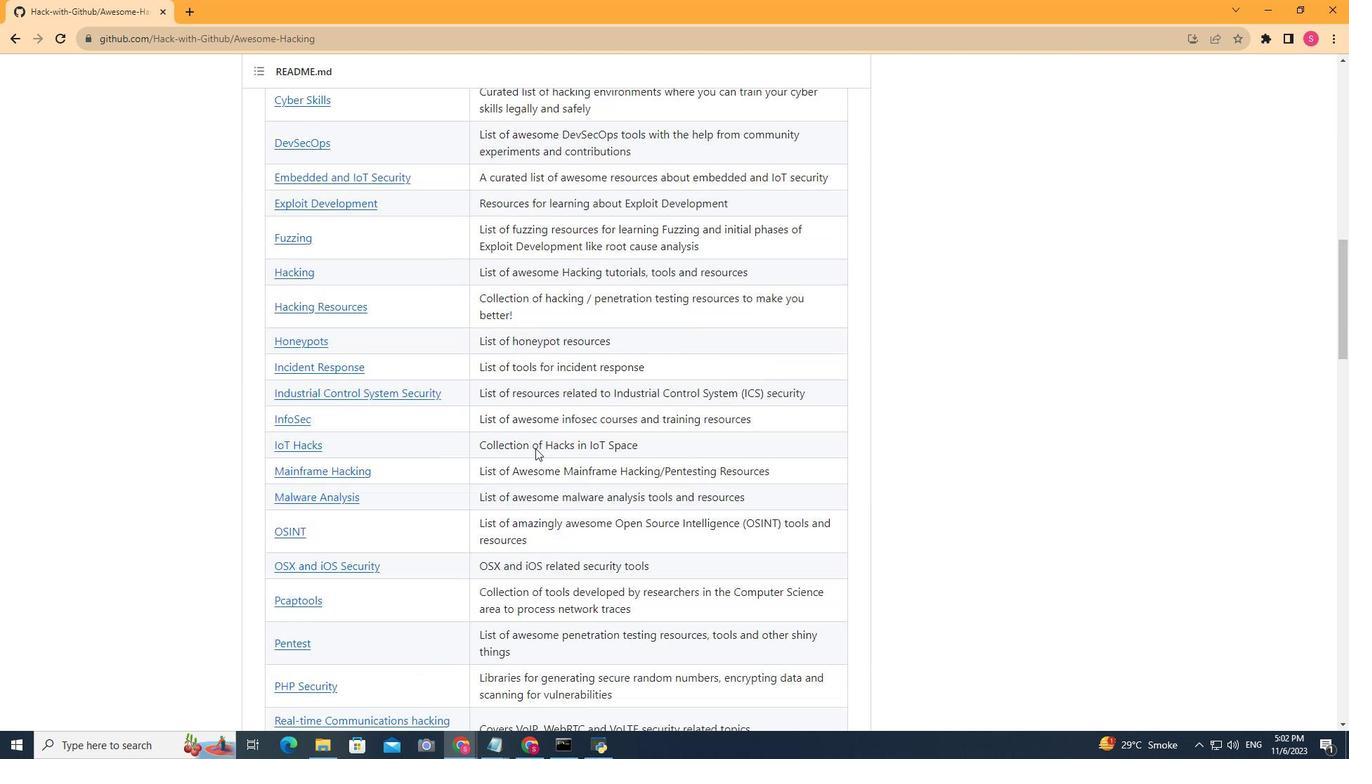 
Action: Mouse scrolled (535, 449) with delta (0, 0)
Screenshot: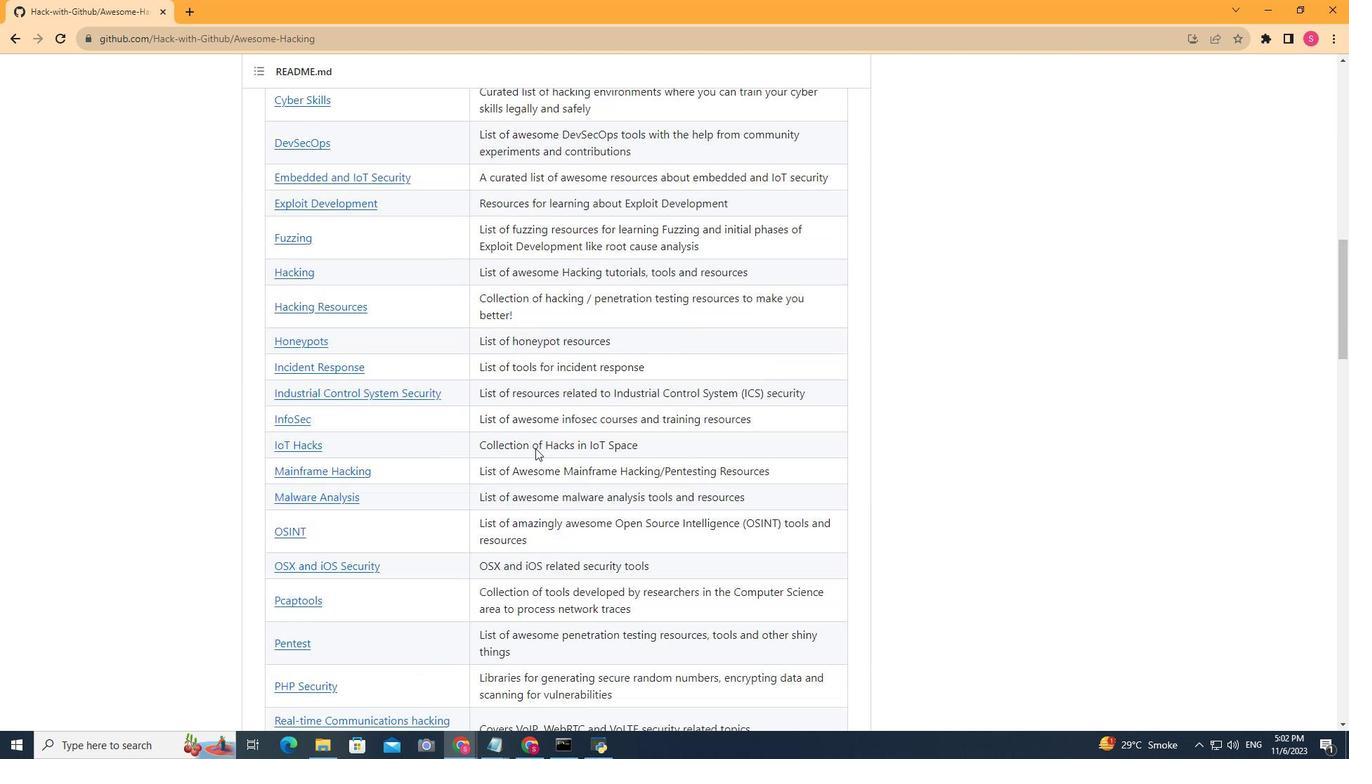 
Action: Mouse scrolled (535, 449) with delta (0, 0)
Screenshot: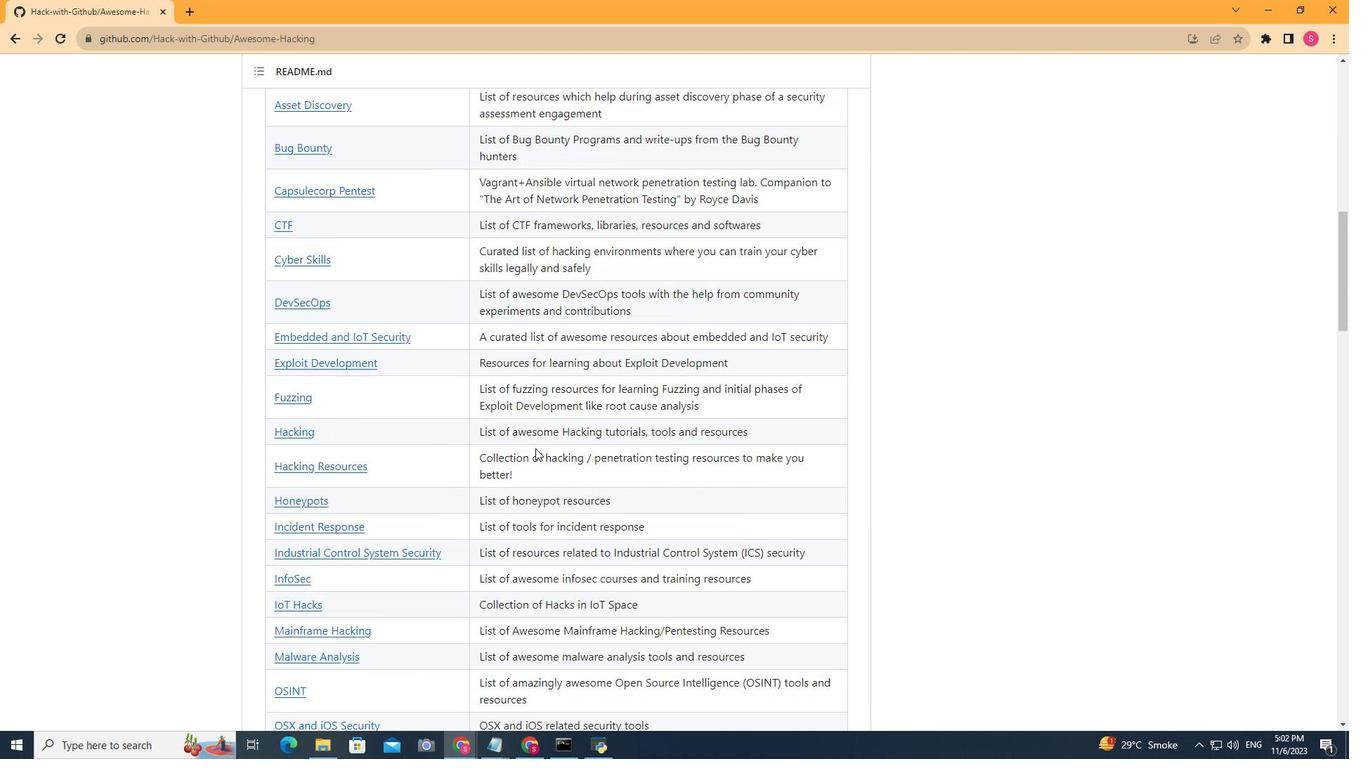 
Action: Mouse scrolled (535, 449) with delta (0, 0)
Screenshot: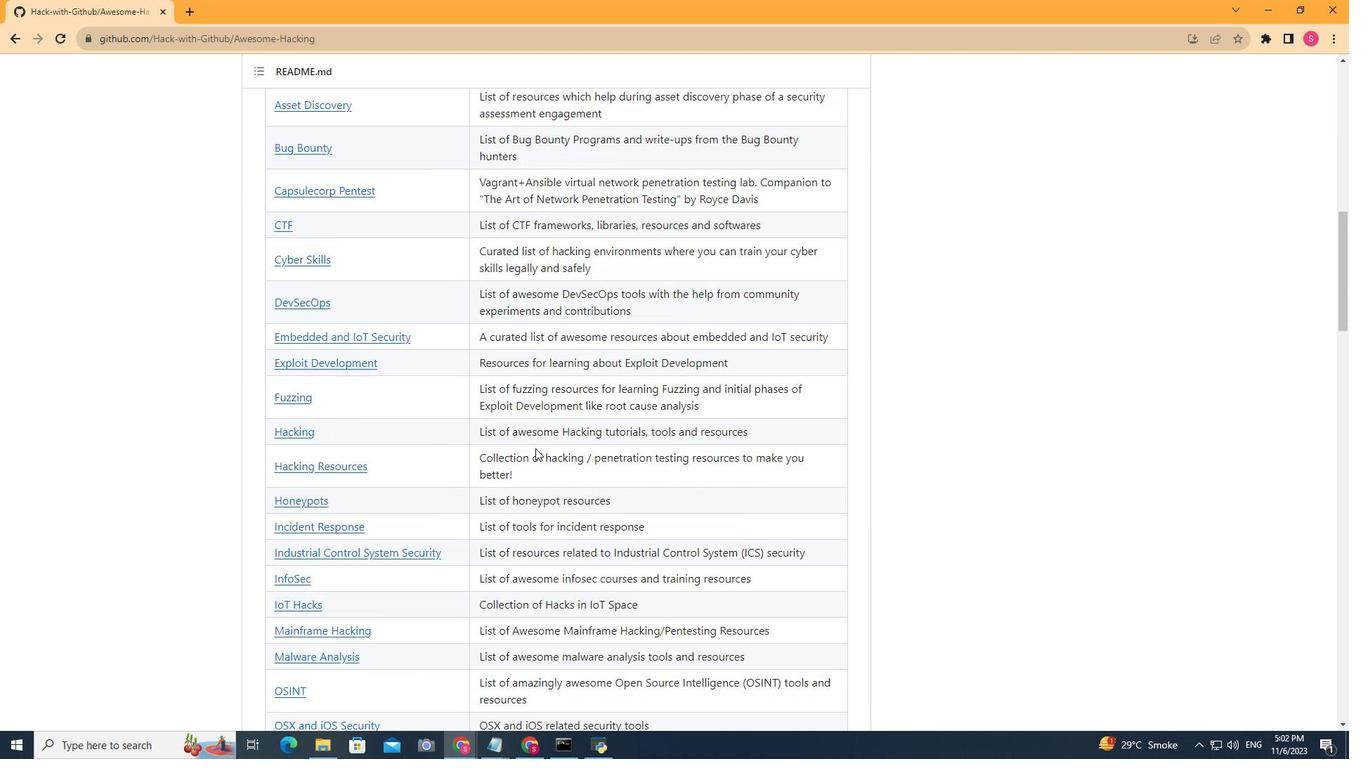 
Action: Mouse scrolled (535, 449) with delta (0, 0)
Screenshot: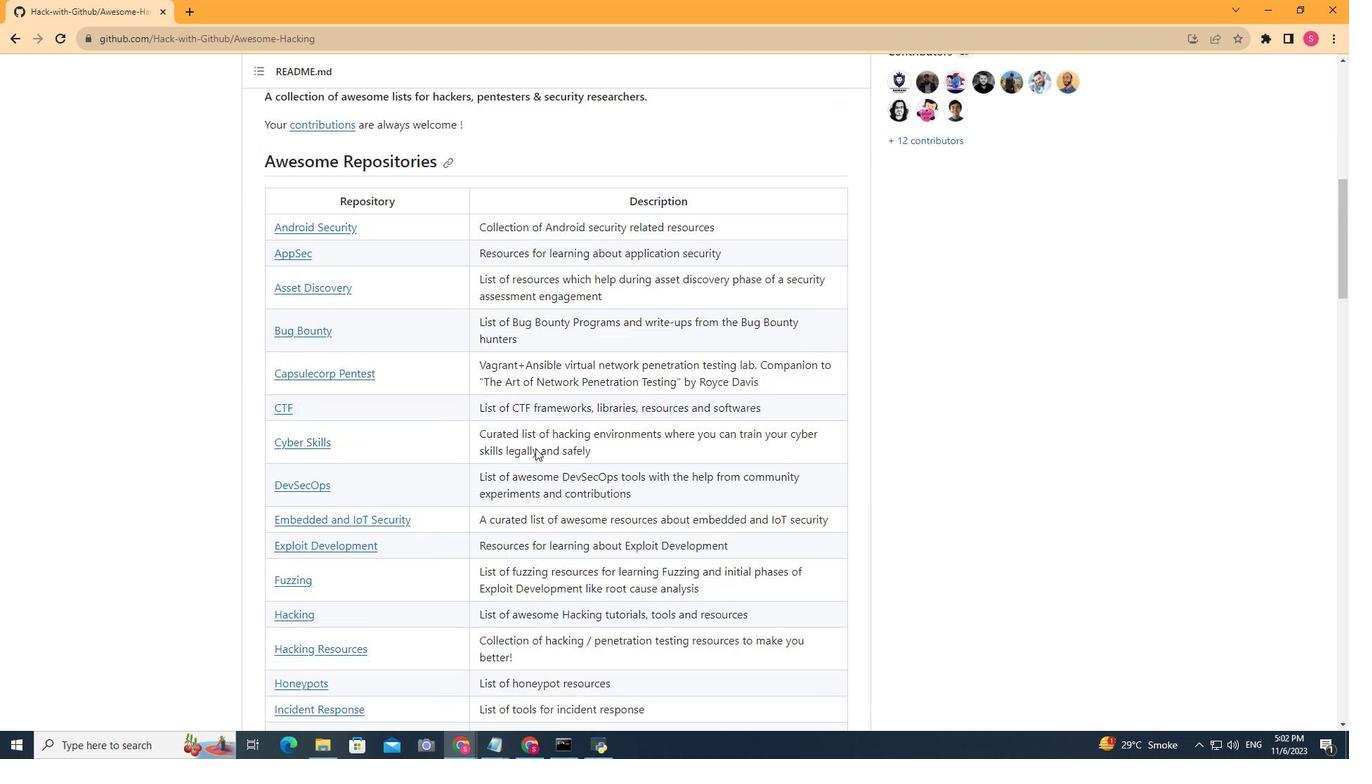 
Action: Mouse scrolled (535, 449) with delta (0, 0)
Screenshot: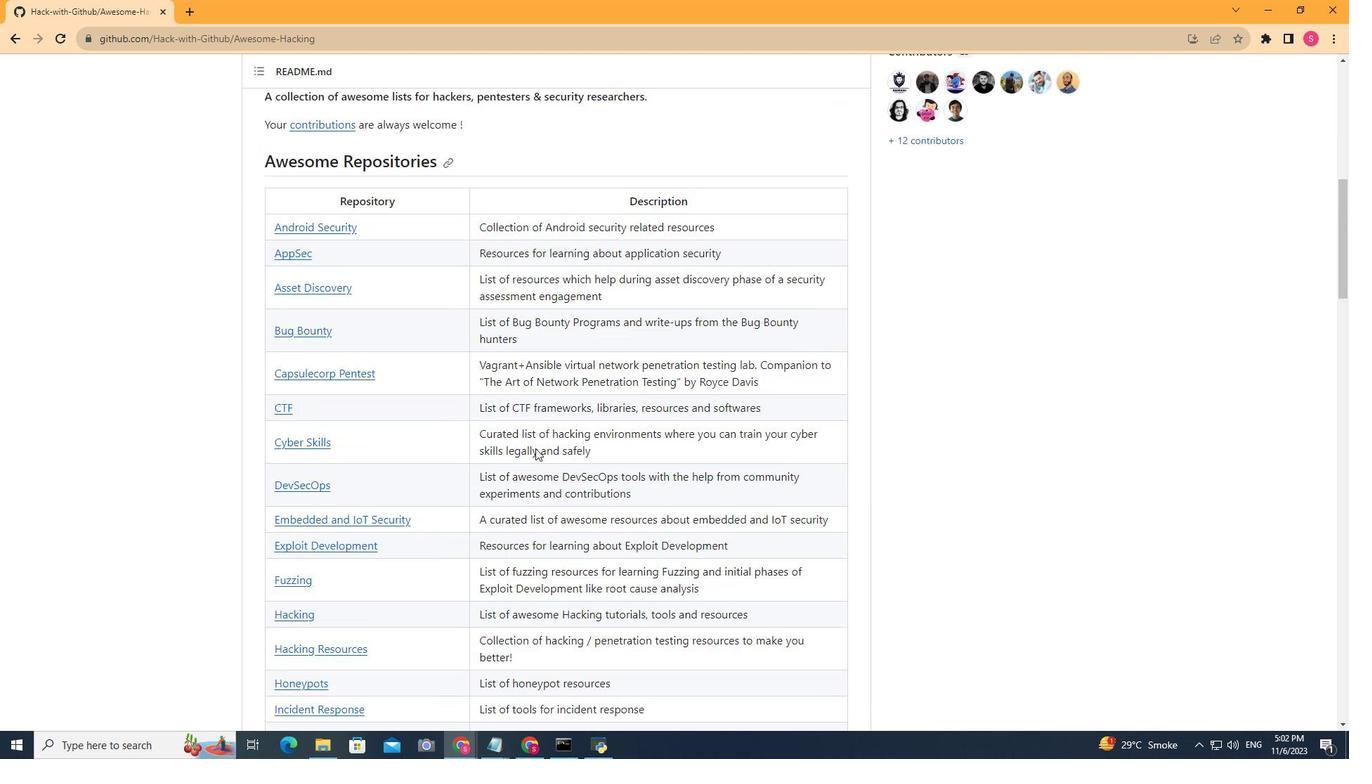 
Action: Mouse scrolled (535, 449) with delta (0, 0)
Screenshot: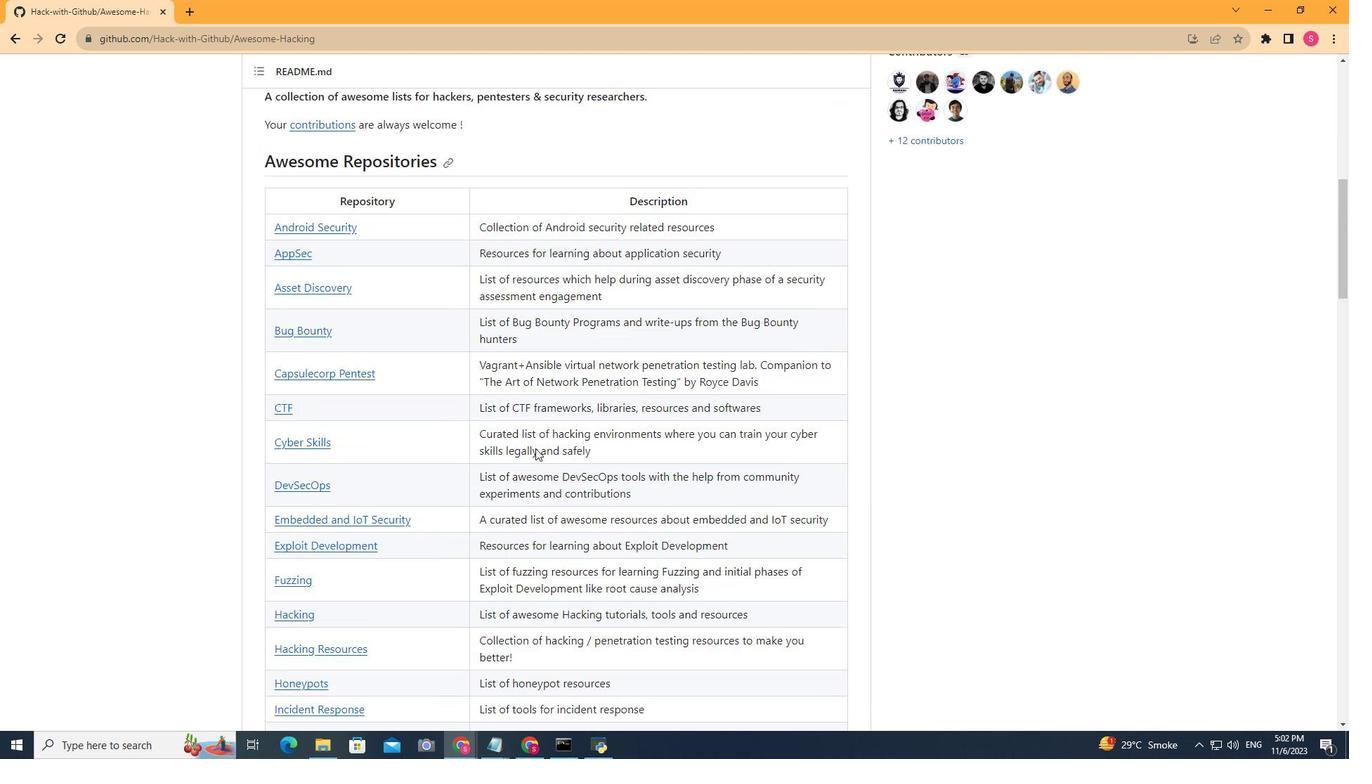 
Action: Mouse scrolled (535, 449) with delta (0, 0)
Screenshot: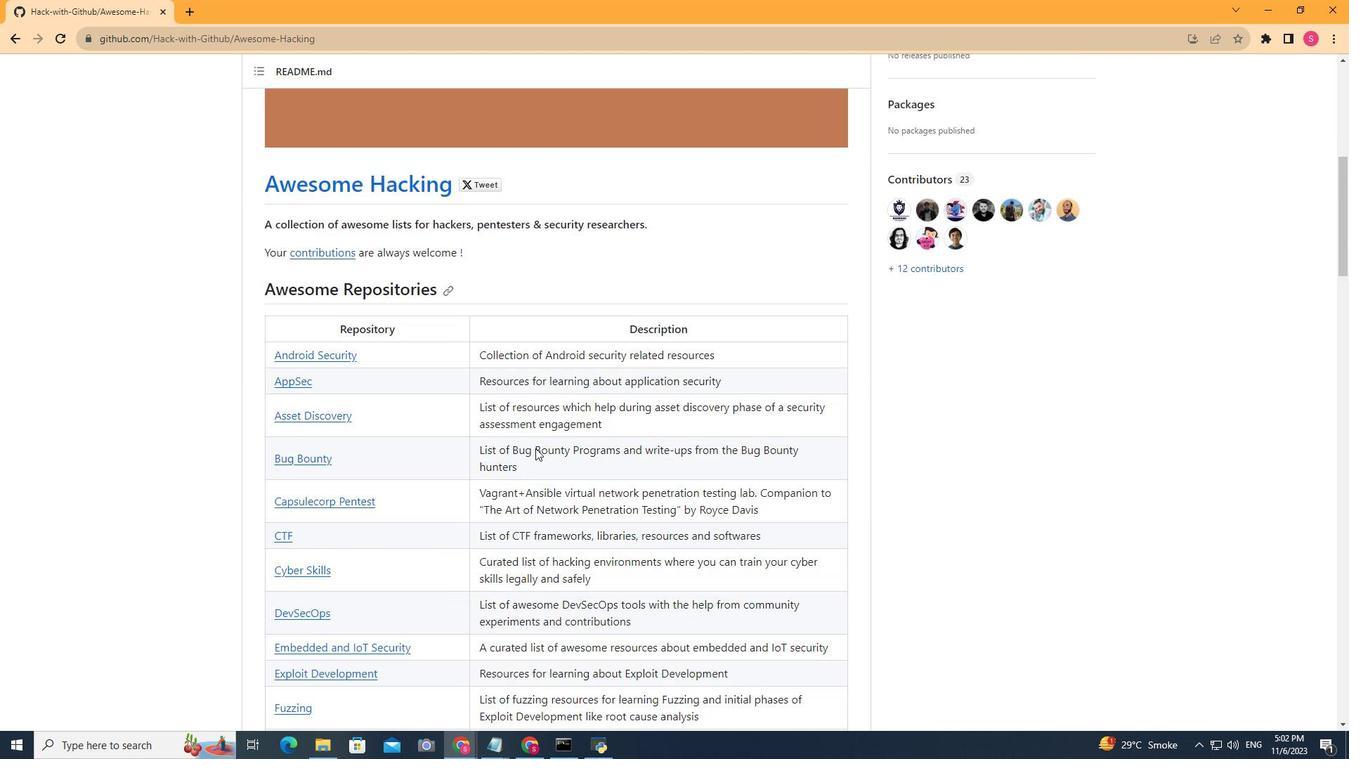 
Action: Mouse scrolled (535, 449) with delta (0, 0)
Screenshot: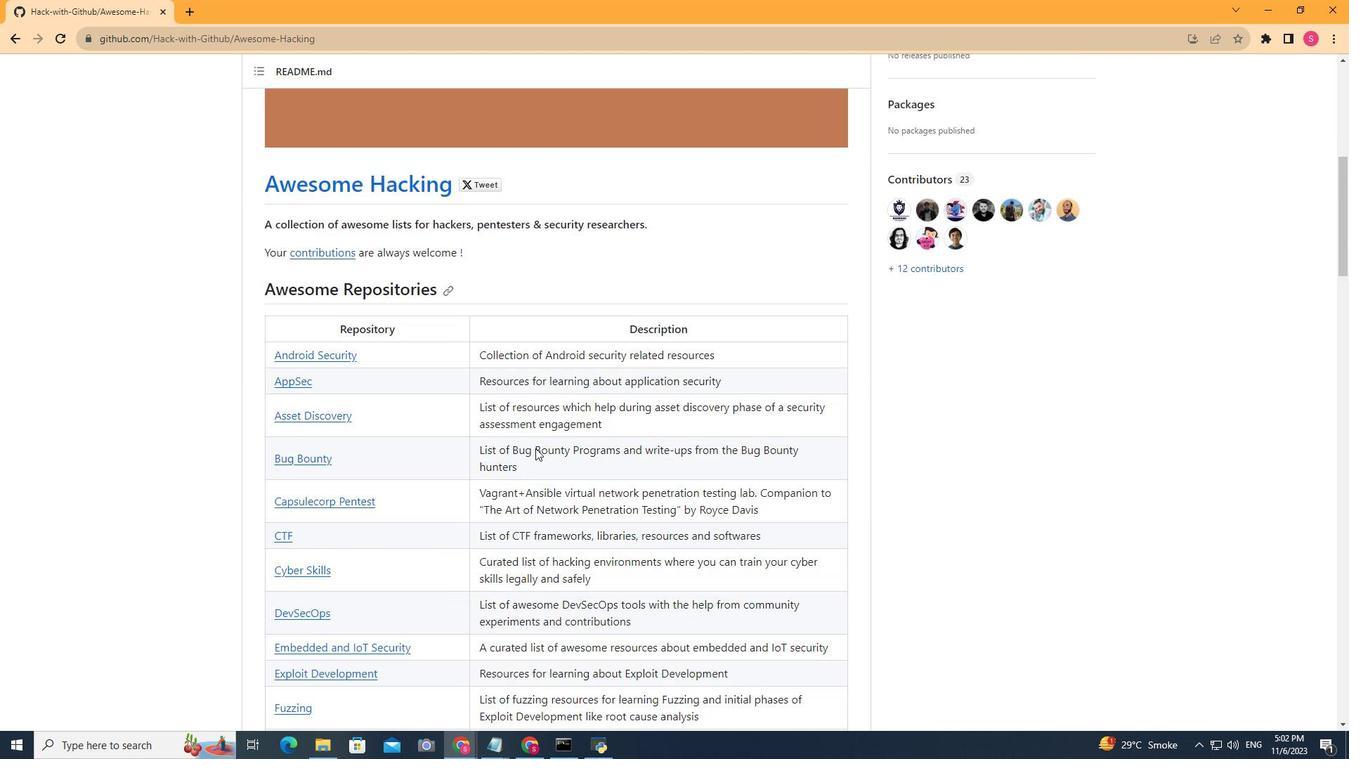 
Action: Mouse scrolled (535, 449) with delta (0, 0)
Screenshot: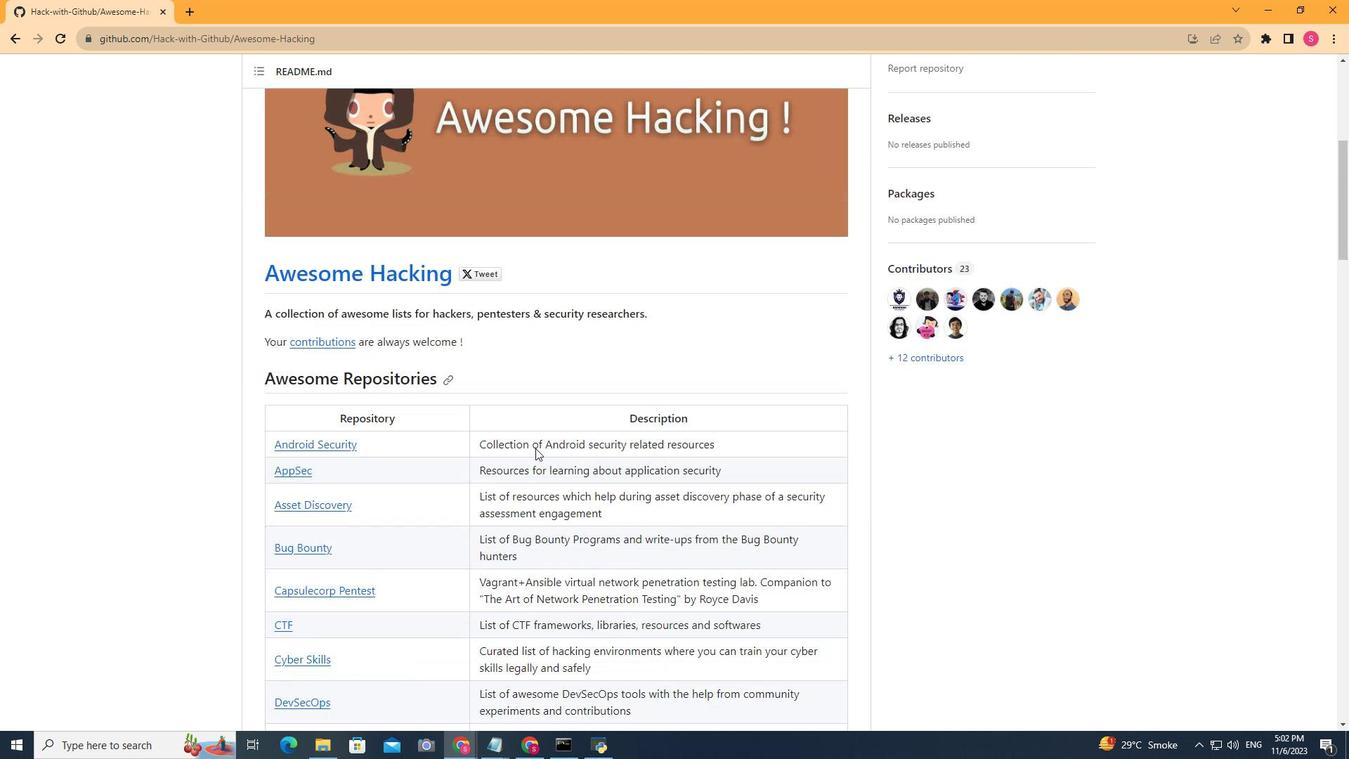 
Action: Mouse scrolled (535, 449) with delta (0, 0)
Screenshot: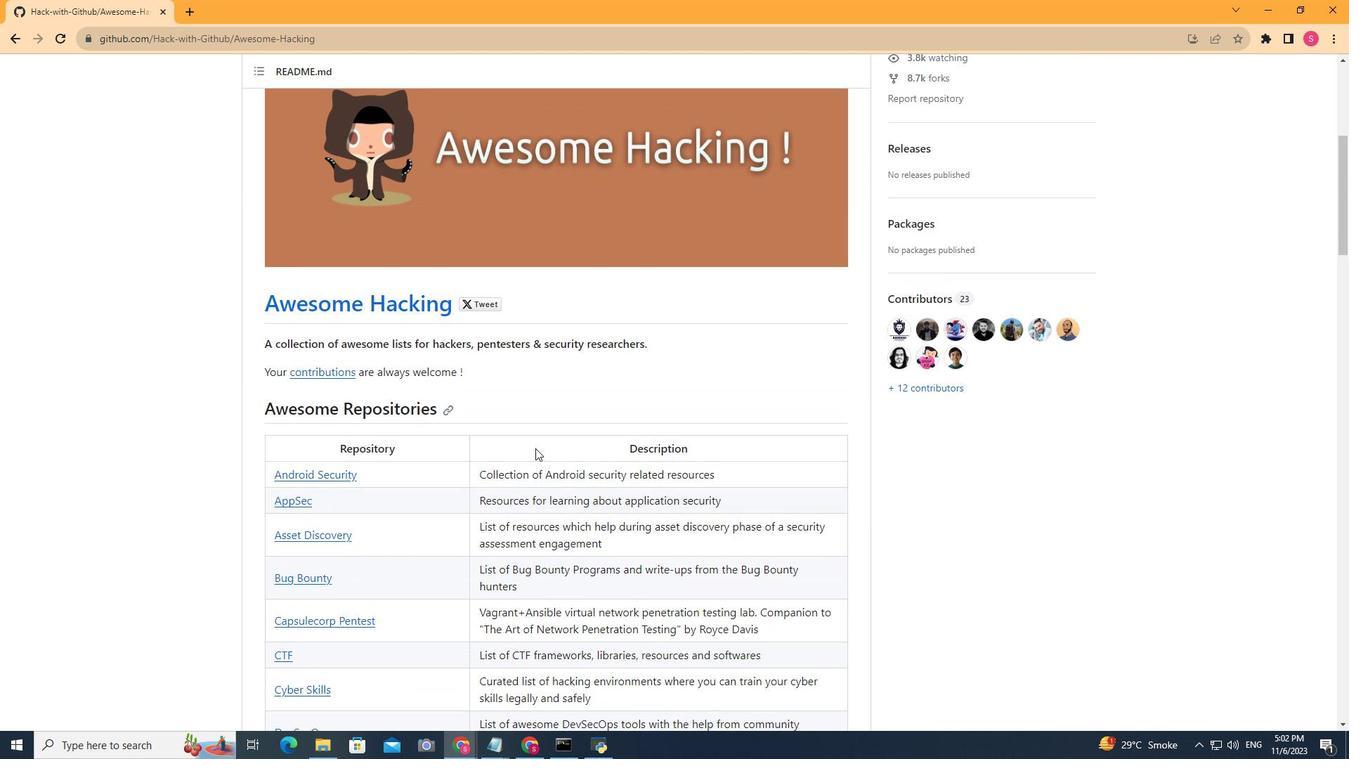 
Action: Mouse scrolled (535, 449) with delta (0, 0)
Screenshot: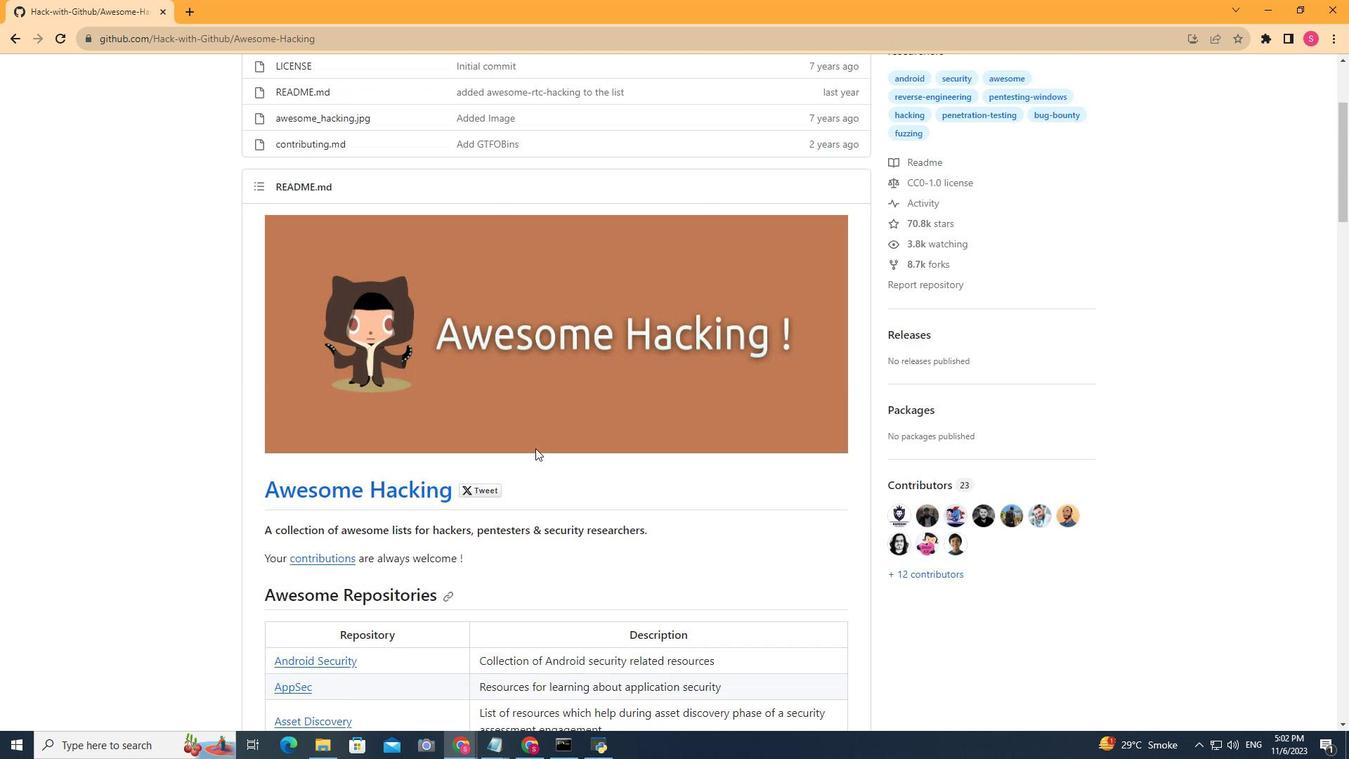 
Action: Mouse scrolled (535, 449) with delta (0, 0)
Screenshot: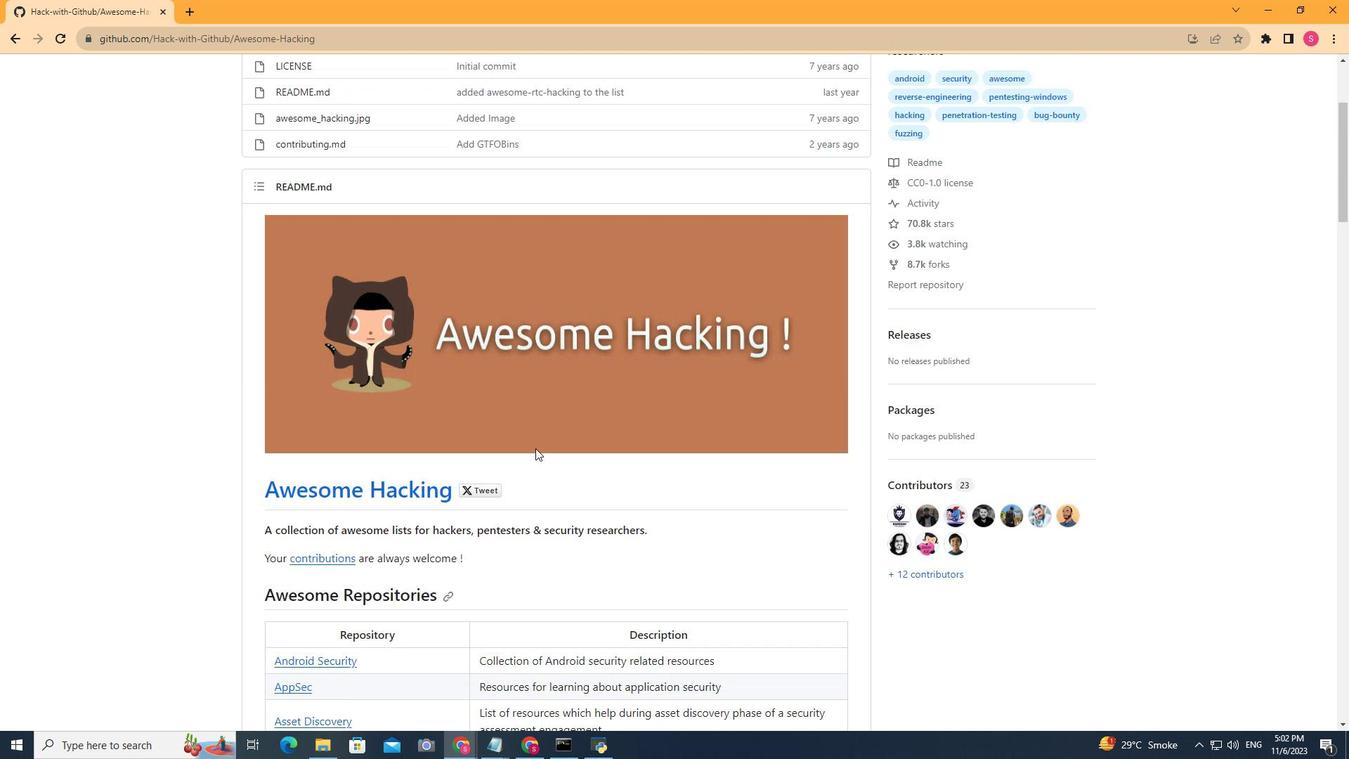 
Action: Mouse scrolled (535, 449) with delta (0, 0)
Screenshot: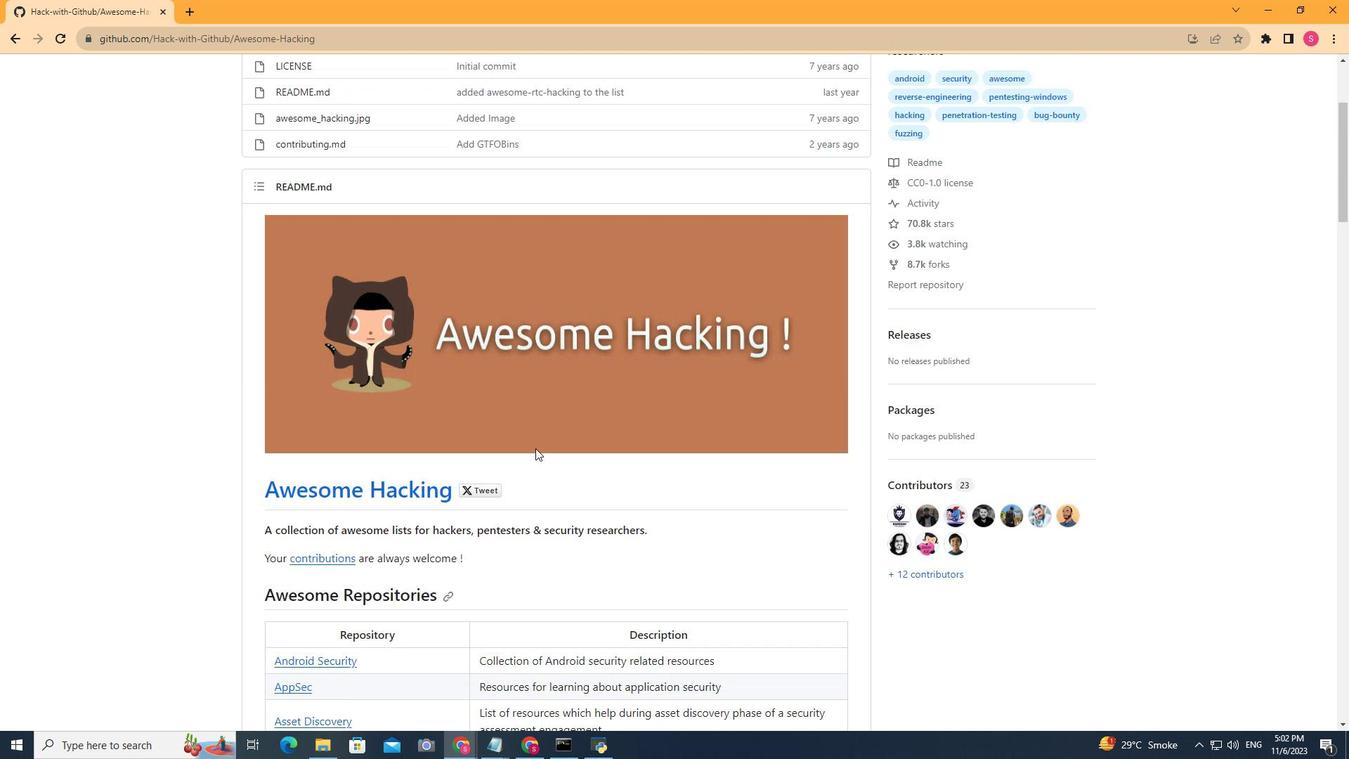 
Action: Mouse scrolled (535, 449) with delta (0, 0)
Screenshot: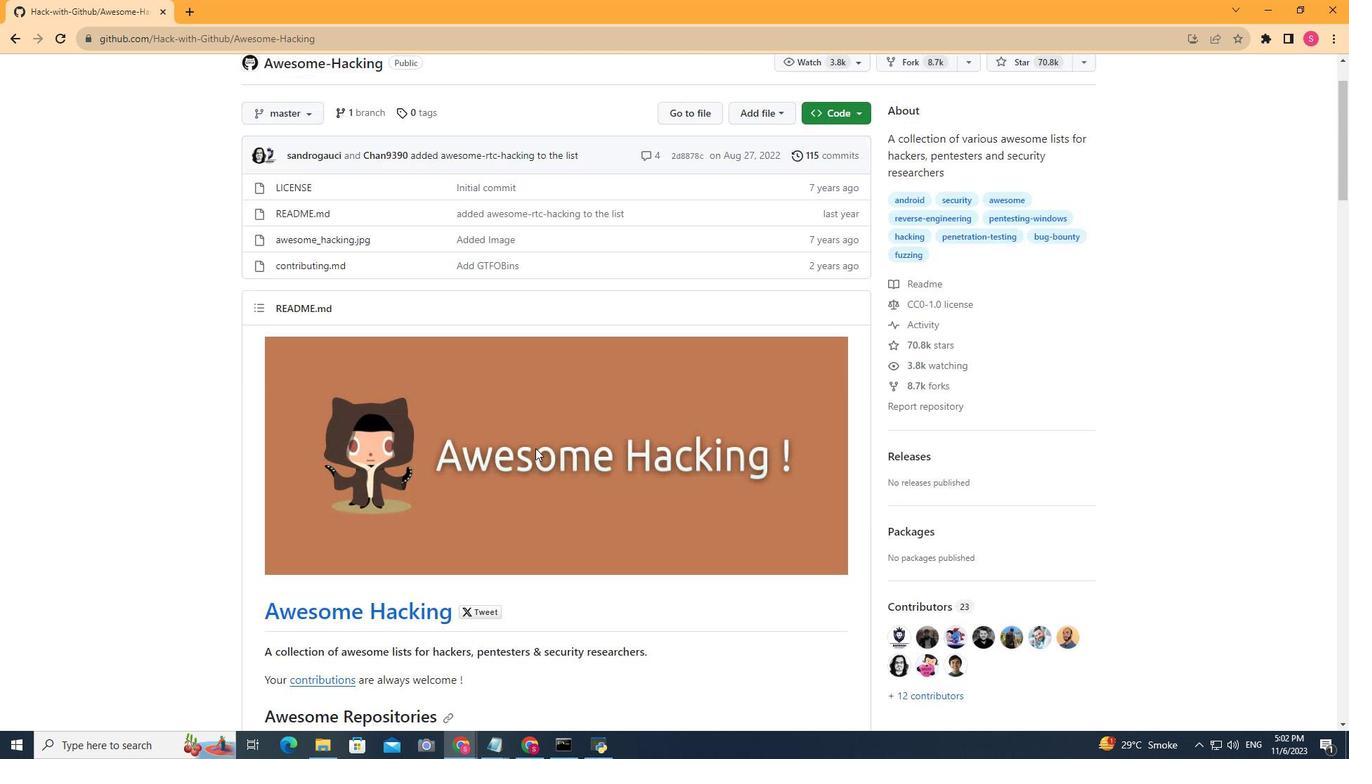
Action: Mouse scrolled (535, 449) with delta (0, 0)
Screenshot: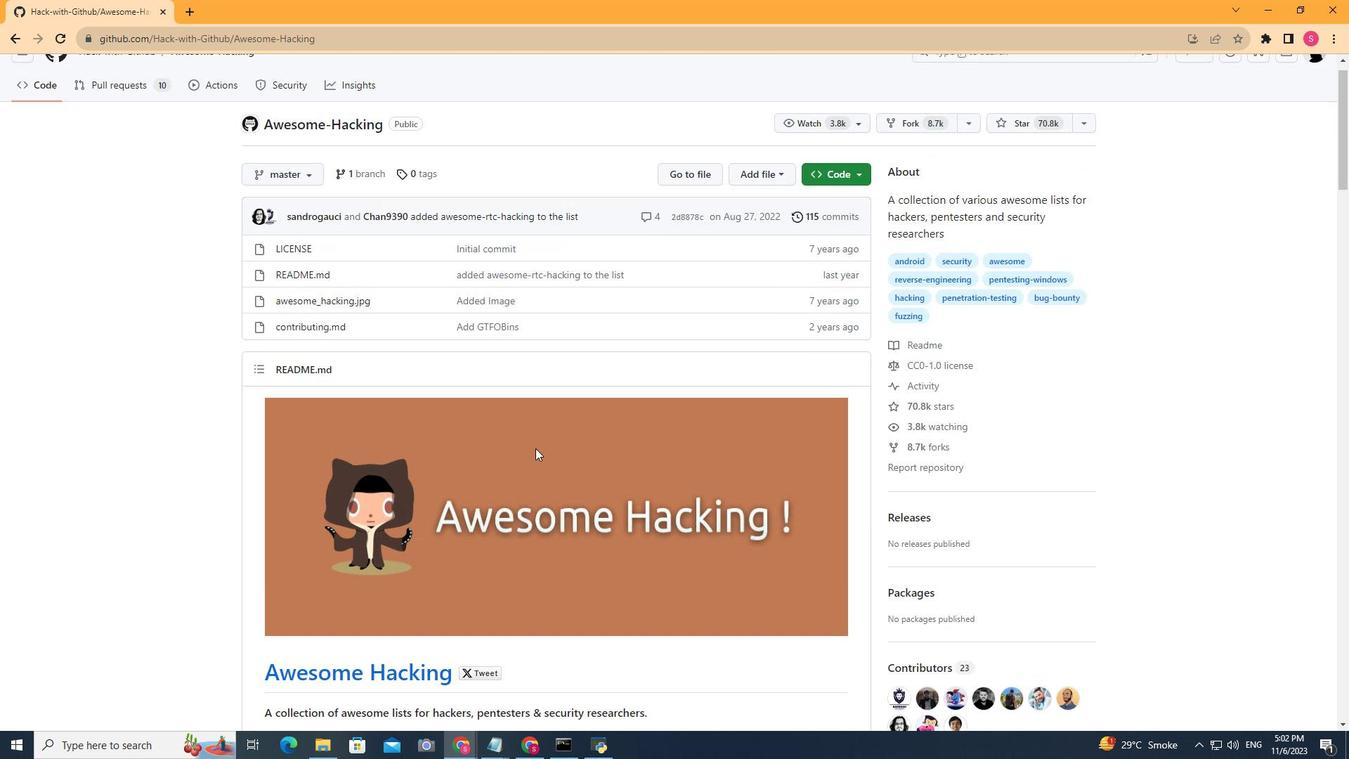 
Action: Mouse scrolled (535, 449) with delta (0, 0)
Screenshot: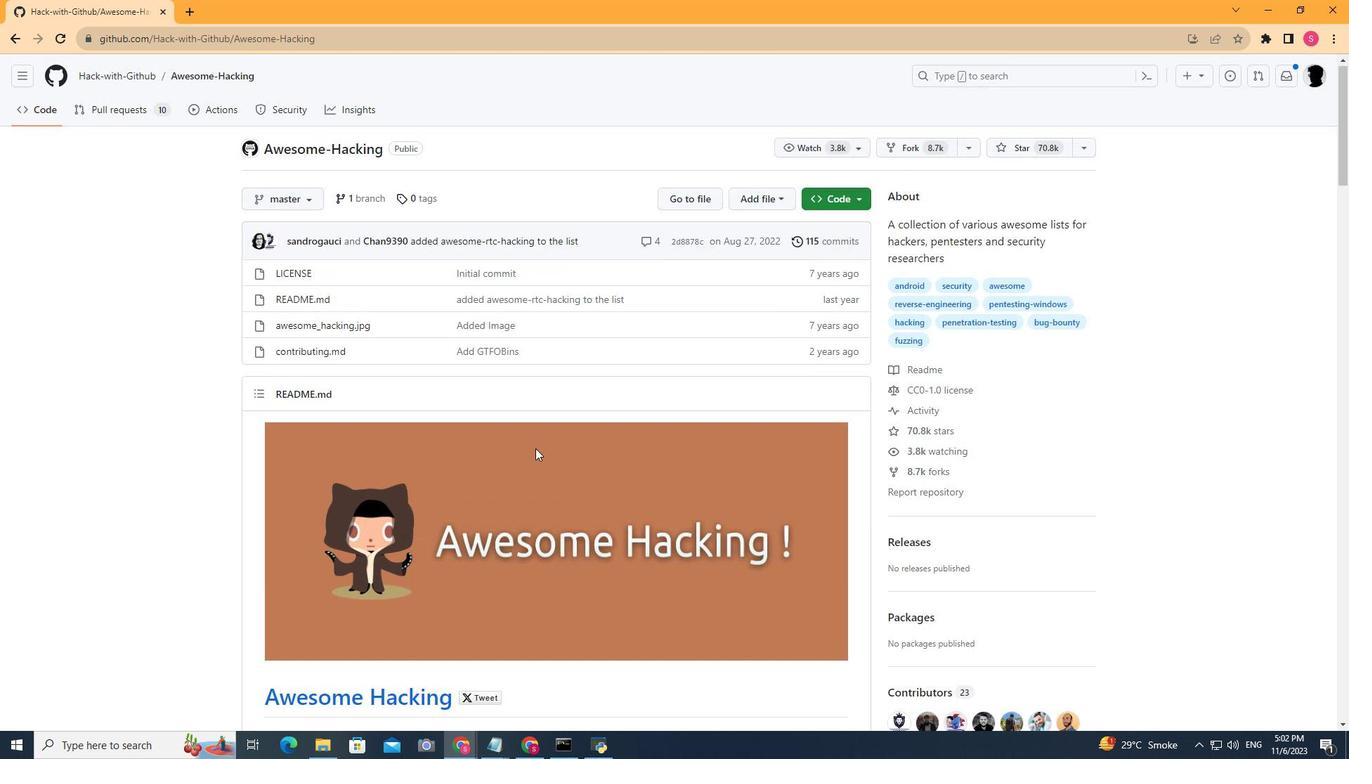 
Action: Mouse scrolled (535, 449) with delta (0, 0)
Screenshot: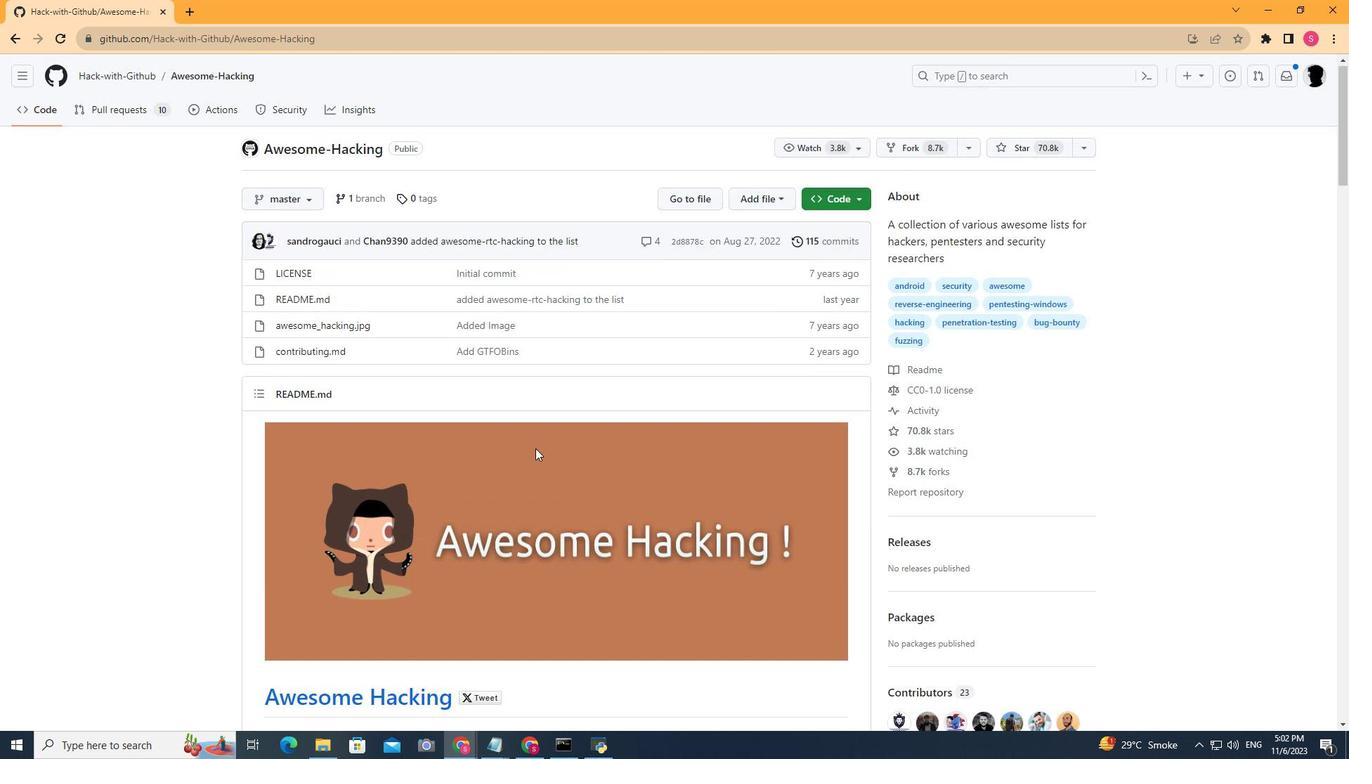 
Action: Mouse scrolled (535, 449) with delta (0, 0)
Screenshot: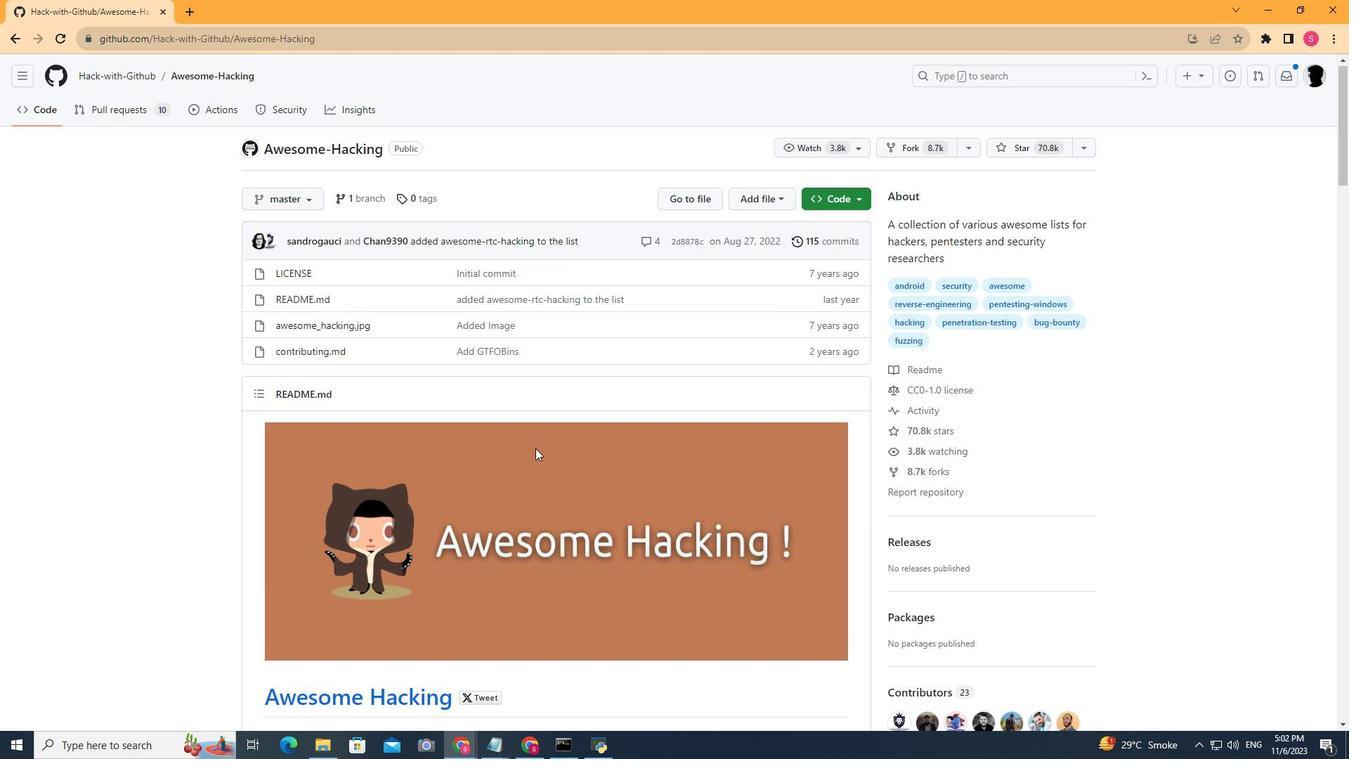 
Action: Mouse scrolled (535, 449) with delta (0, 0)
Screenshot: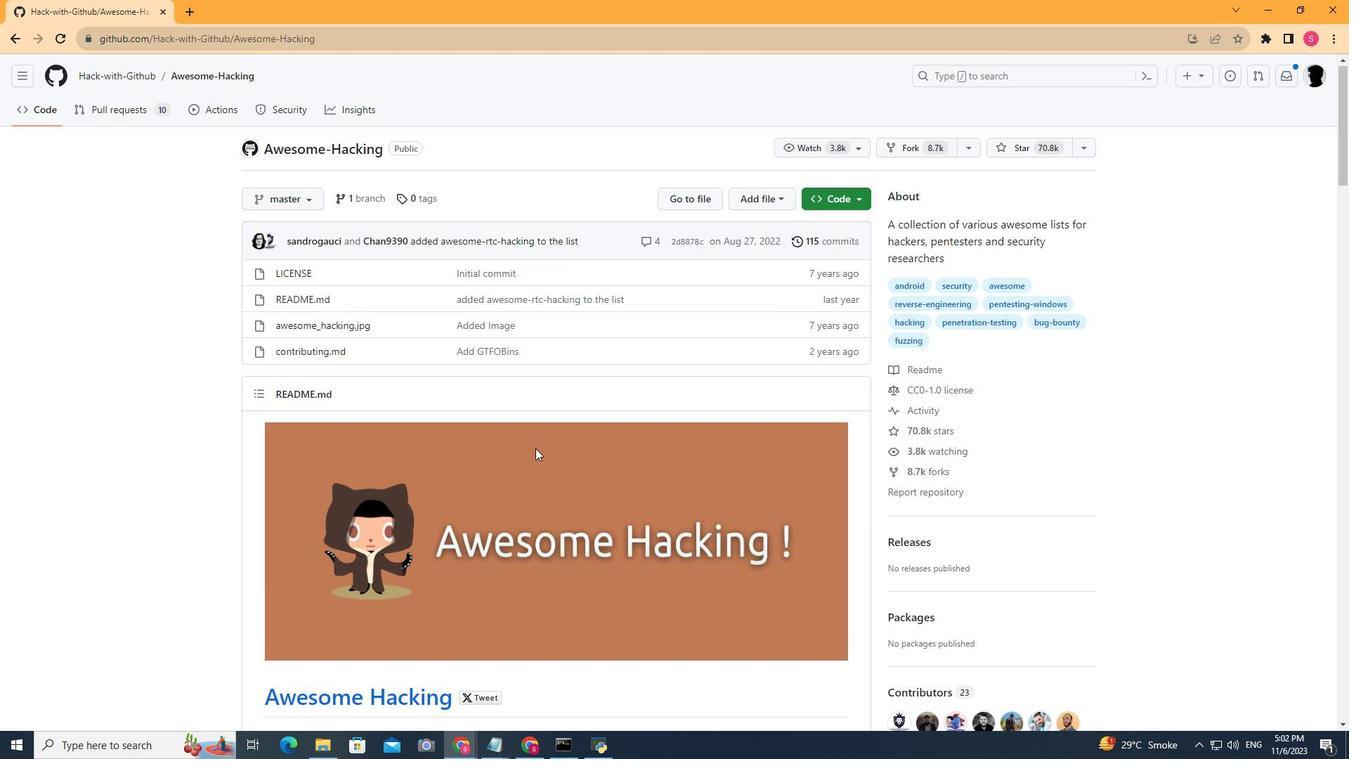 
Action: Mouse scrolled (535, 449) with delta (0, 0)
Screenshot: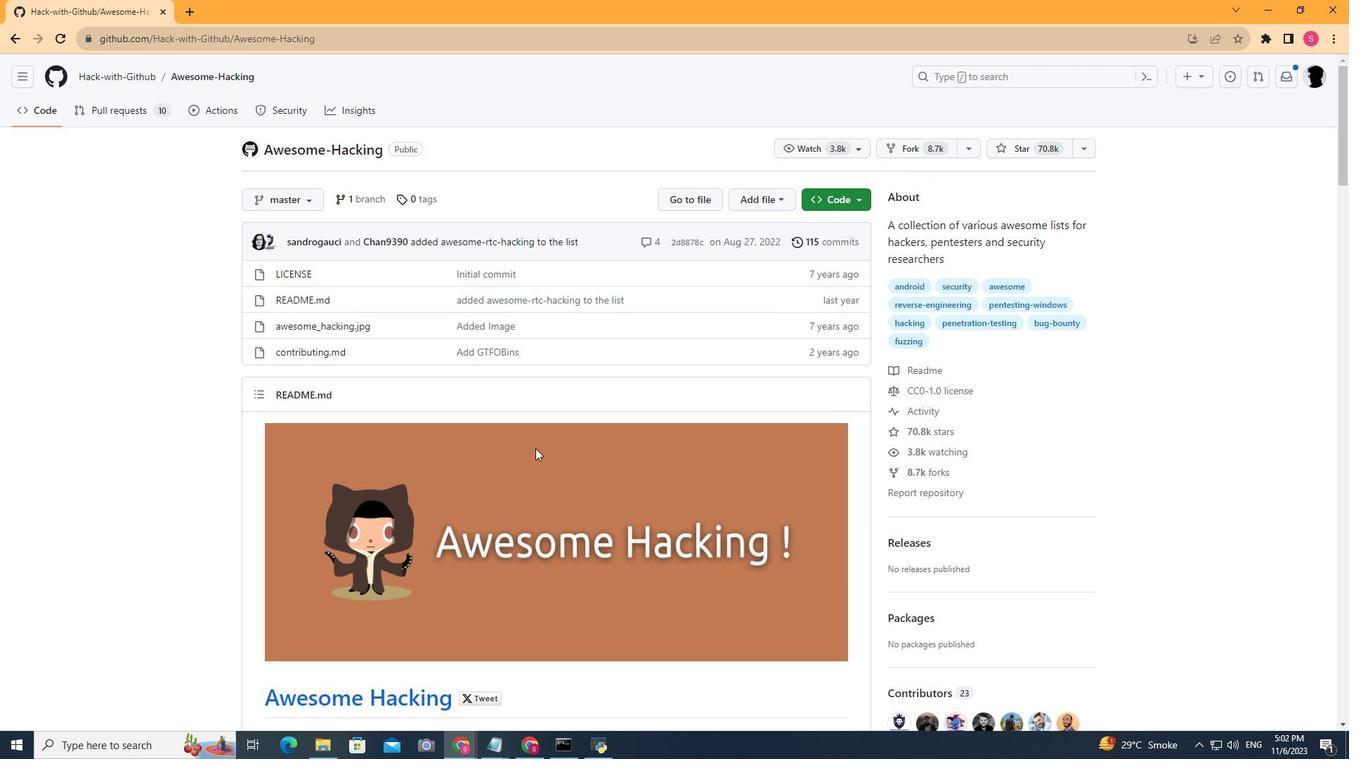 
Action: Mouse scrolled (535, 449) with delta (0, 0)
Screenshot: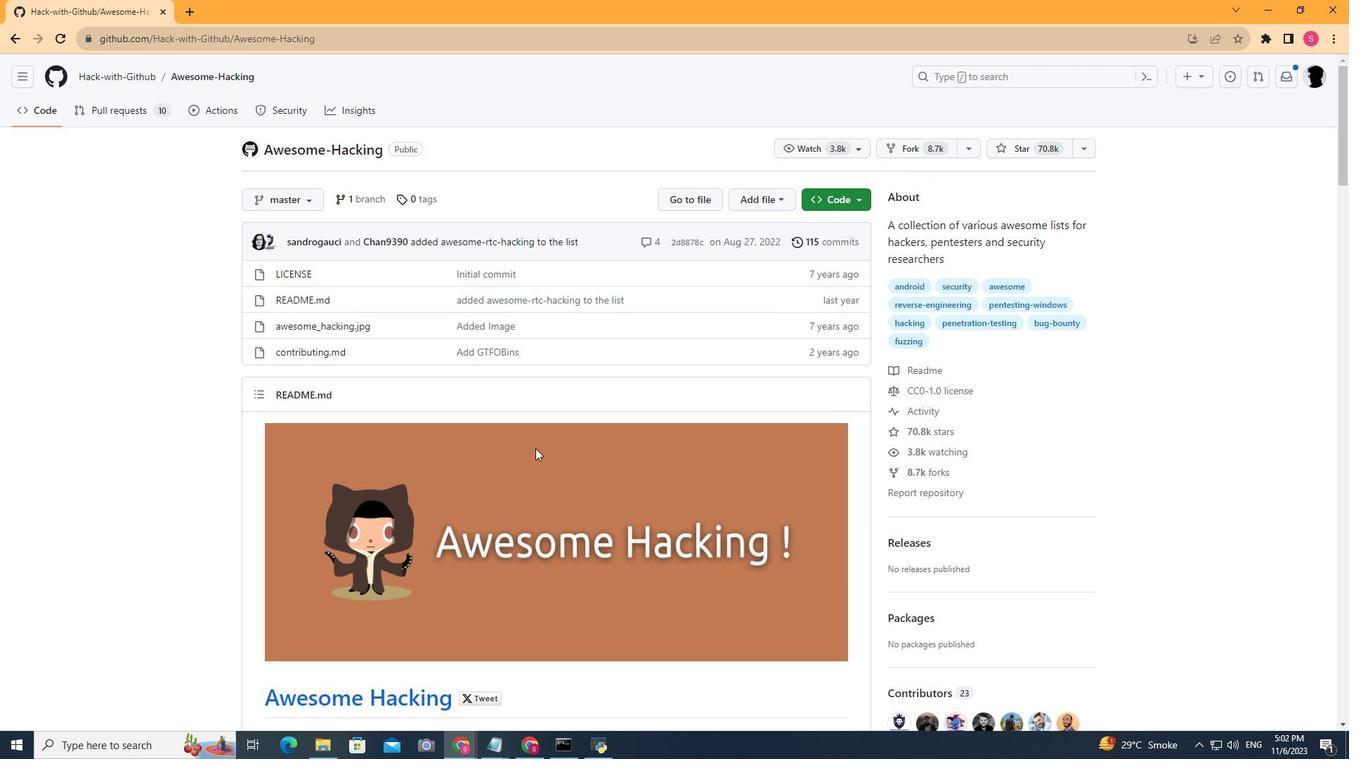 
Action: Mouse scrolled (535, 449) with delta (0, 0)
Screenshot: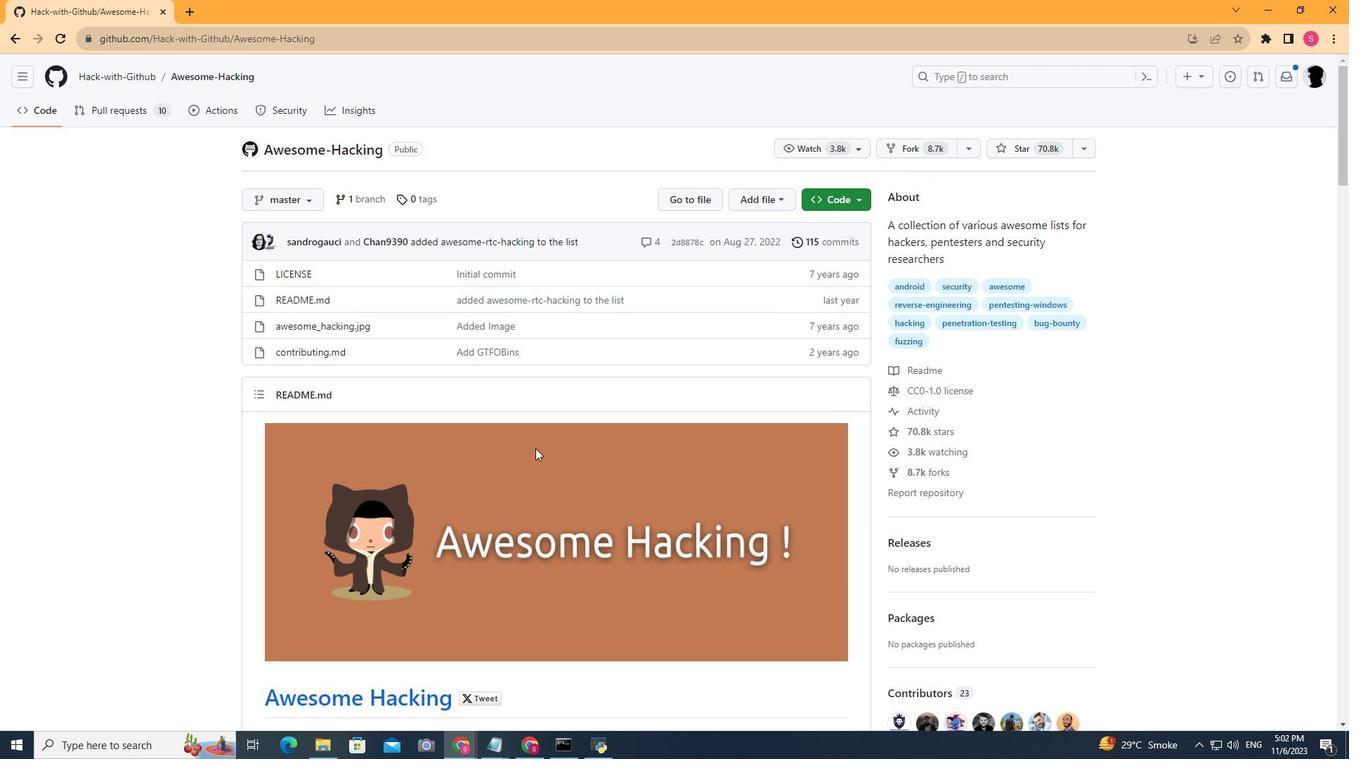 
Action: Mouse scrolled (535, 449) with delta (0, 0)
Screenshot: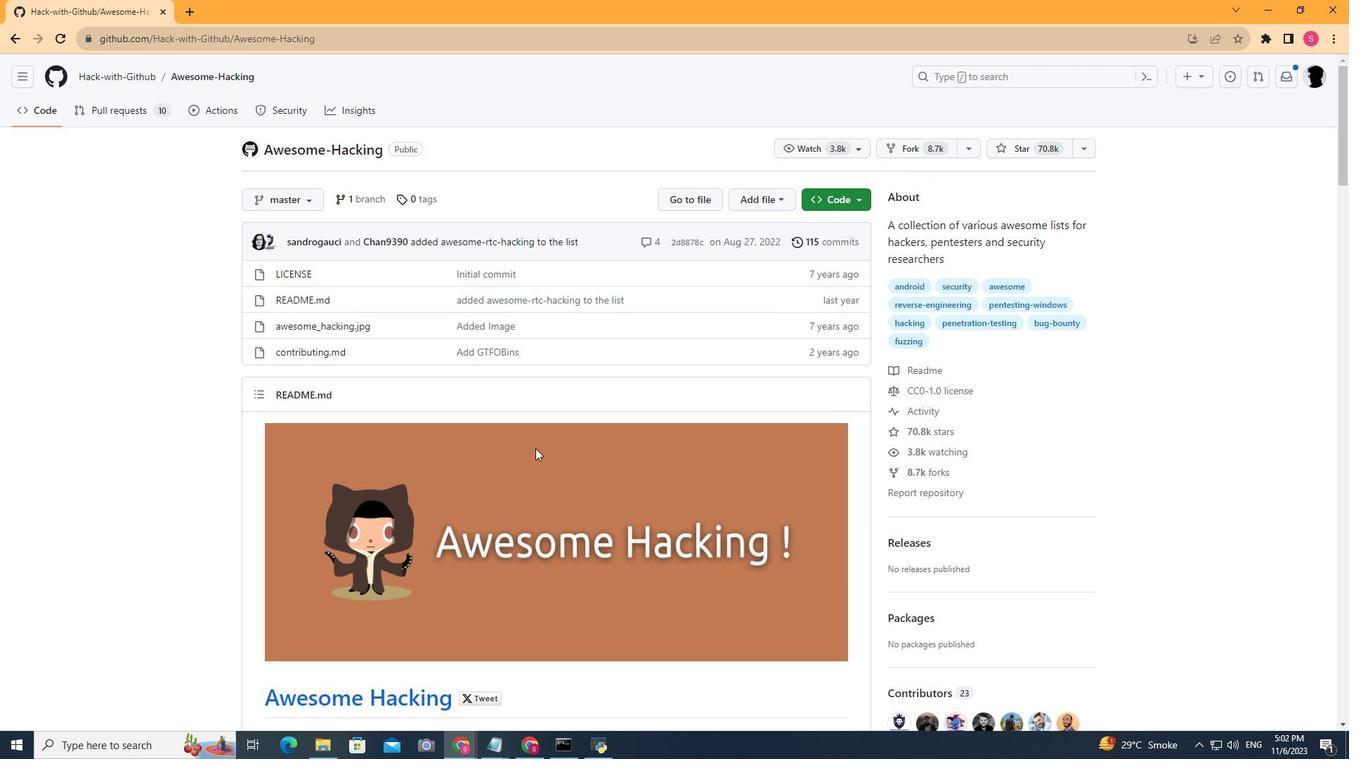 
Action: Mouse scrolled (535, 449) with delta (0, 0)
Screenshot: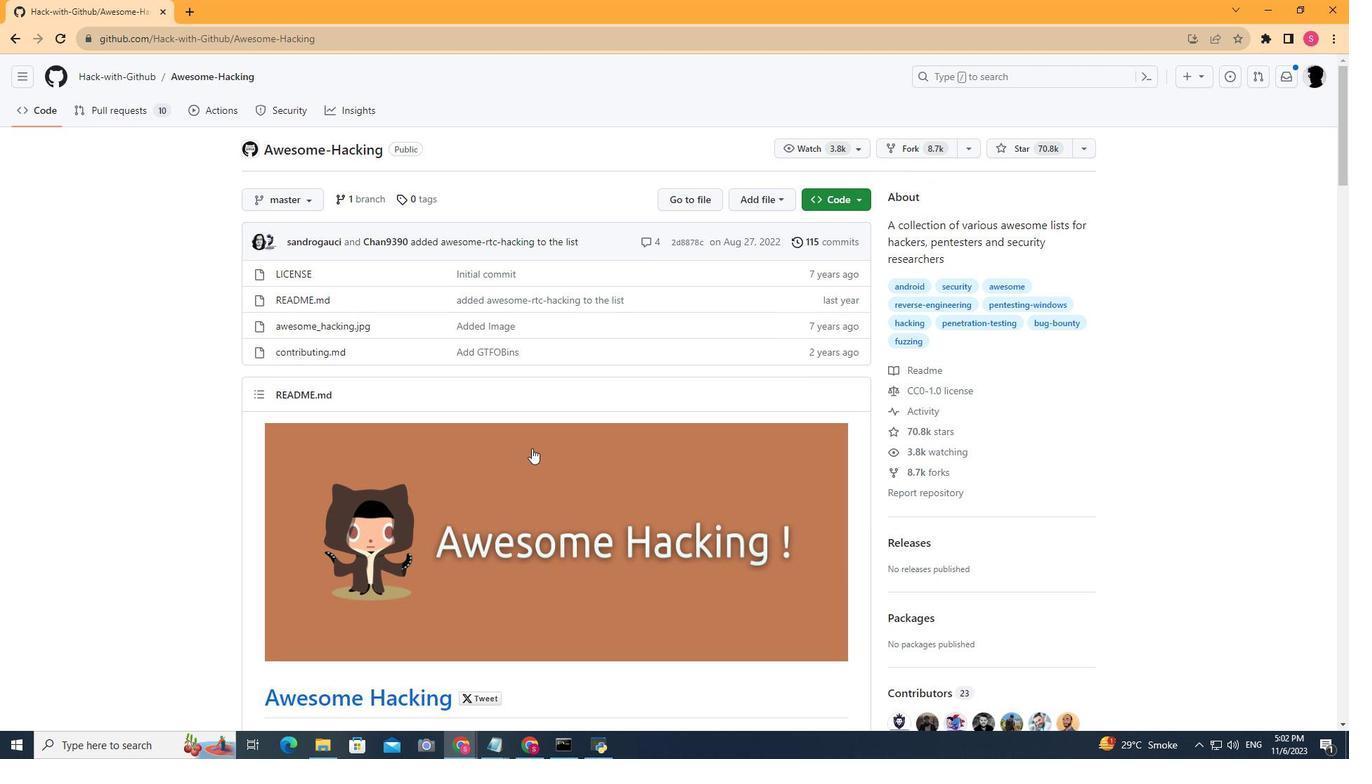 
Action: Mouse moved to (12, 33)
Screenshot: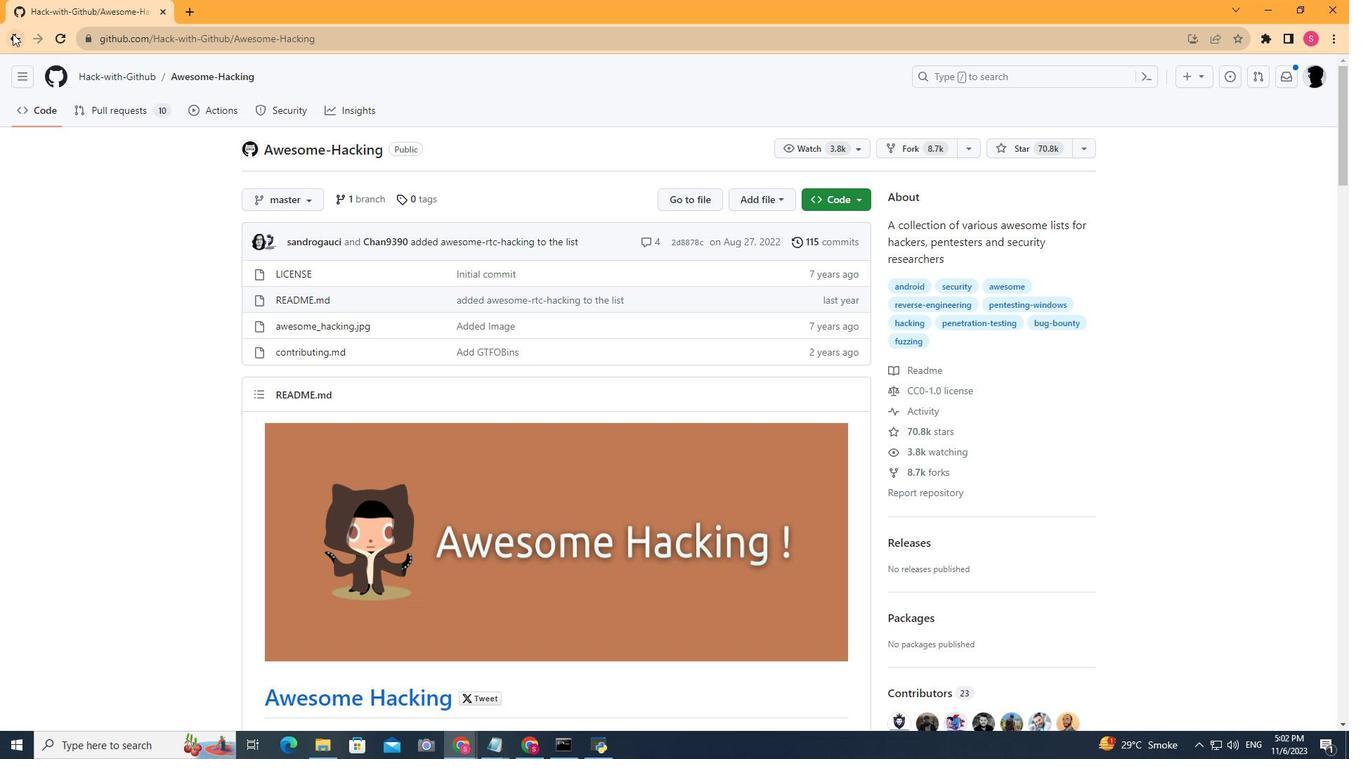 
Action: Mouse pressed left at (12, 33)
Screenshot: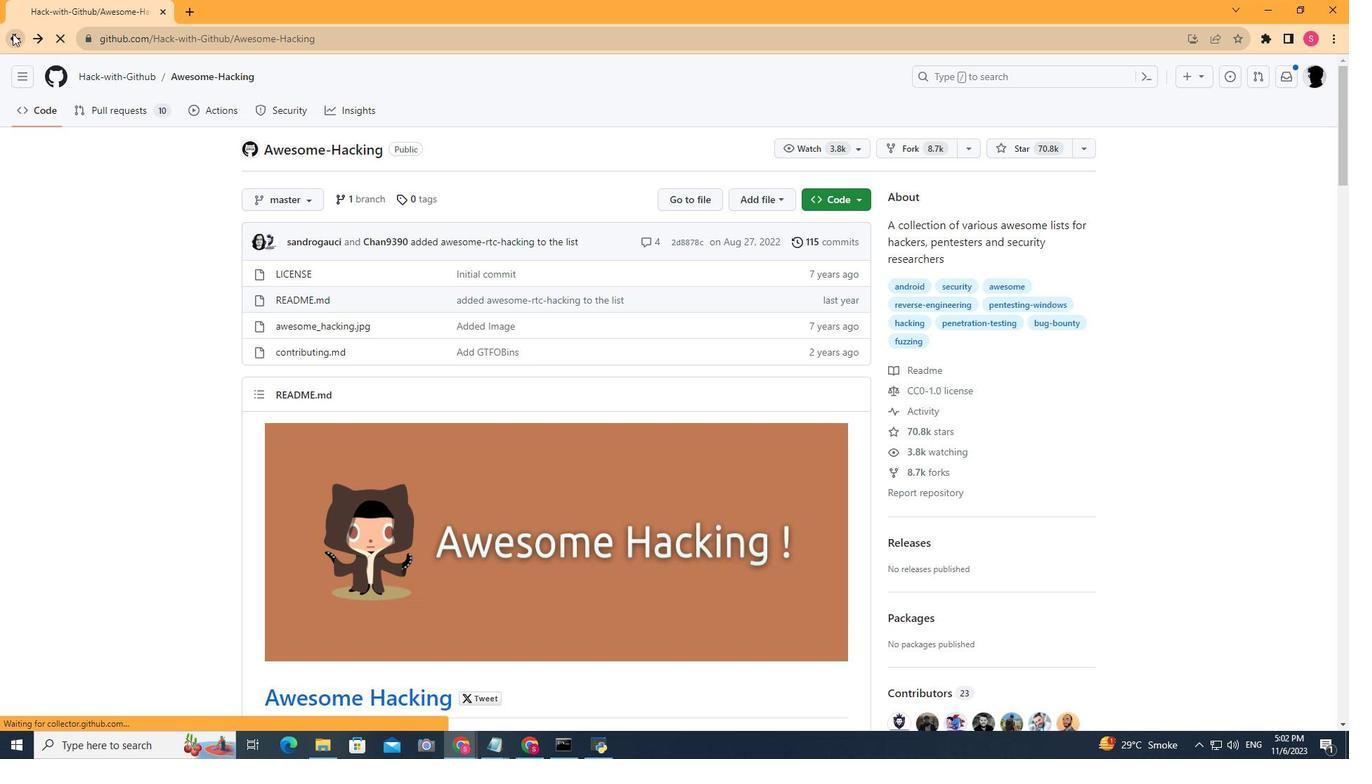 
Action: Mouse moved to (430, 264)
Screenshot: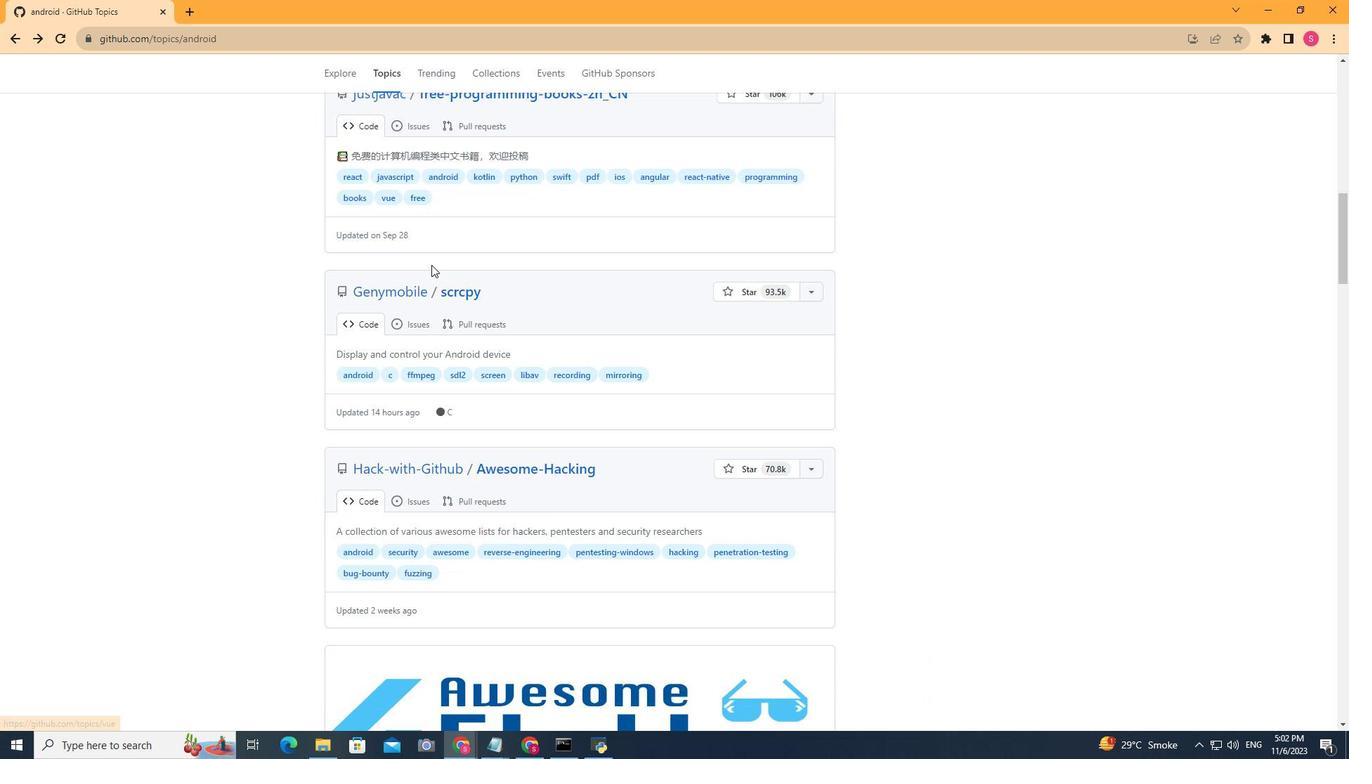 
Action: Mouse scrolled (430, 263) with delta (0, 0)
Screenshot: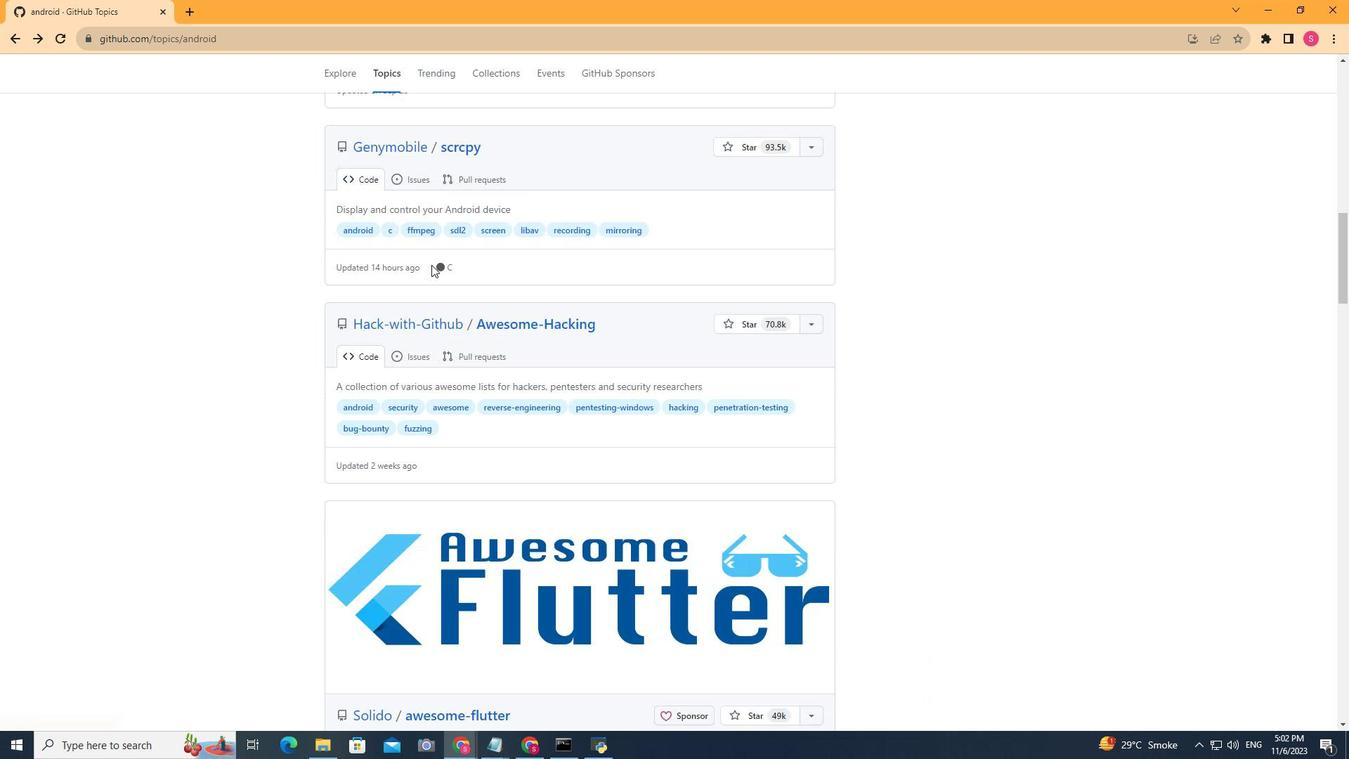 
Action: Mouse scrolled (430, 263) with delta (0, 0)
Screenshot: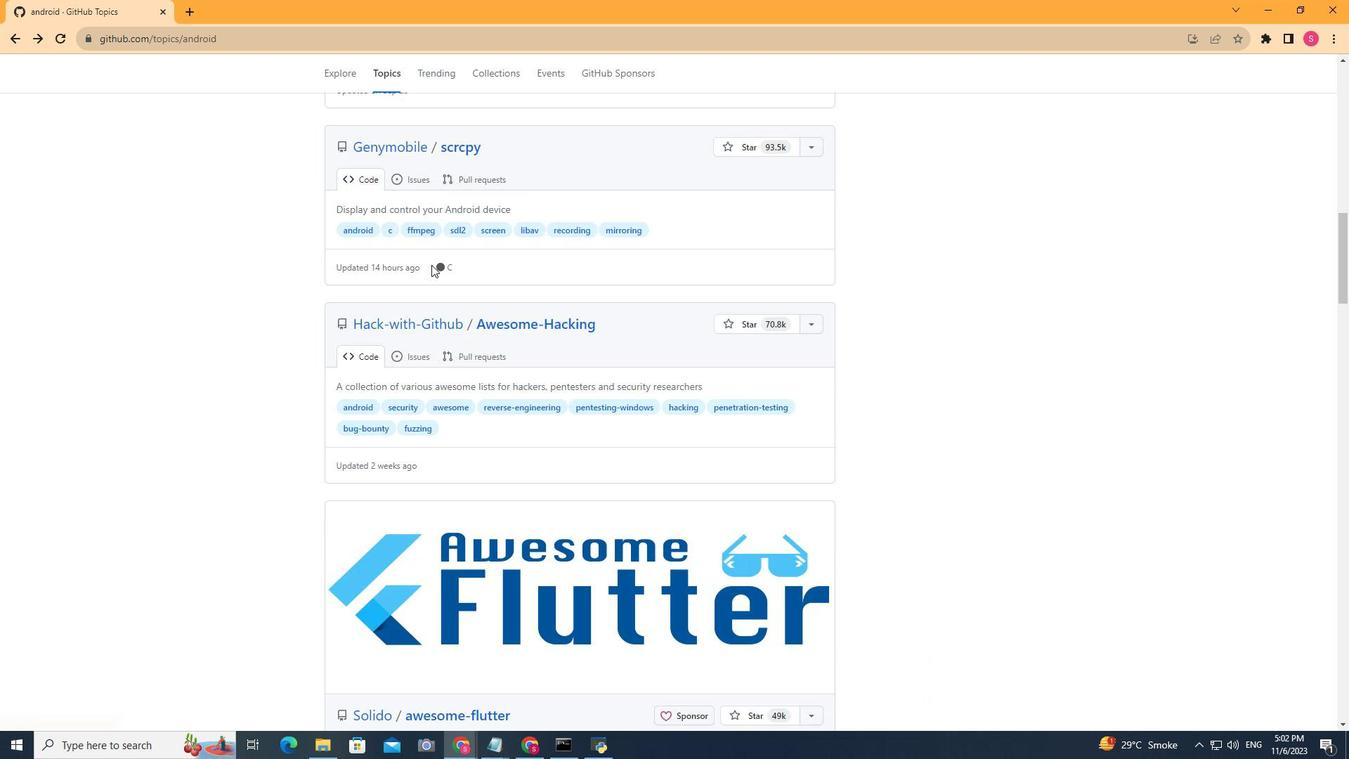 
Action: Mouse moved to (431, 265)
Screenshot: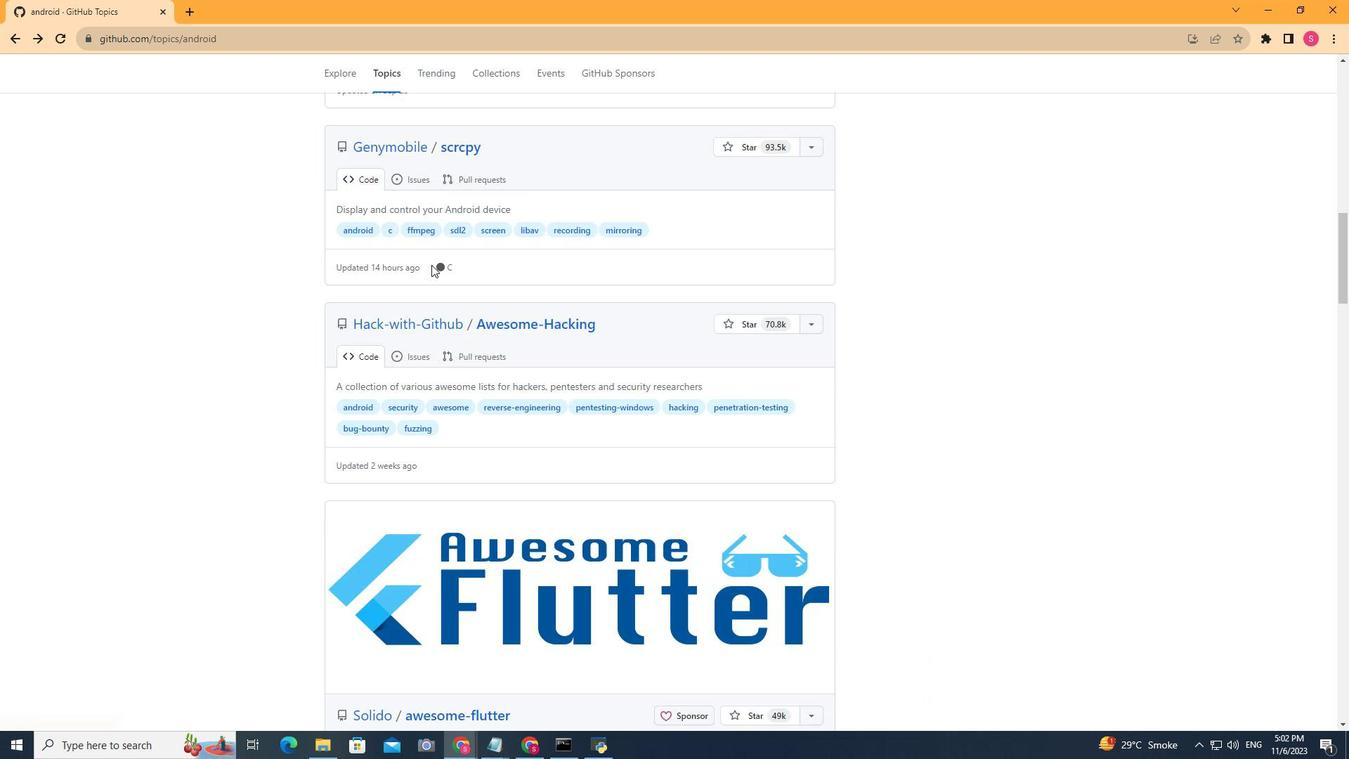 
Action: Mouse scrolled (431, 264) with delta (0, 0)
Screenshot: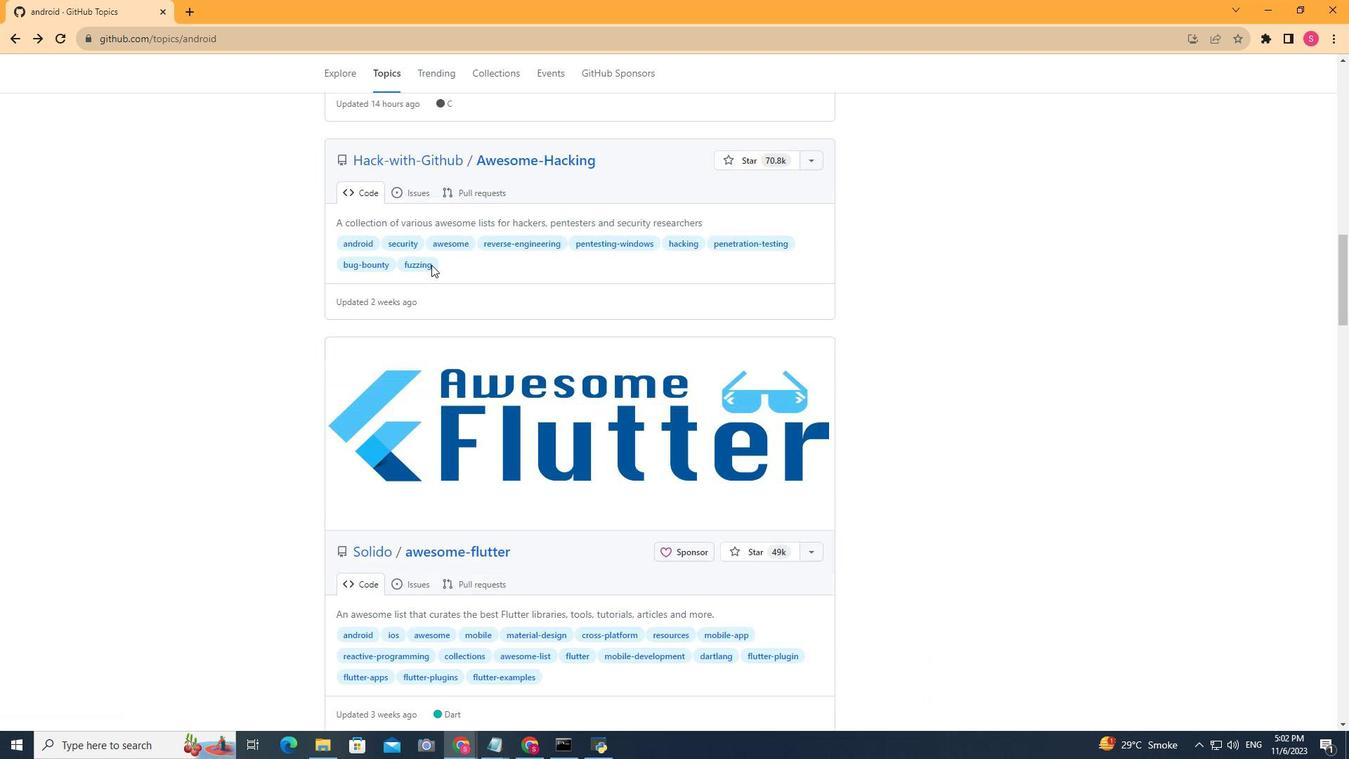 
Action: Mouse moved to (431, 265)
Screenshot: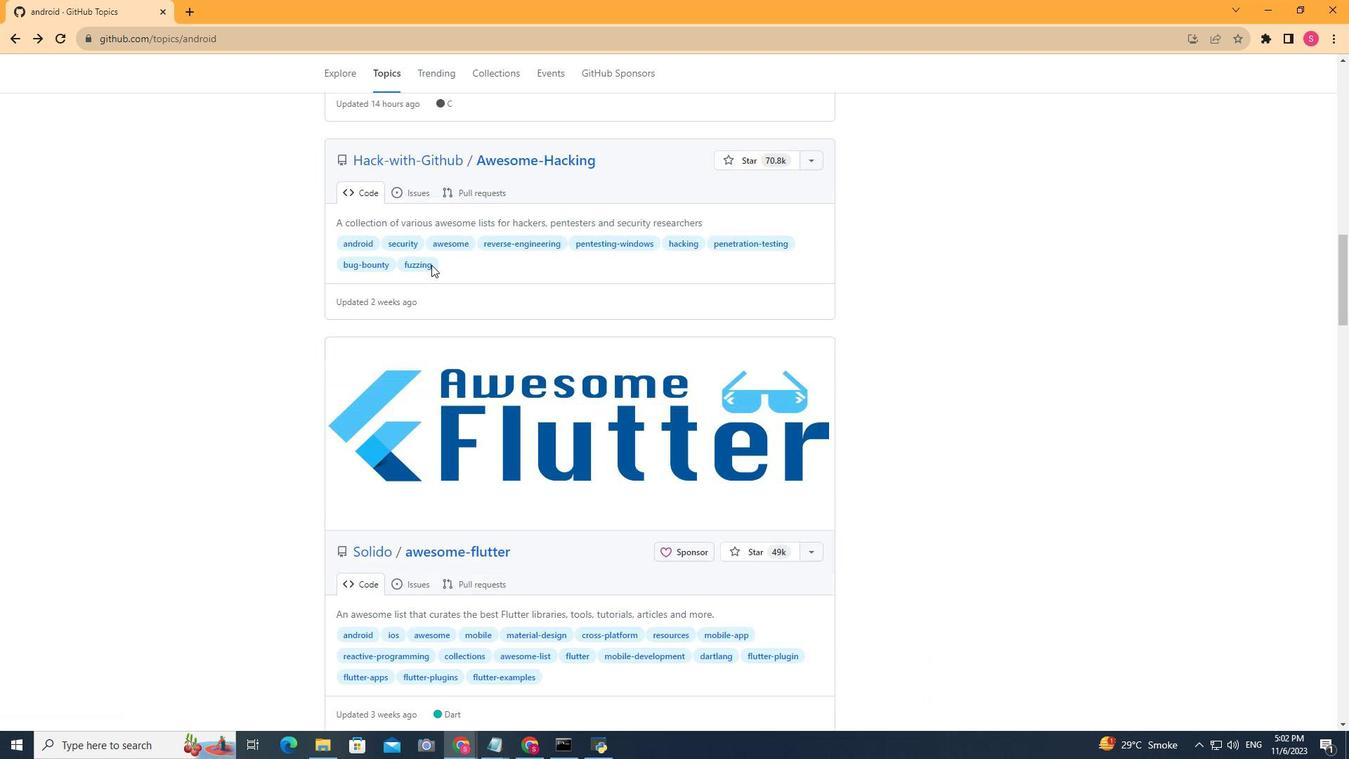 
Action: Mouse scrolled (431, 264) with delta (0, 0)
Screenshot: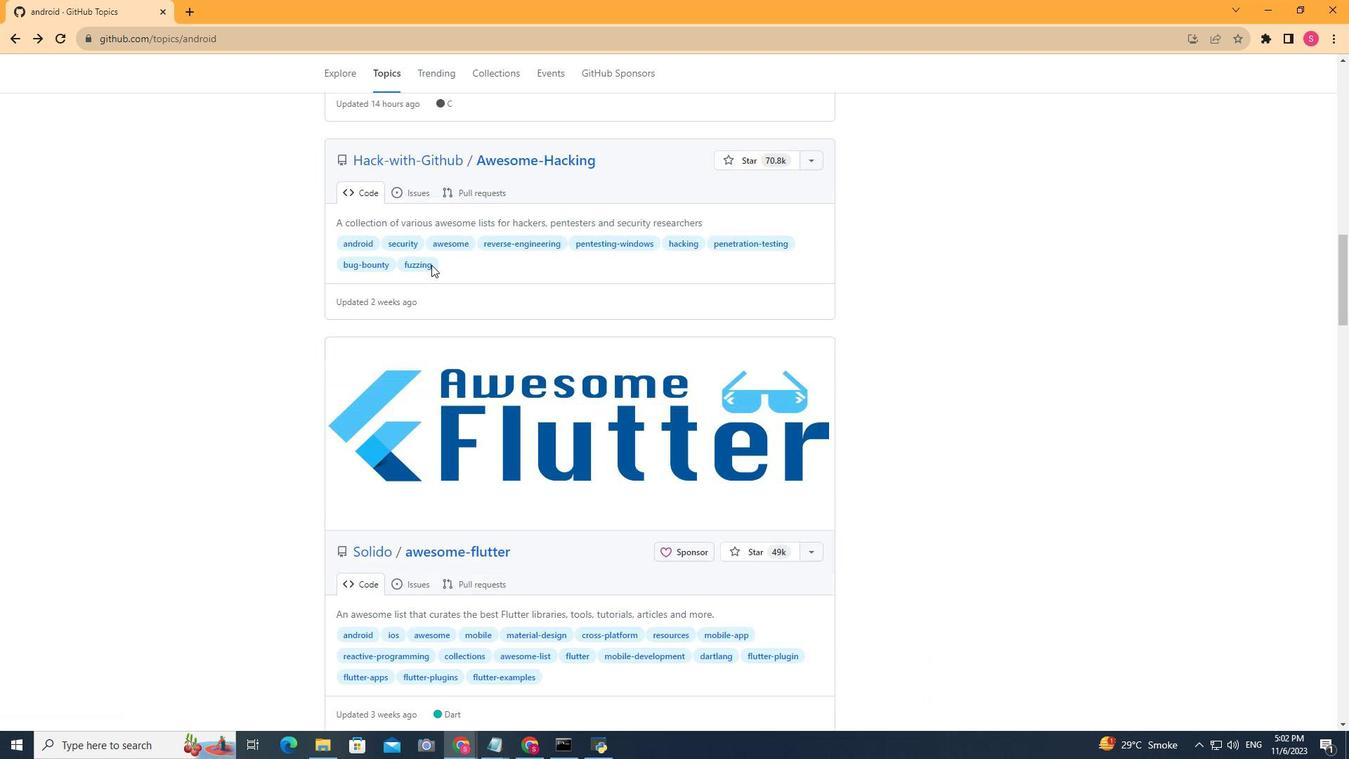 
Action: Mouse scrolled (431, 264) with delta (0, 0)
Screenshot: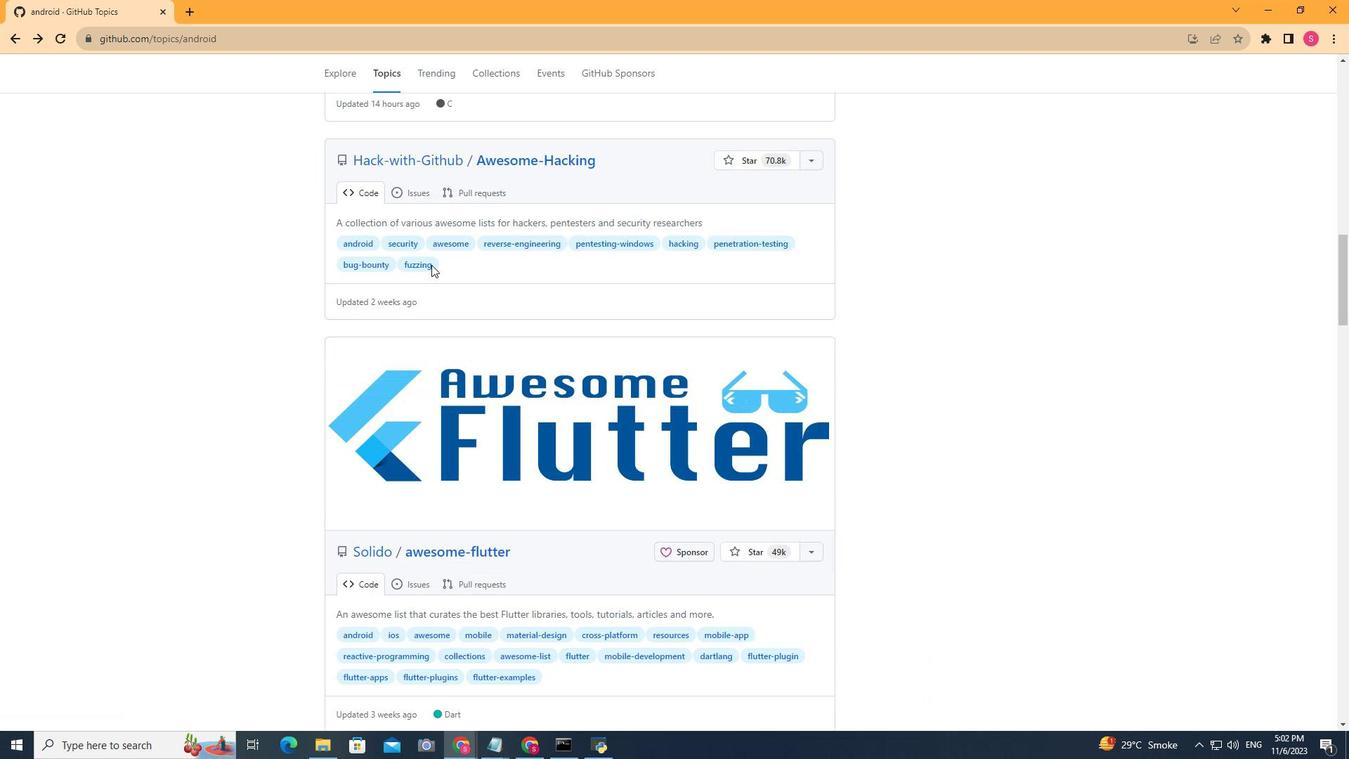 
Action: Mouse scrolled (431, 264) with delta (0, 0)
Screenshot: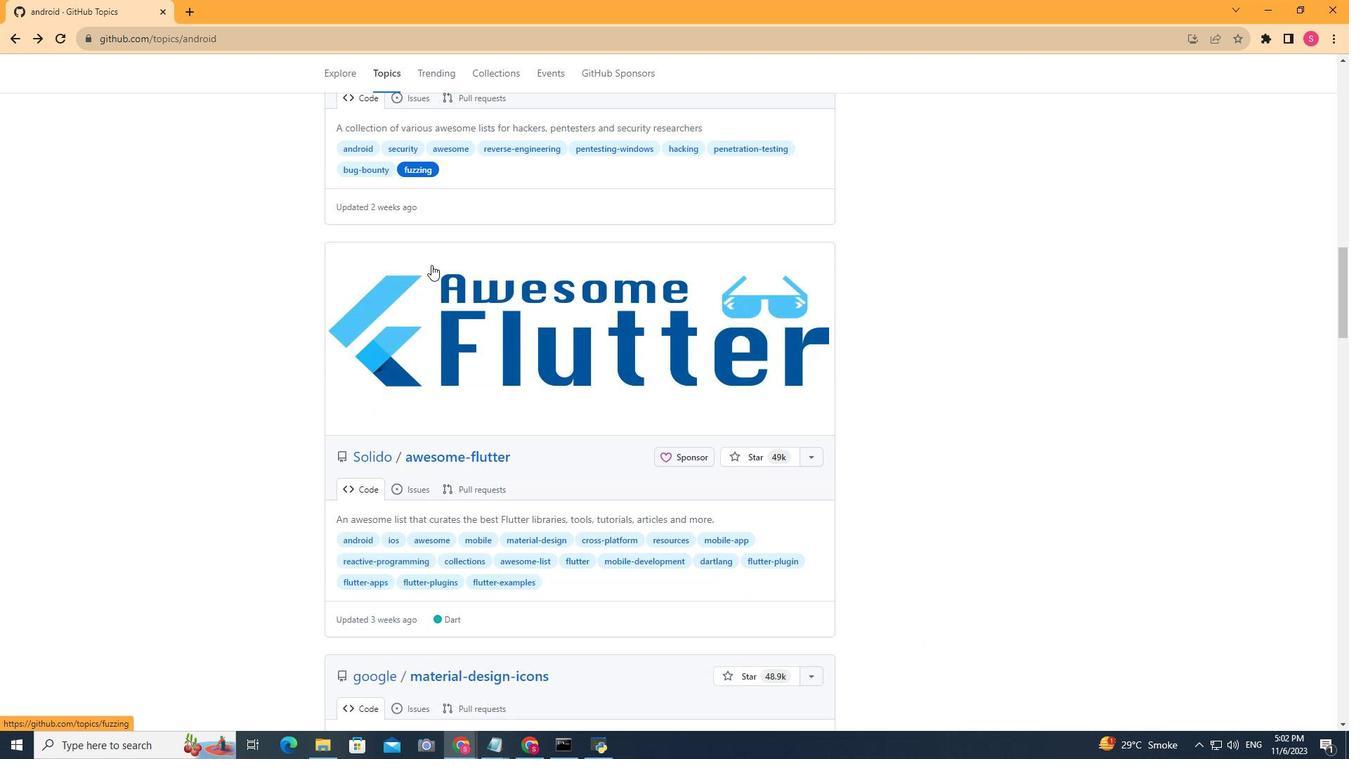 
Action: Mouse scrolled (431, 264) with delta (0, 0)
Screenshot: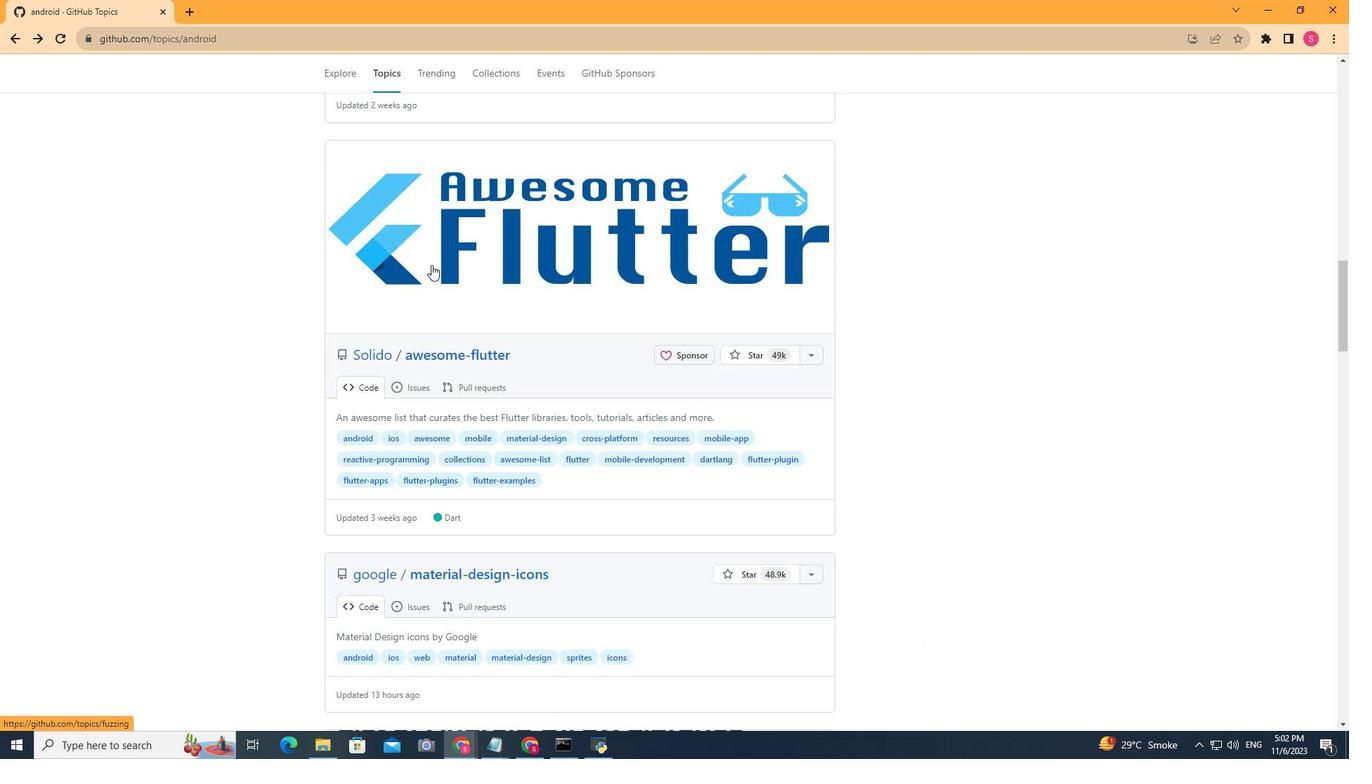 
Action: Mouse scrolled (431, 264) with delta (0, 0)
Screenshot: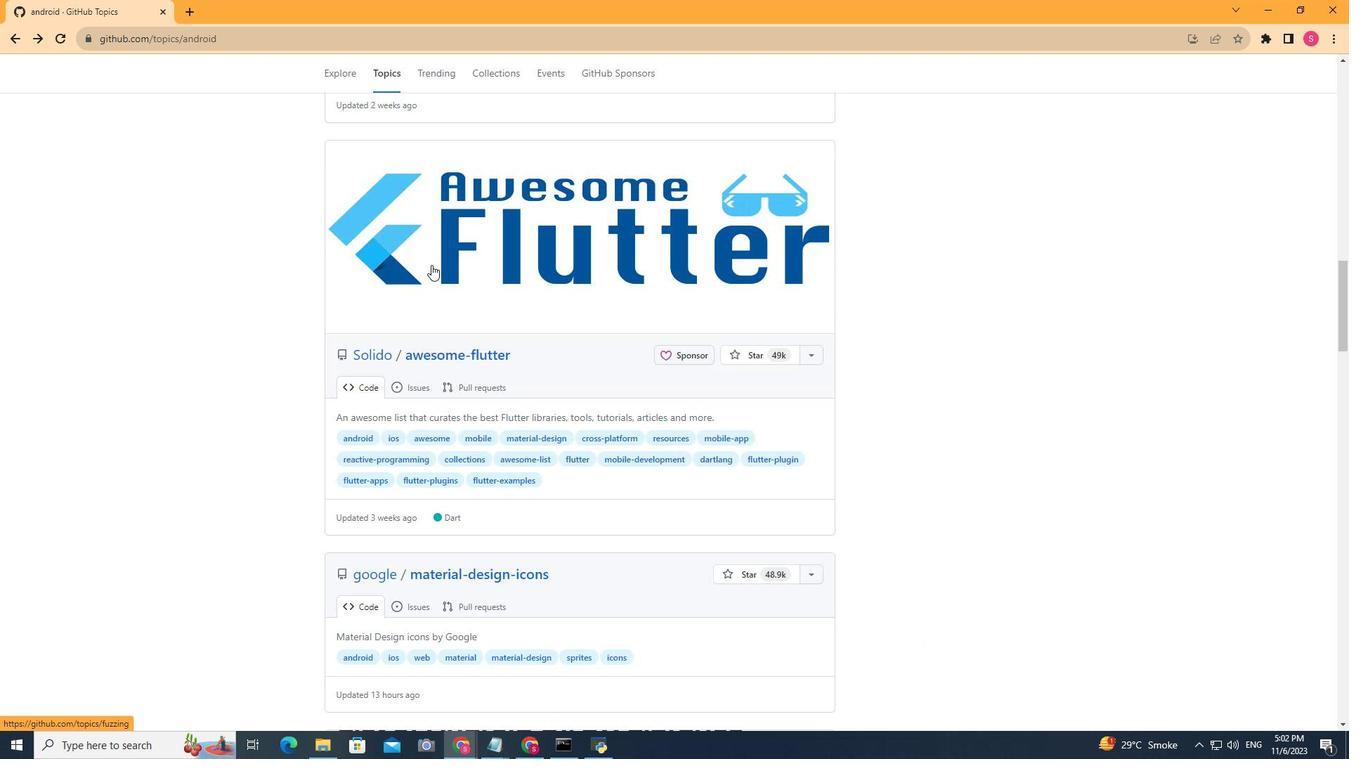 
Action: Mouse scrolled (431, 264) with delta (0, 0)
Screenshot: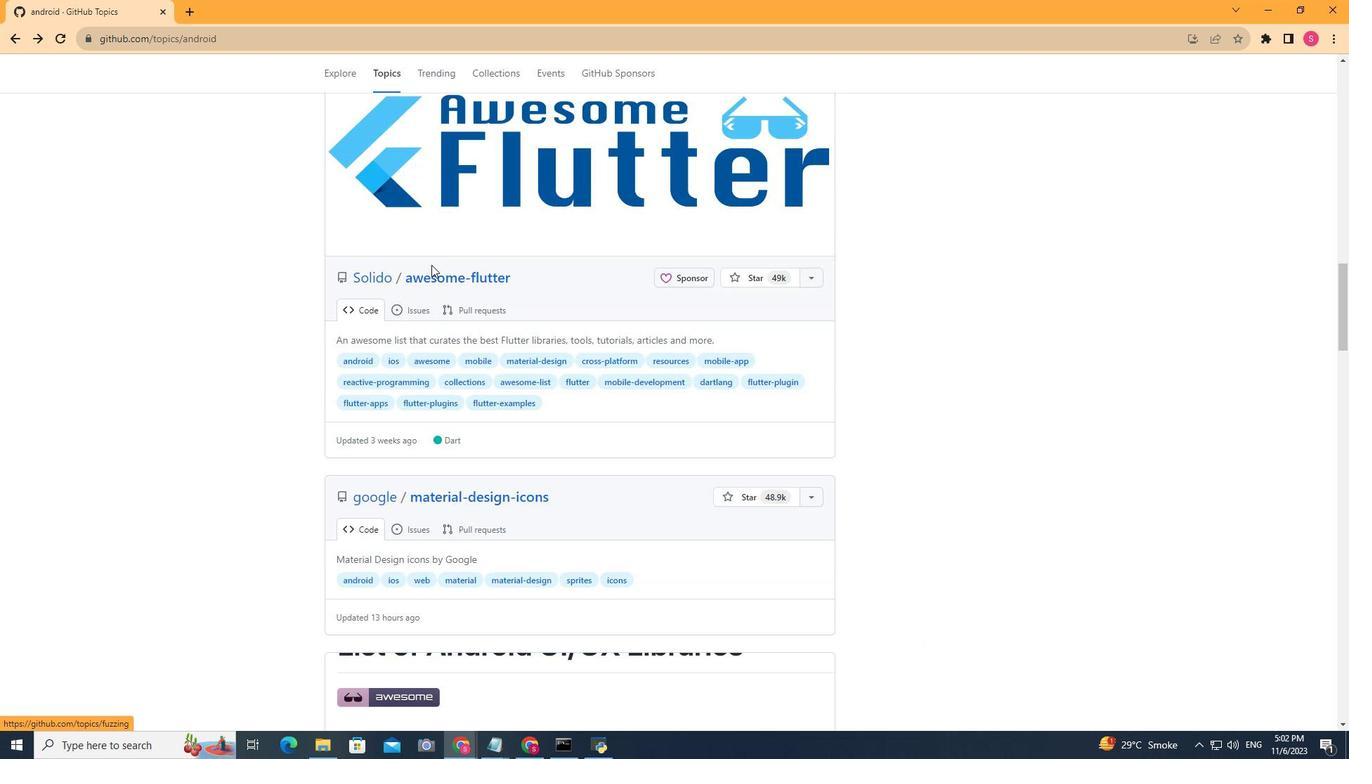 
Action: Mouse scrolled (431, 264) with delta (0, 0)
Screenshot: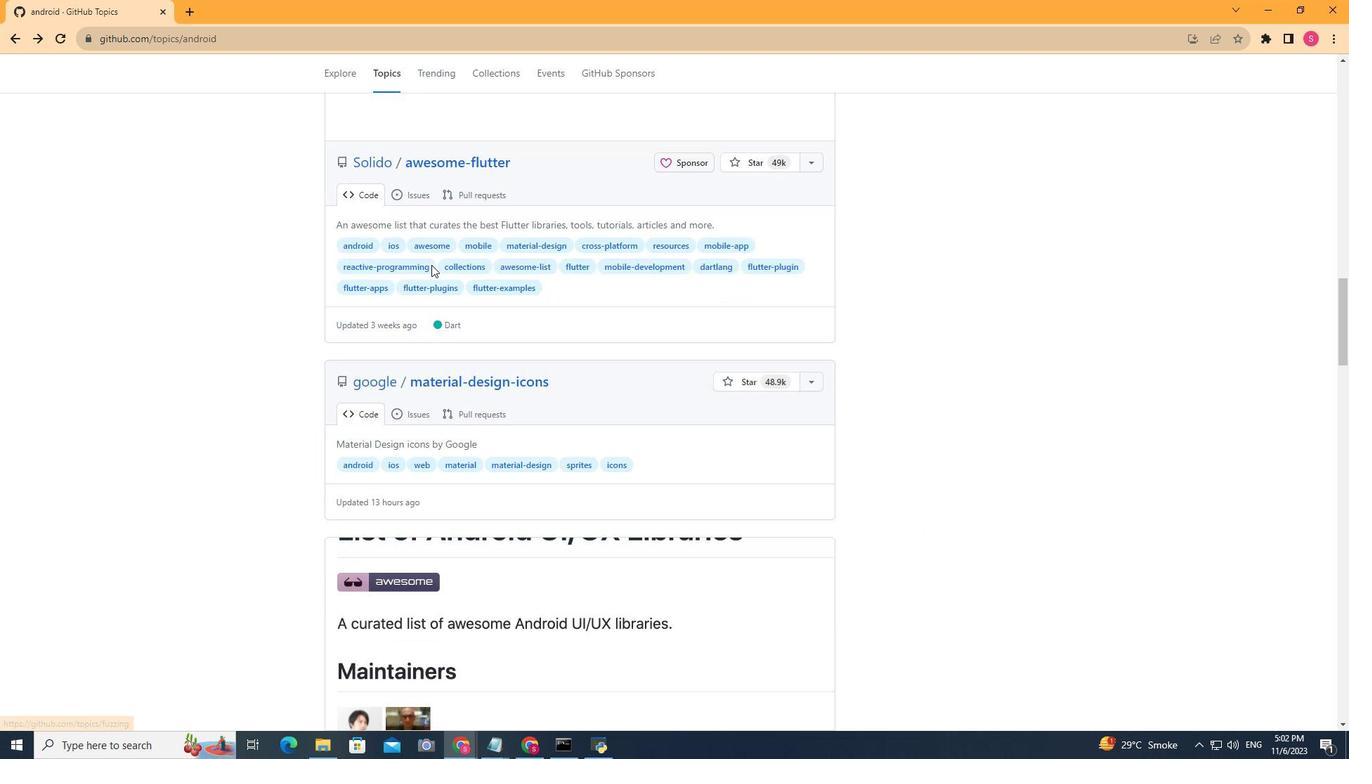 
Action: Mouse scrolled (431, 264) with delta (0, 0)
Screenshot: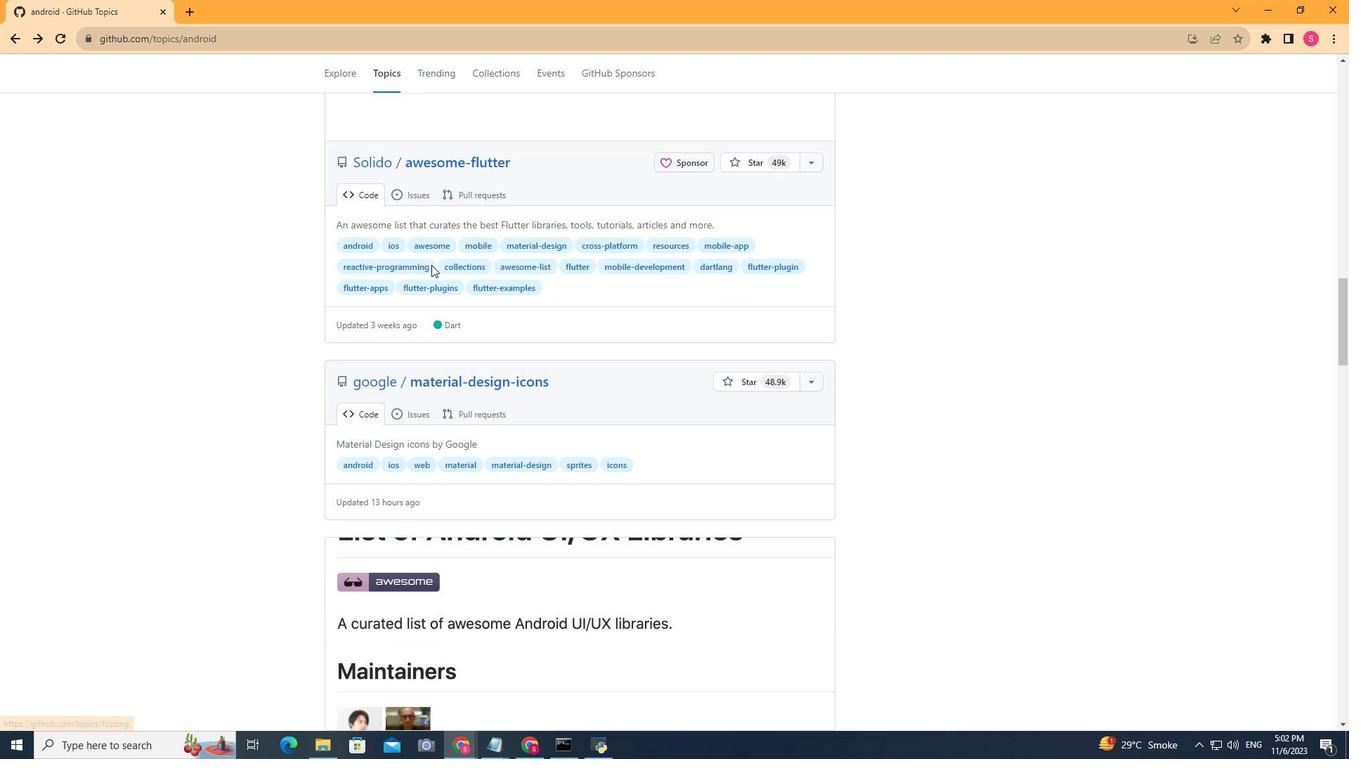 
Action: Mouse moved to (508, 346)
Screenshot: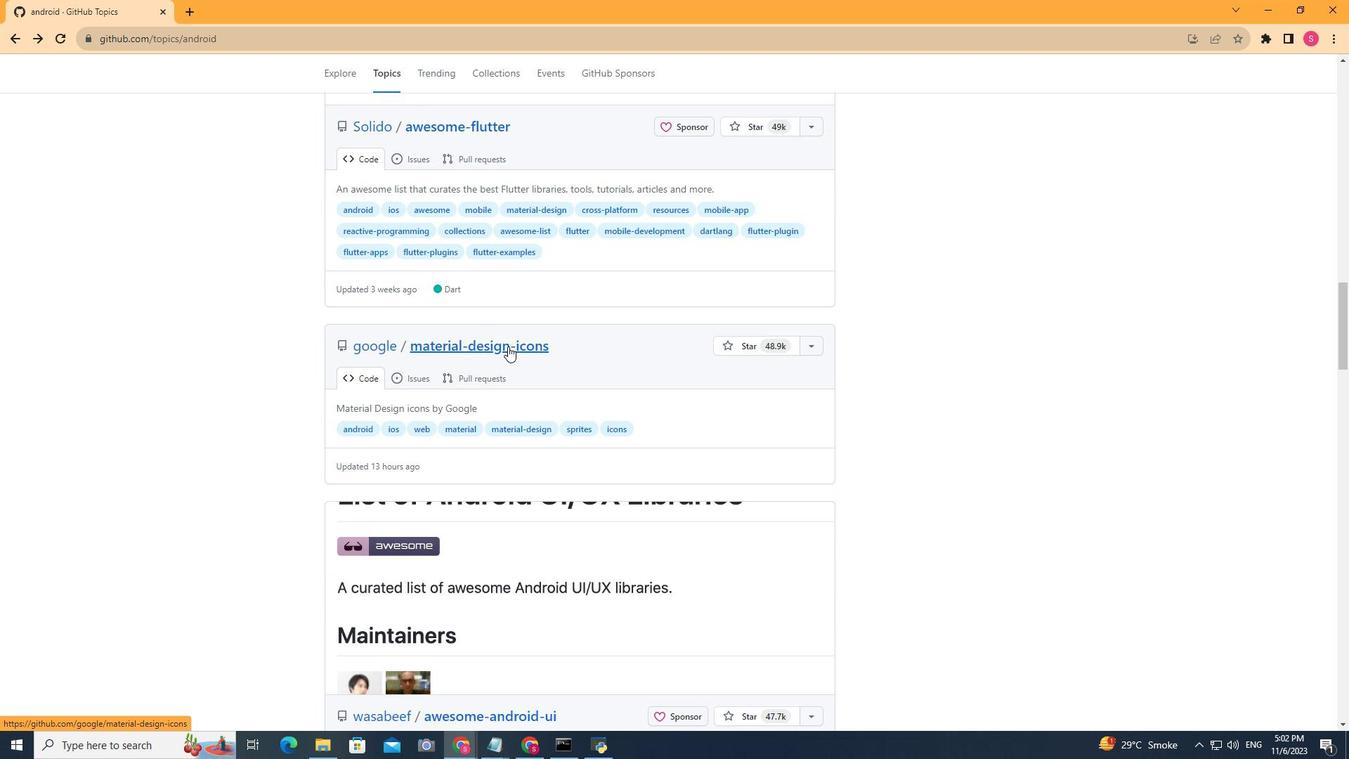 
Action: Mouse pressed left at (508, 346)
Screenshot: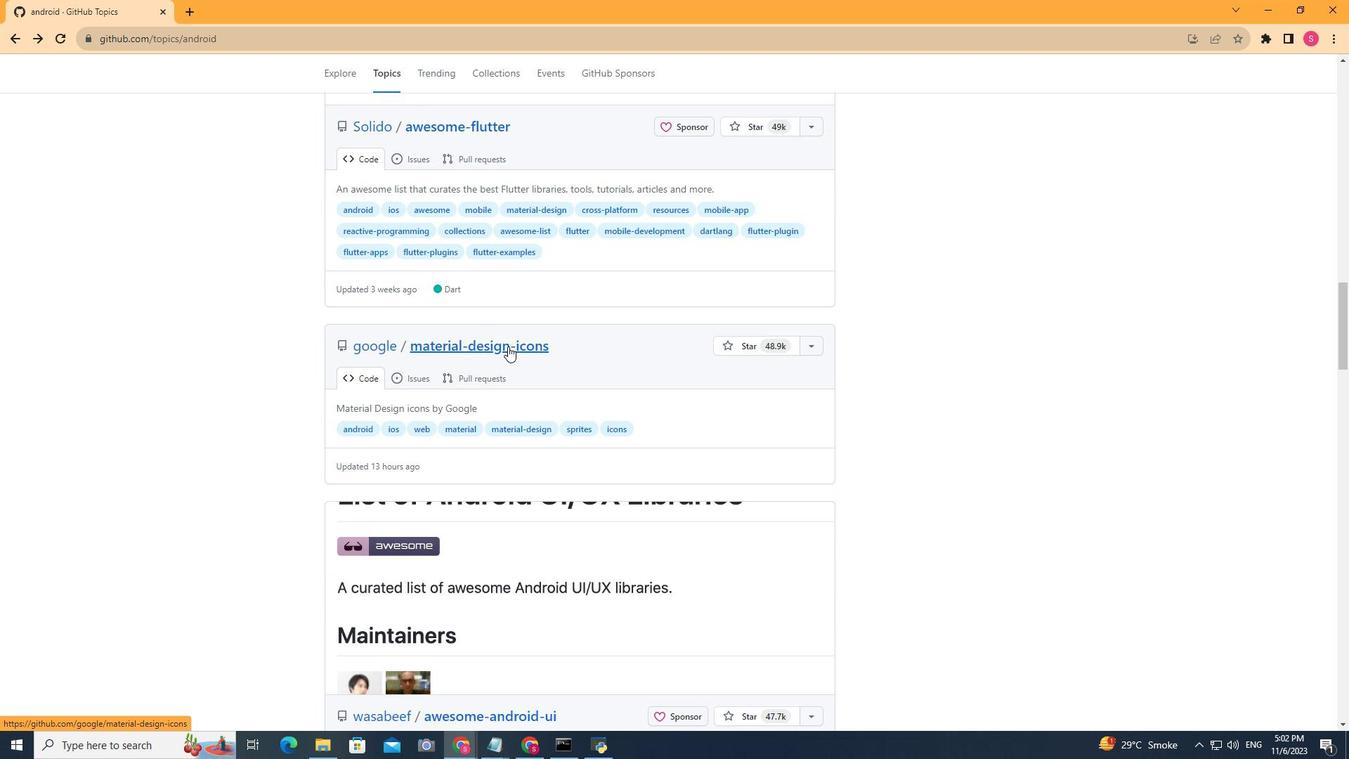 
Action: Mouse moved to (513, 335)
Screenshot: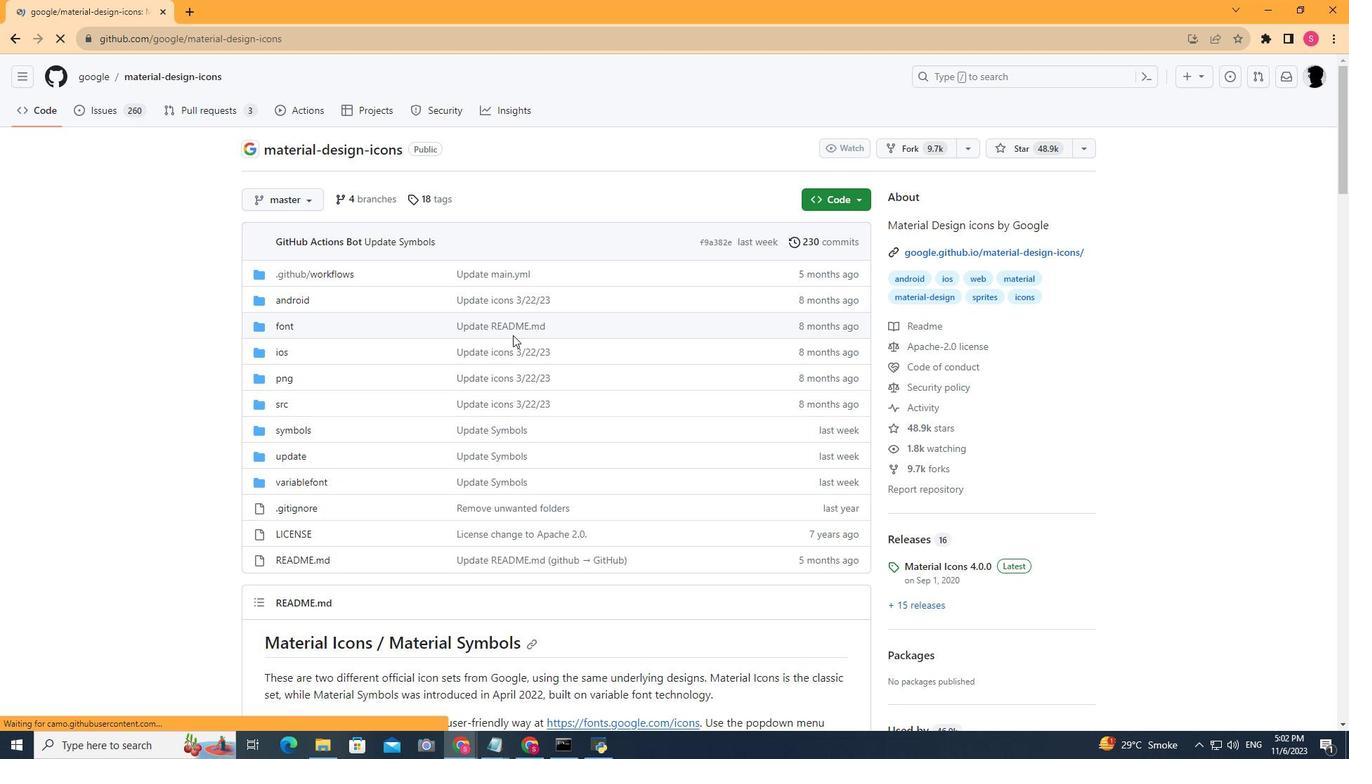 
Action: Mouse scrolled (513, 334) with delta (0, 0)
Screenshot: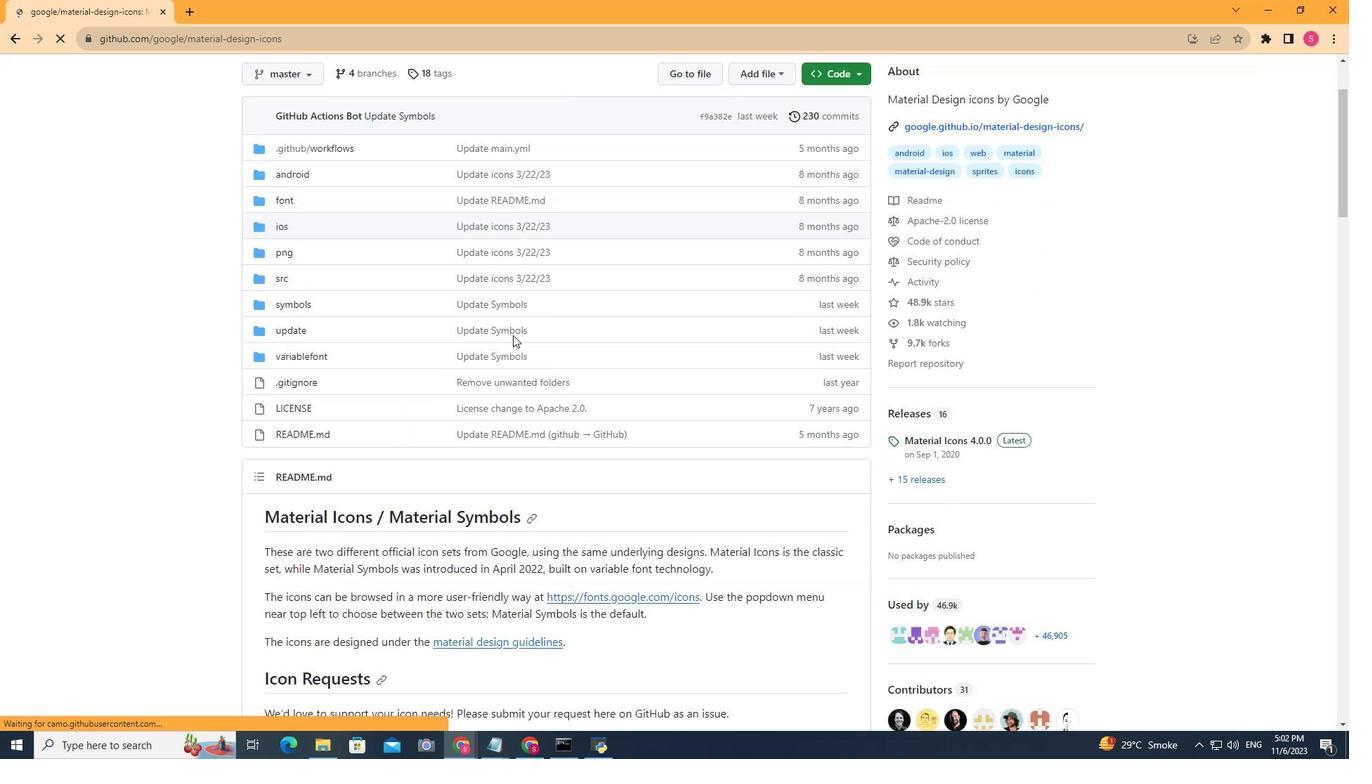 
Action: Mouse scrolled (513, 334) with delta (0, 0)
Screenshot: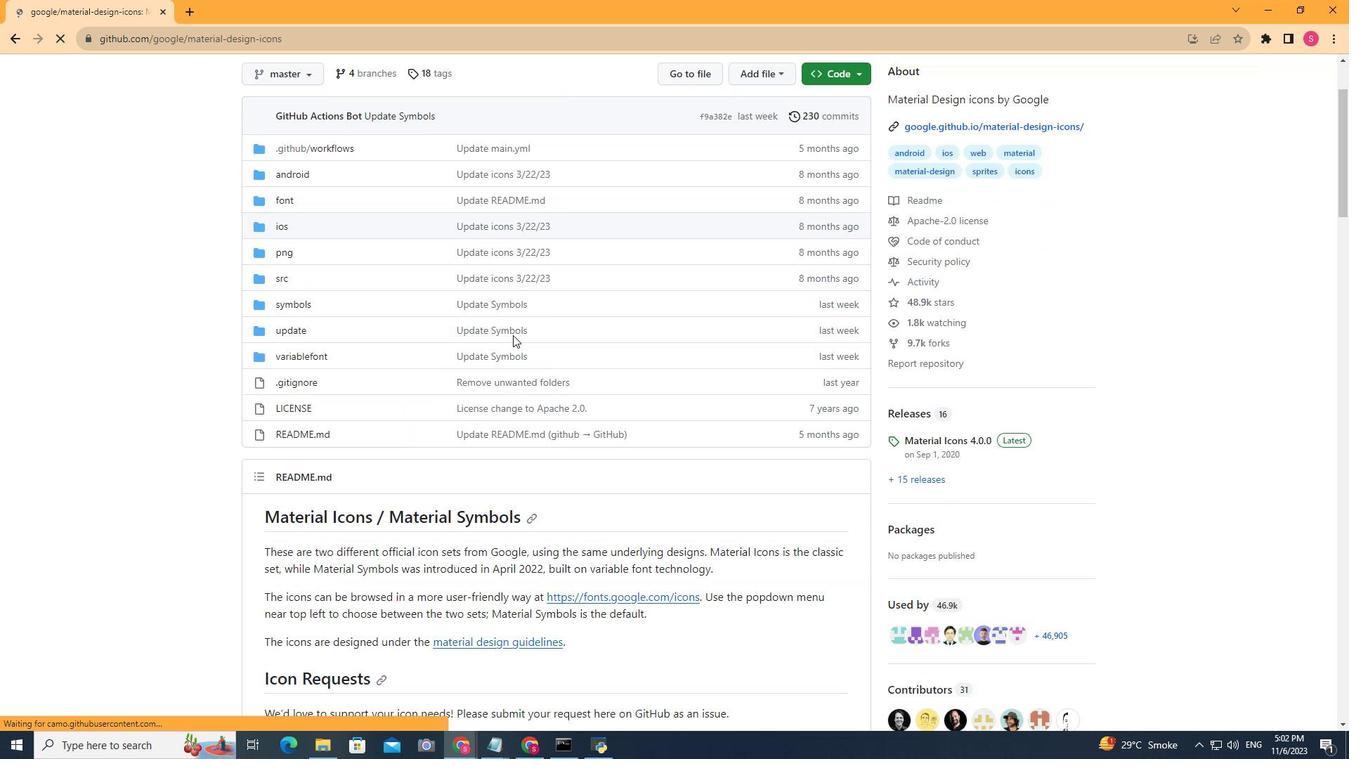 
Action: Mouse scrolled (513, 334) with delta (0, 0)
Screenshot: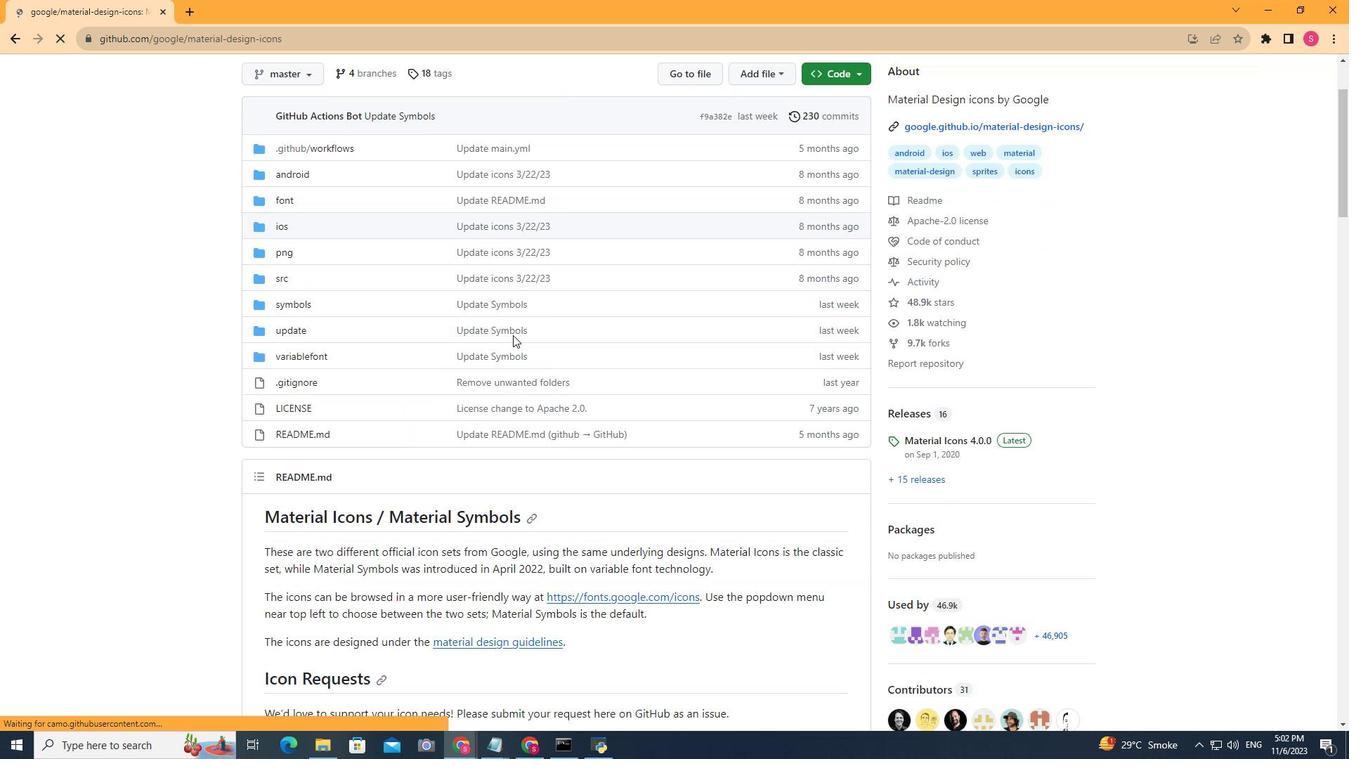 
Action: Mouse scrolled (513, 334) with delta (0, 0)
Screenshot: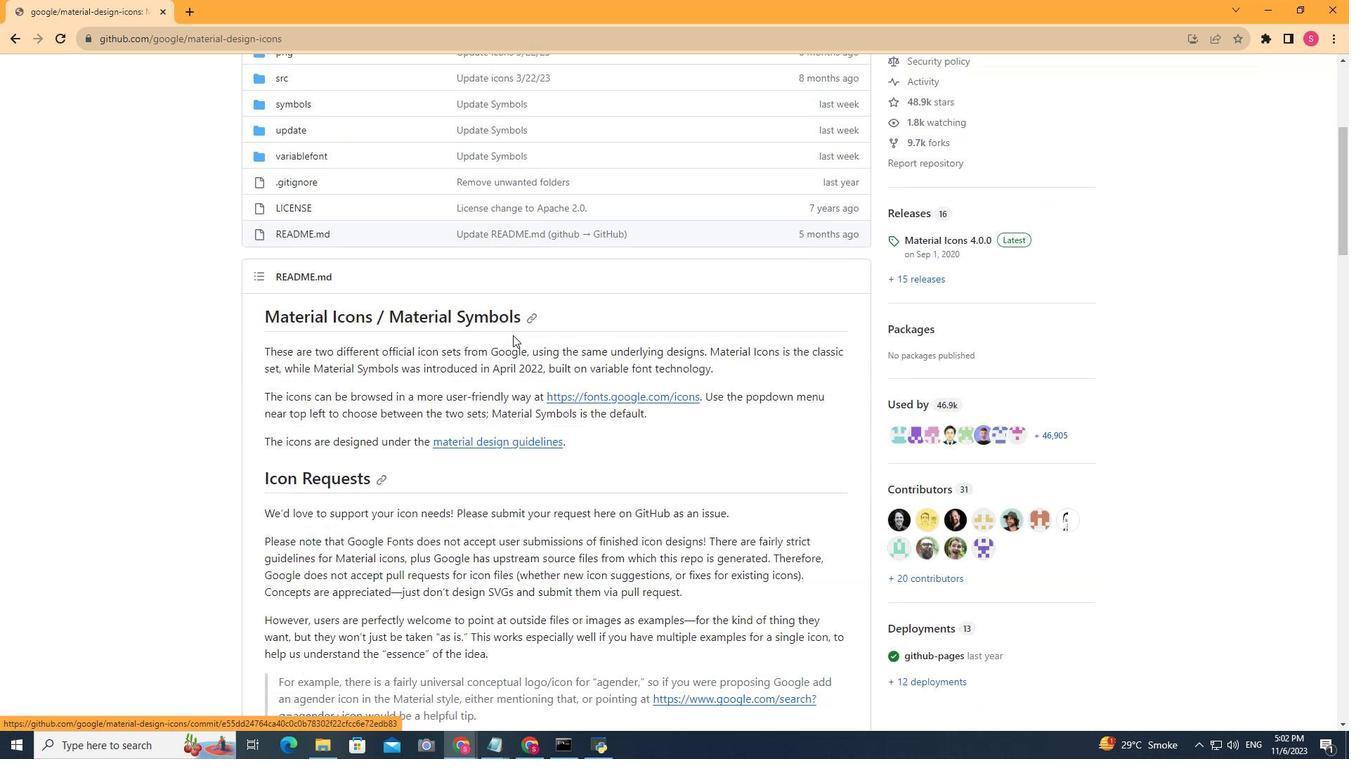 
Action: Mouse scrolled (513, 334) with delta (0, 0)
Screenshot: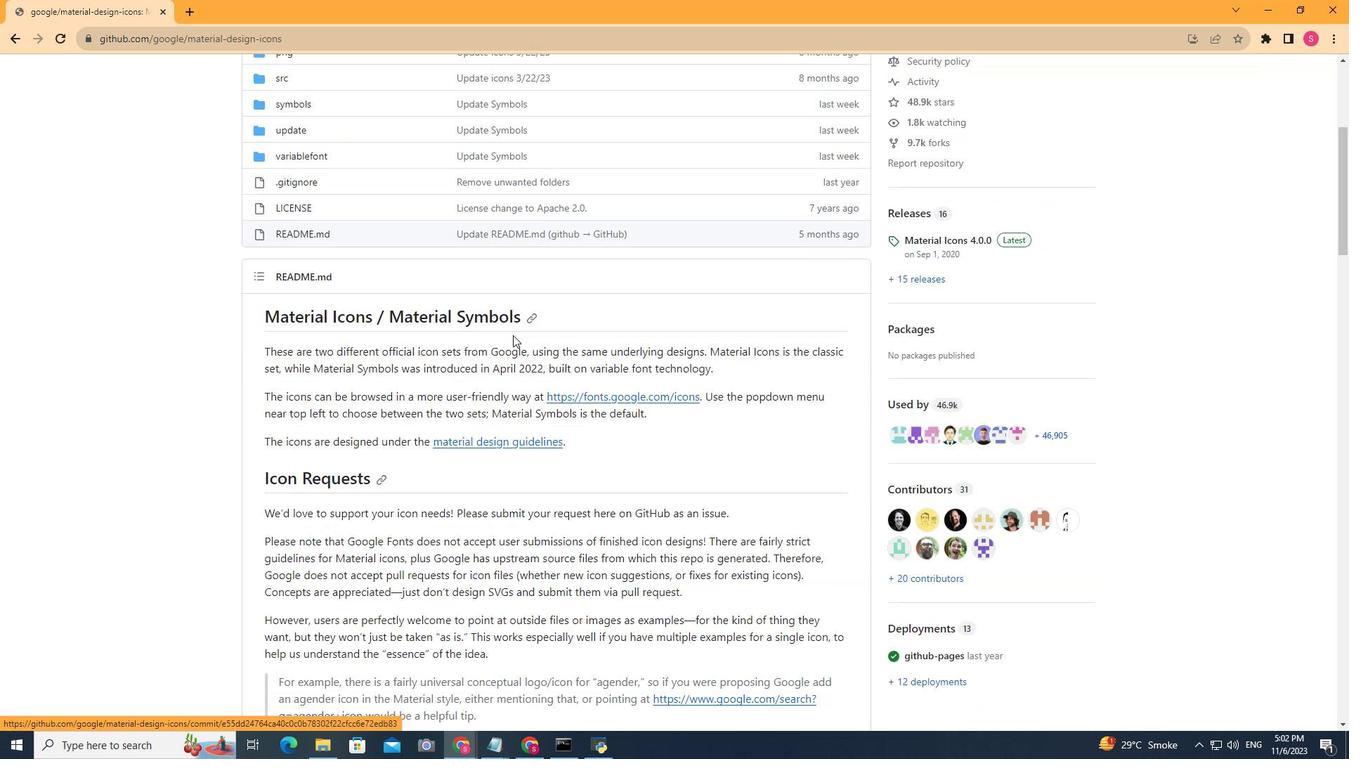 
Action: Mouse scrolled (513, 334) with delta (0, 0)
Screenshot: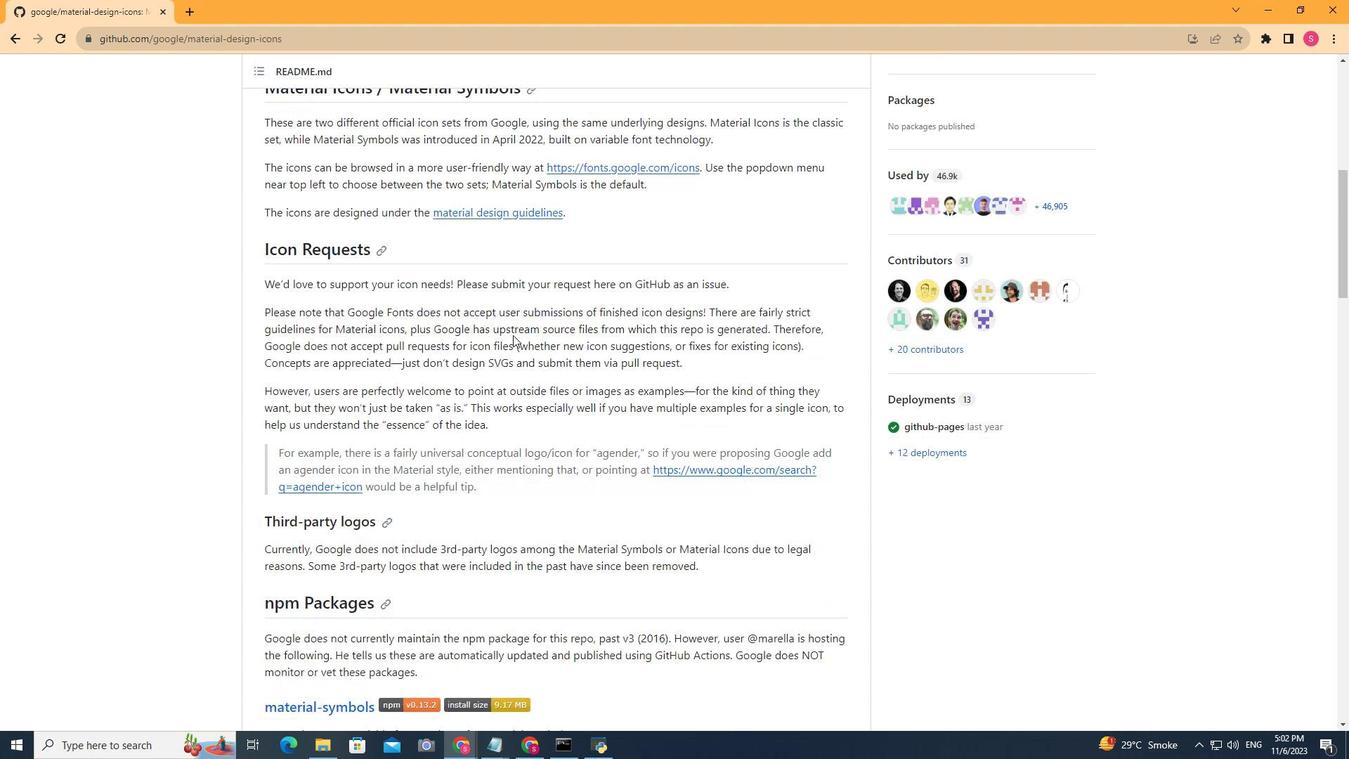 
Action: Mouse scrolled (513, 334) with delta (0, 0)
Screenshot: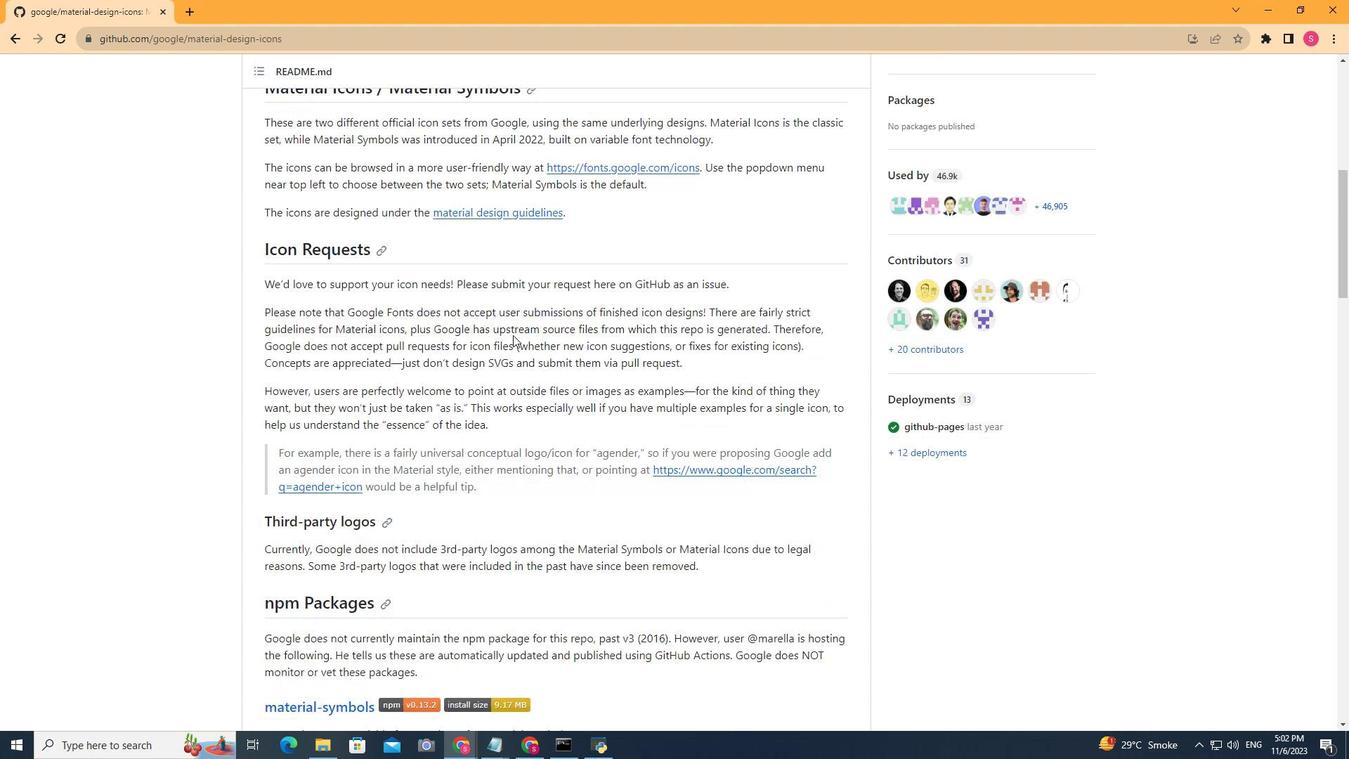 
Action: Mouse scrolled (513, 334) with delta (0, 0)
Screenshot: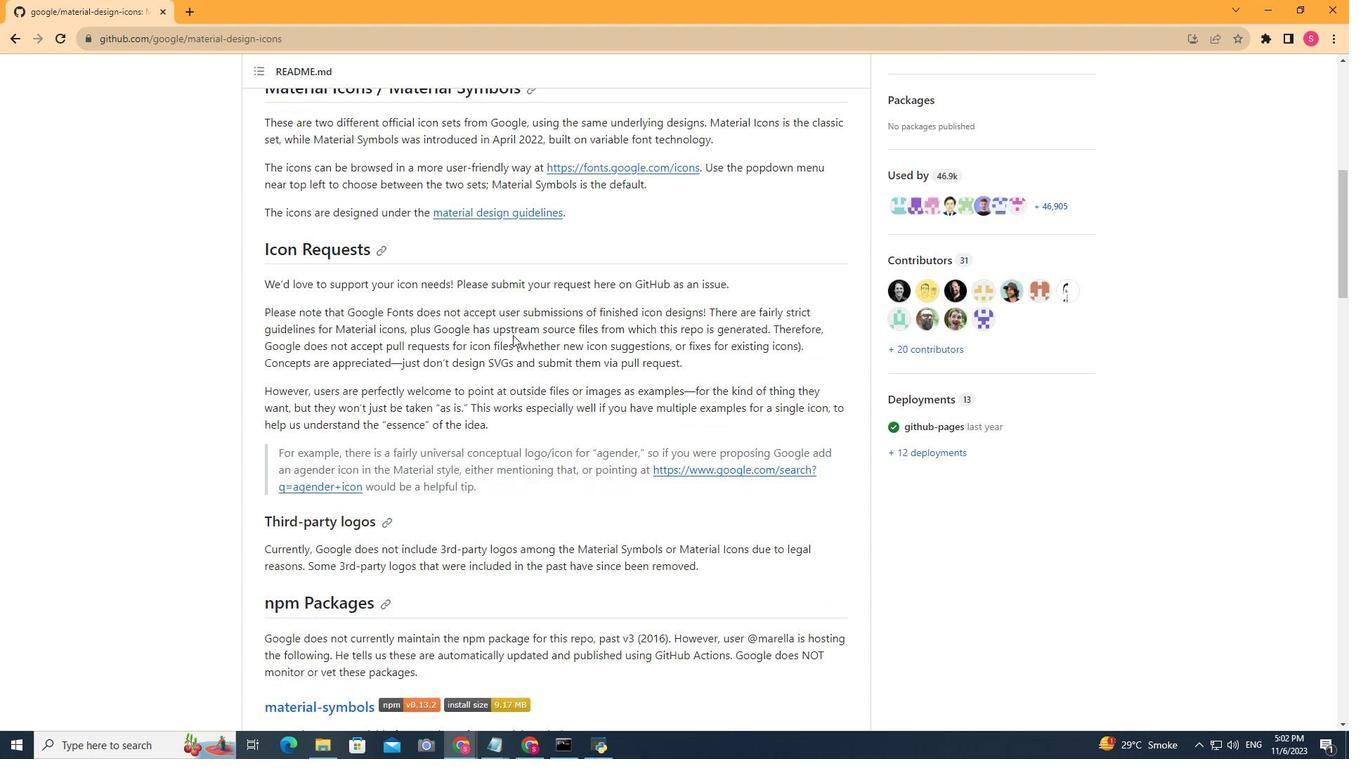 
Action: Mouse scrolled (513, 334) with delta (0, 0)
Screenshot: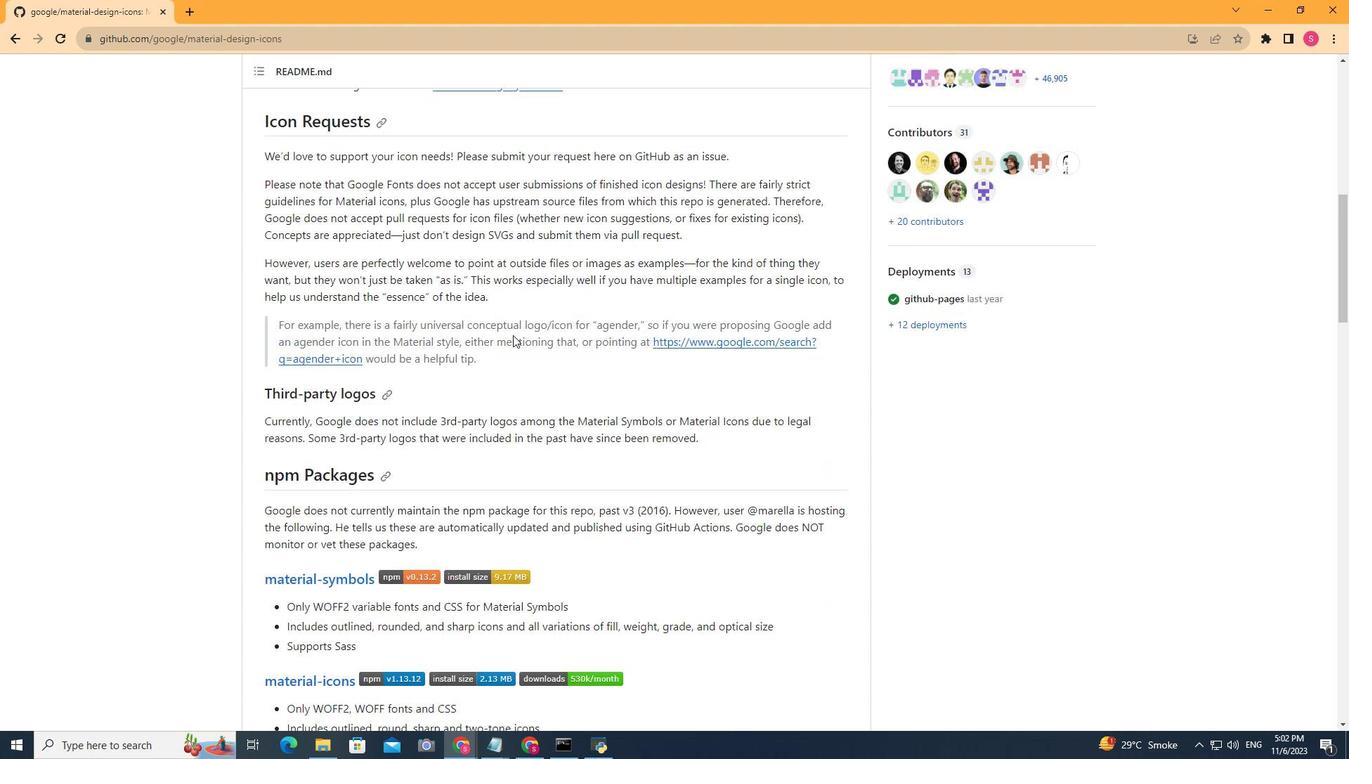 
Action: Mouse scrolled (513, 334) with delta (0, 0)
Screenshot: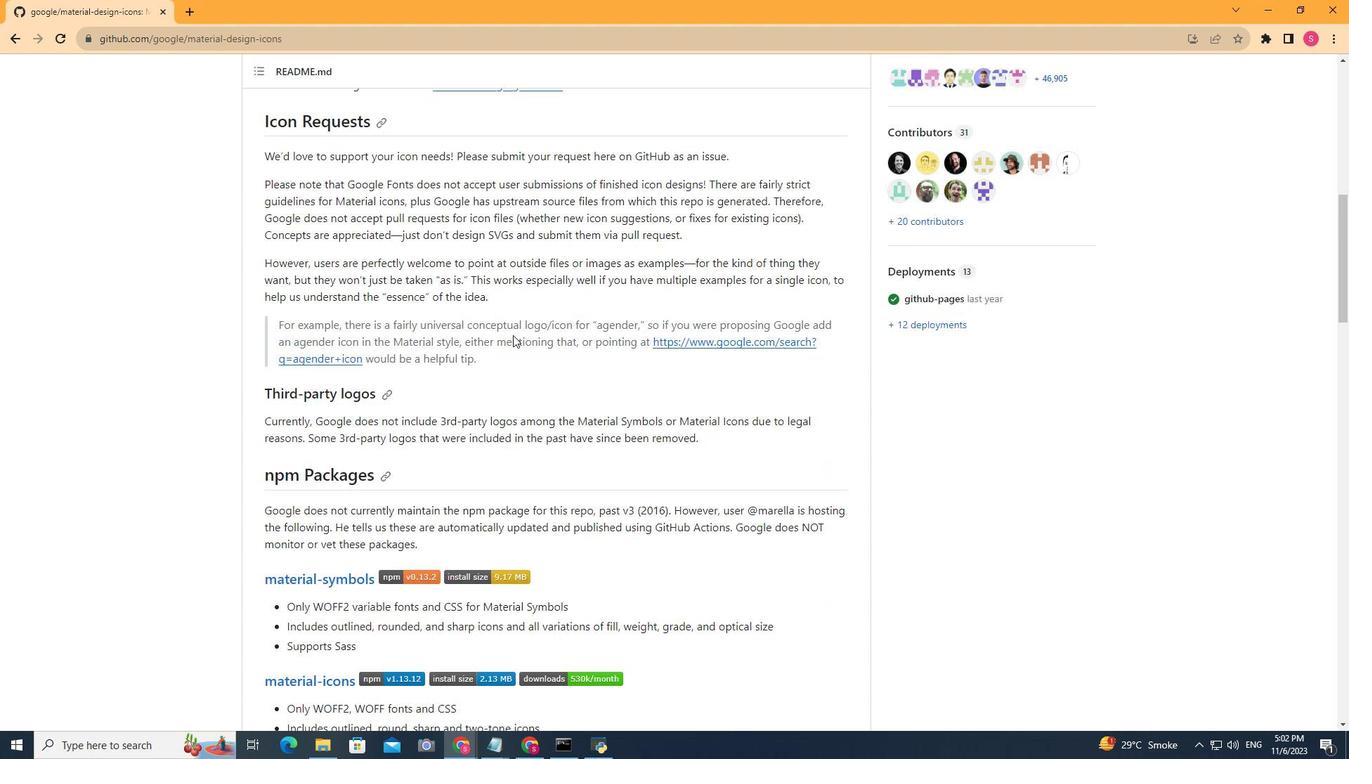 
Action: Mouse scrolled (513, 334) with delta (0, 0)
Screenshot: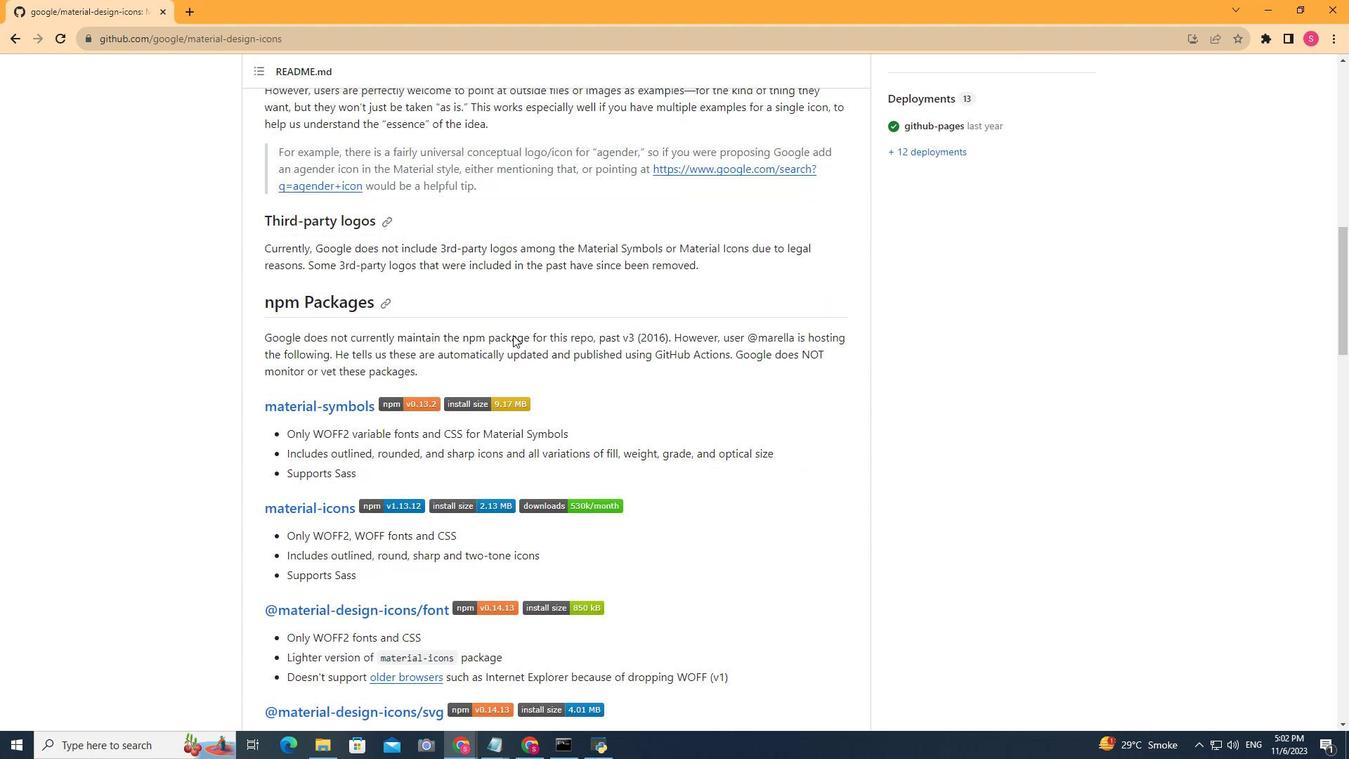 
Action: Mouse scrolled (513, 334) with delta (0, 0)
Screenshot: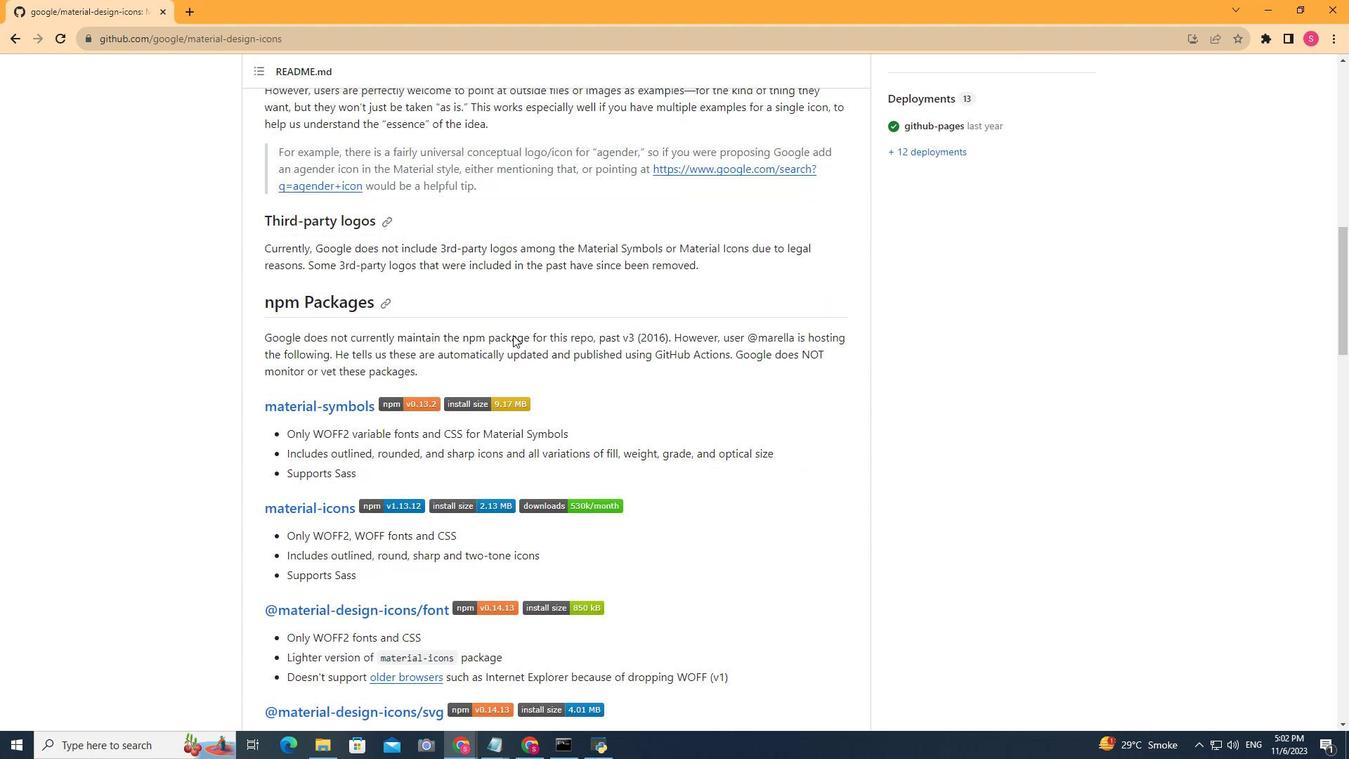 
Action: Mouse scrolled (513, 334) with delta (0, 0)
Screenshot: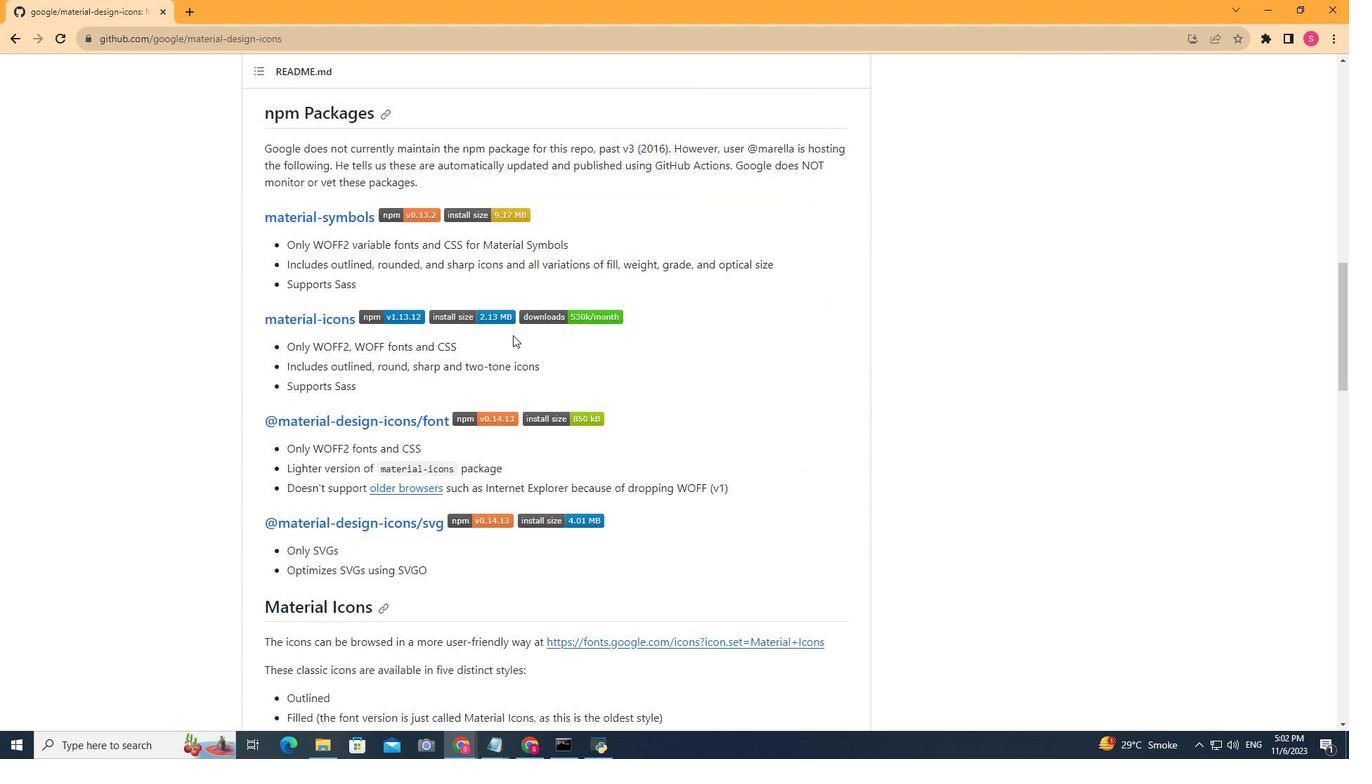 
Action: Mouse scrolled (513, 334) with delta (0, 0)
Screenshot: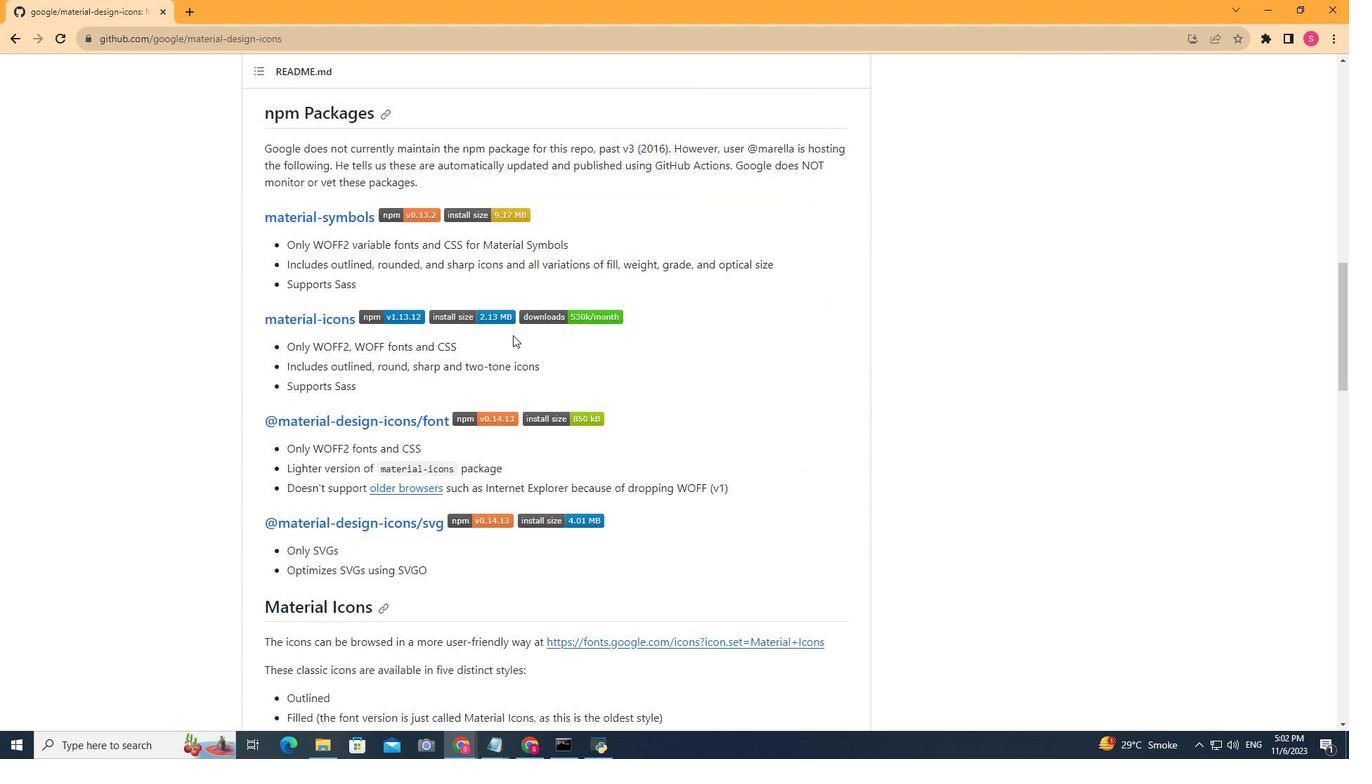 
Action: Mouse scrolled (513, 334) with delta (0, 0)
Screenshot: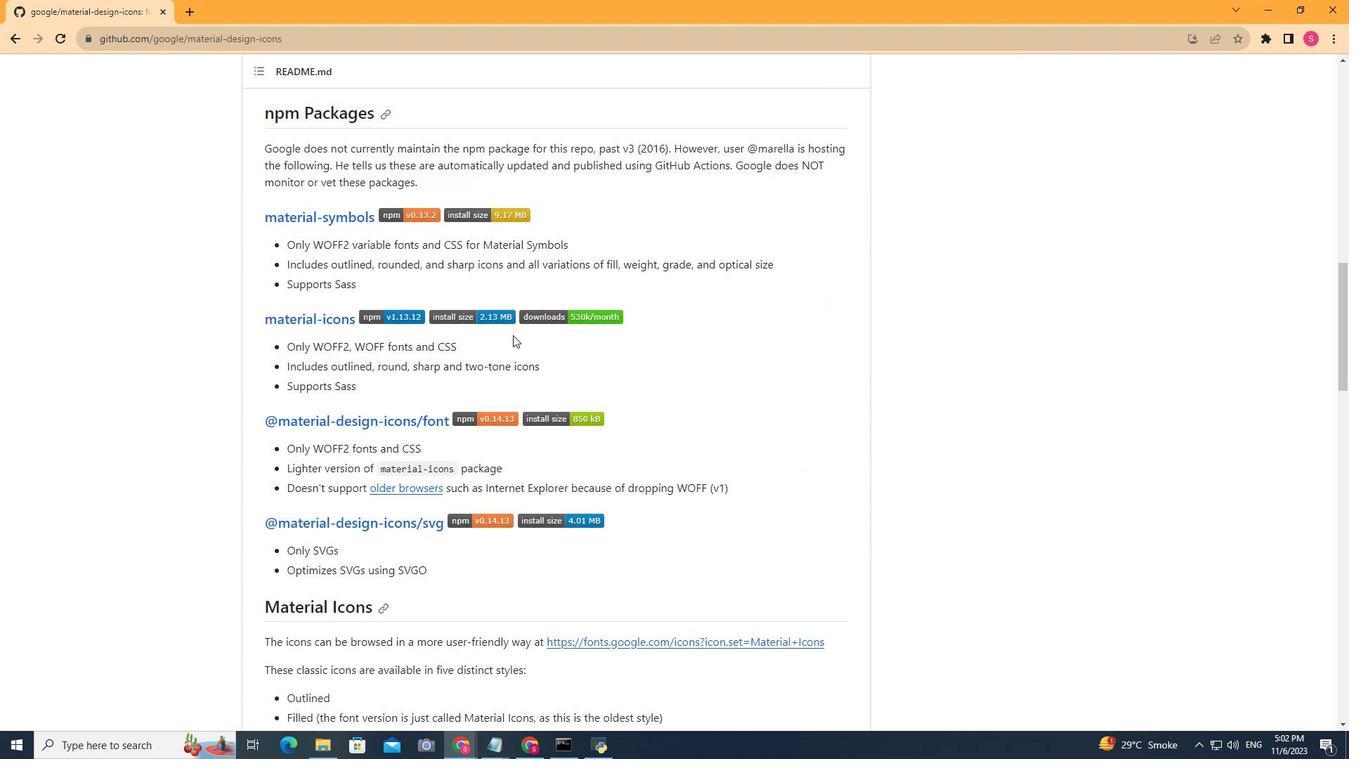 
Action: Mouse scrolled (513, 334) with delta (0, 0)
Screenshot: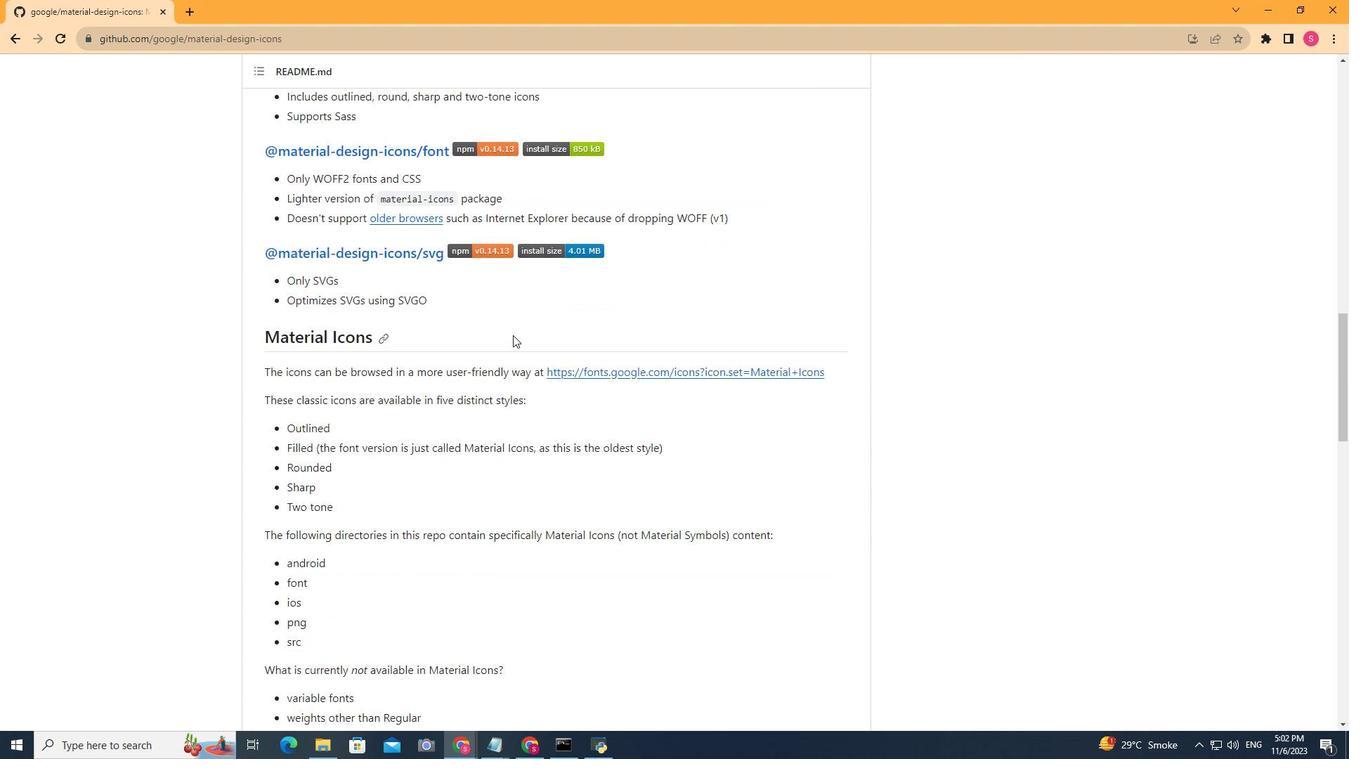 
Action: Mouse scrolled (513, 334) with delta (0, 0)
Screenshot: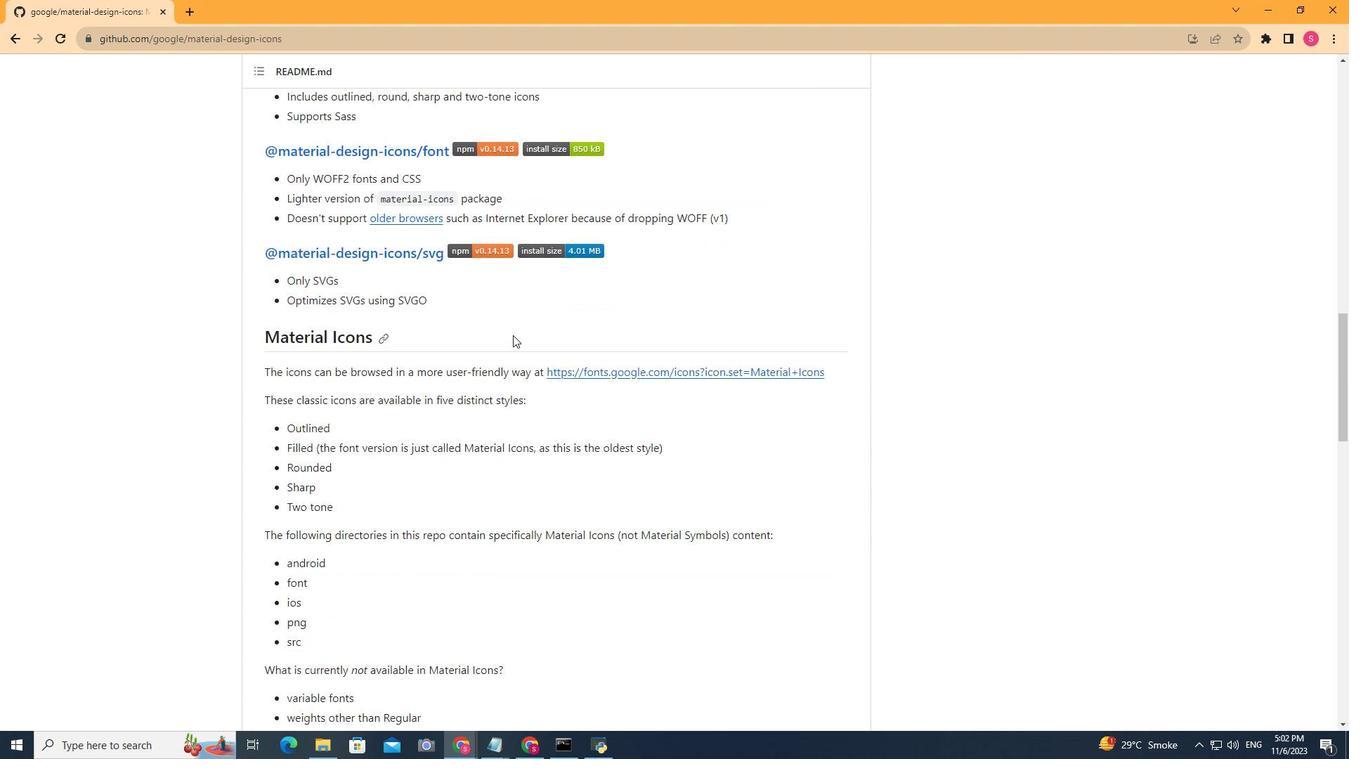 
Action: Mouse scrolled (513, 334) with delta (0, 0)
Screenshot: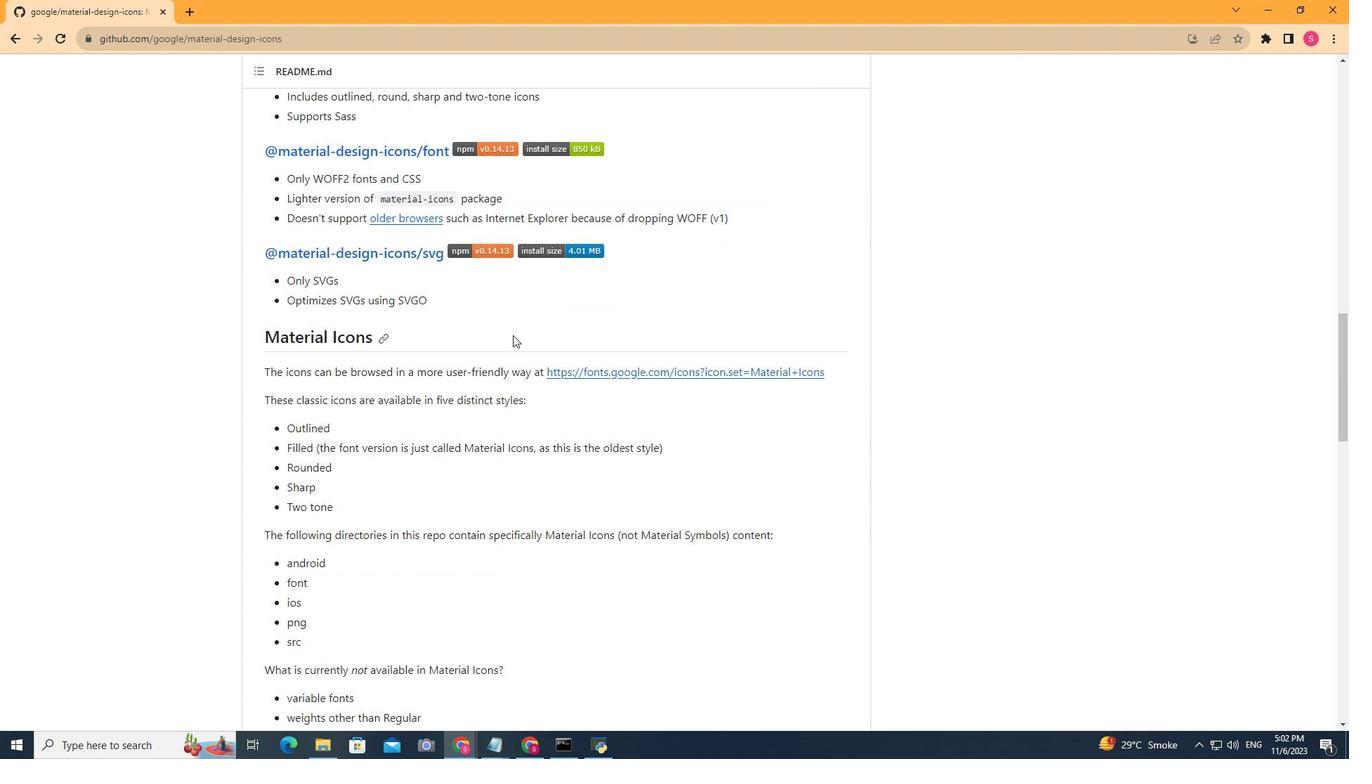 
Action: Mouse scrolled (513, 334) with delta (0, 0)
Screenshot: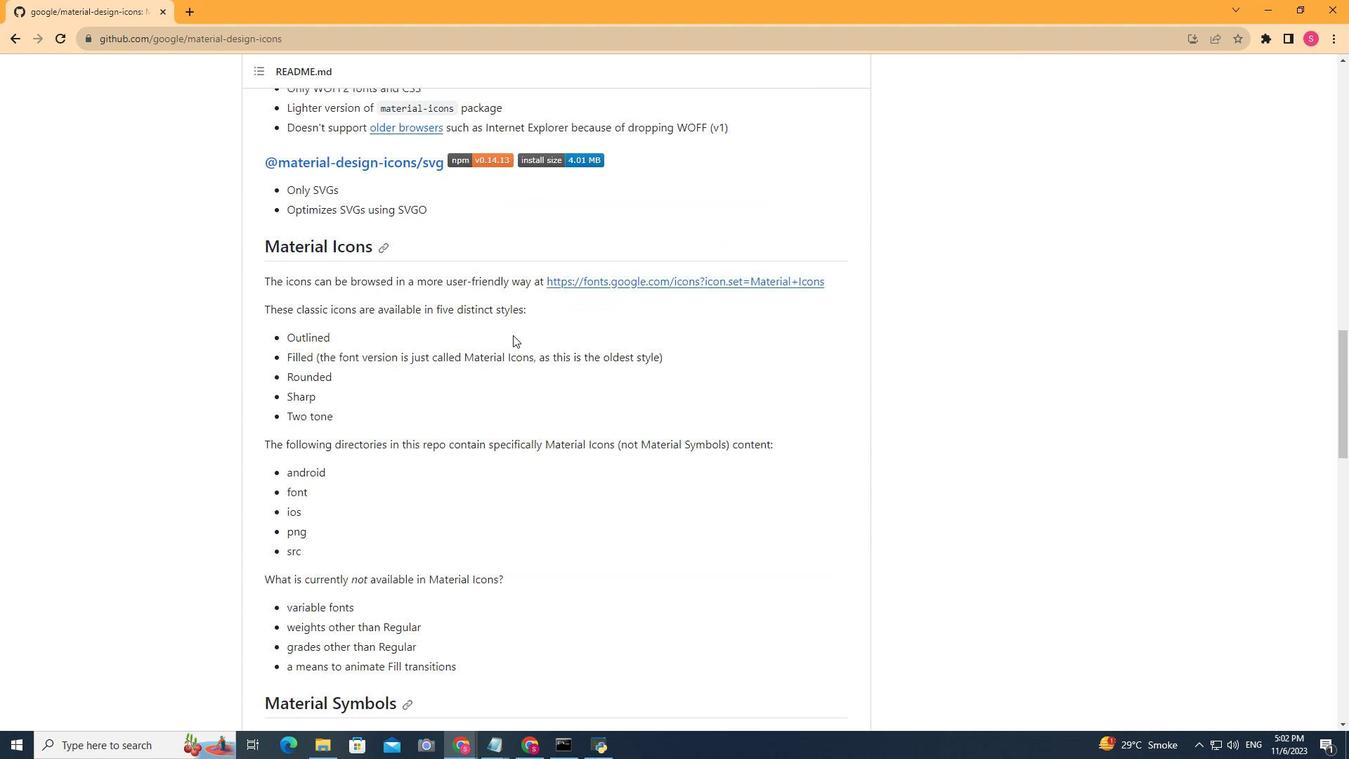 
Action: Mouse scrolled (513, 334) with delta (0, 0)
Screenshot: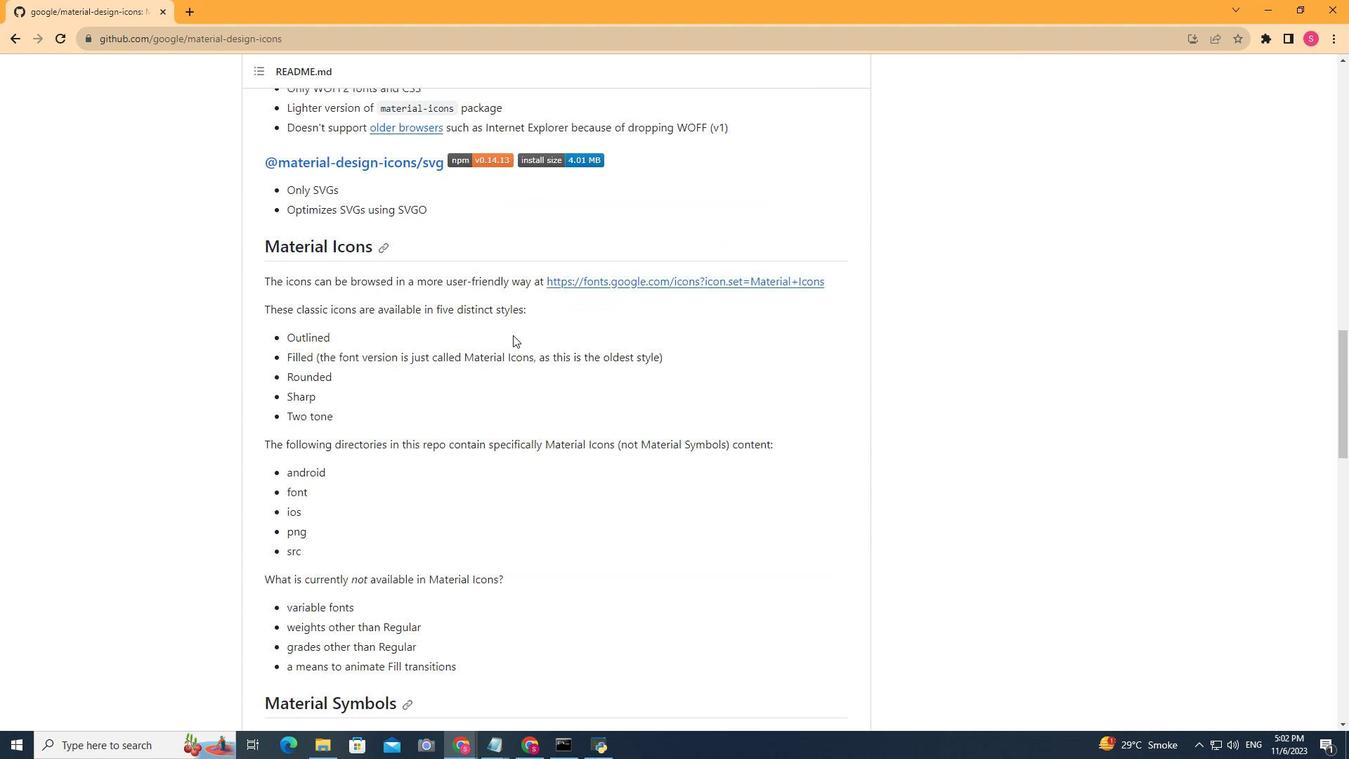 
Action: Mouse scrolled (513, 334) with delta (0, 0)
Screenshot: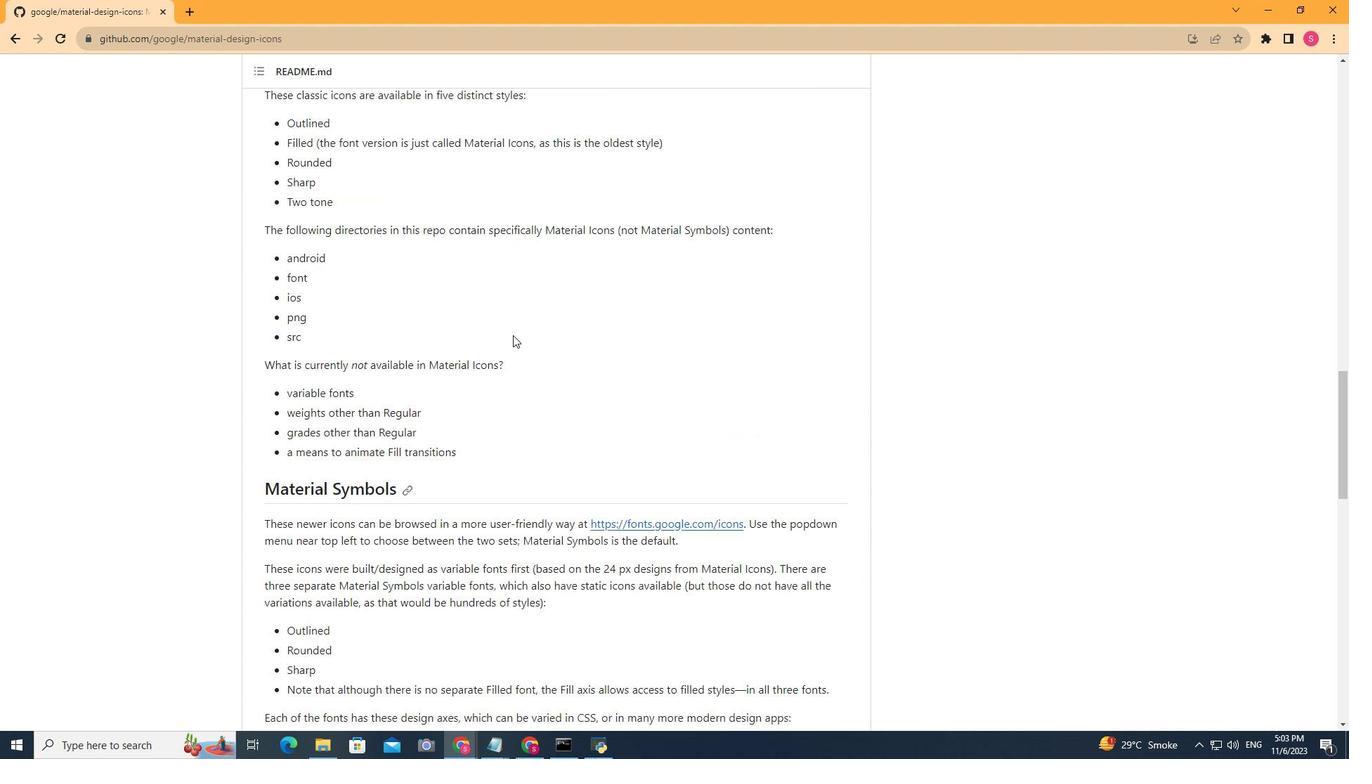 
Action: Mouse scrolled (513, 334) with delta (0, 0)
Screenshot: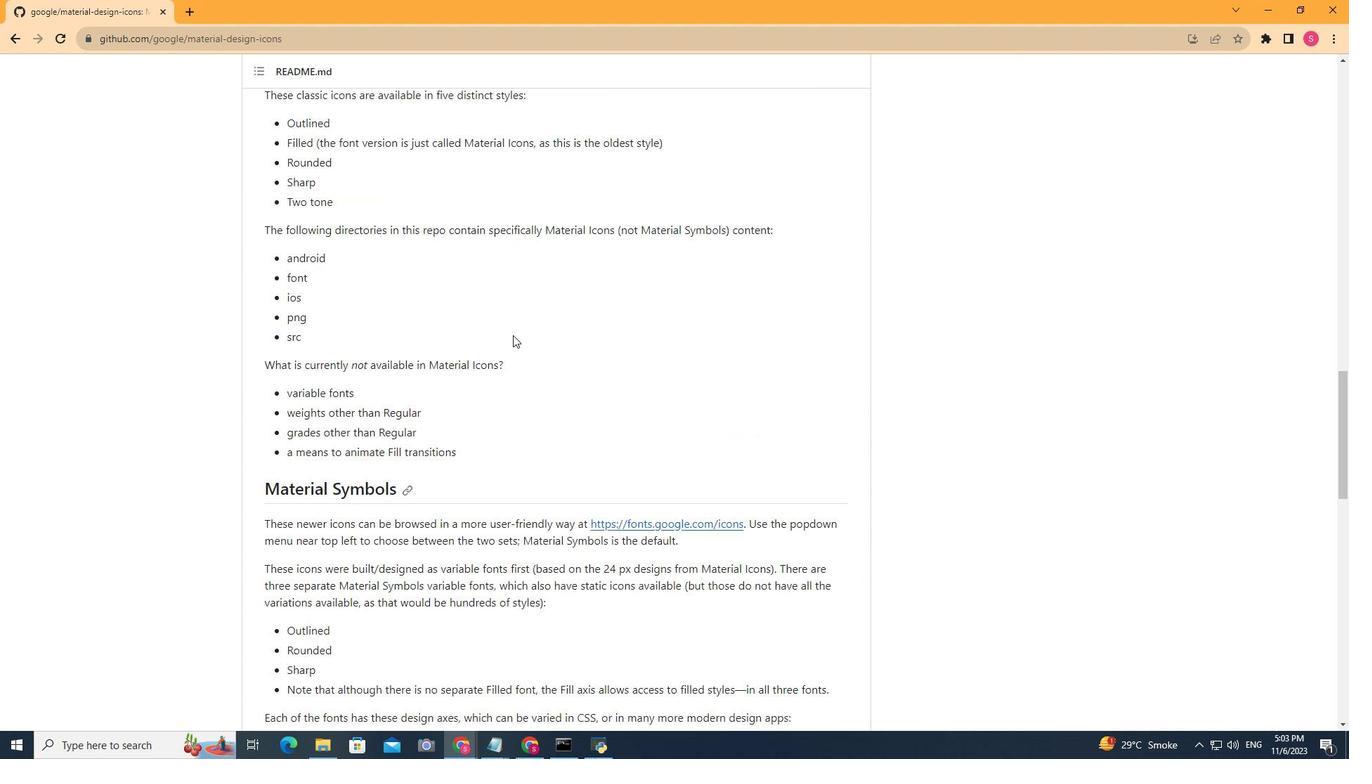 
Action: Mouse scrolled (513, 334) with delta (0, 0)
Screenshot: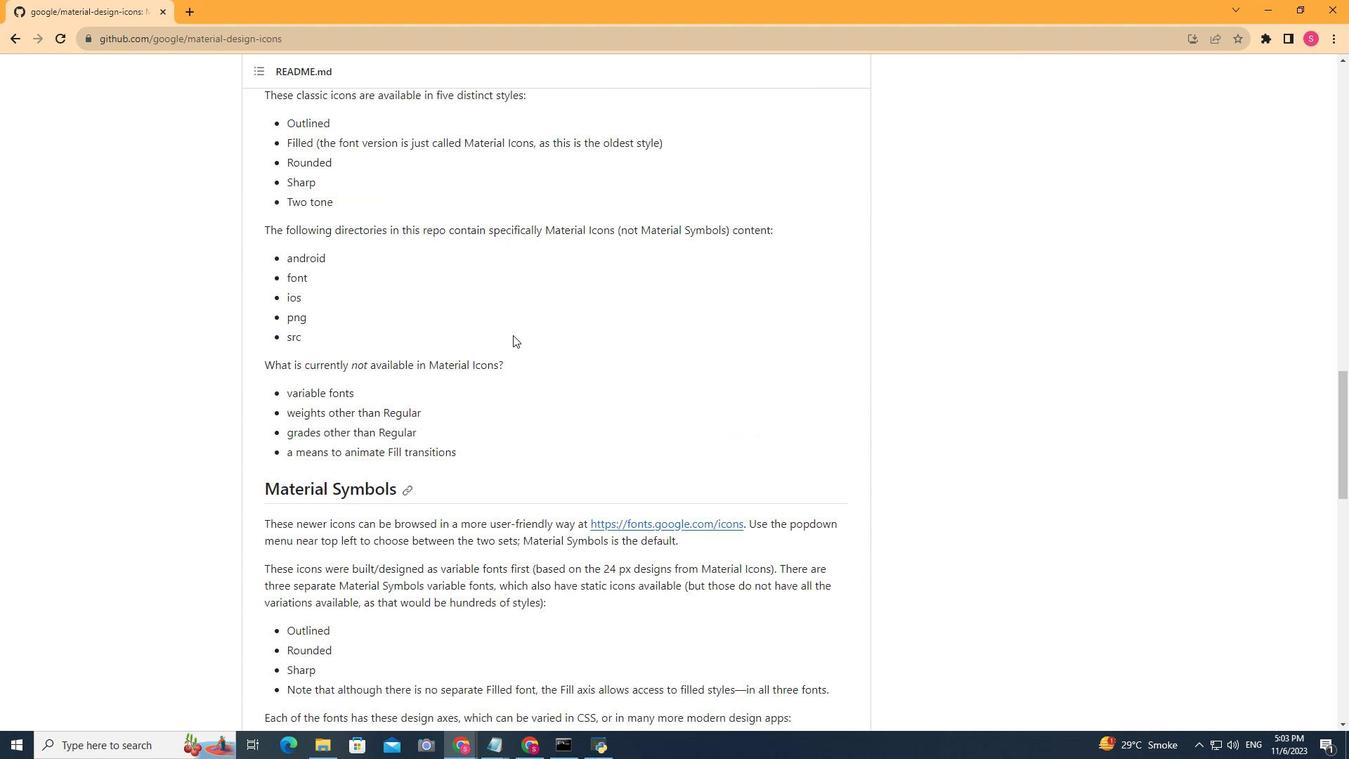 
Action: Mouse scrolled (513, 334) with delta (0, 0)
Screenshot: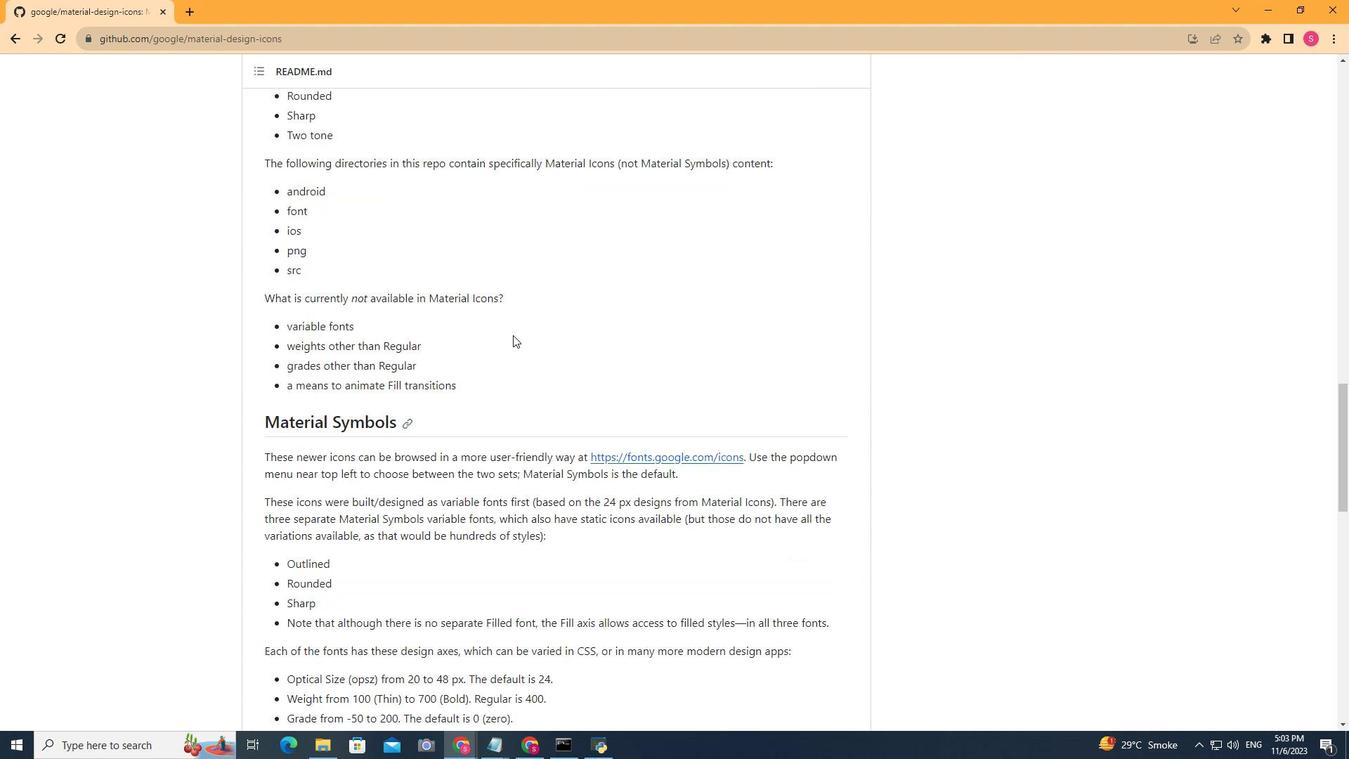 
Action: Mouse scrolled (513, 336) with delta (0, 0)
Screenshot: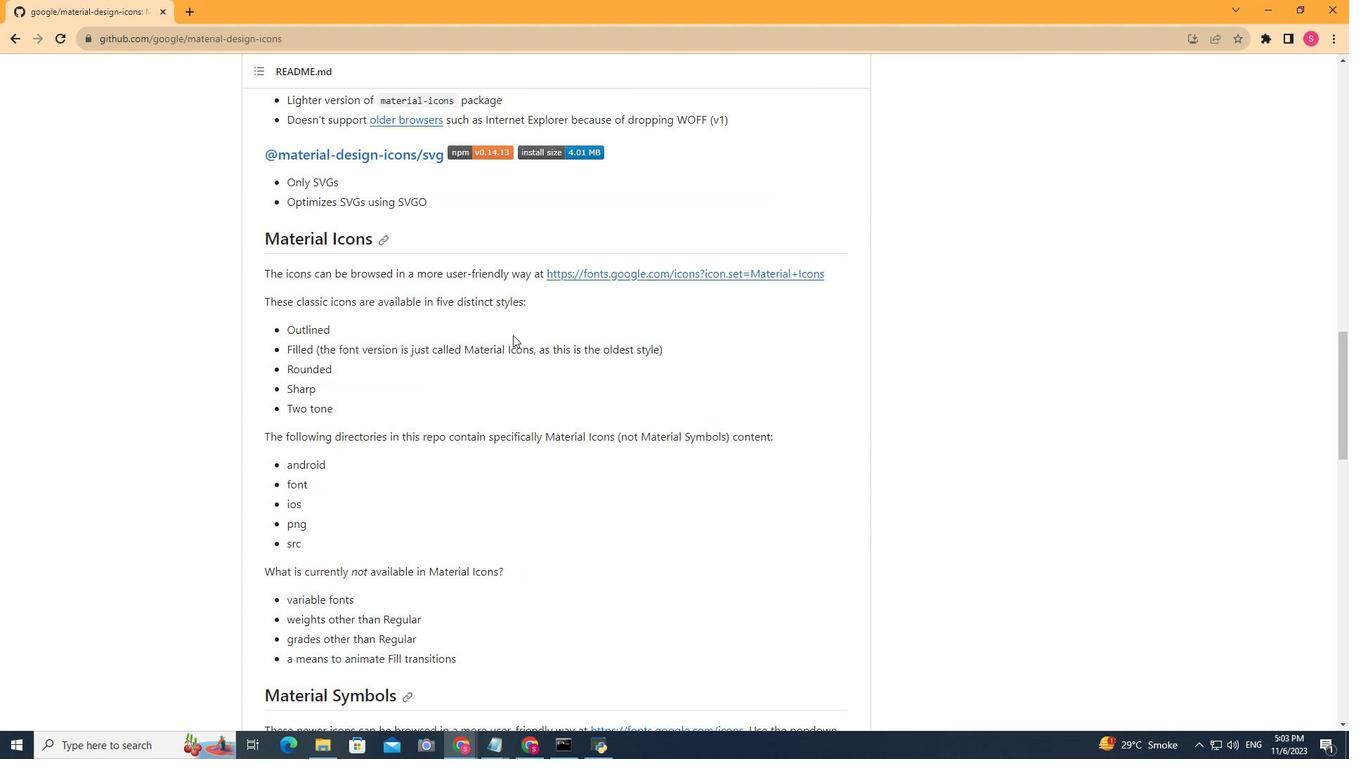 
Action: Mouse scrolled (513, 336) with delta (0, 0)
Screenshot: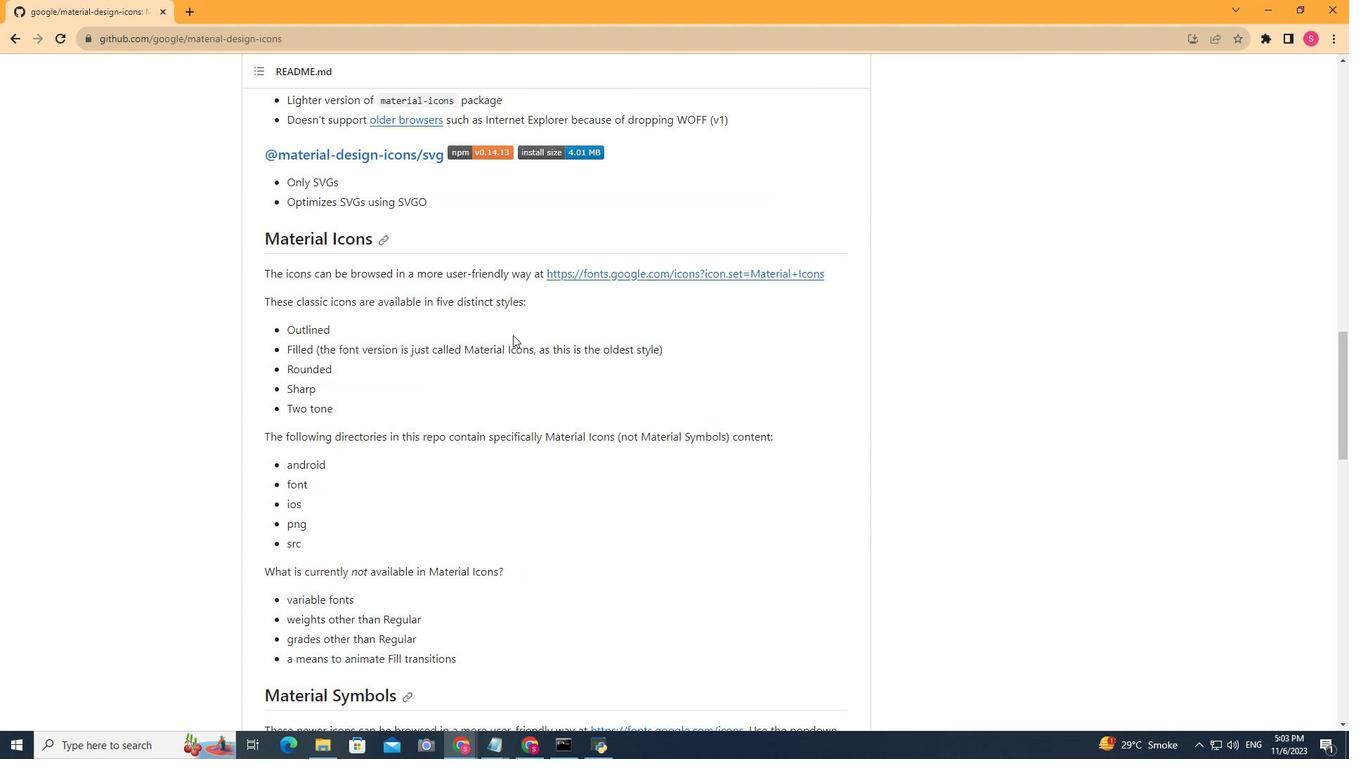 
Action: Mouse scrolled (513, 336) with delta (0, 0)
Screenshot: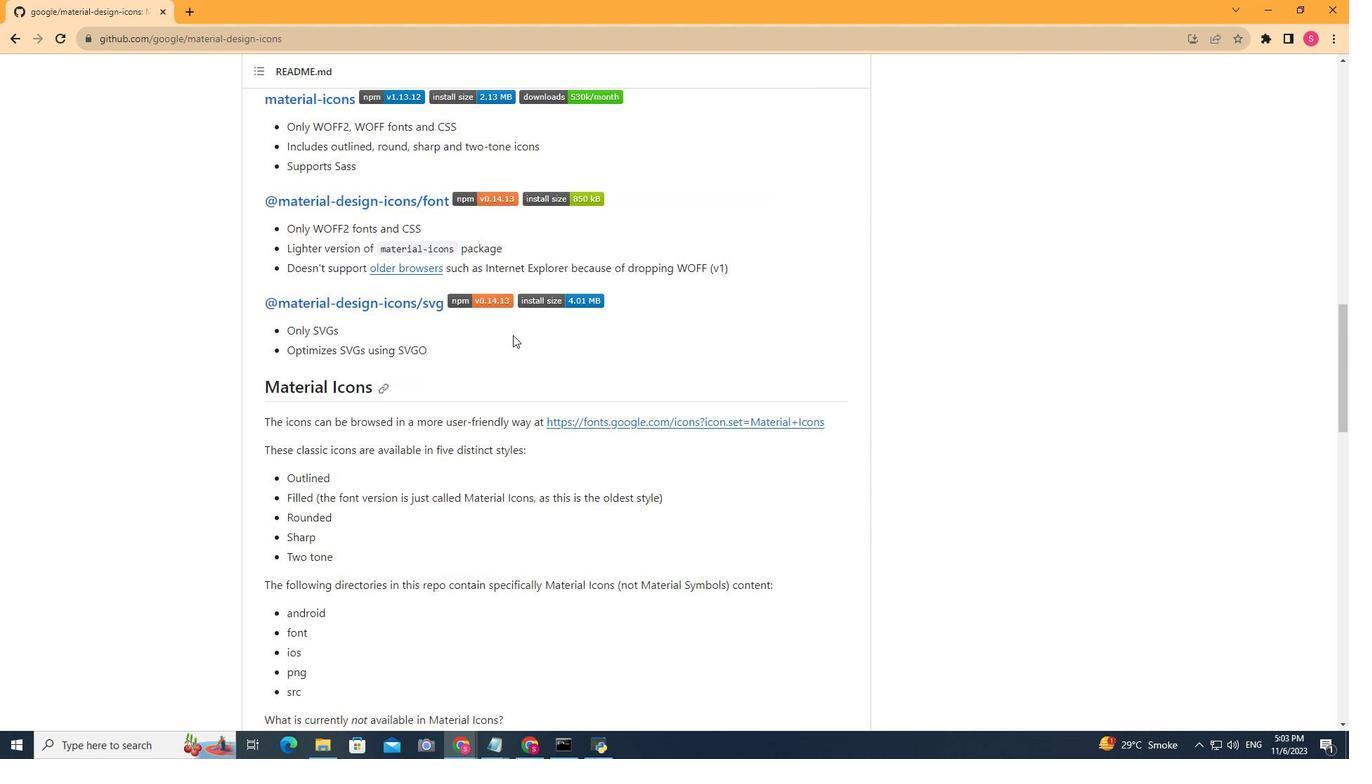 
Action: Mouse scrolled (513, 336) with delta (0, 0)
Screenshot: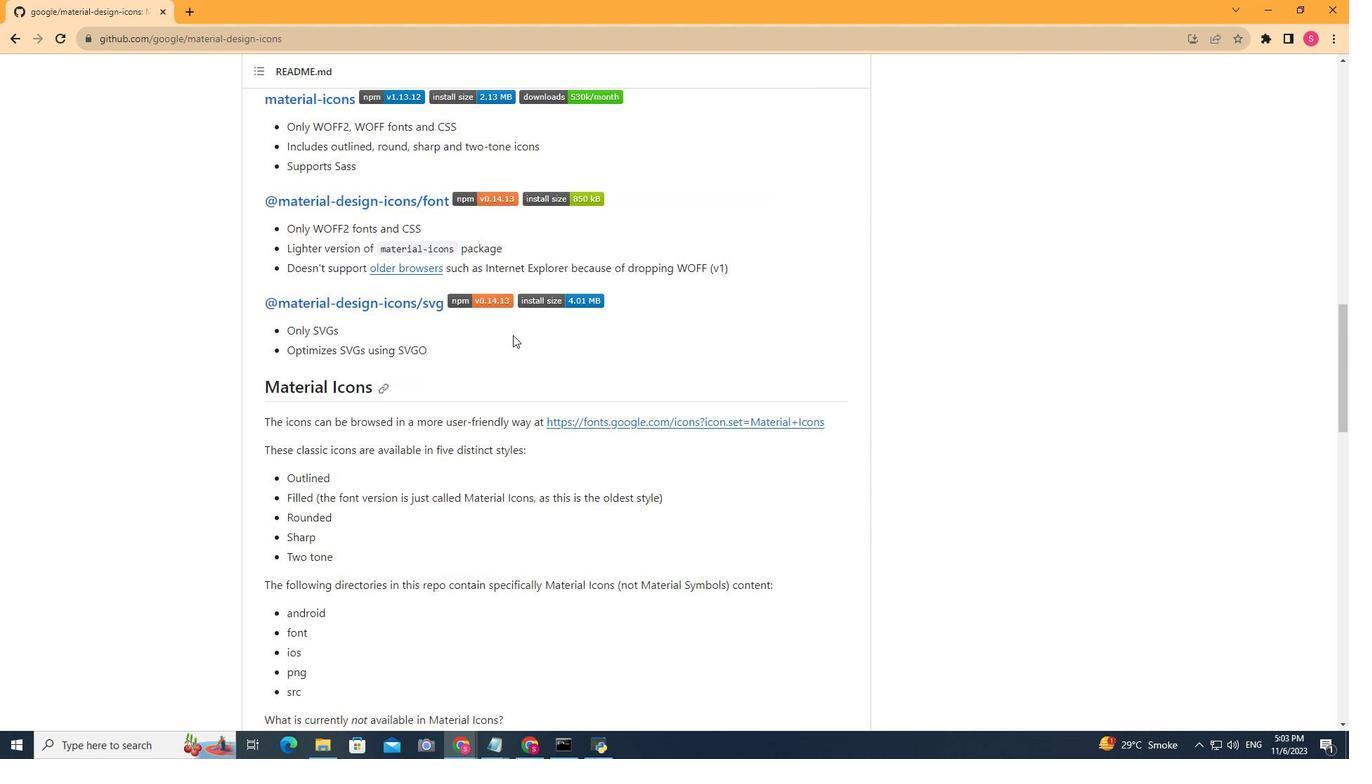 
Action: Mouse scrolled (513, 336) with delta (0, 0)
Screenshot: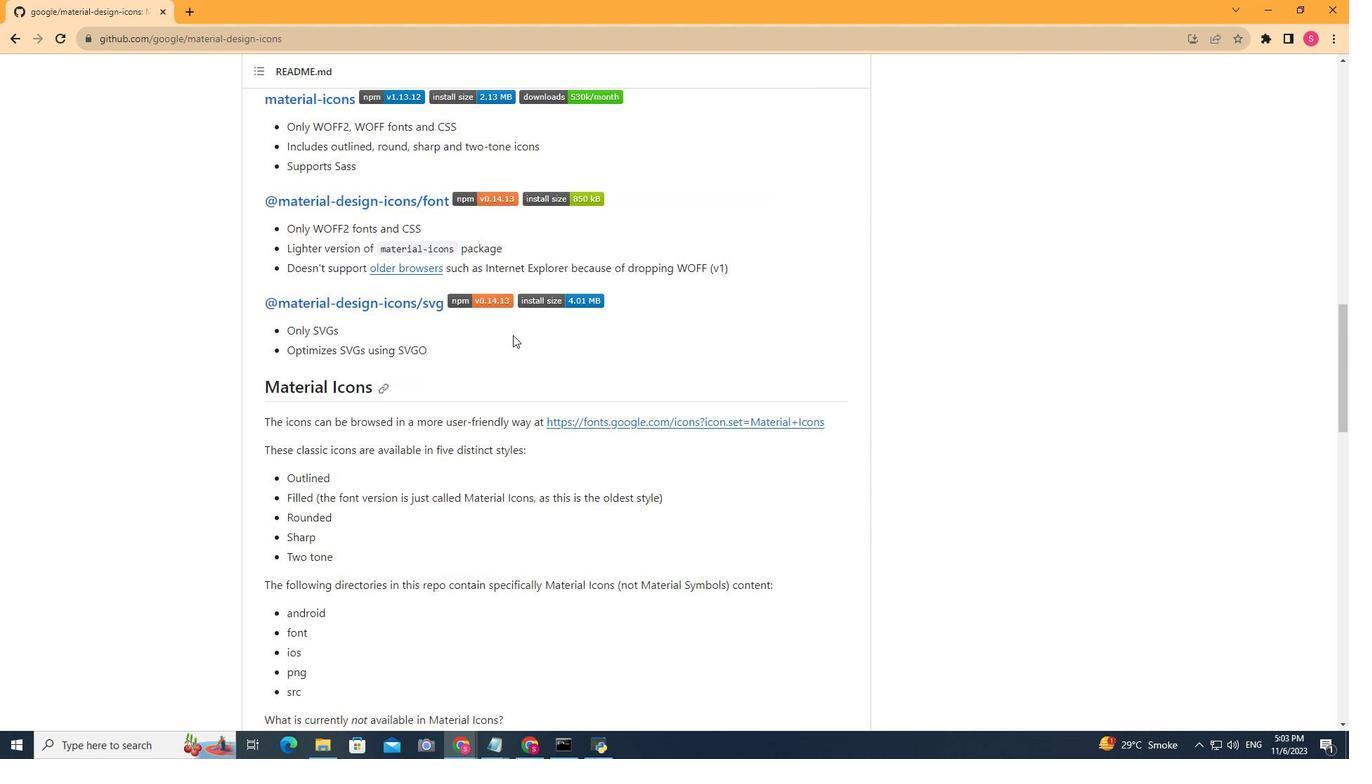 
Action: Mouse scrolled (513, 336) with delta (0, 0)
Screenshot: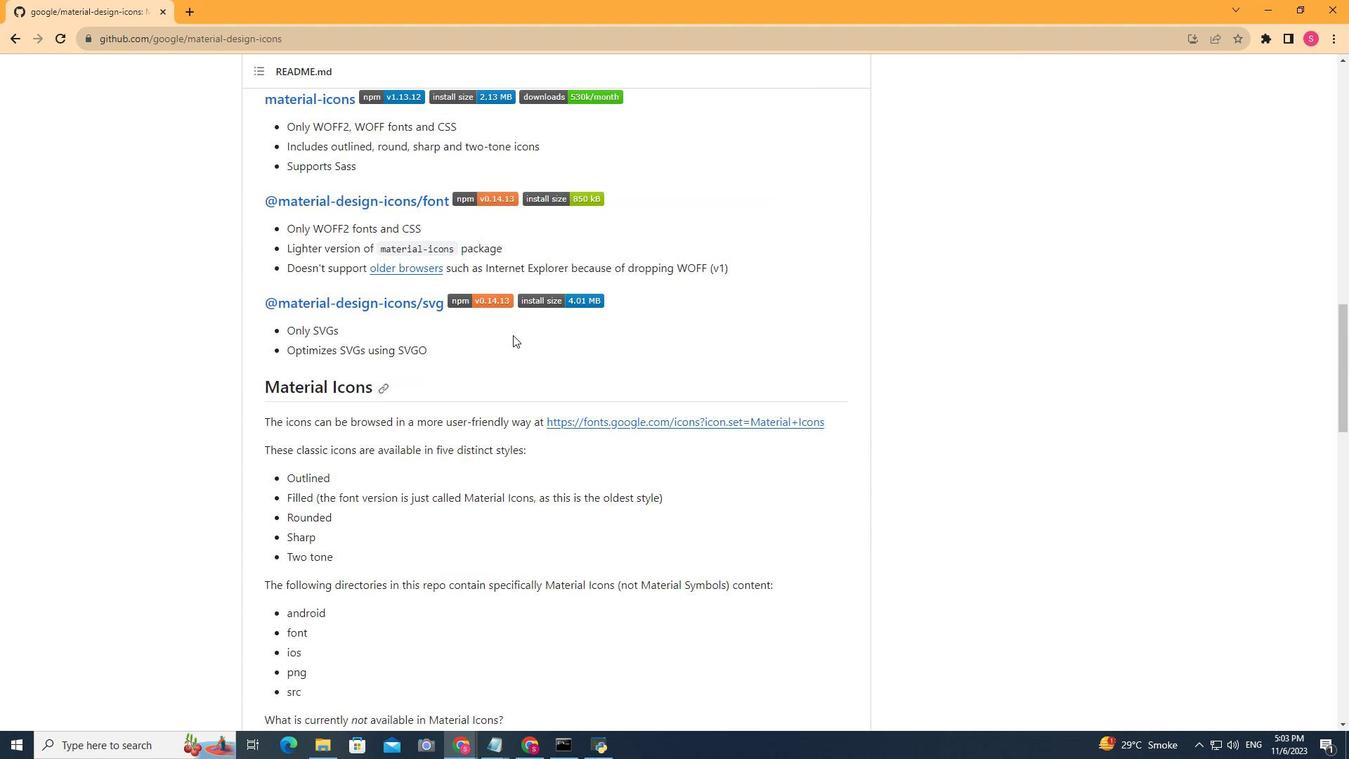 
Action: Mouse scrolled (513, 336) with delta (0, 0)
Screenshot: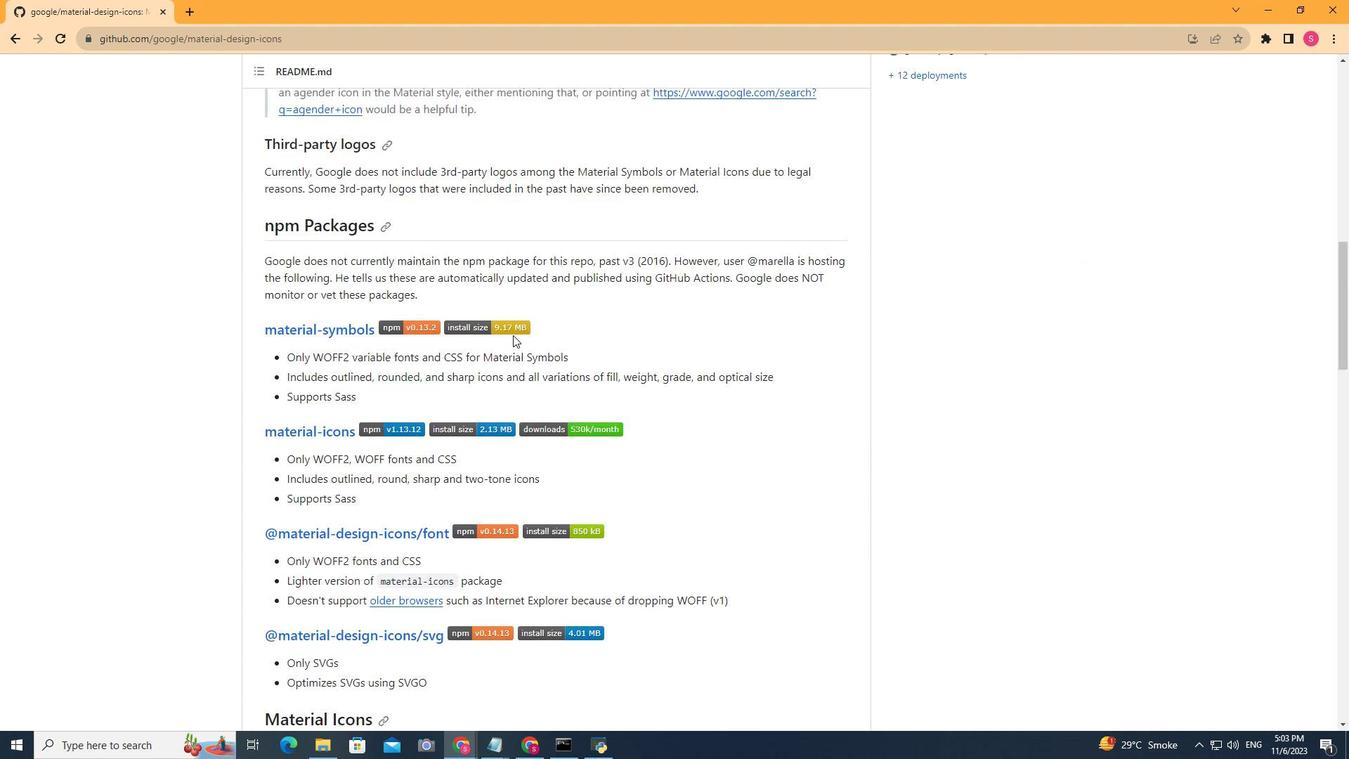 
Action: Mouse scrolled (513, 336) with delta (0, 0)
Screenshot: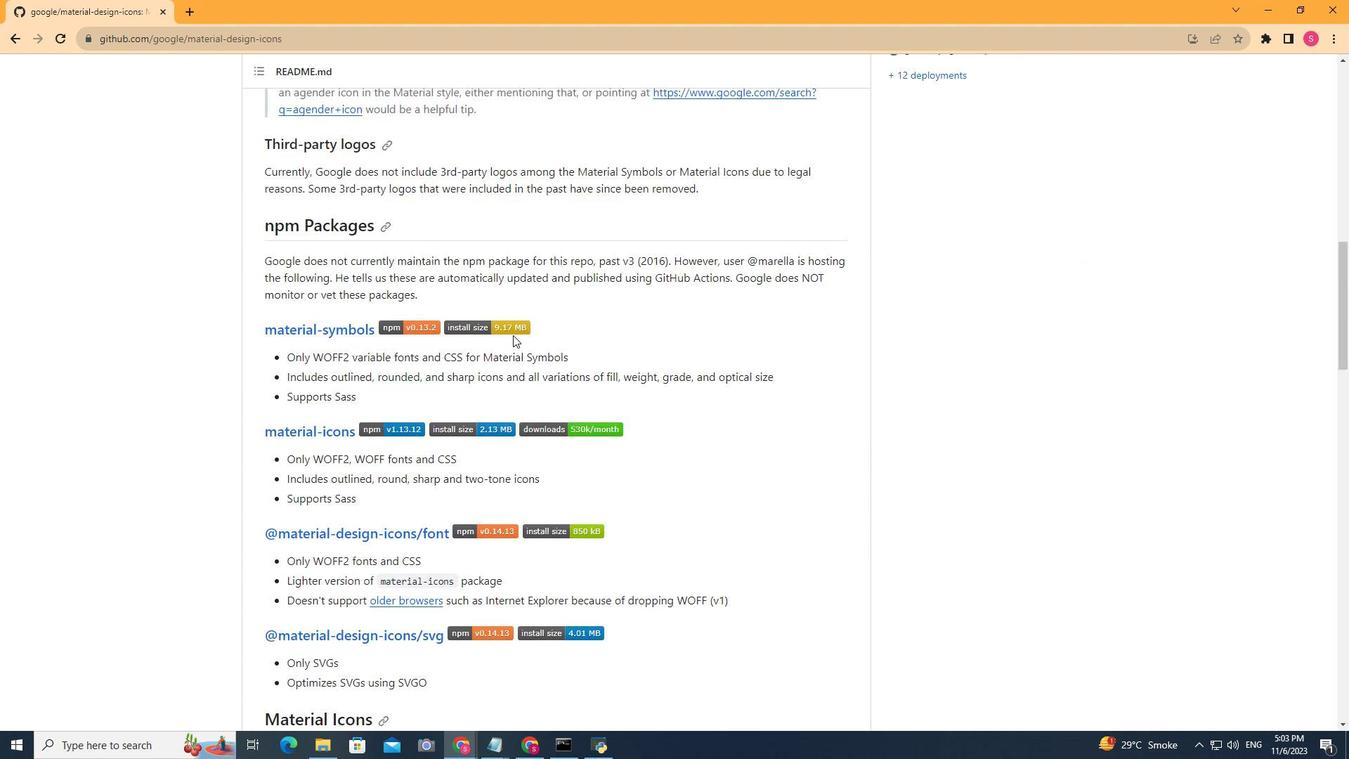 
Action: Mouse scrolled (513, 336) with delta (0, 0)
Screenshot: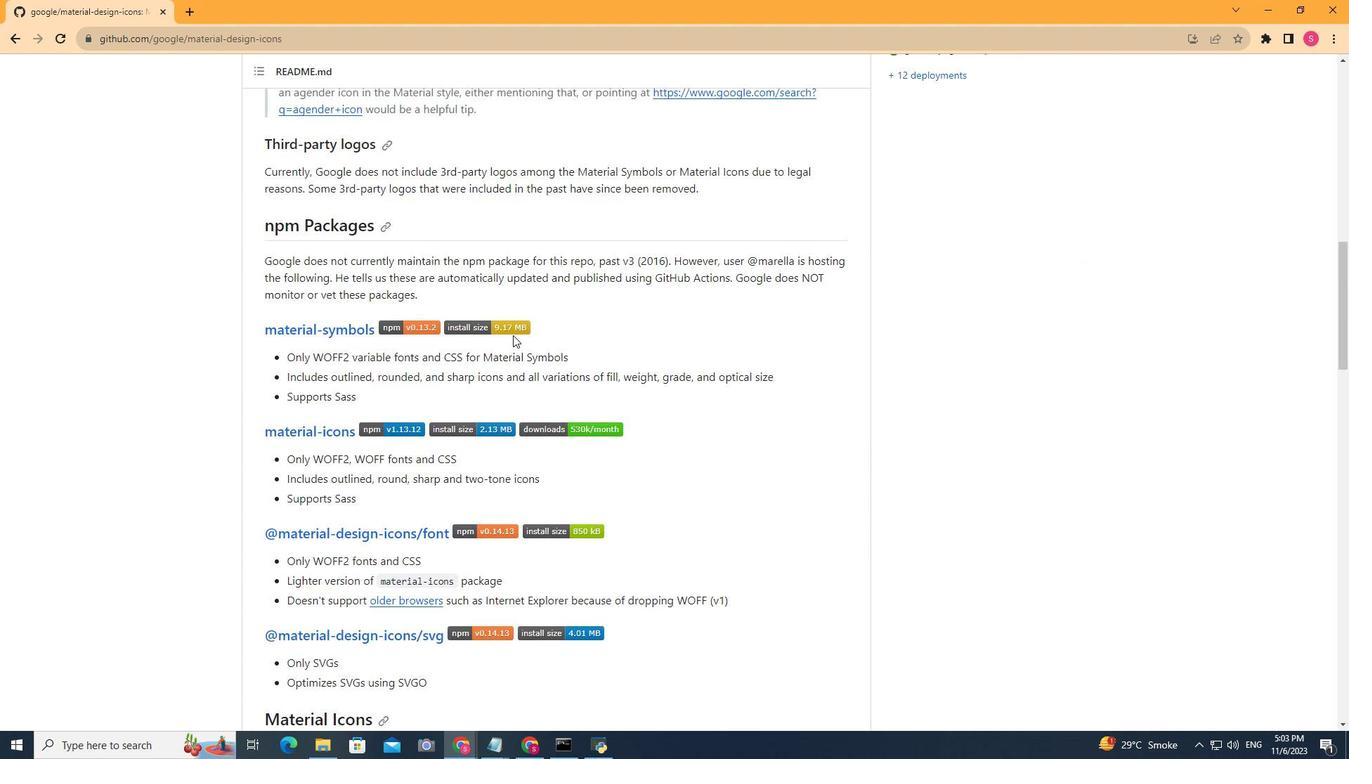 
Action: Mouse scrolled (513, 336) with delta (0, 0)
Screenshot: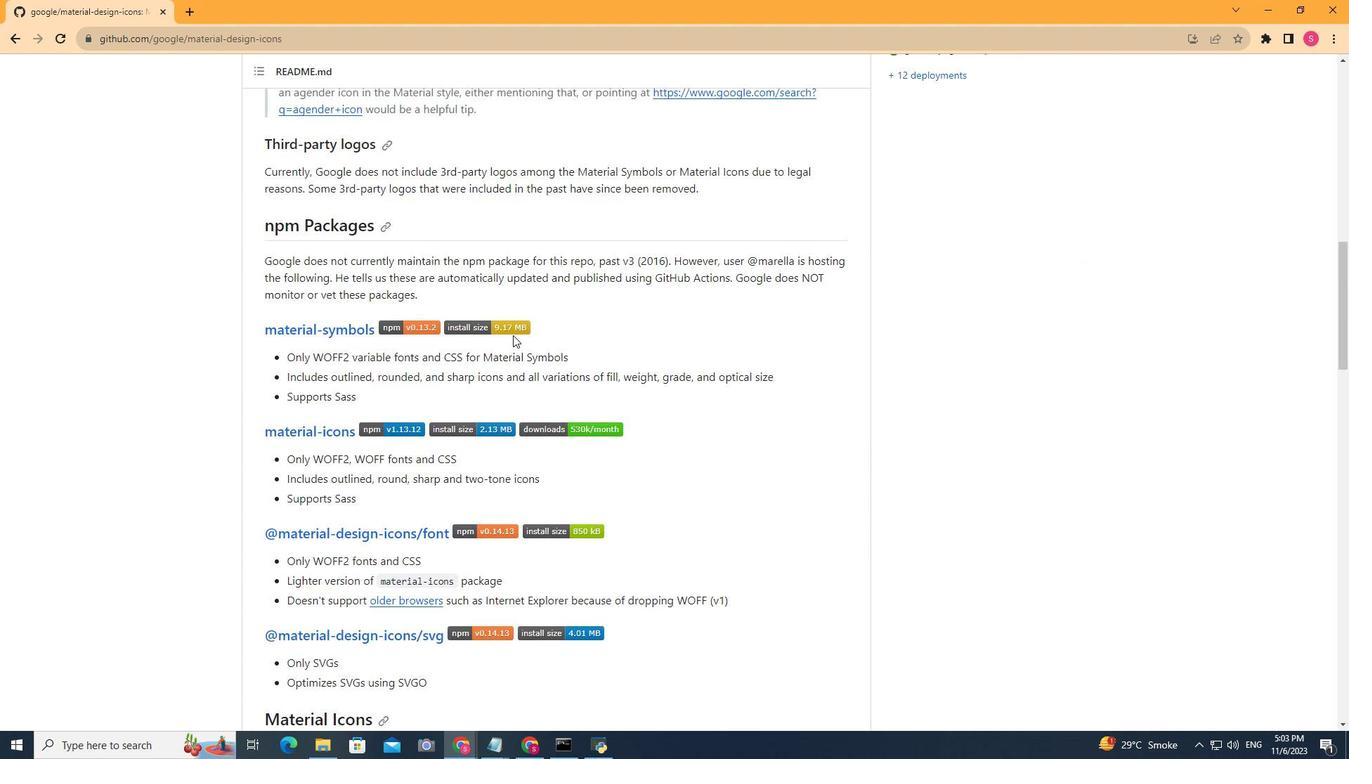 
Action: Mouse scrolled (513, 336) with delta (0, 0)
Screenshot: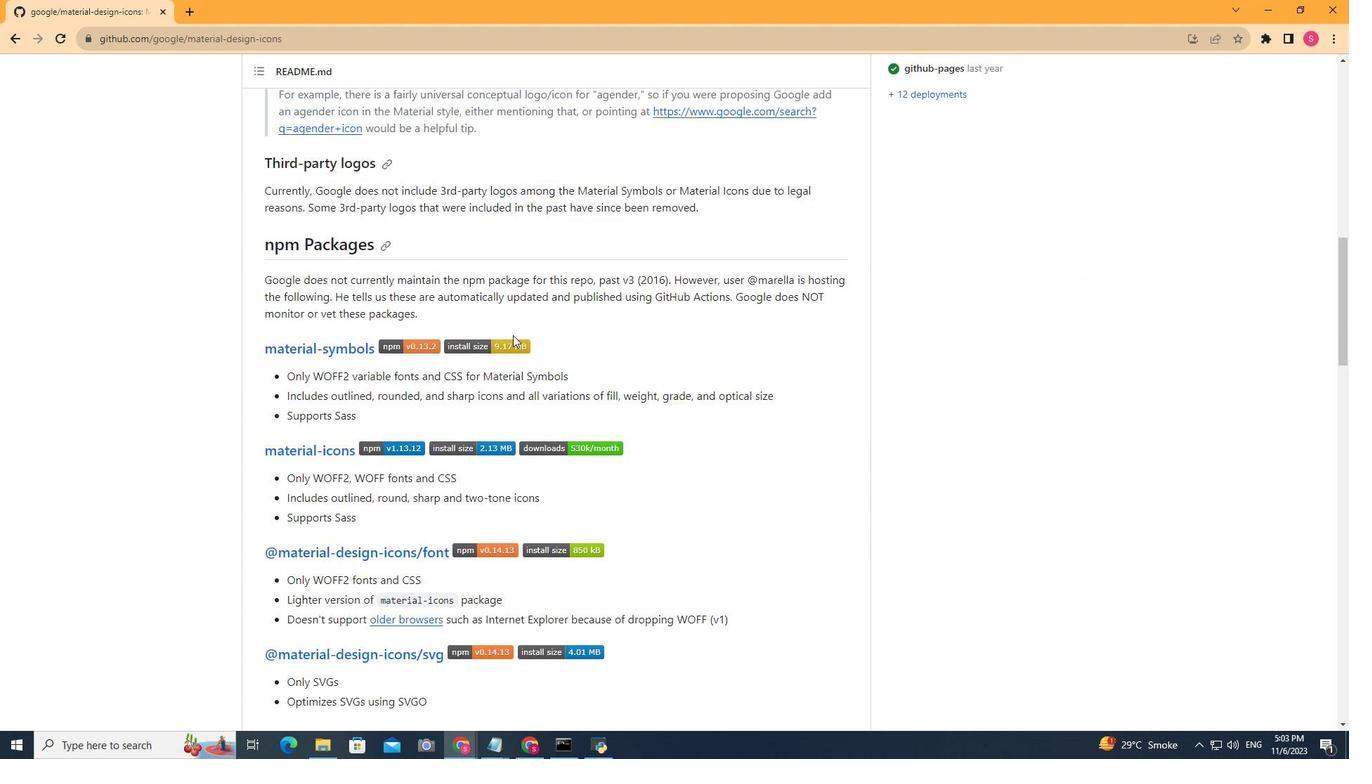 
Action: Mouse scrolled (513, 336) with delta (0, 0)
Screenshot: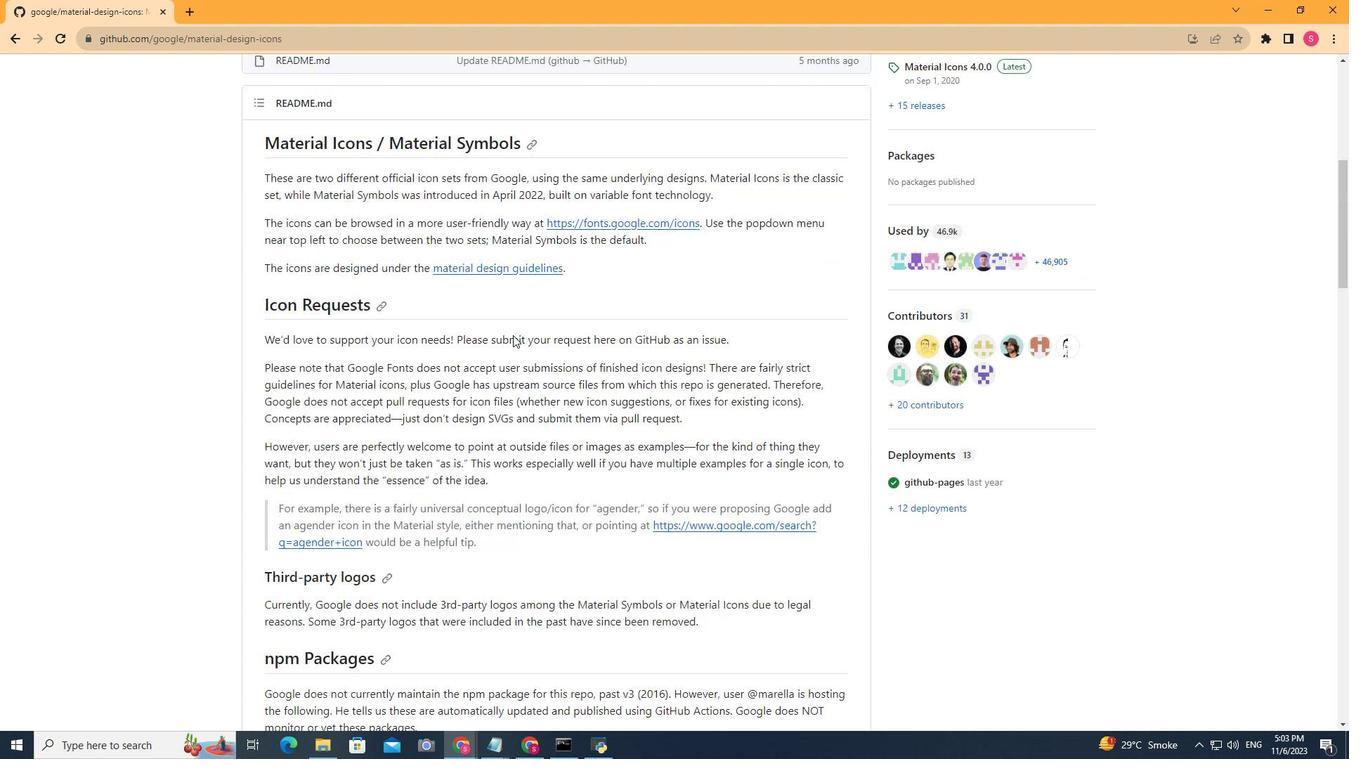 
Action: Mouse scrolled (513, 336) with delta (0, 0)
Screenshot: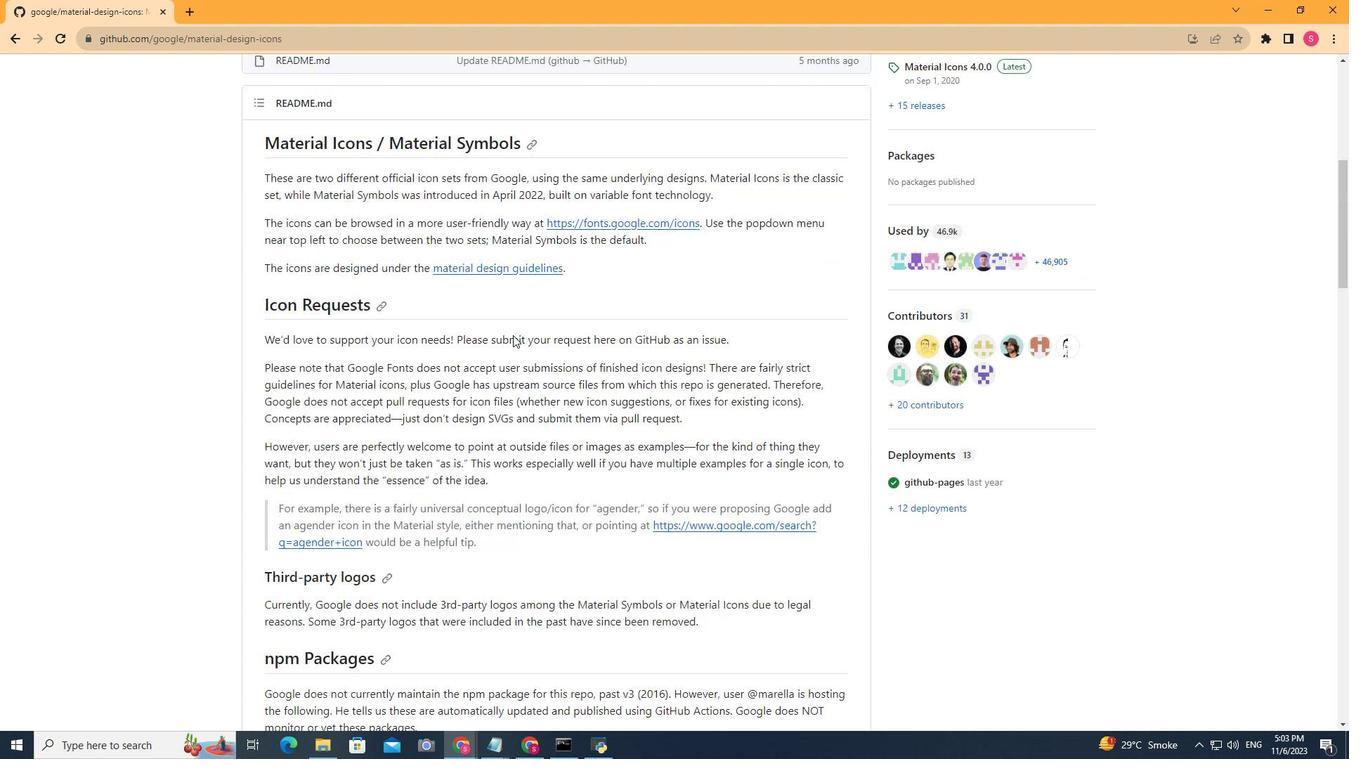 
Action: Mouse scrolled (513, 336) with delta (0, 0)
Screenshot: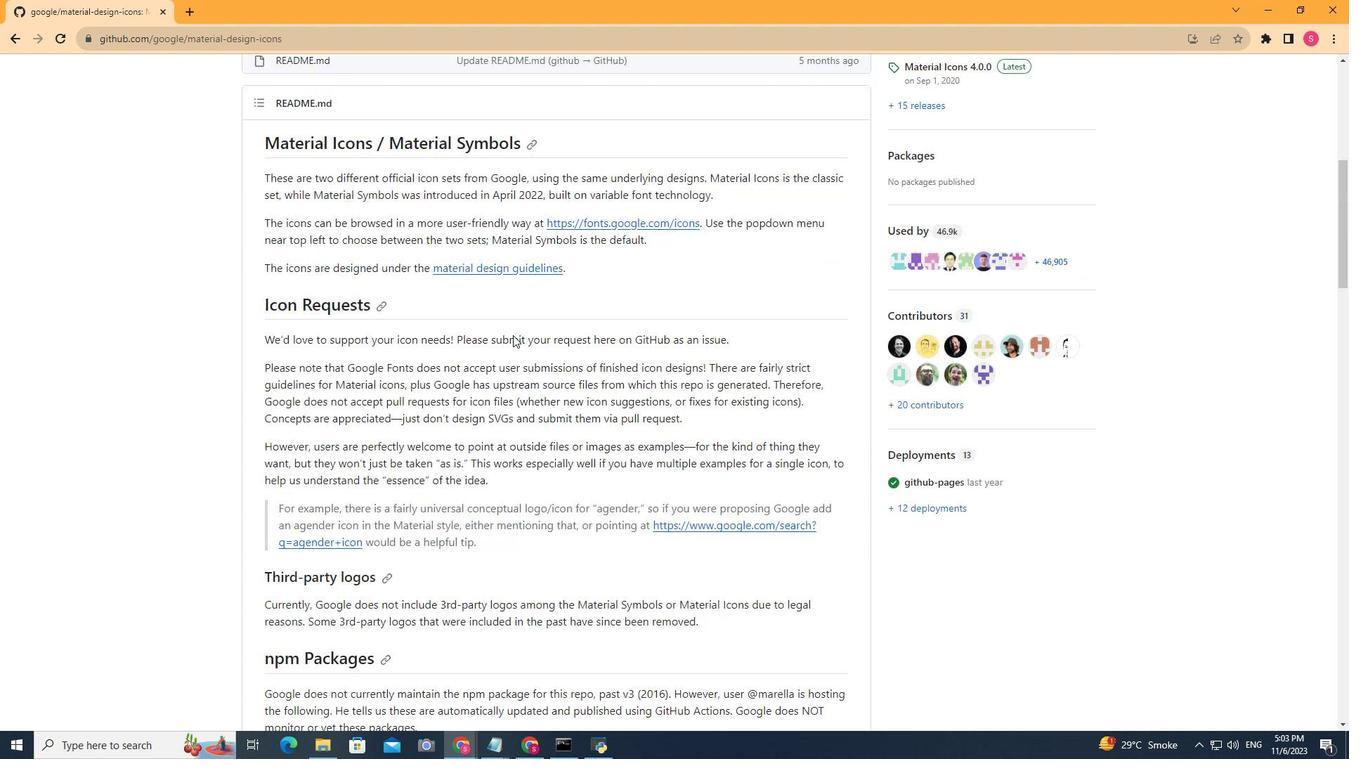 
Action: Mouse scrolled (513, 336) with delta (0, 0)
Screenshot: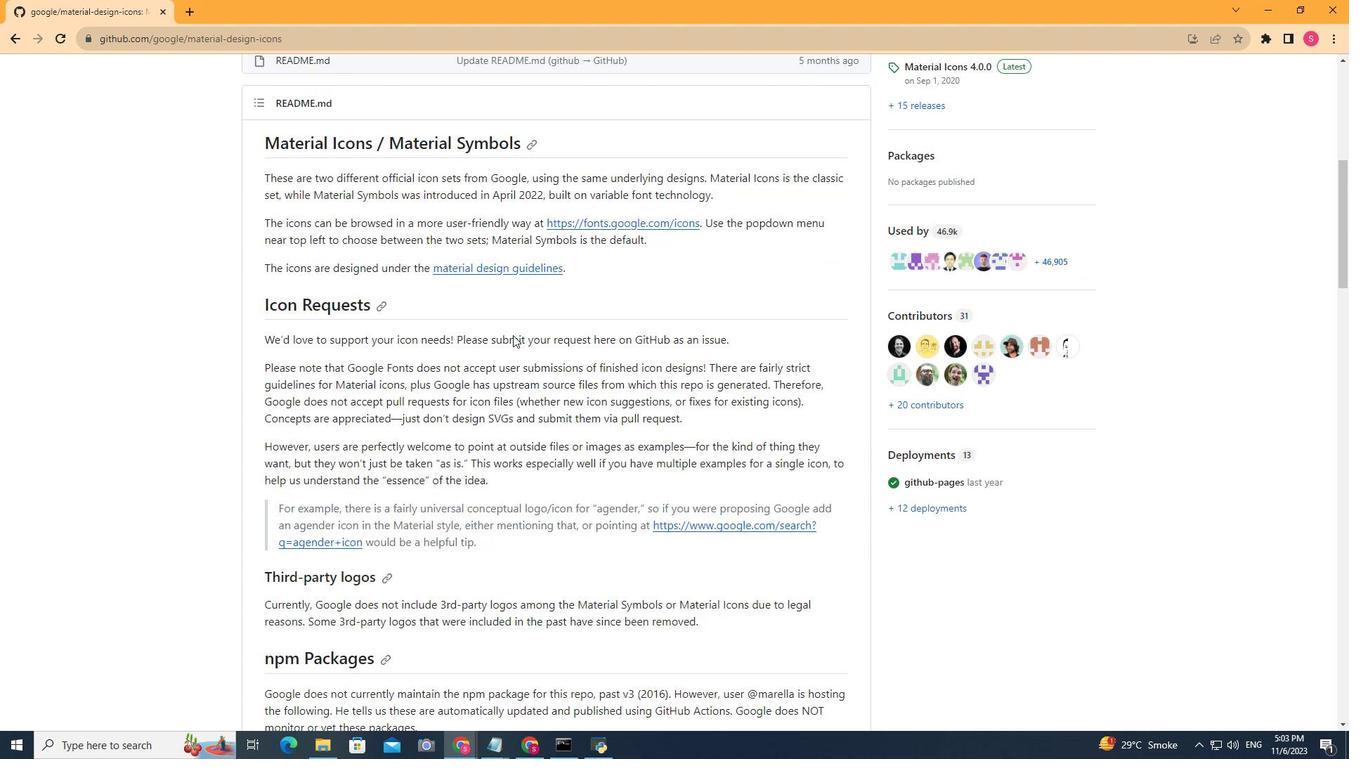 
Action: Mouse scrolled (513, 336) with delta (0, 0)
Screenshot: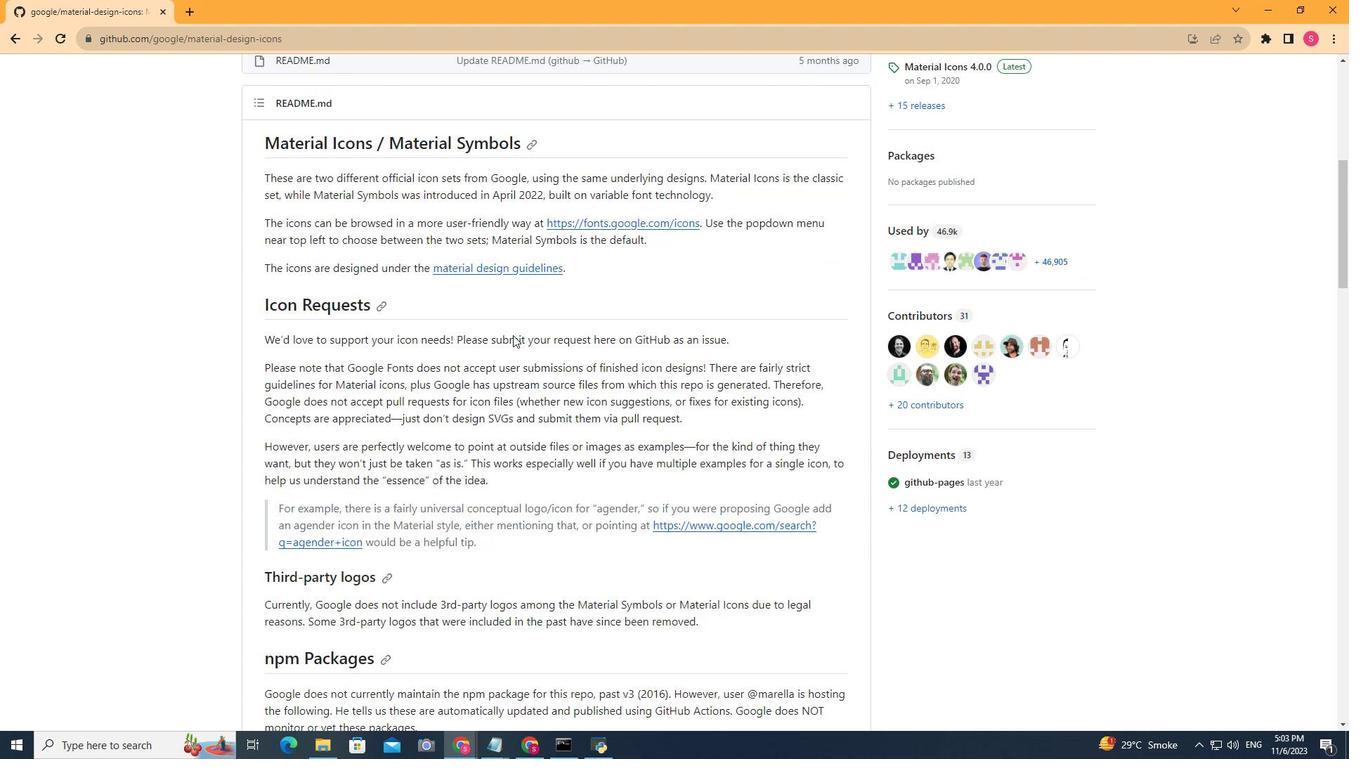 
Action: Mouse scrolled (513, 336) with delta (0, 0)
Screenshot: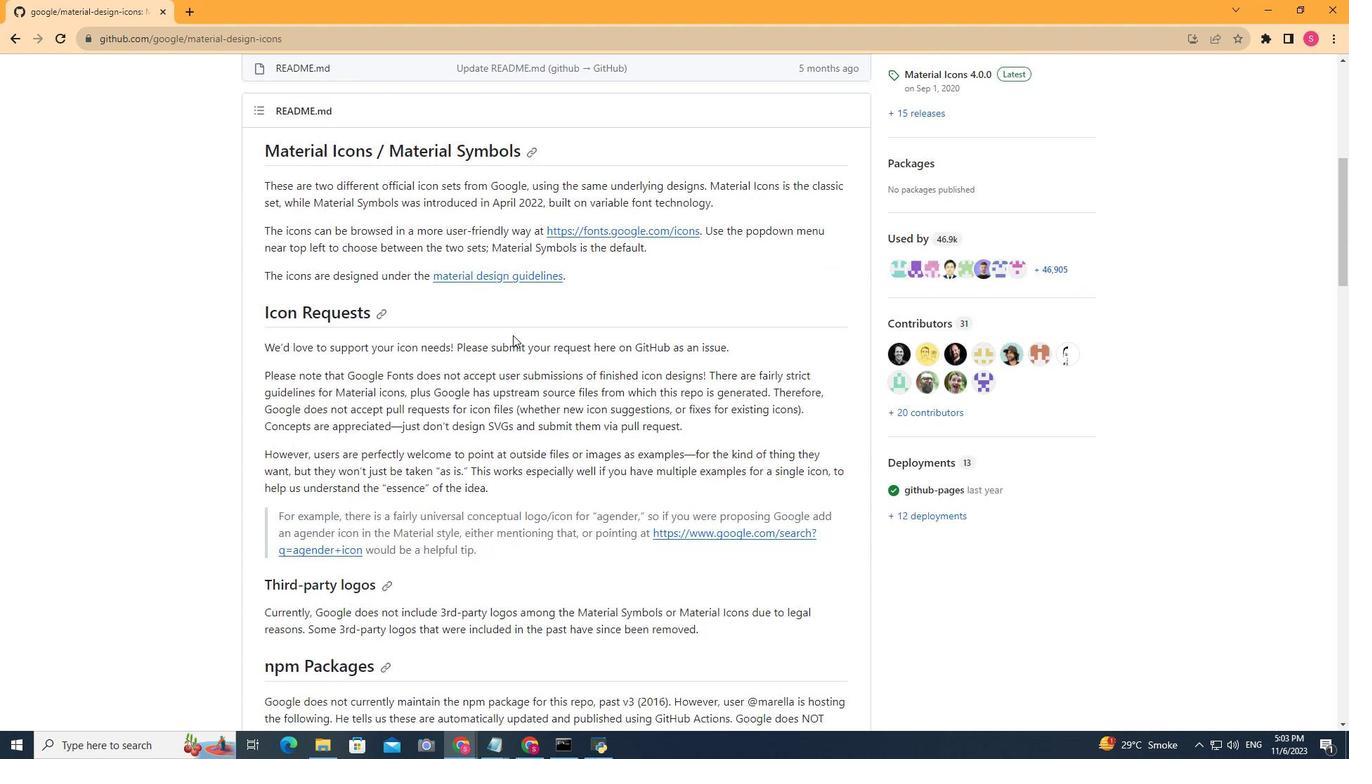 
Action: Mouse scrolled (513, 336) with delta (0, 0)
Screenshot: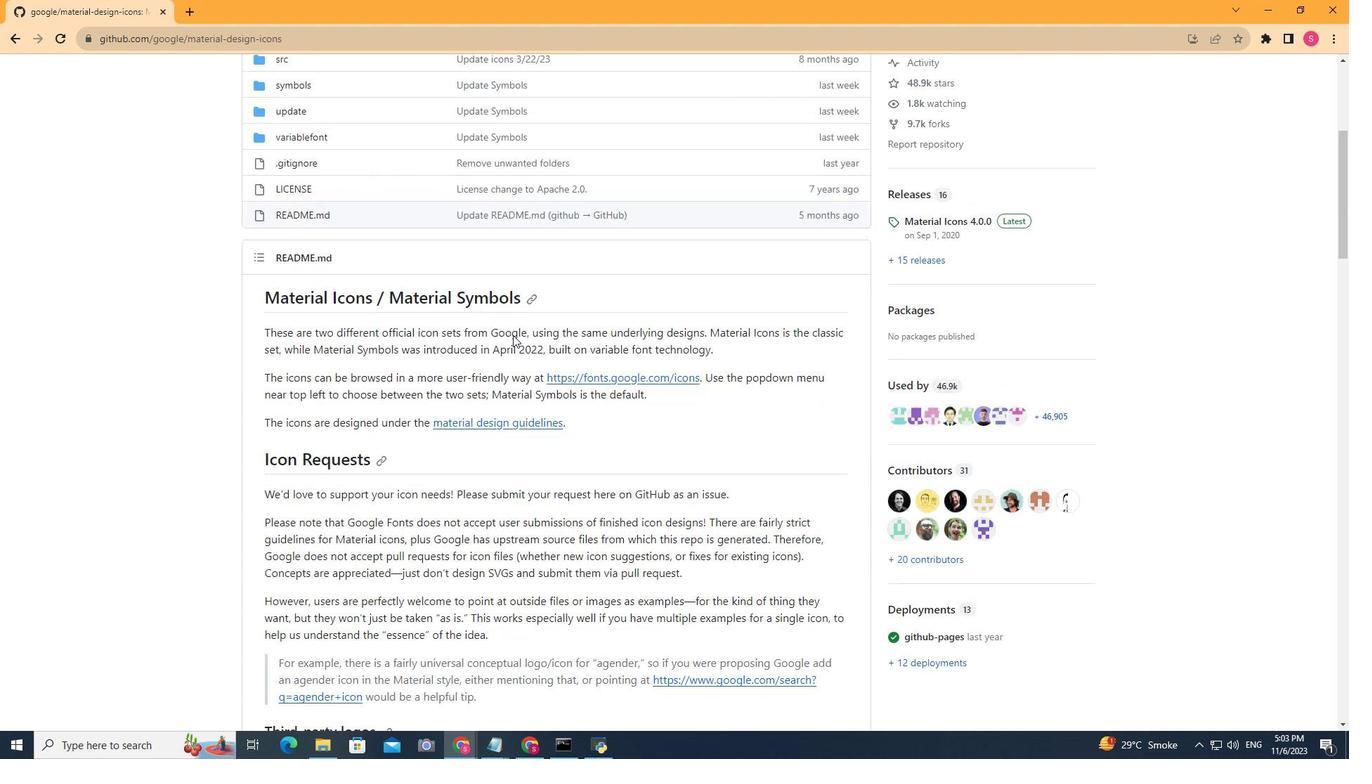 
Action: Mouse scrolled (513, 336) with delta (0, 0)
Screenshot: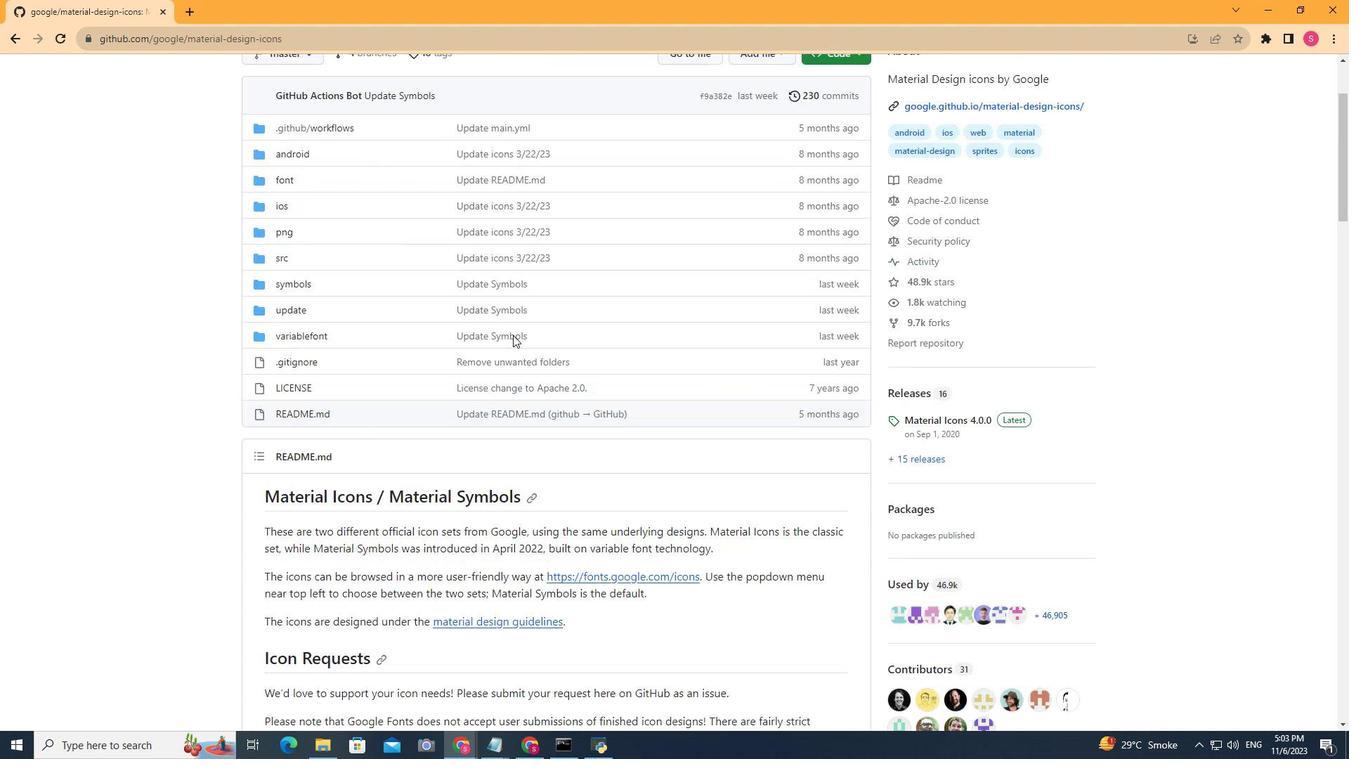 
Action: Mouse scrolled (513, 336) with delta (0, 0)
Screenshot: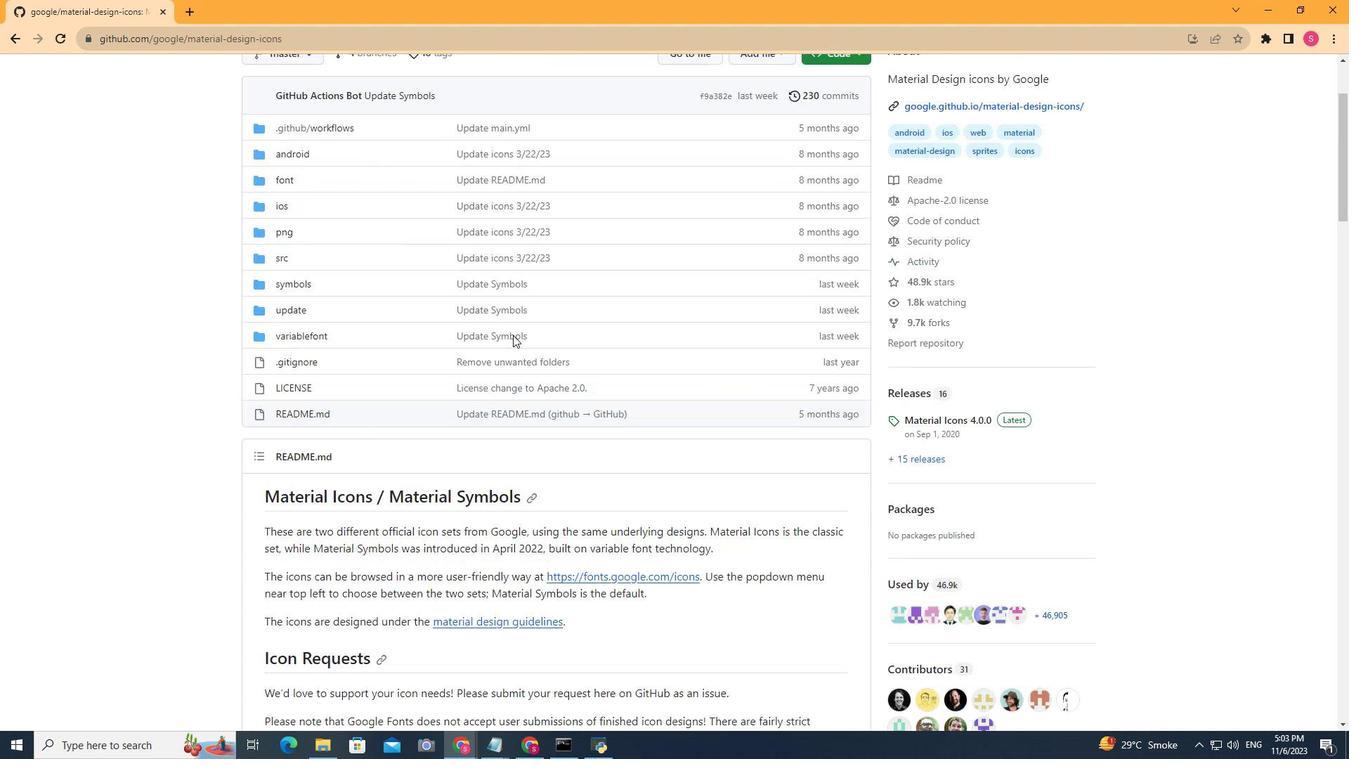 
Action: Mouse scrolled (513, 336) with delta (0, 0)
Screenshot: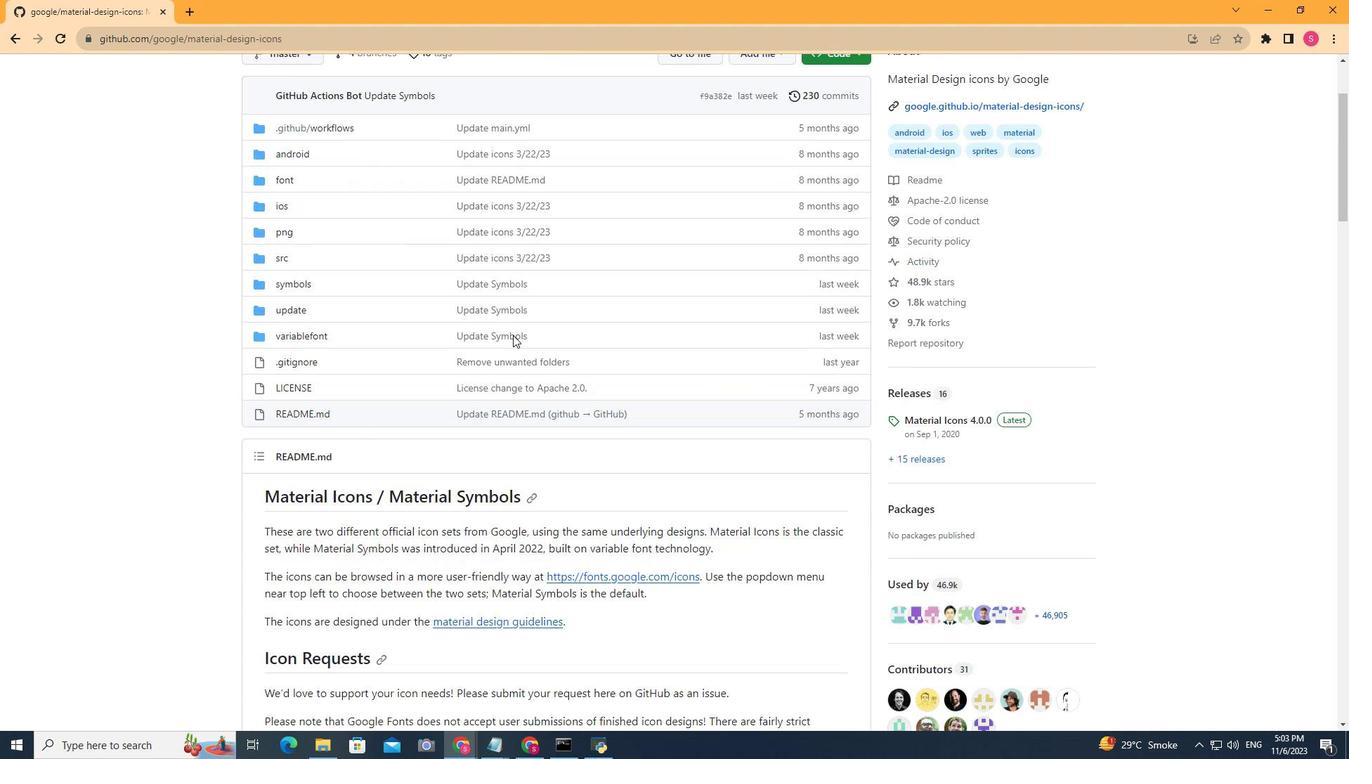 
Action: Mouse scrolled (513, 336) with delta (0, 0)
Screenshot: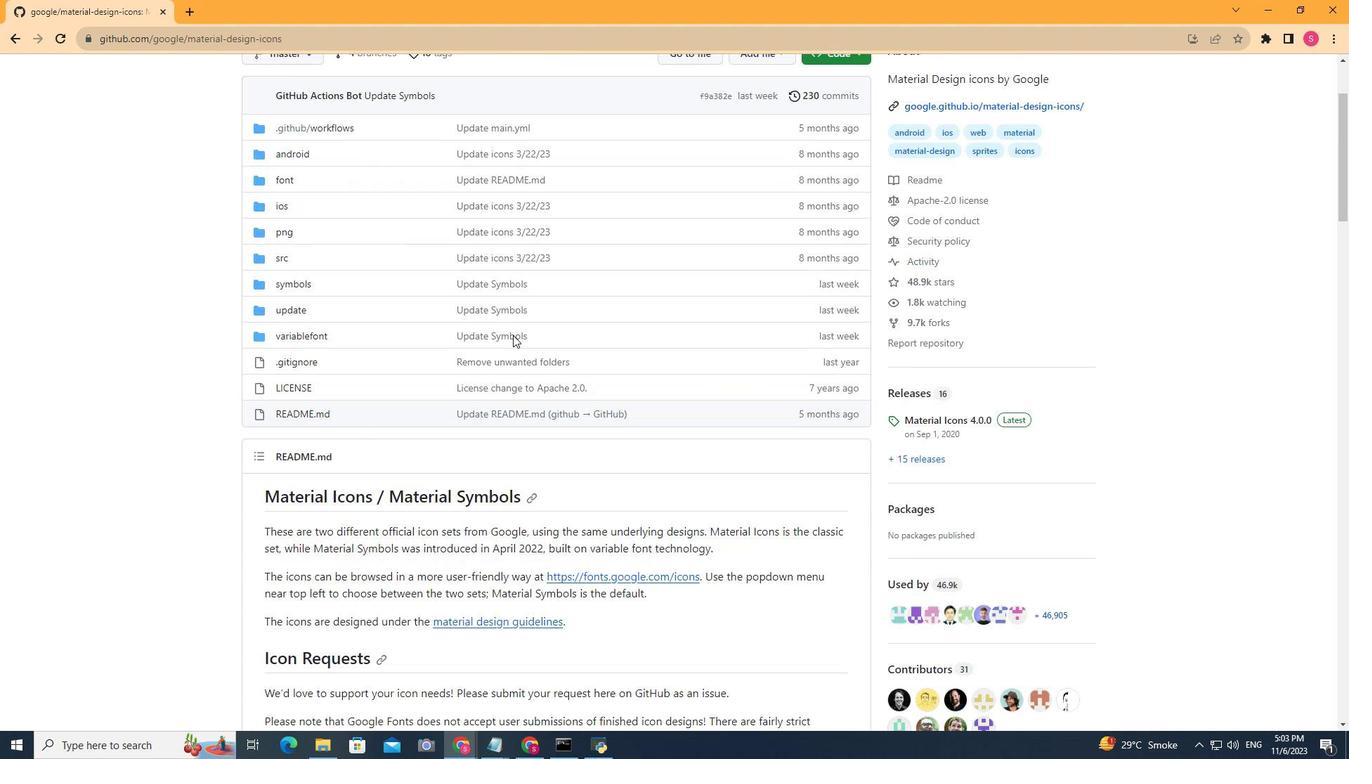 
Action: Mouse scrolled (513, 336) with delta (0, 0)
Screenshot: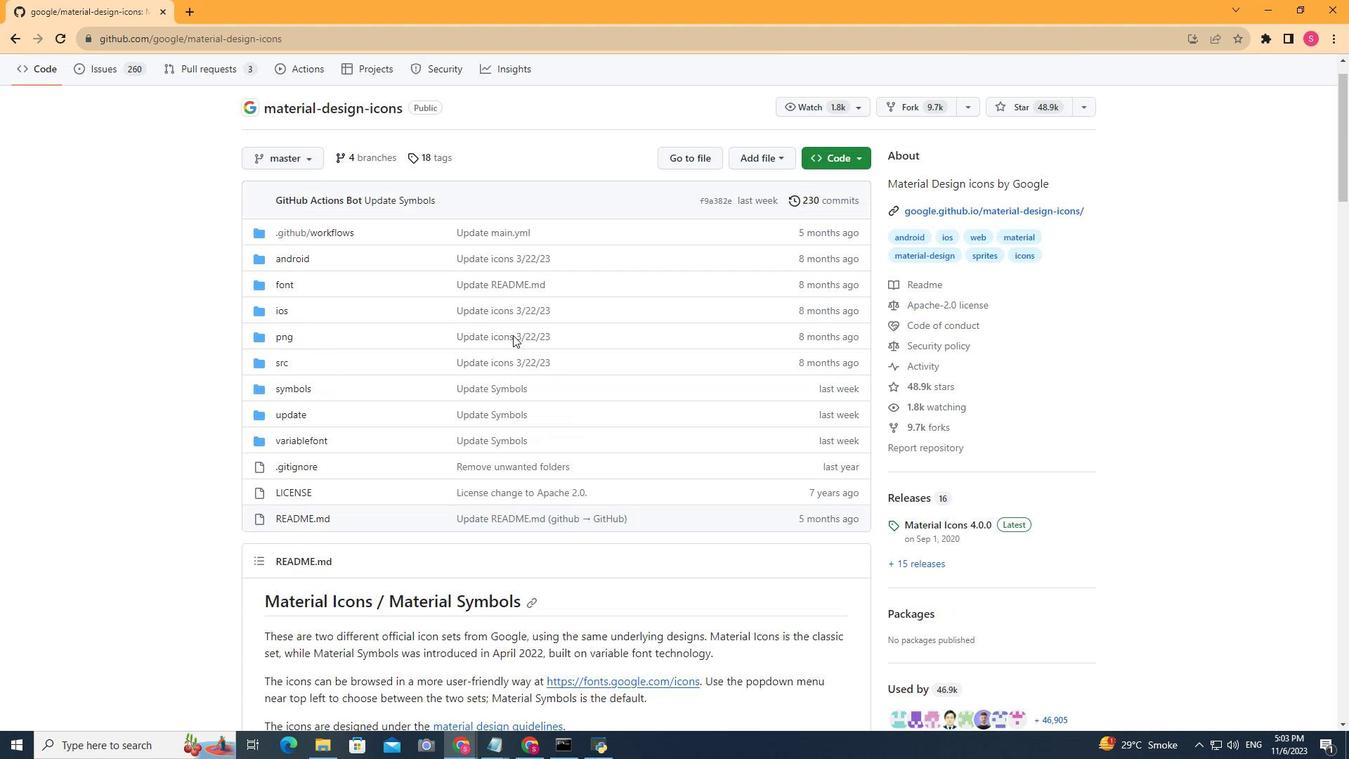 
Action: Mouse scrolled (513, 336) with delta (0, 0)
Screenshot: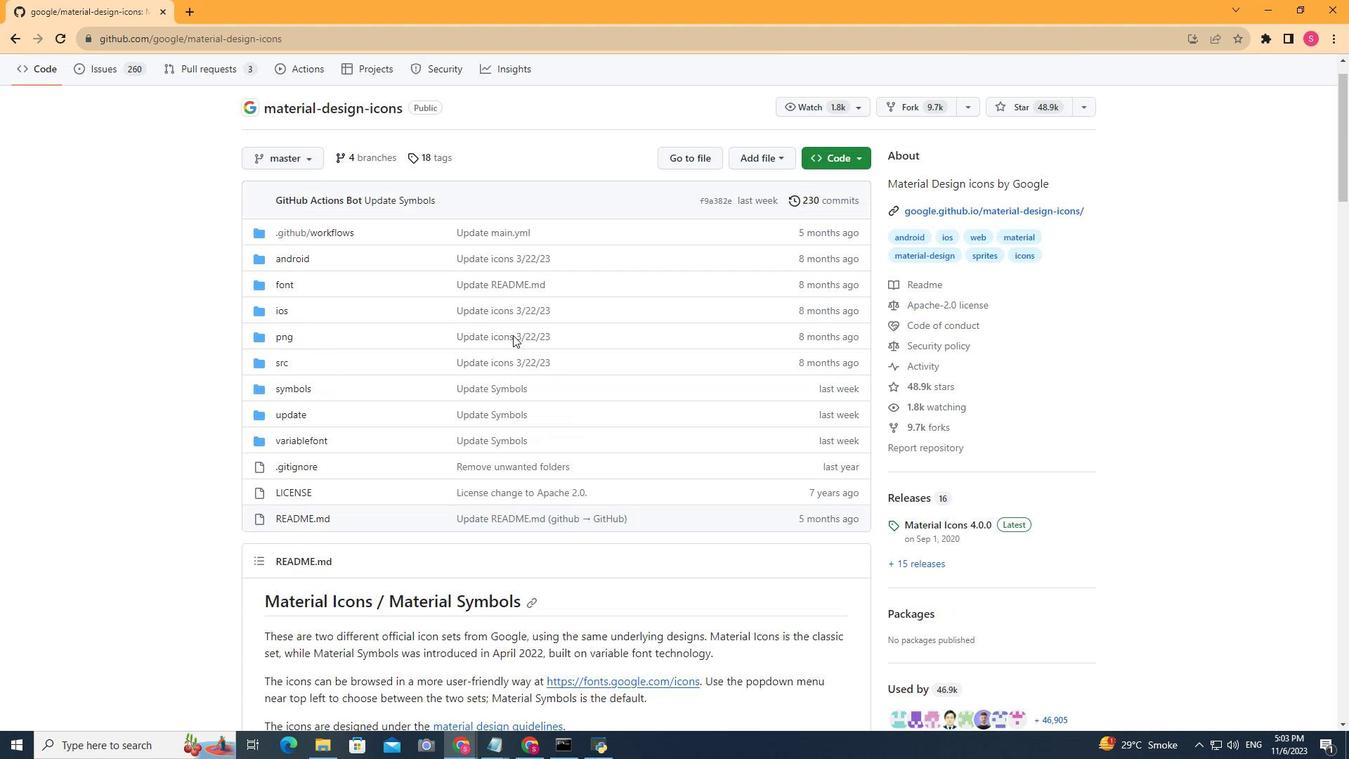 
Action: Mouse scrolled (513, 336) with delta (0, 0)
Screenshot: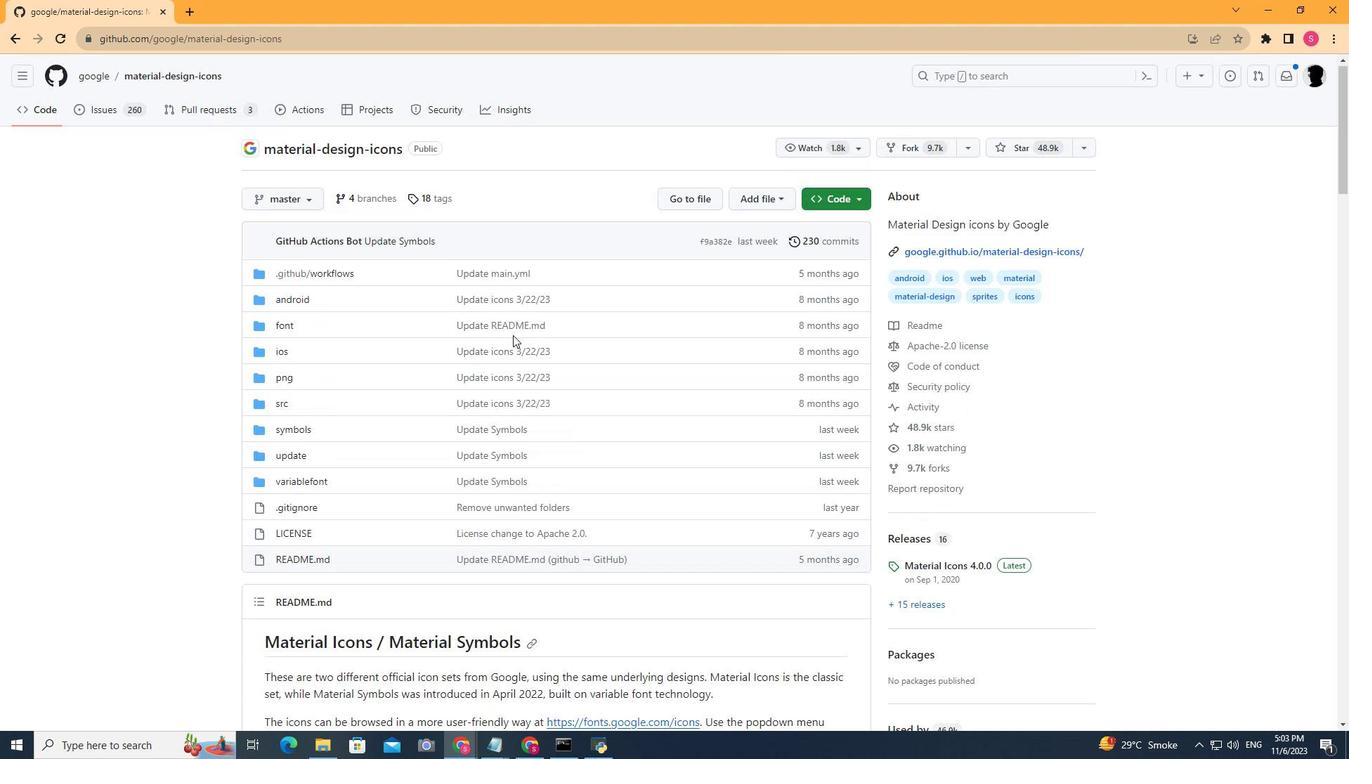 
Action: Mouse scrolled (513, 336) with delta (0, 0)
Screenshot: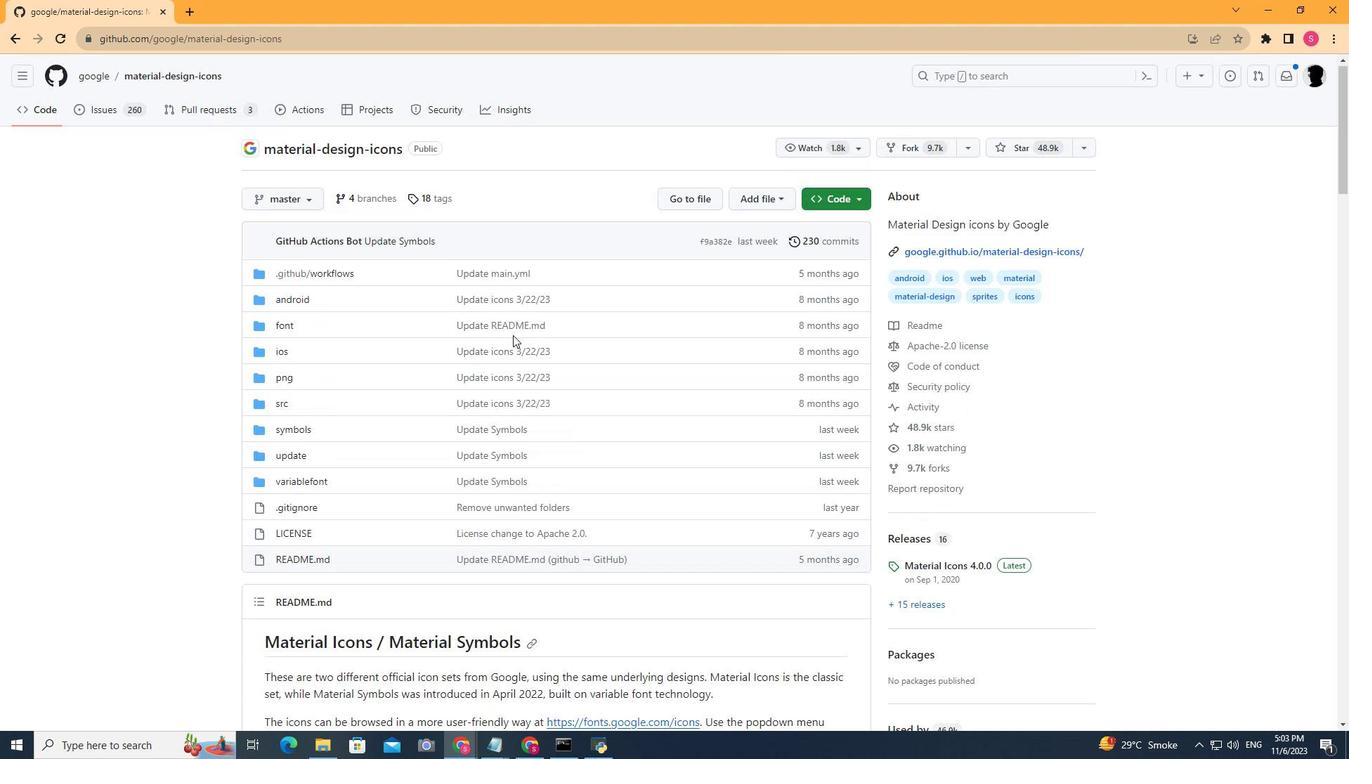 
Action: Mouse scrolled (513, 336) with delta (0, 0)
Screenshot: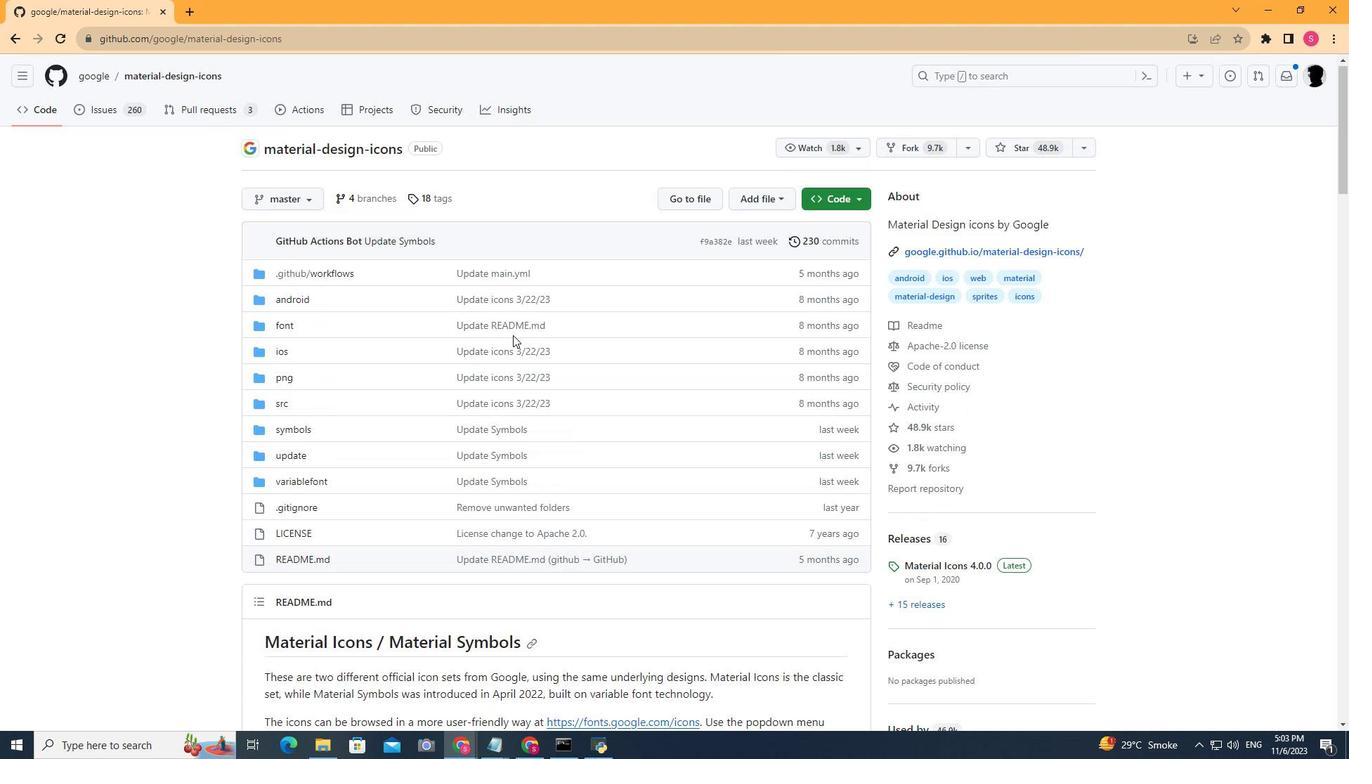 
Action: Mouse scrolled (513, 336) with delta (0, 0)
Screenshot: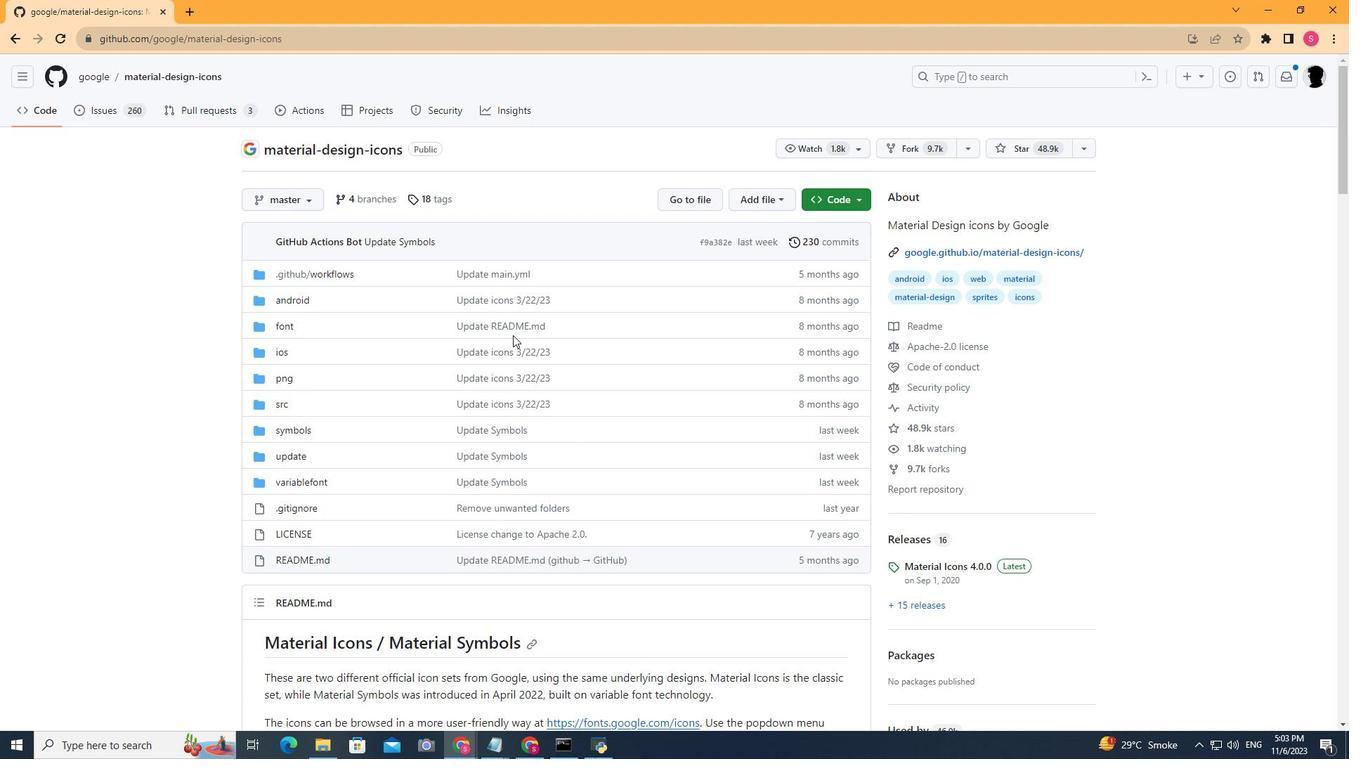 
Action: Mouse scrolled (513, 336) with delta (0, 0)
Screenshot: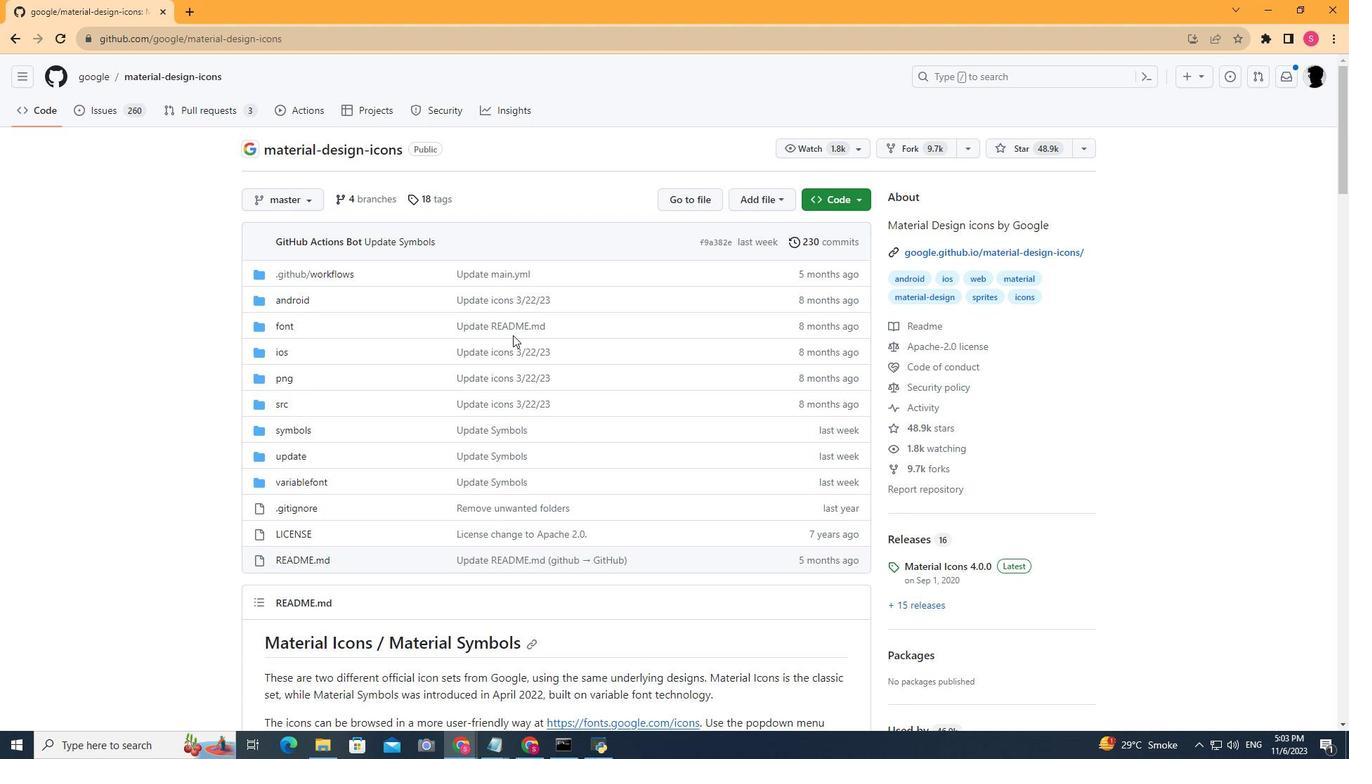 
Action: Mouse scrolled (513, 336) with delta (0, 0)
Screenshot: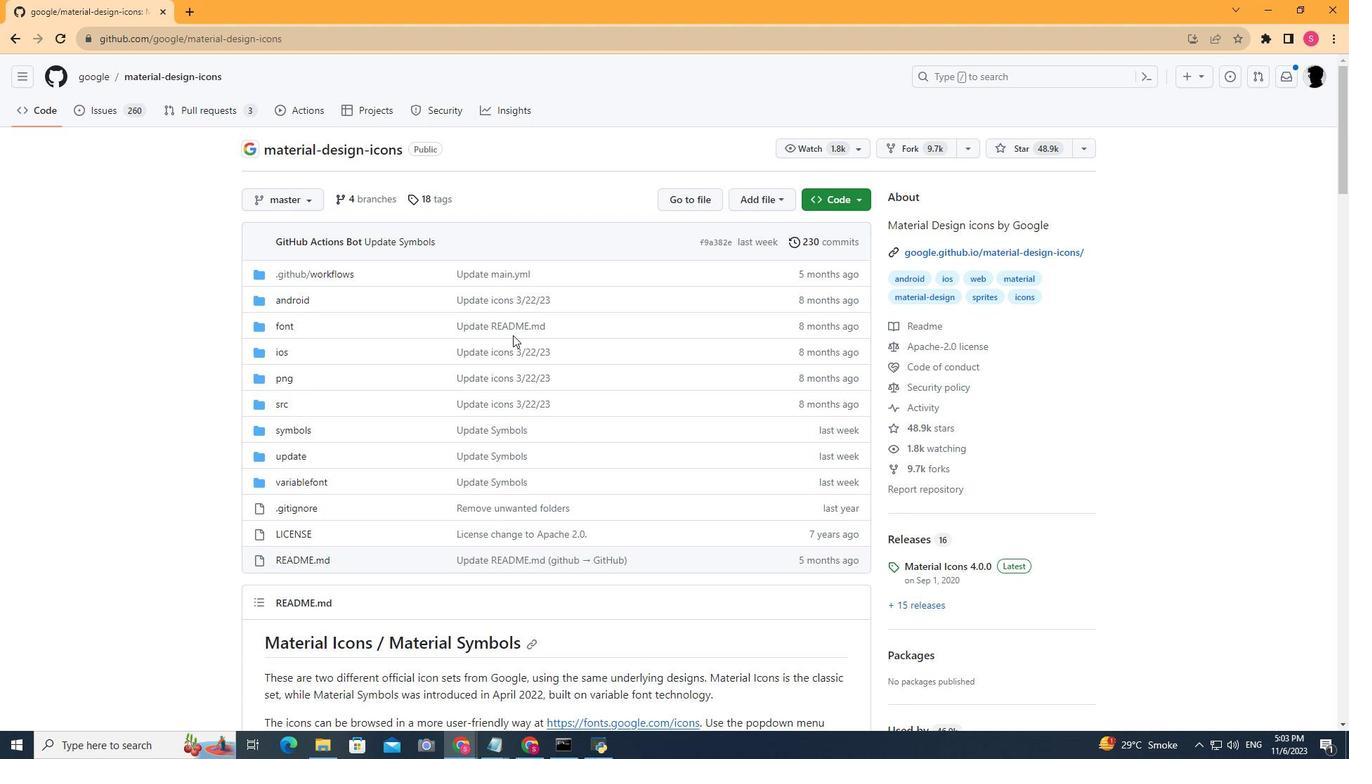 
Action: Mouse scrolled (513, 336) with delta (0, 0)
Screenshot: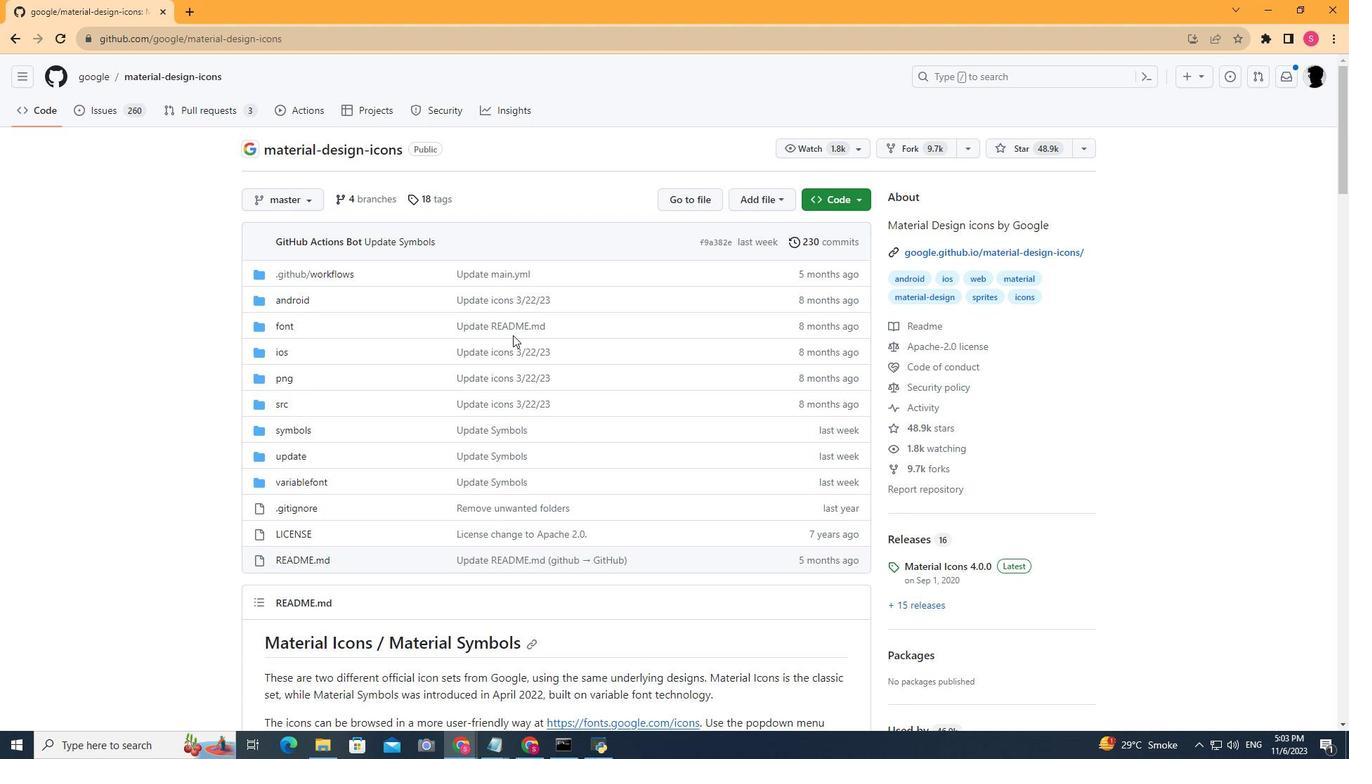 
Action: Mouse scrolled (513, 336) with delta (0, 0)
Screenshot: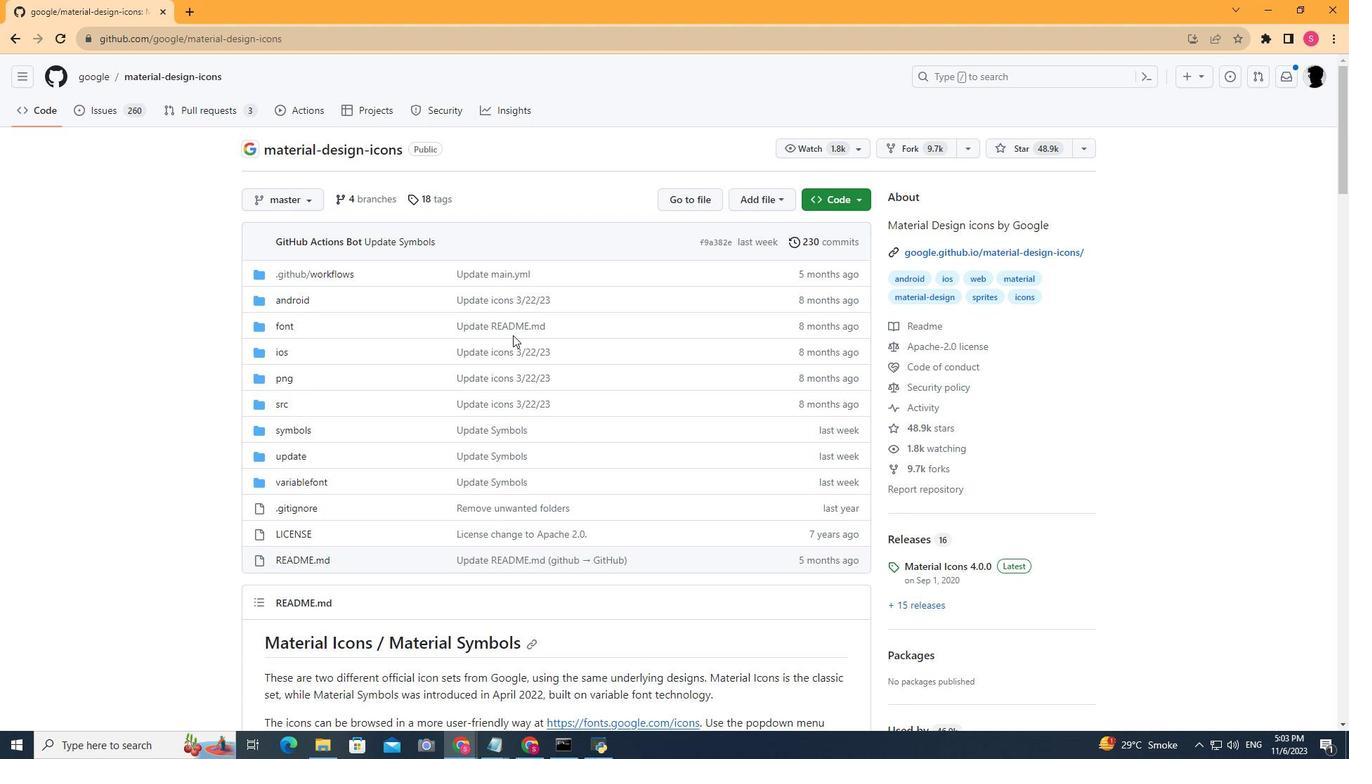 
Action: Mouse scrolled (513, 336) with delta (0, 0)
Screenshot: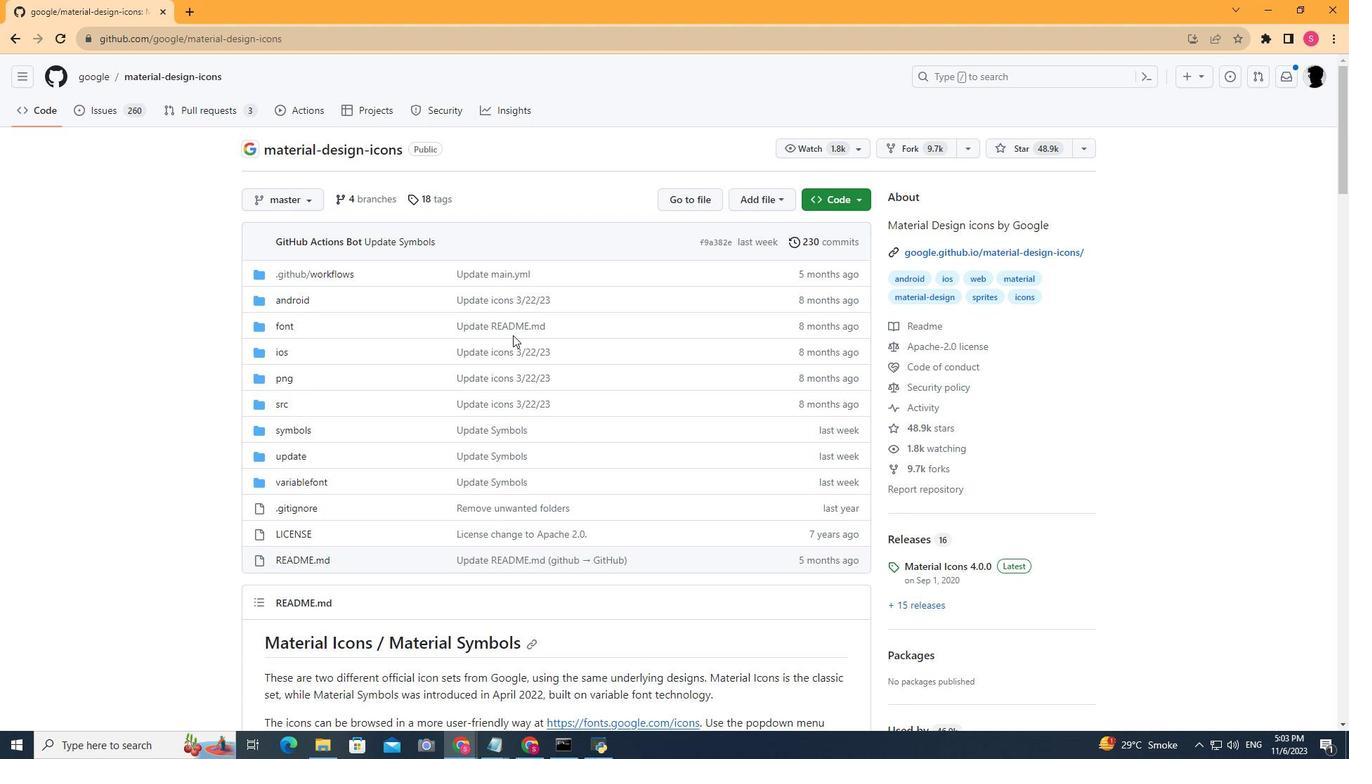 
Action: Mouse scrolled (513, 336) with delta (0, 0)
Screenshot: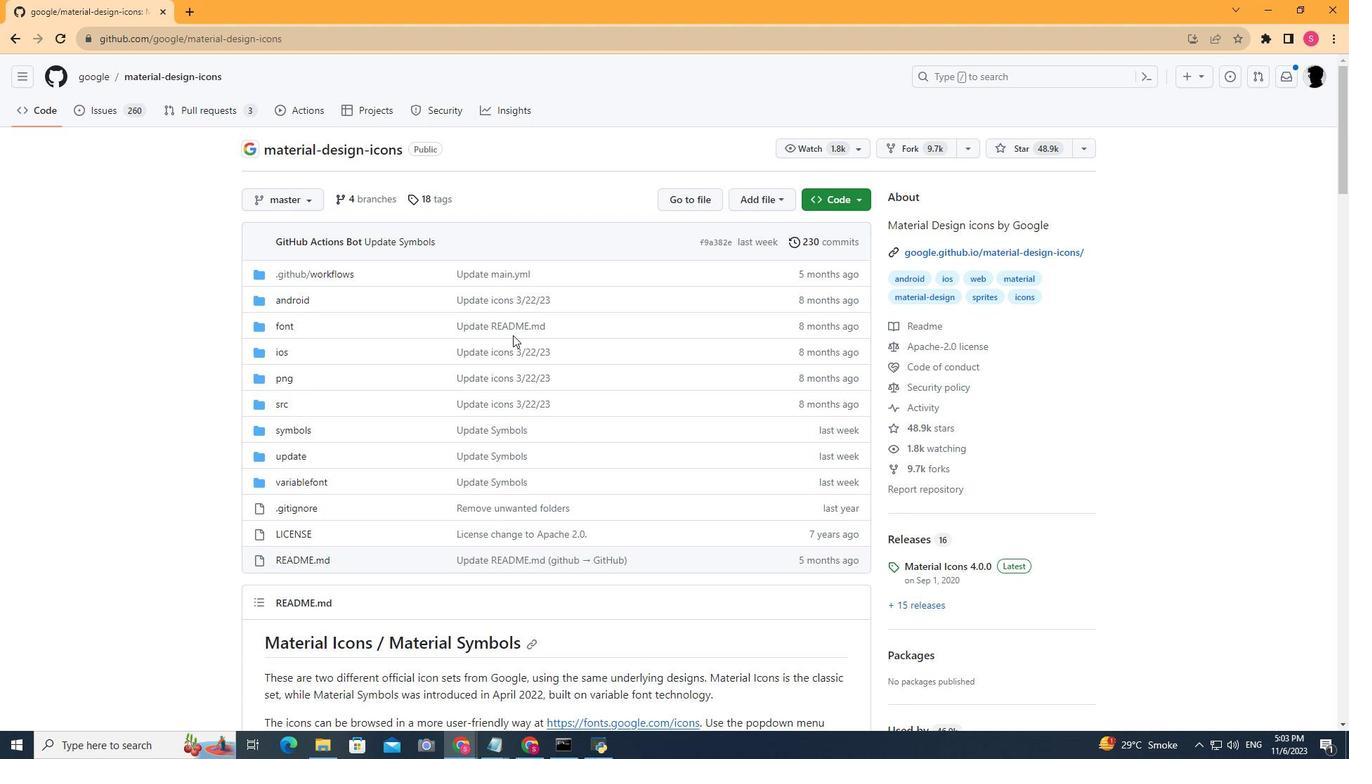 
Action: Mouse moved to (13, 44)
Screenshot: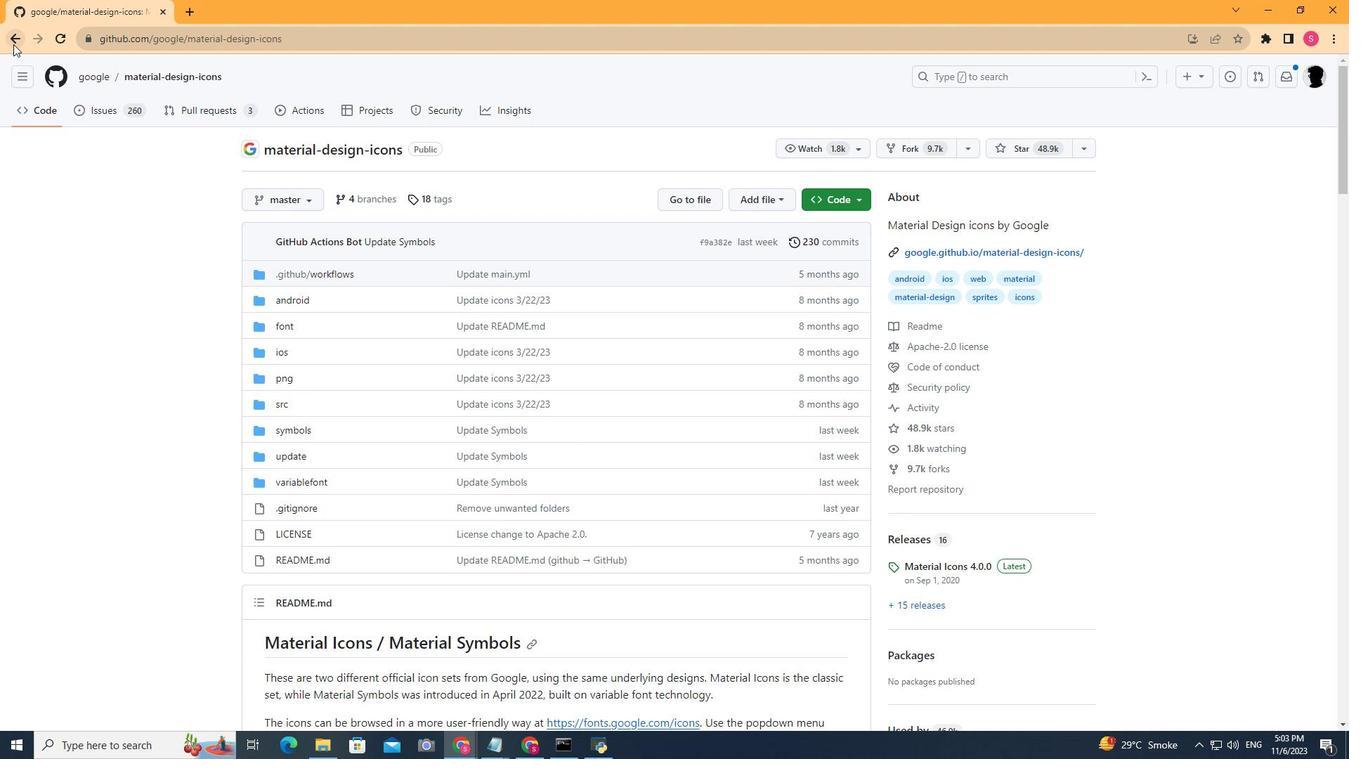 
Action: Mouse pressed left at (13, 44)
Screenshot: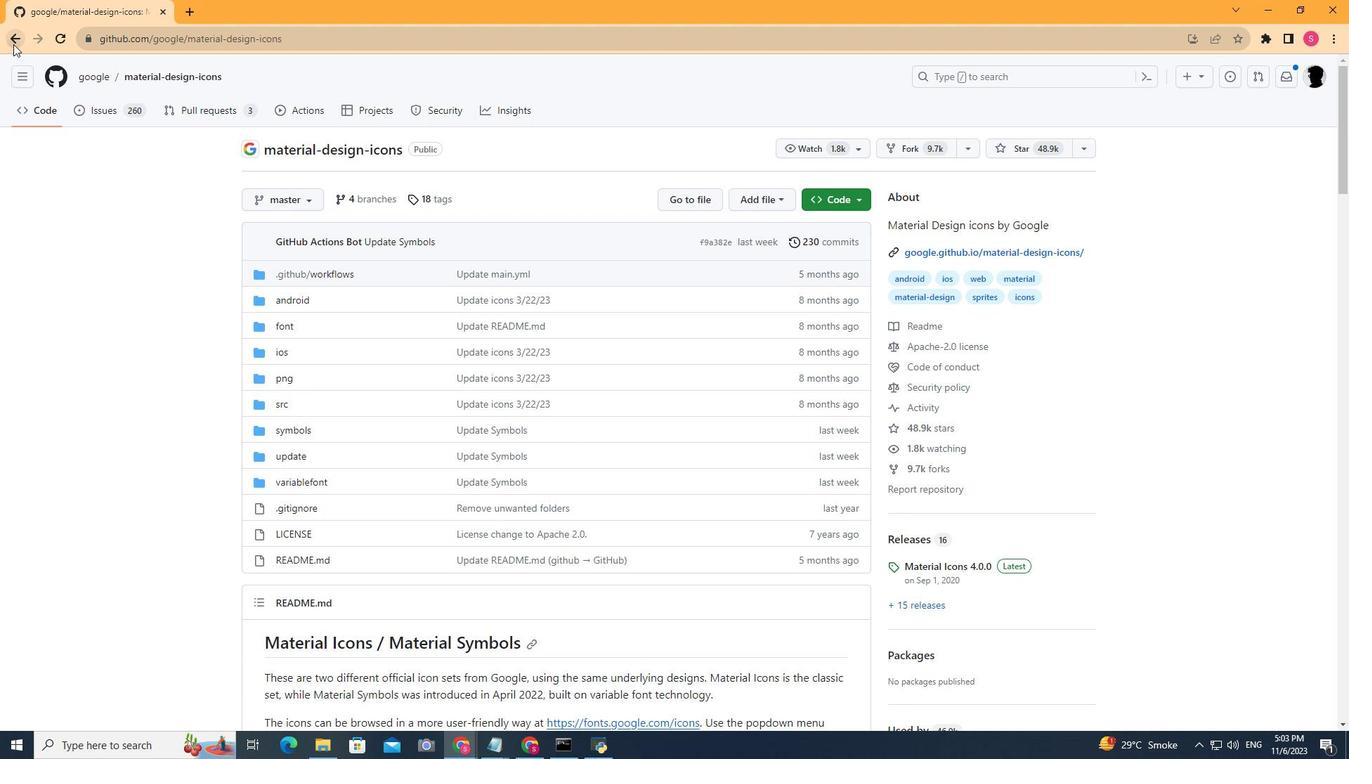 
Action: Mouse moved to (534, 311)
Screenshot: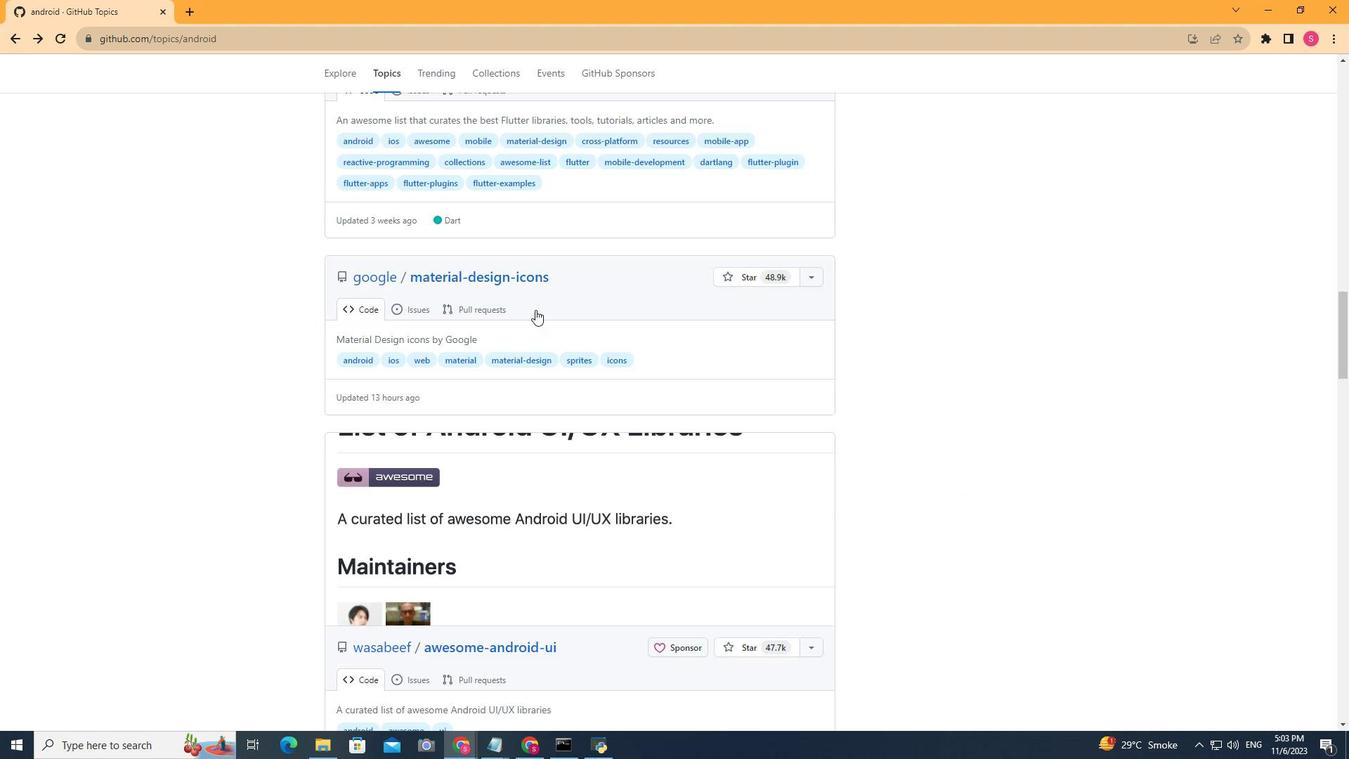 
Action: Mouse scrolled (534, 310) with delta (0, 0)
Screenshot: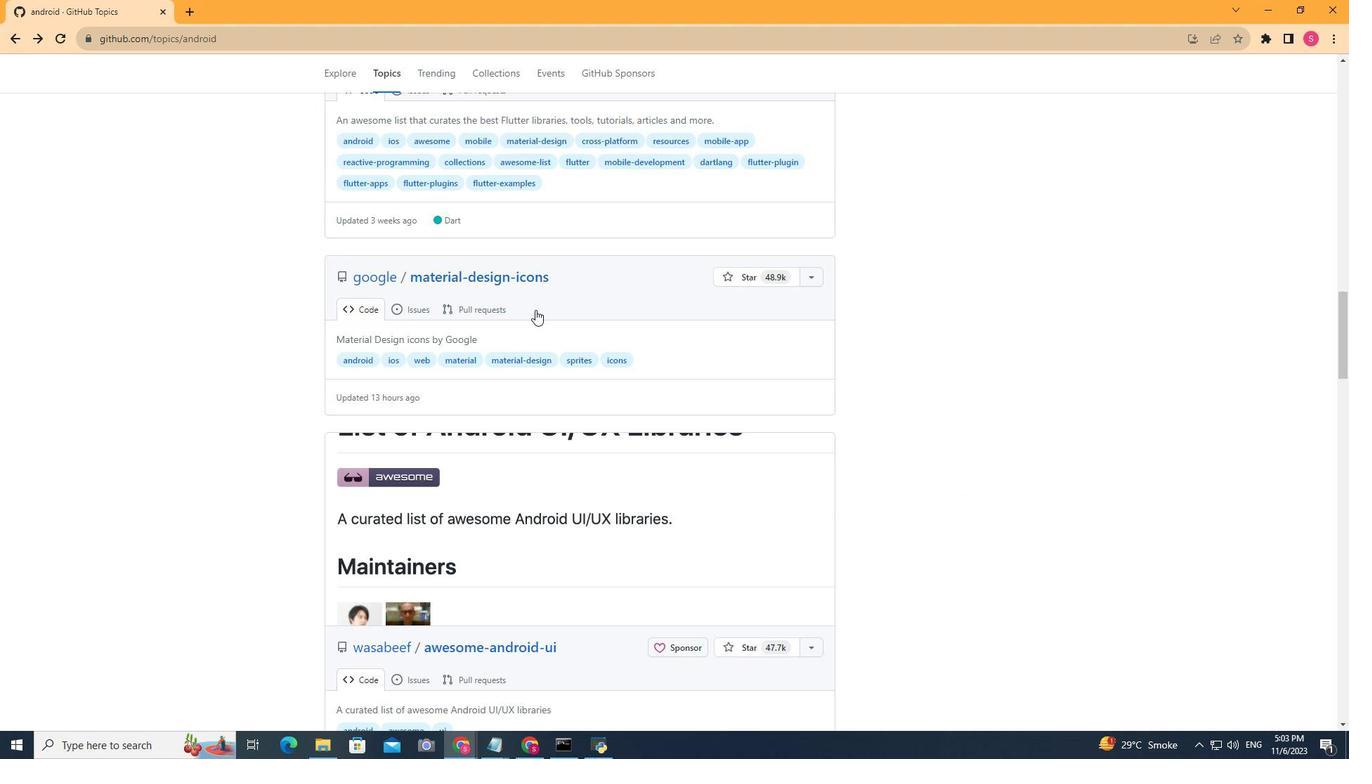 
Action: Mouse scrolled (534, 310) with delta (0, 0)
Screenshot: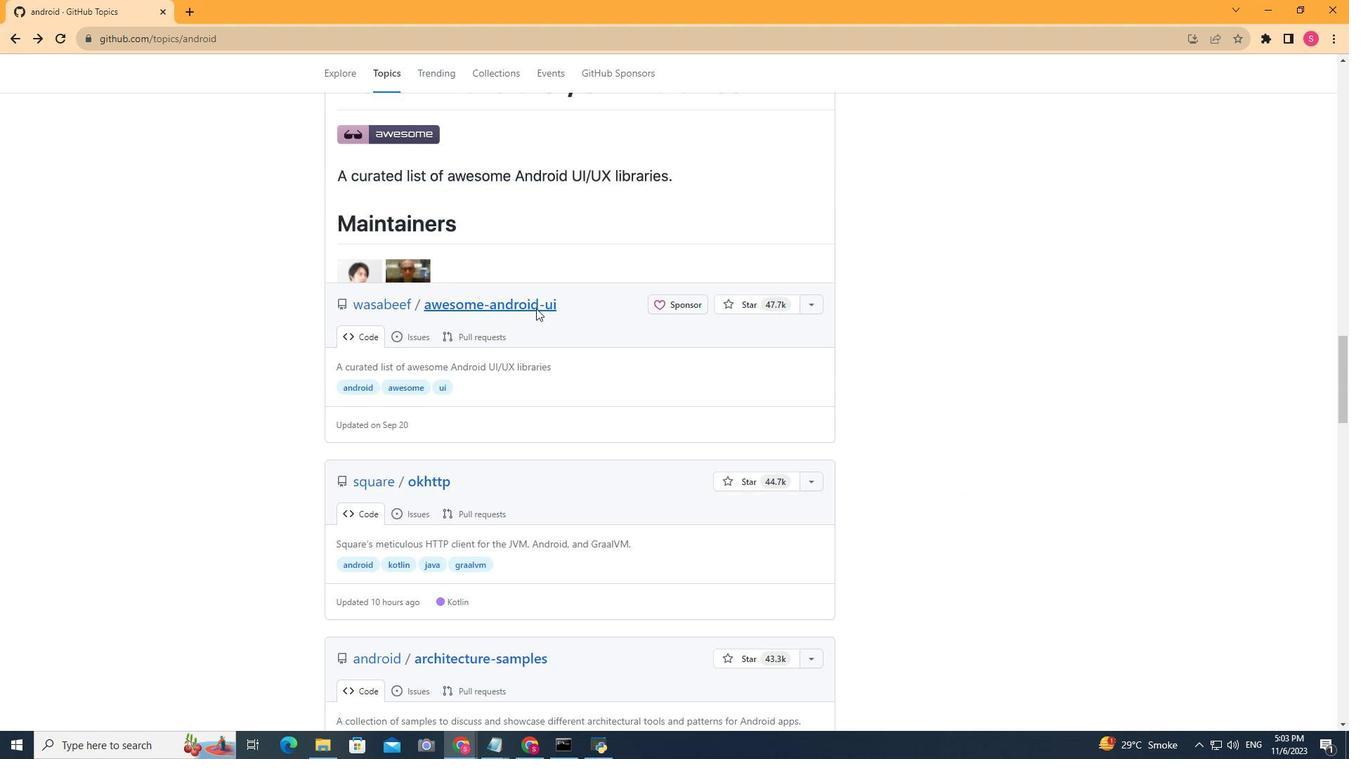 
Action: Mouse scrolled (534, 310) with delta (0, 0)
Screenshot: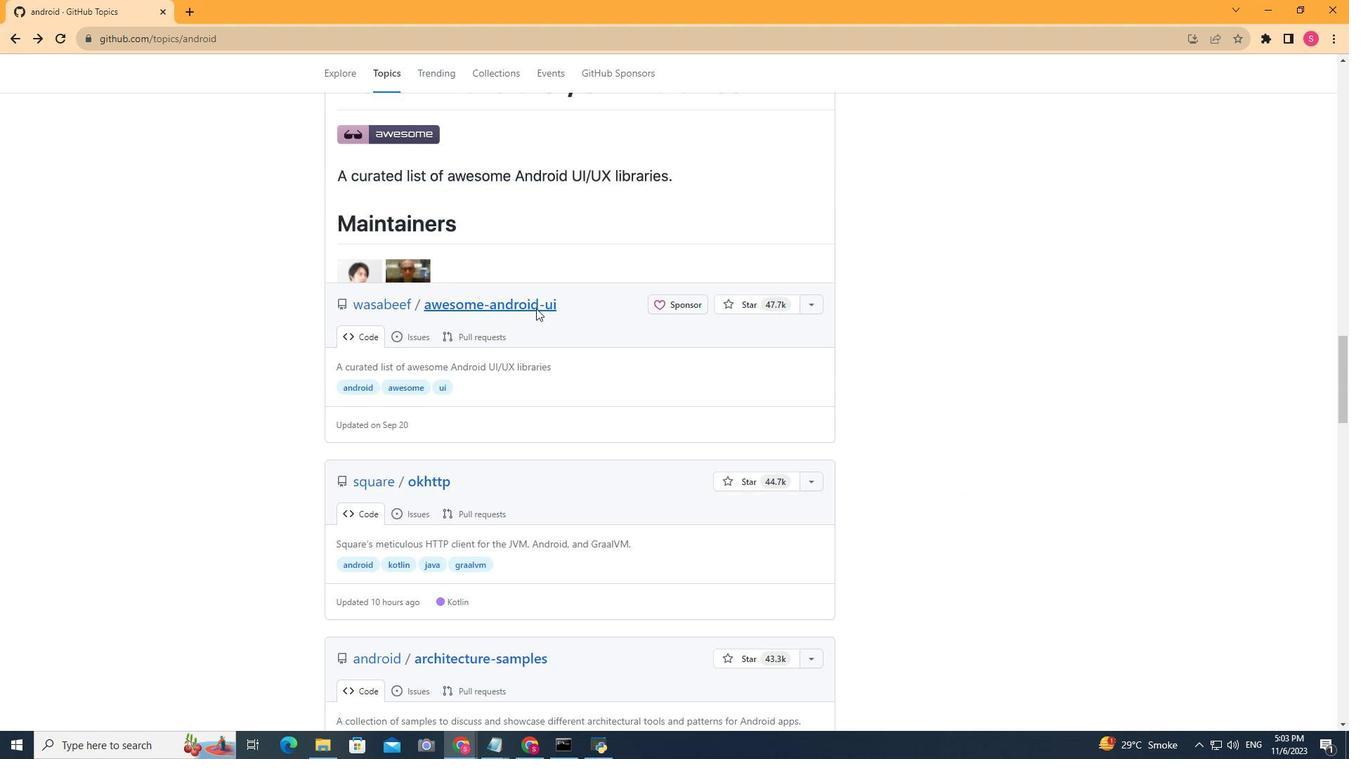
Action: Mouse scrolled (534, 310) with delta (0, 0)
Screenshot: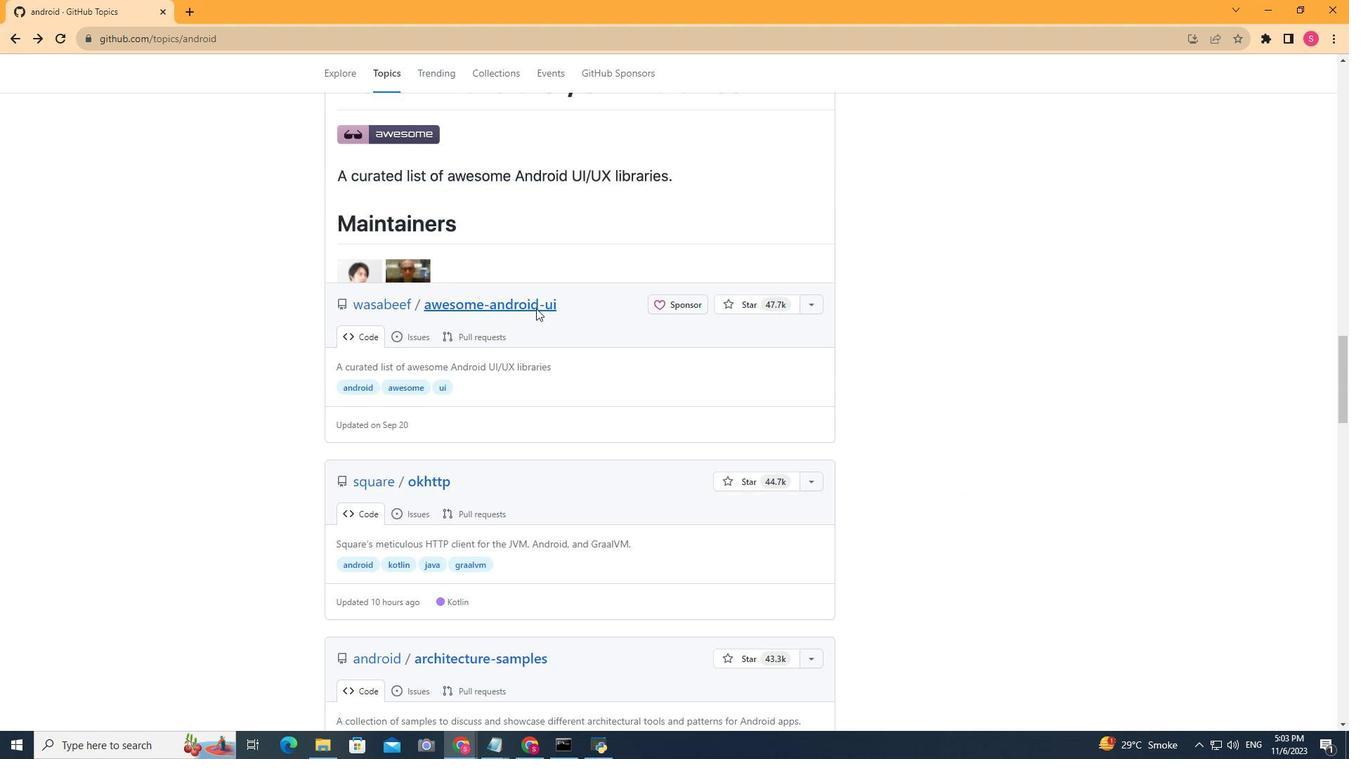 
Action: Mouse scrolled (534, 310) with delta (0, 0)
Screenshot: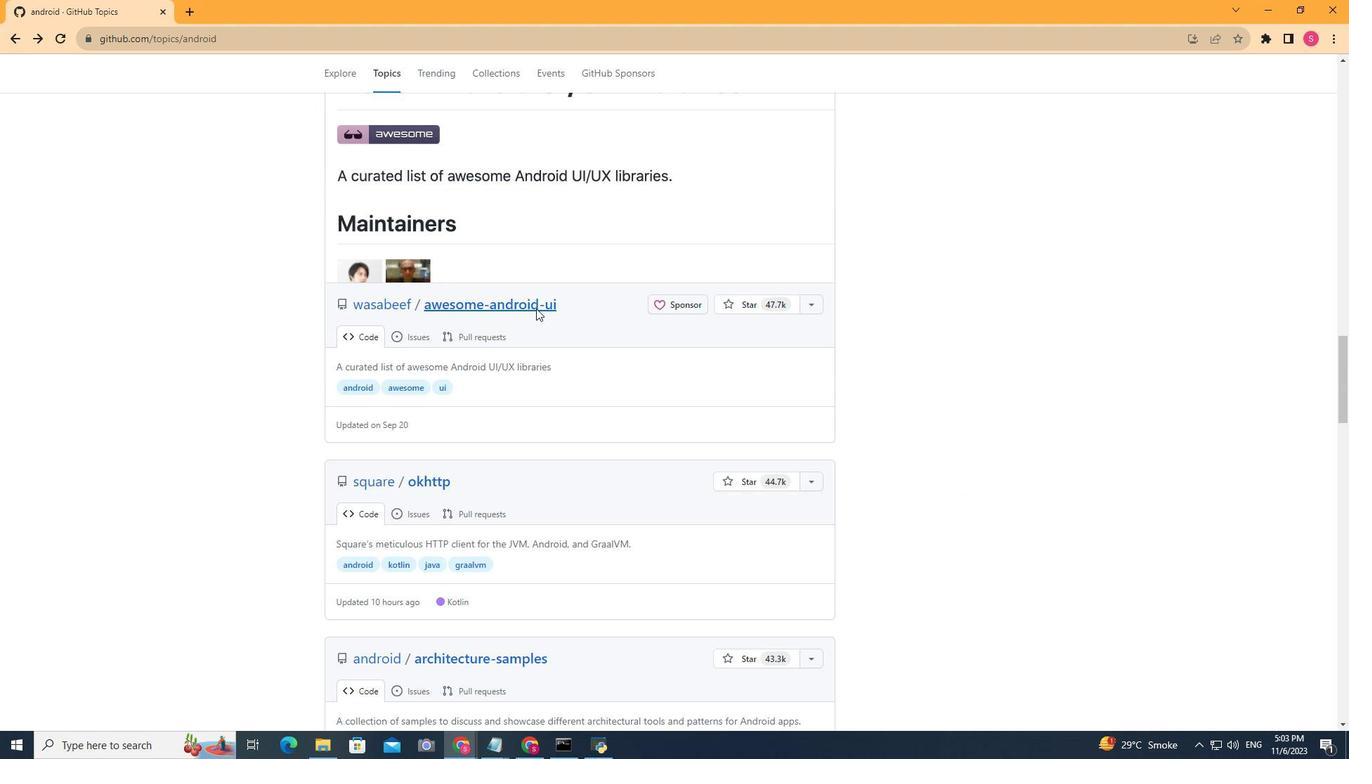 
Action: Mouse scrolled (534, 310) with delta (0, 0)
Screenshot: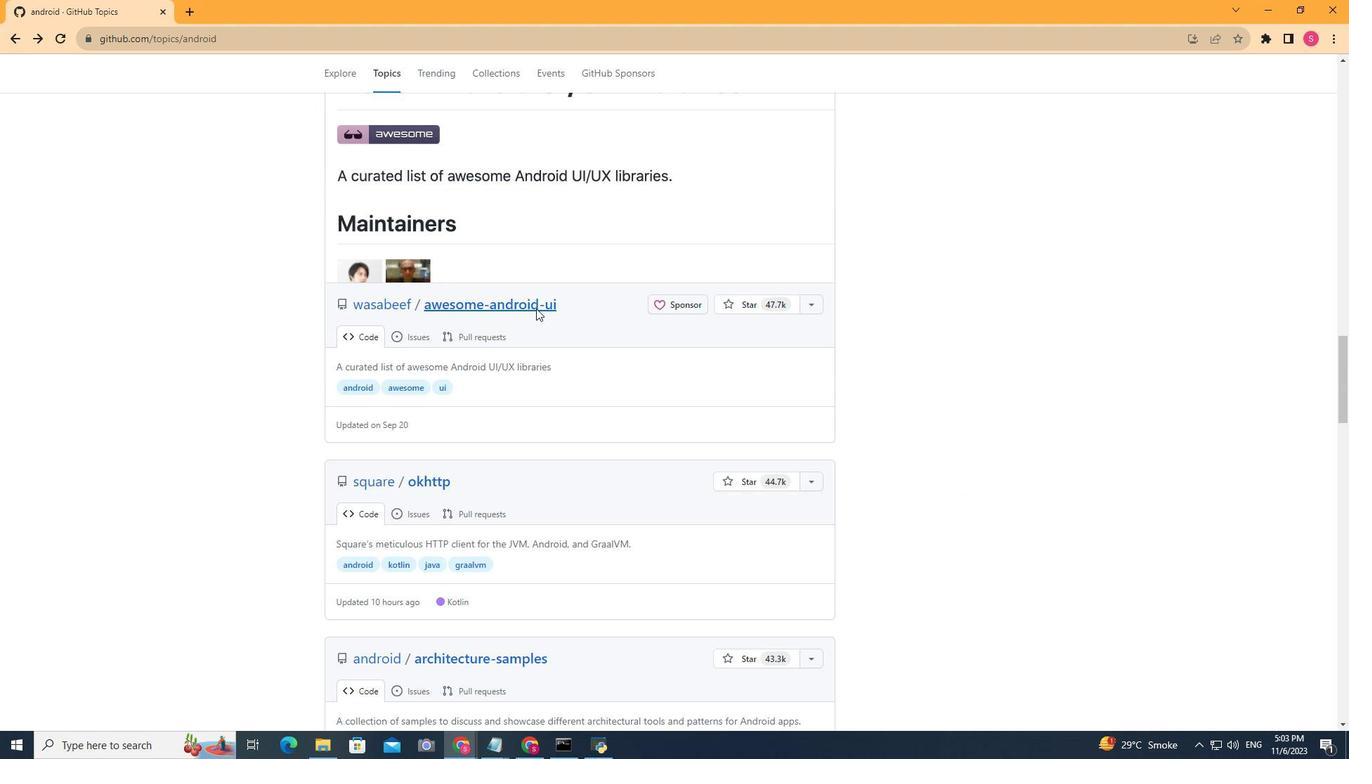 
Action: Mouse moved to (537, 302)
Screenshot: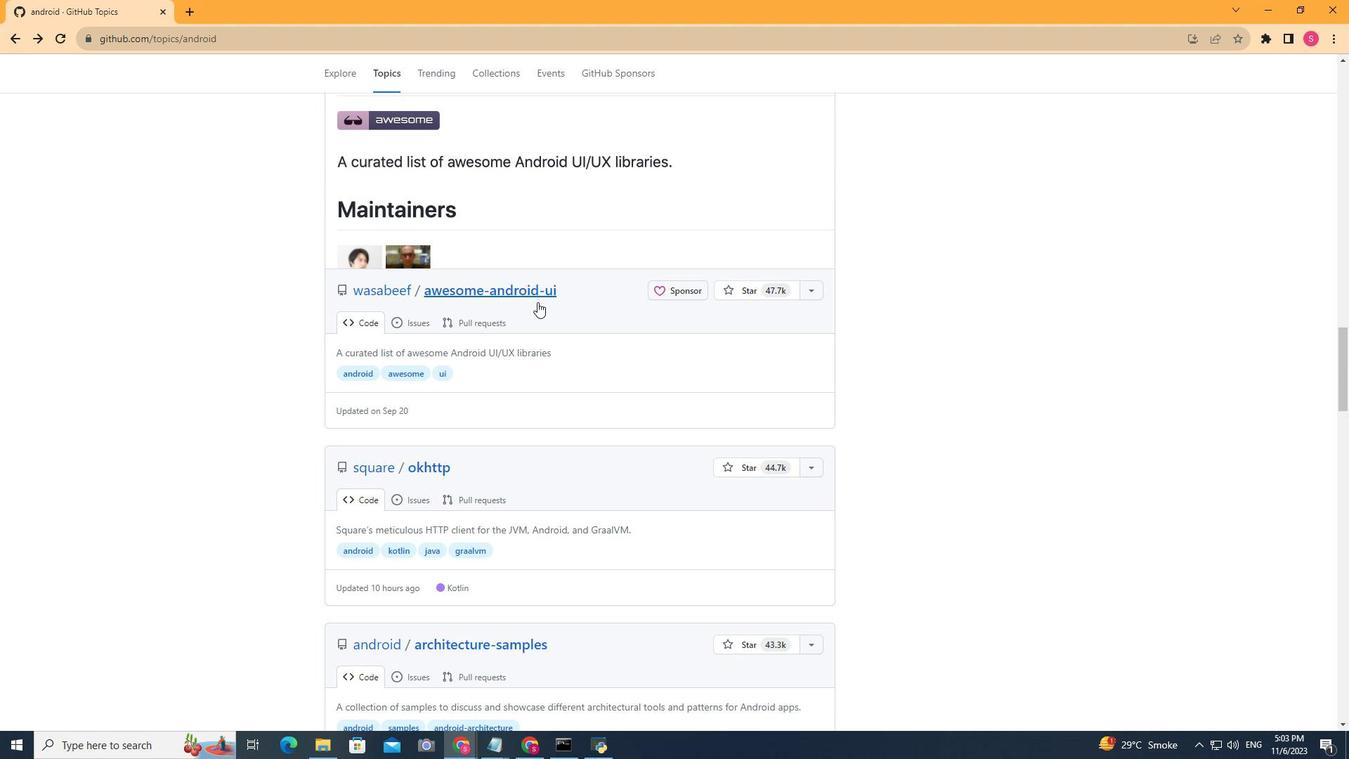 
Action: Mouse scrolled (537, 301) with delta (0, 0)
Screenshot: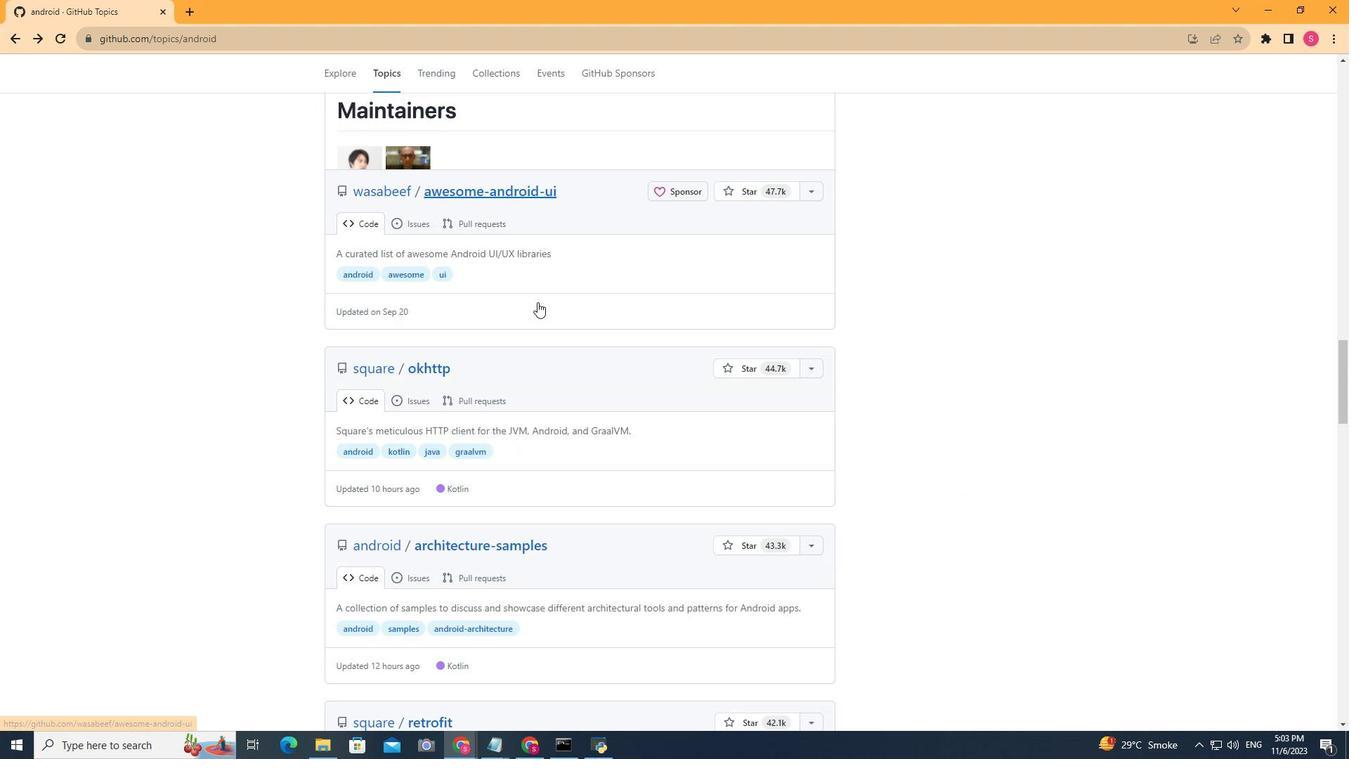 
Action: Mouse scrolled (537, 301) with delta (0, 0)
Screenshot: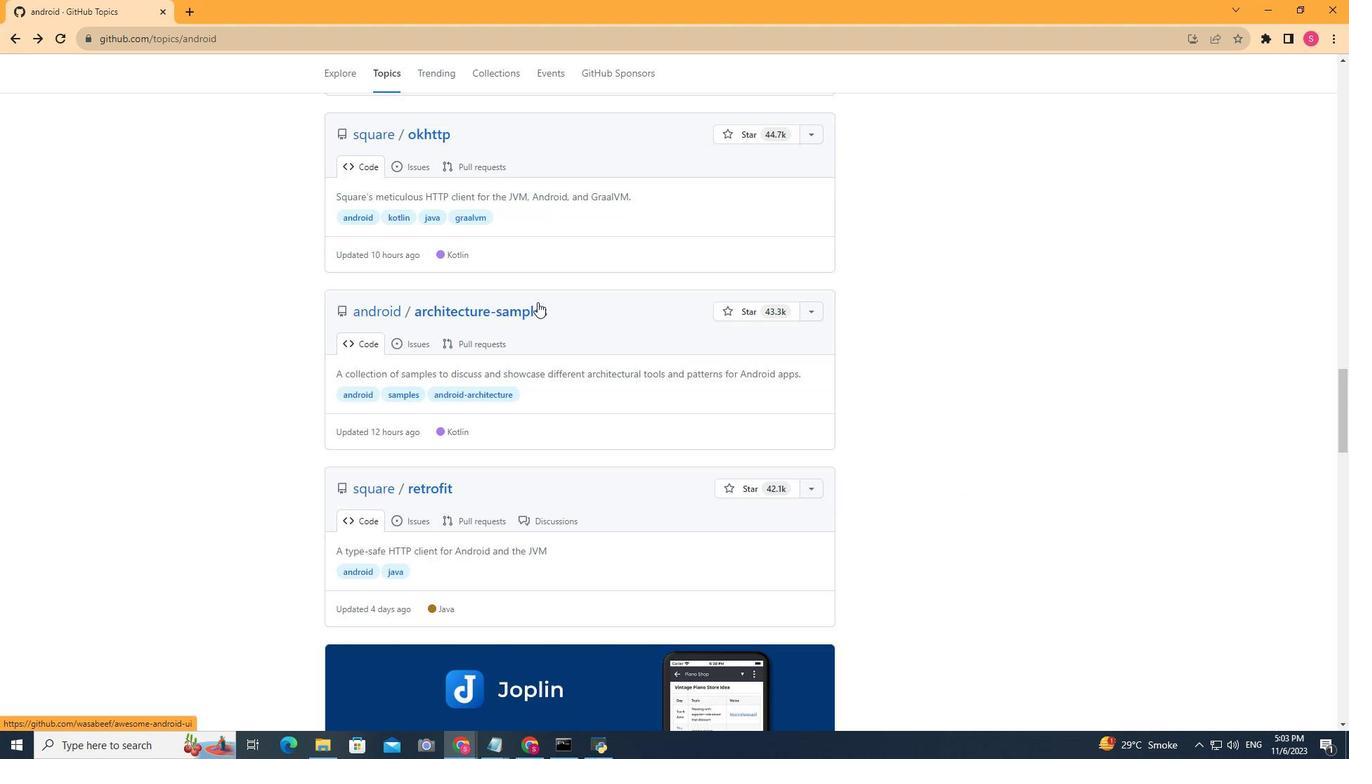 
Action: Mouse scrolled (537, 301) with delta (0, 0)
Screenshot: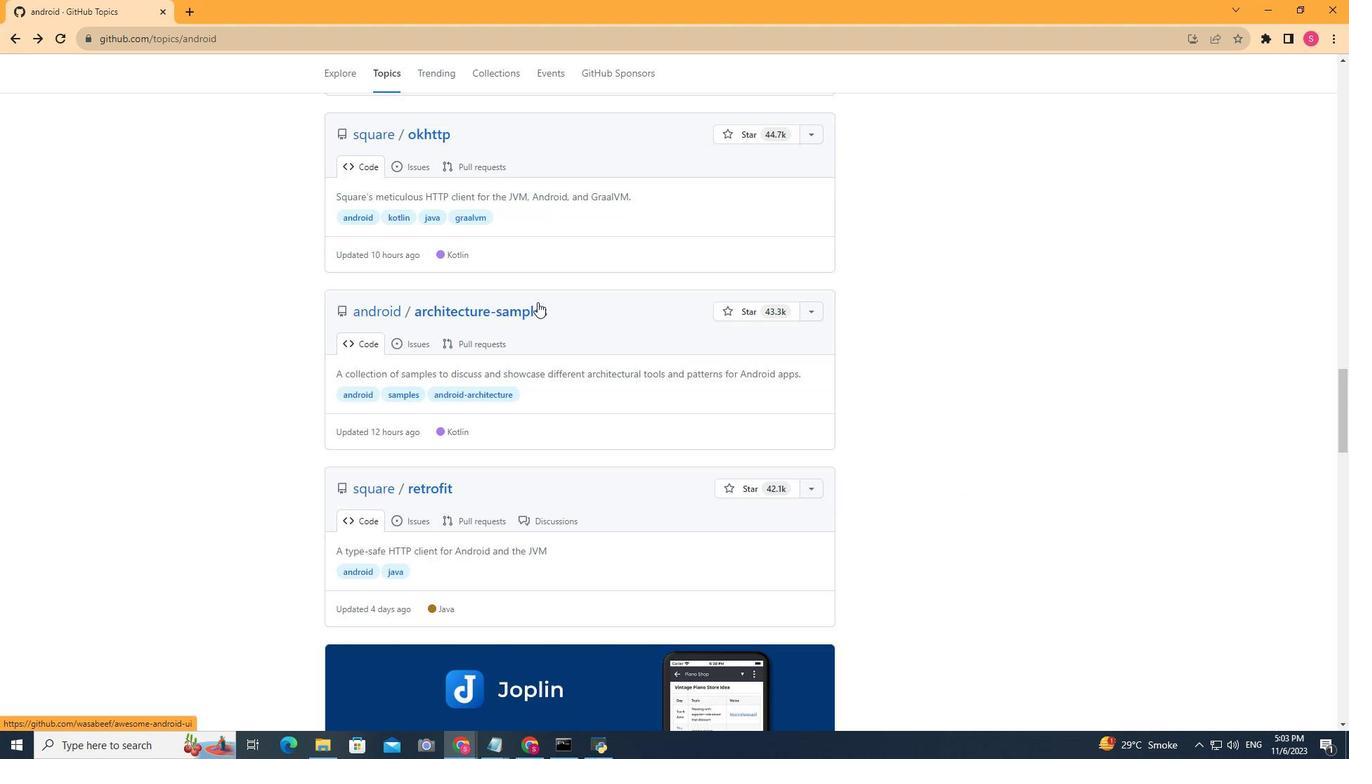 
Action: Mouse scrolled (537, 301) with delta (0, 0)
Screenshot: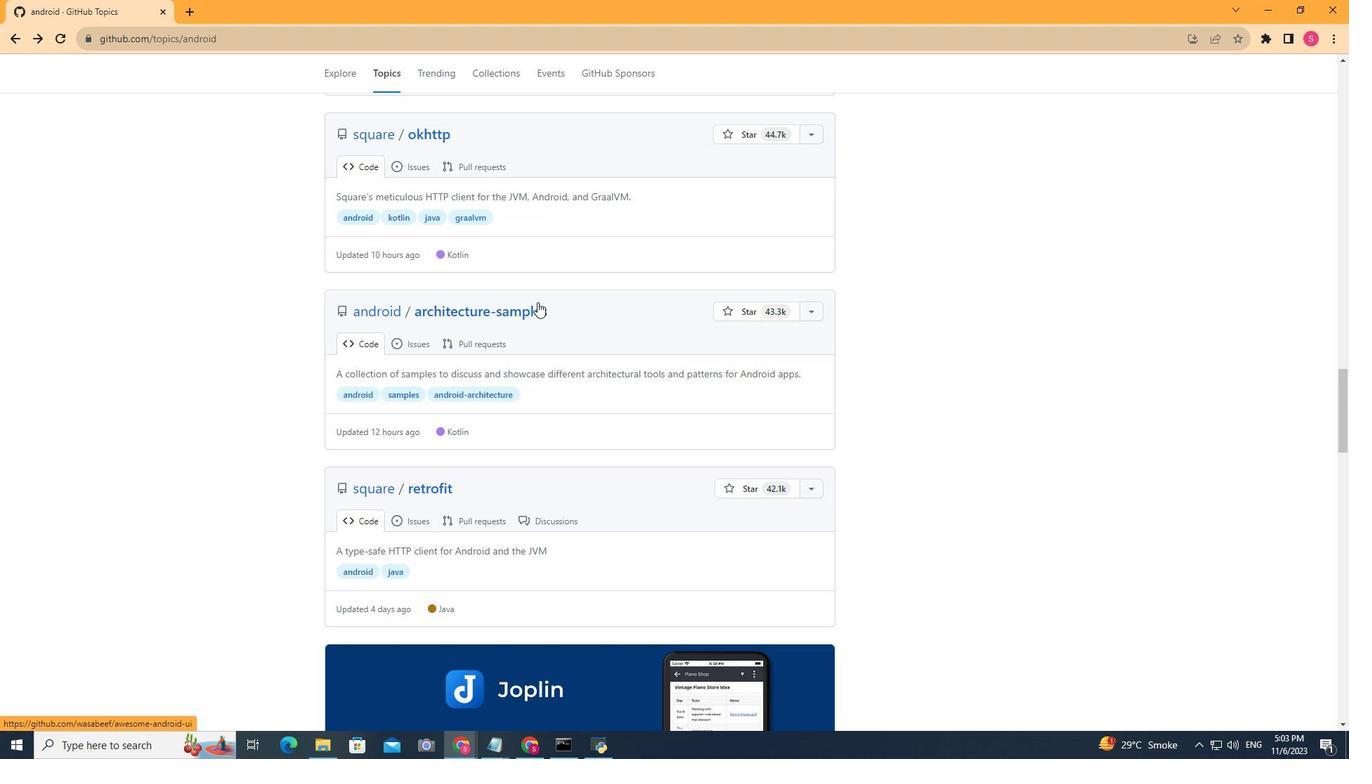 
Action: Mouse scrolled (537, 301) with delta (0, 0)
Screenshot: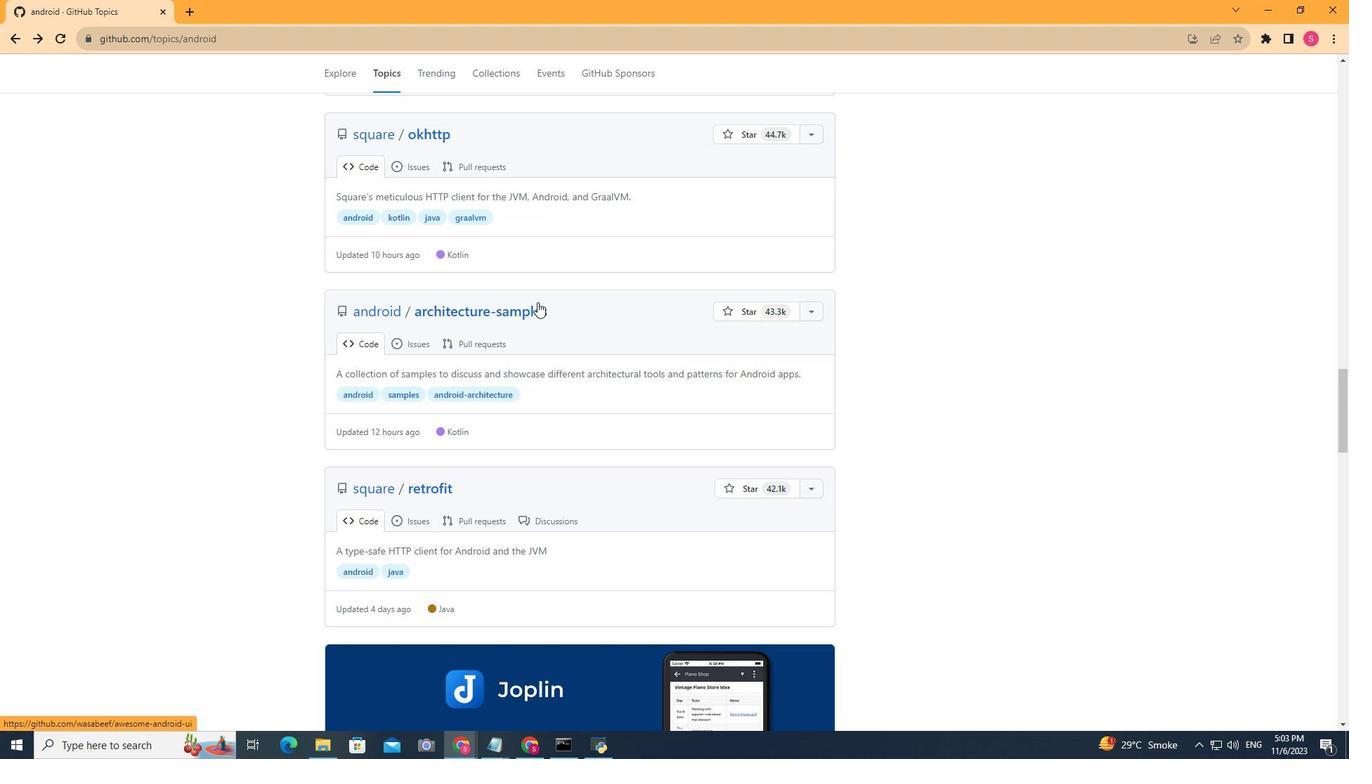 
Action: Mouse scrolled (537, 301) with delta (0, 0)
